 Task: Buy 2 Canister Purge Valves from Exhaust & Emissions section under best seller category for shipping address: Eduardo Lee, 3518 Cook Hill Road, Danbury, Connecticut 06810, Cell Number 2034707320. Pay from credit card ending with 6010, CVV 682
Action: Mouse moved to (49, 115)
Screenshot: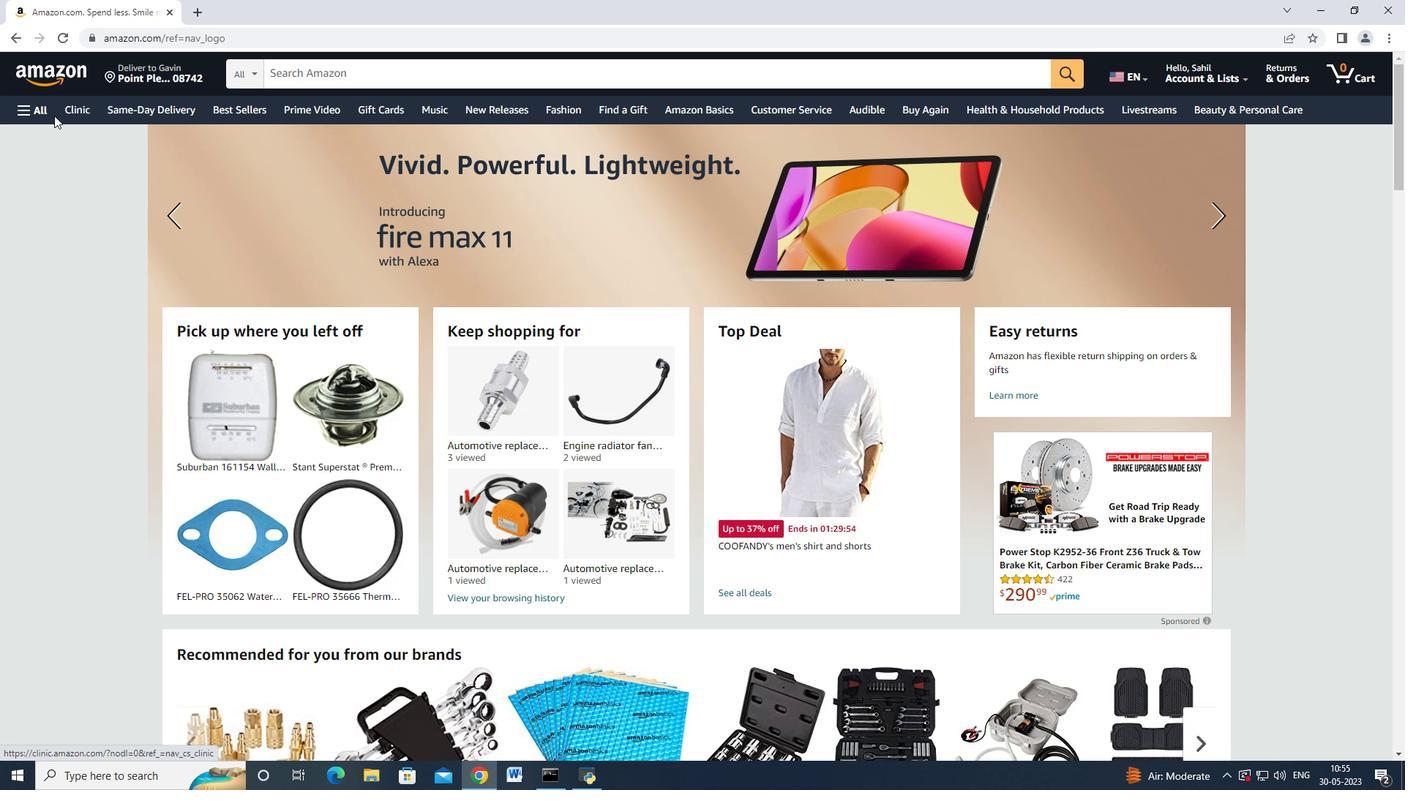 
Action: Mouse pressed left at (49, 115)
Screenshot: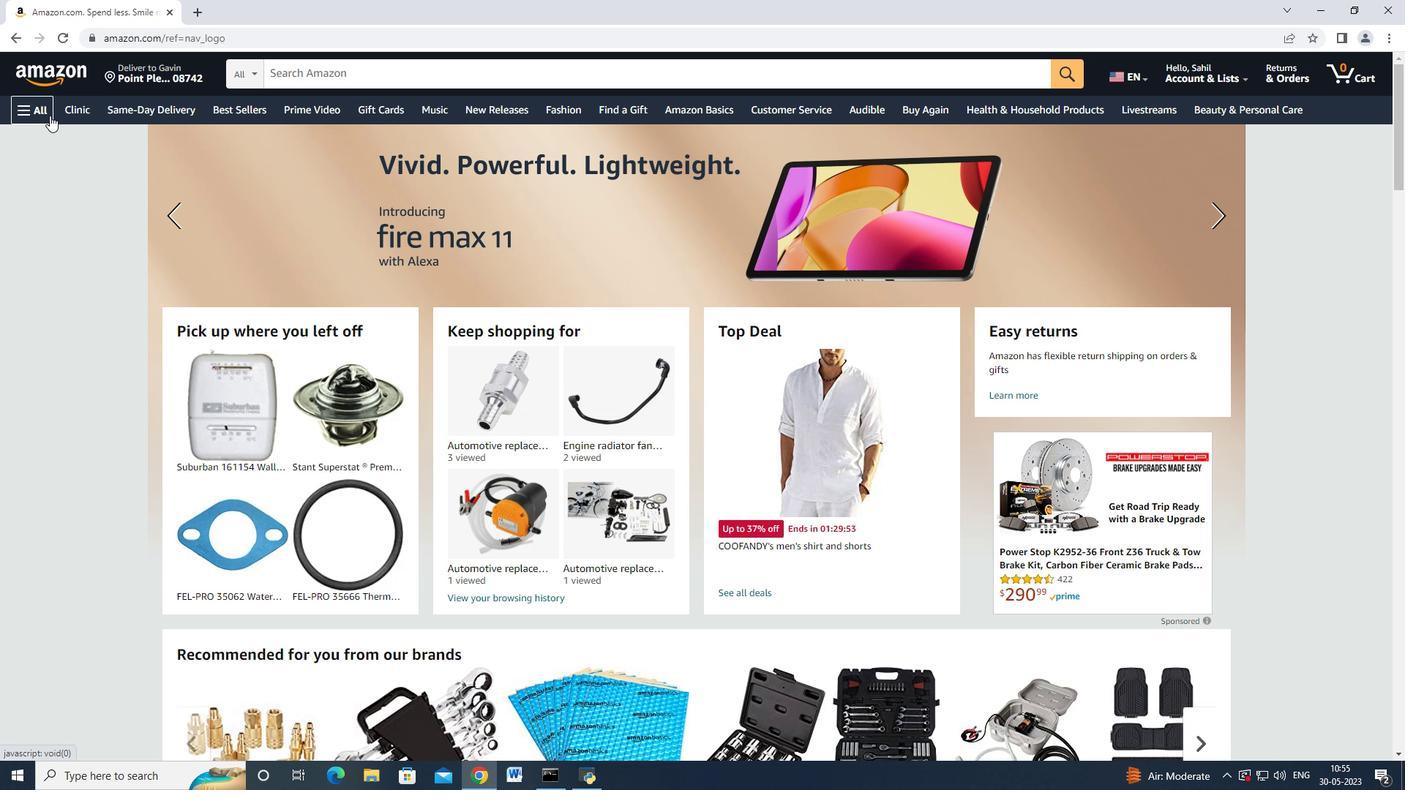 
Action: Mouse moved to (84, 380)
Screenshot: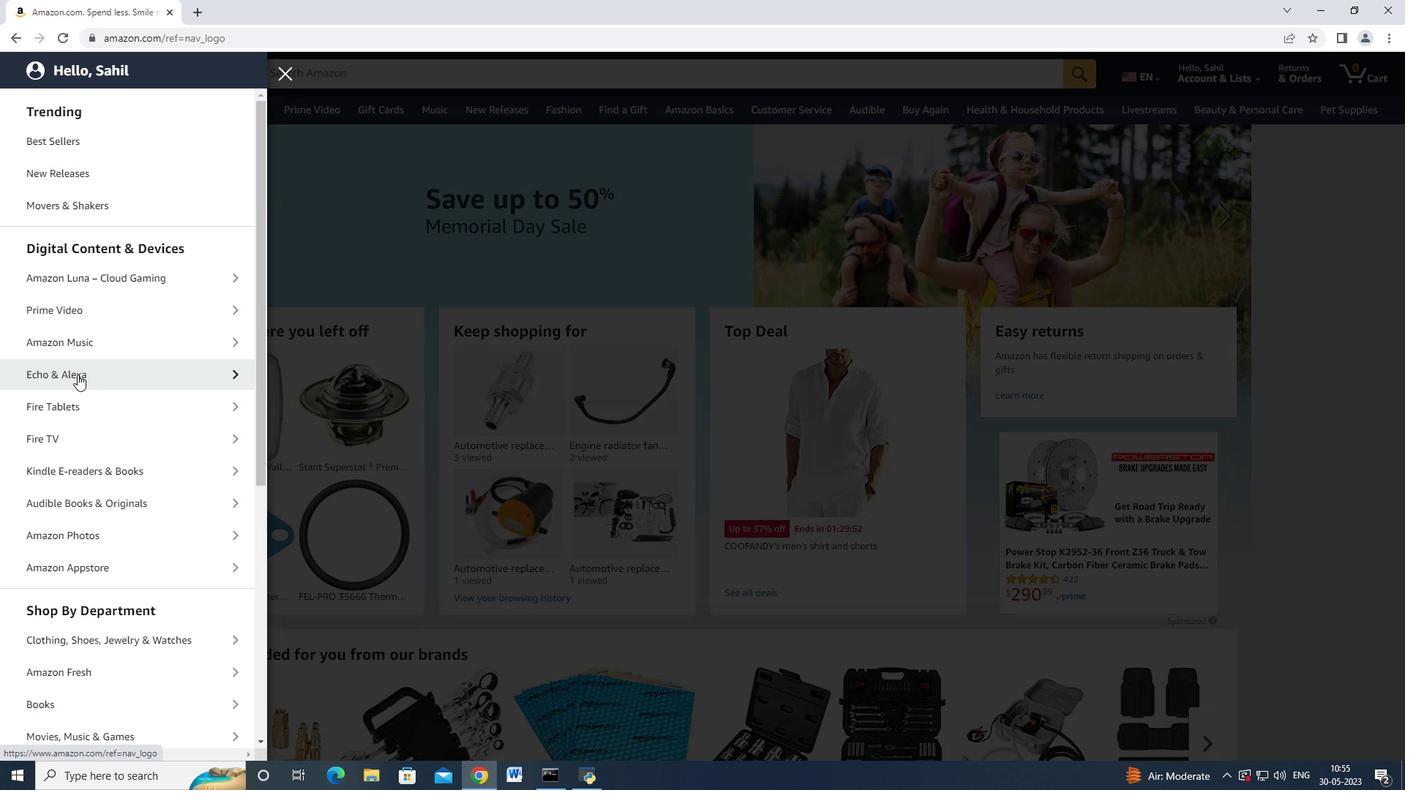
Action: Mouse scrolled (84, 379) with delta (0, 0)
Screenshot: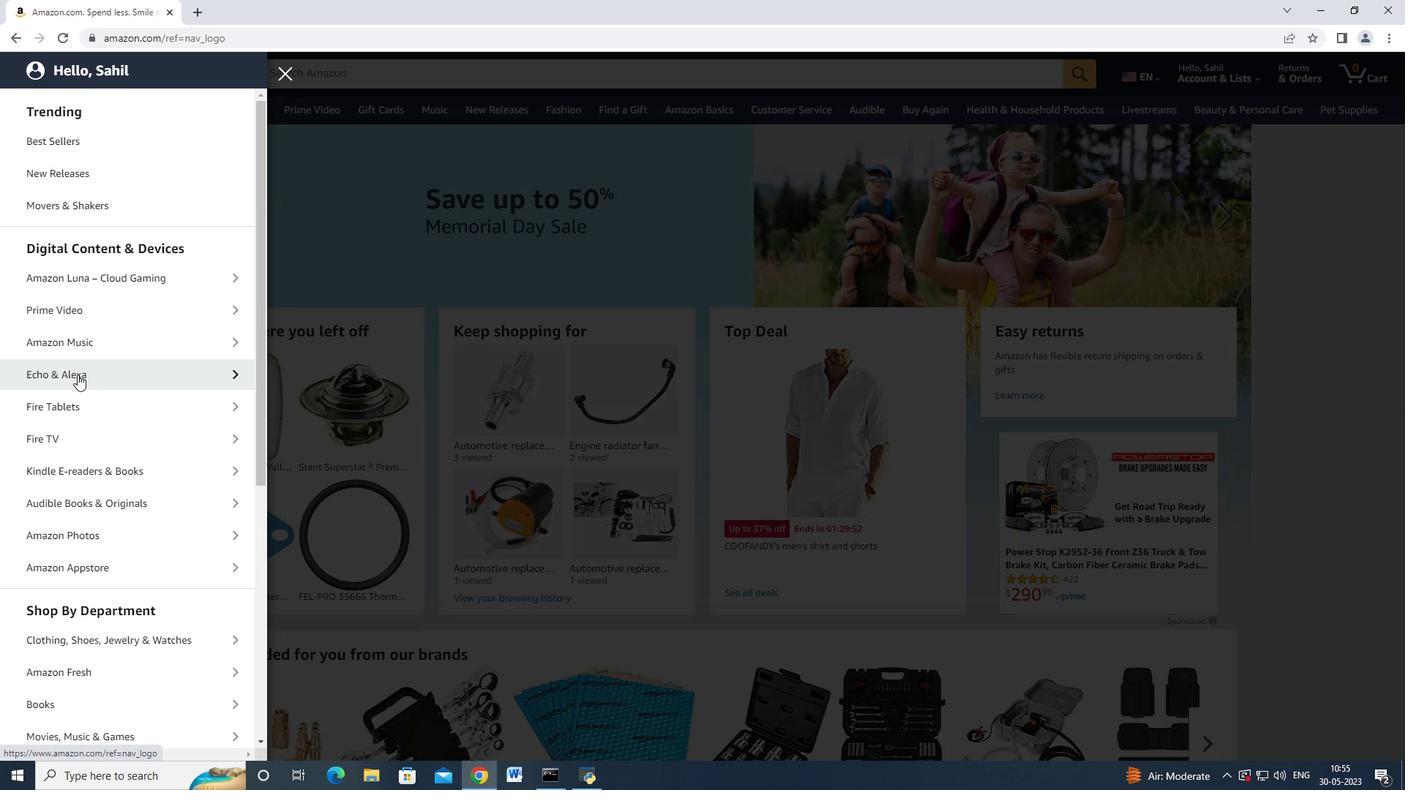 
Action: Mouse scrolled (84, 379) with delta (0, 0)
Screenshot: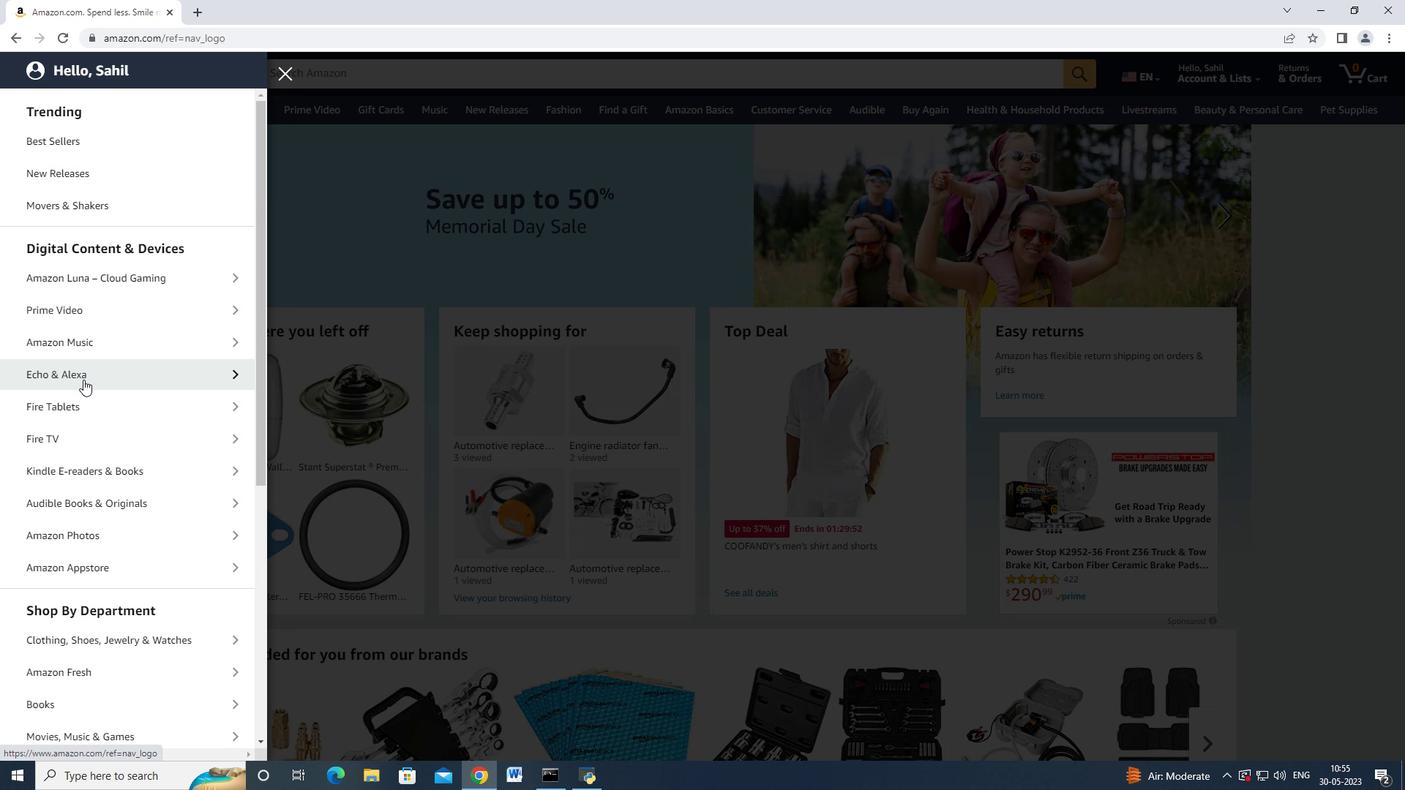 
Action: Mouse moved to (84, 380)
Screenshot: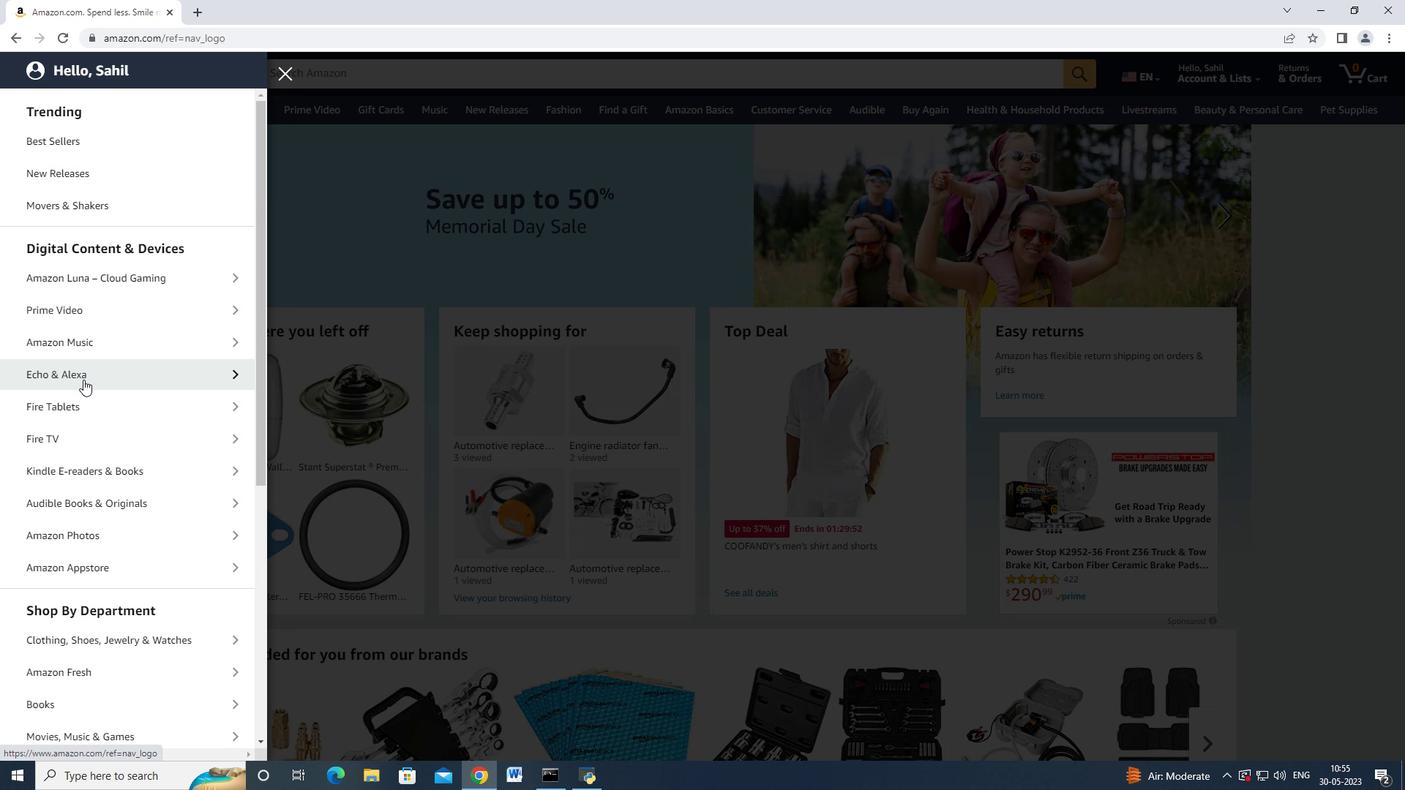 
Action: Mouse scrolled (84, 379) with delta (0, 0)
Screenshot: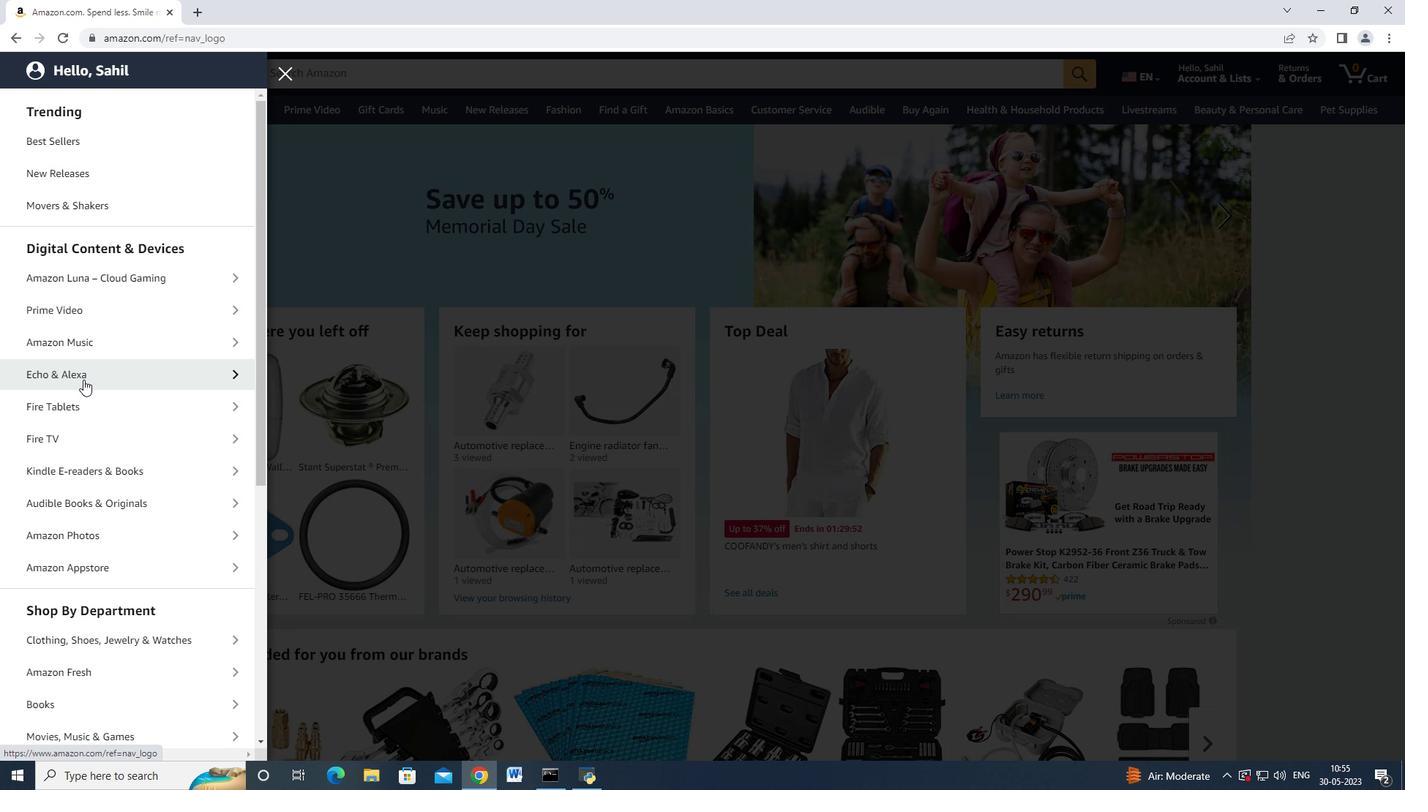 
Action: Mouse moved to (85, 381)
Screenshot: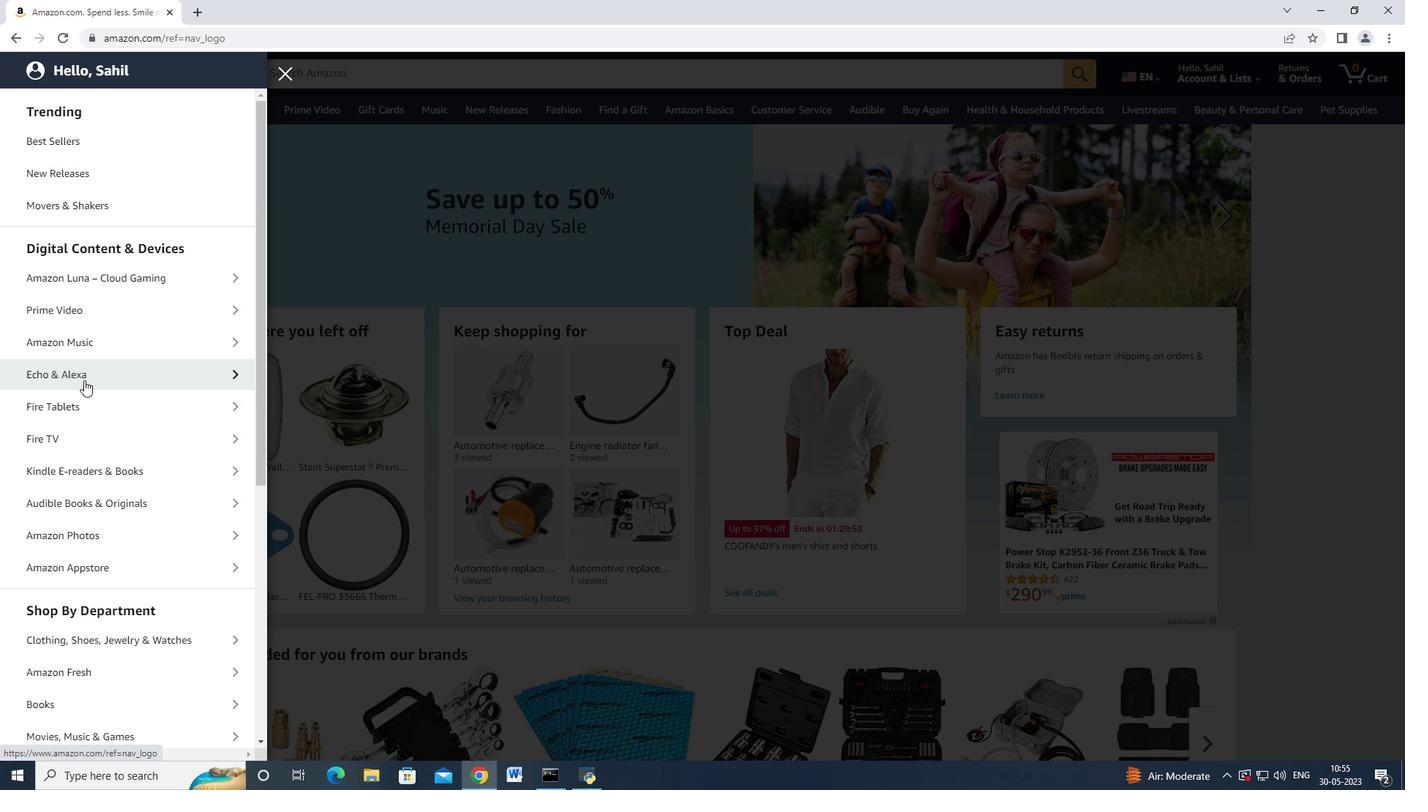 
Action: Mouse scrolled (85, 380) with delta (0, 0)
Screenshot: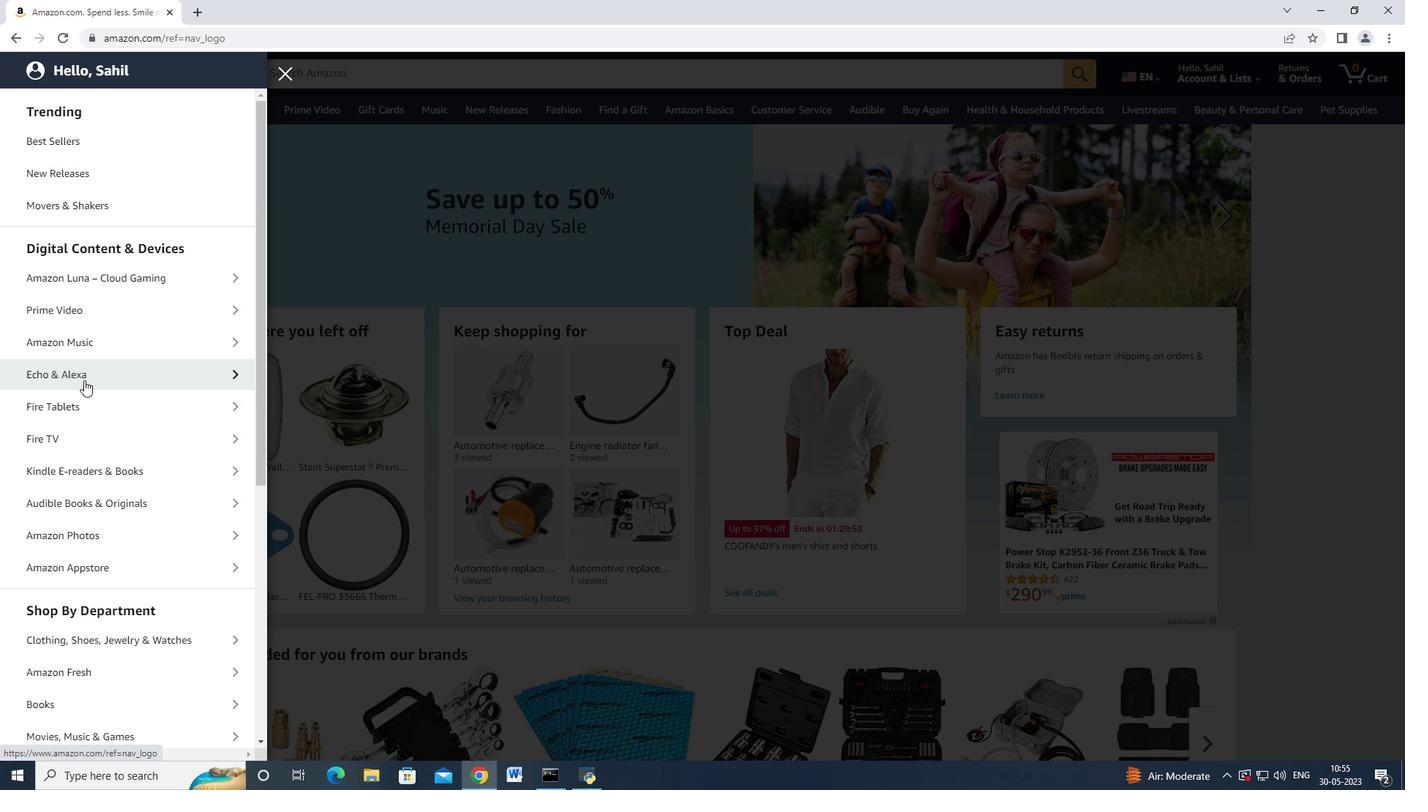 
Action: Mouse moved to (90, 480)
Screenshot: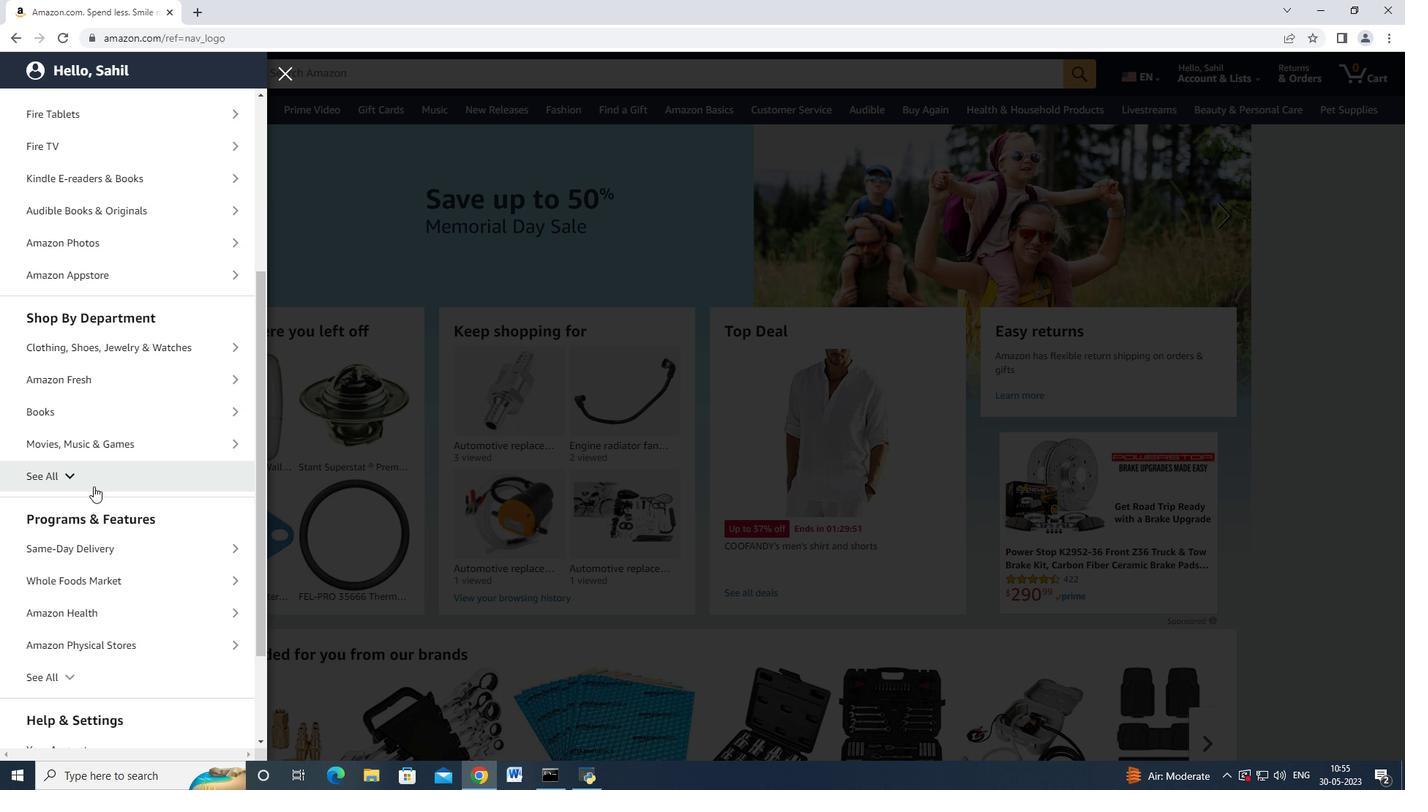 
Action: Mouse pressed left at (90, 480)
Screenshot: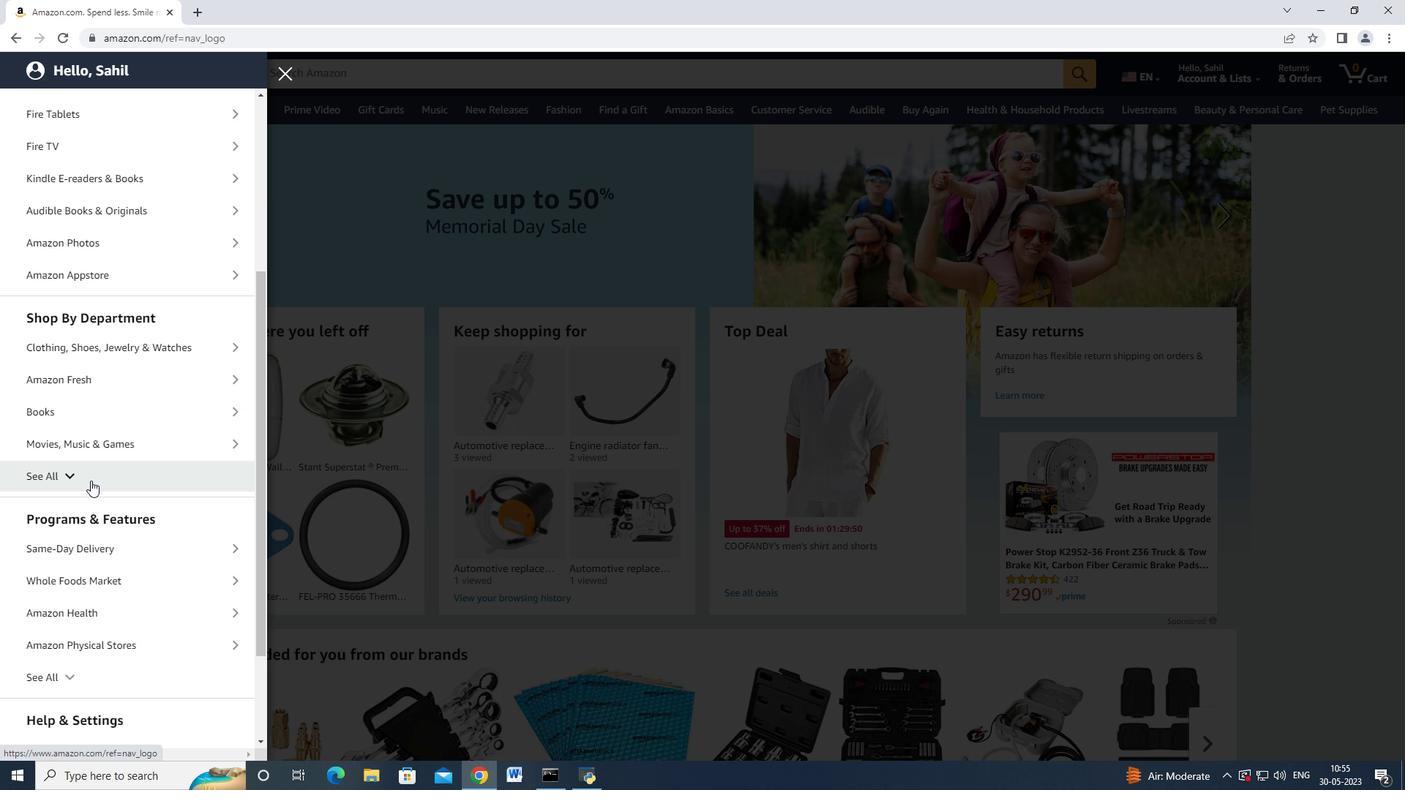 
Action: Mouse moved to (109, 467)
Screenshot: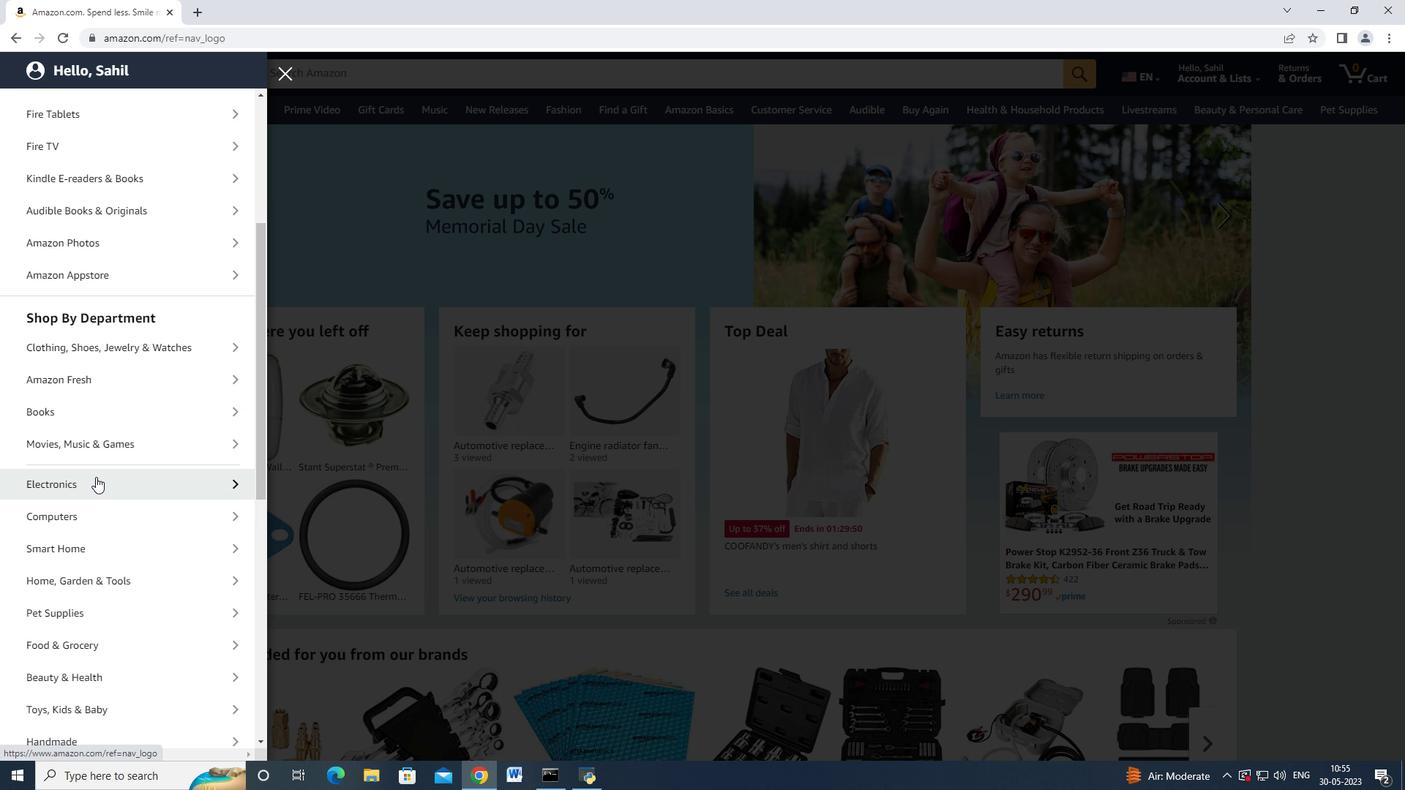
Action: Mouse scrolled (109, 466) with delta (0, 0)
Screenshot: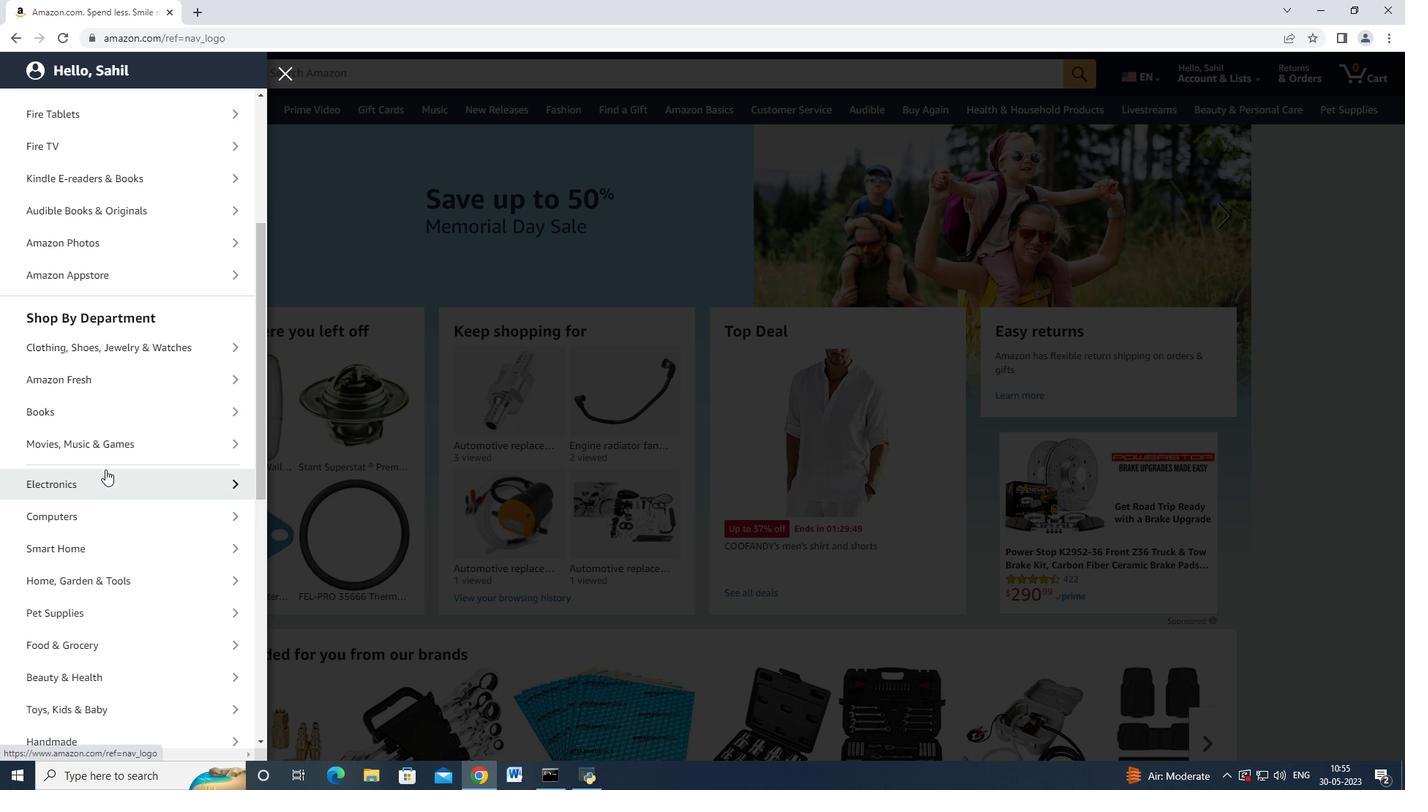 
Action: Mouse moved to (110, 467)
Screenshot: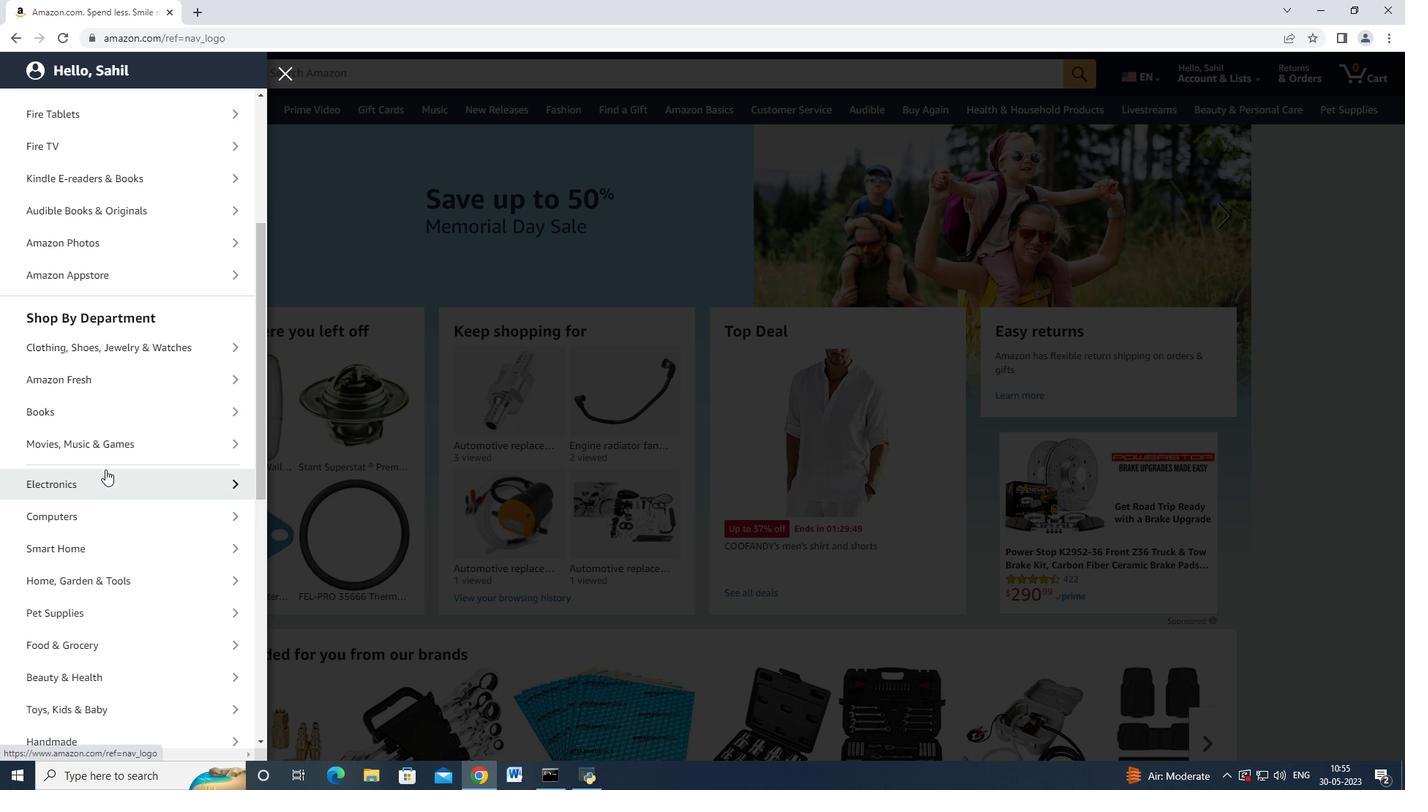 
Action: Mouse scrolled (110, 466) with delta (0, 0)
Screenshot: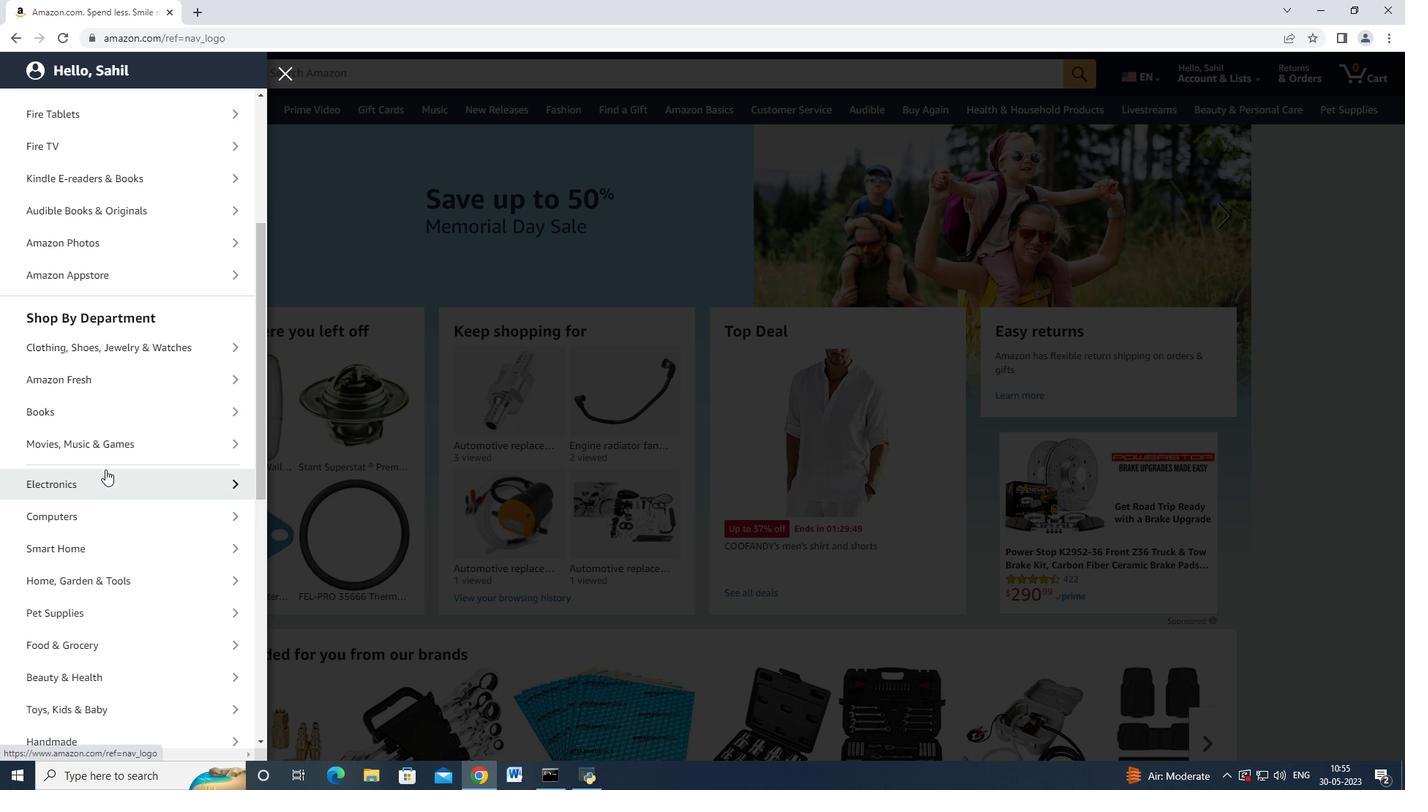 
Action: Mouse scrolled (110, 466) with delta (0, 0)
Screenshot: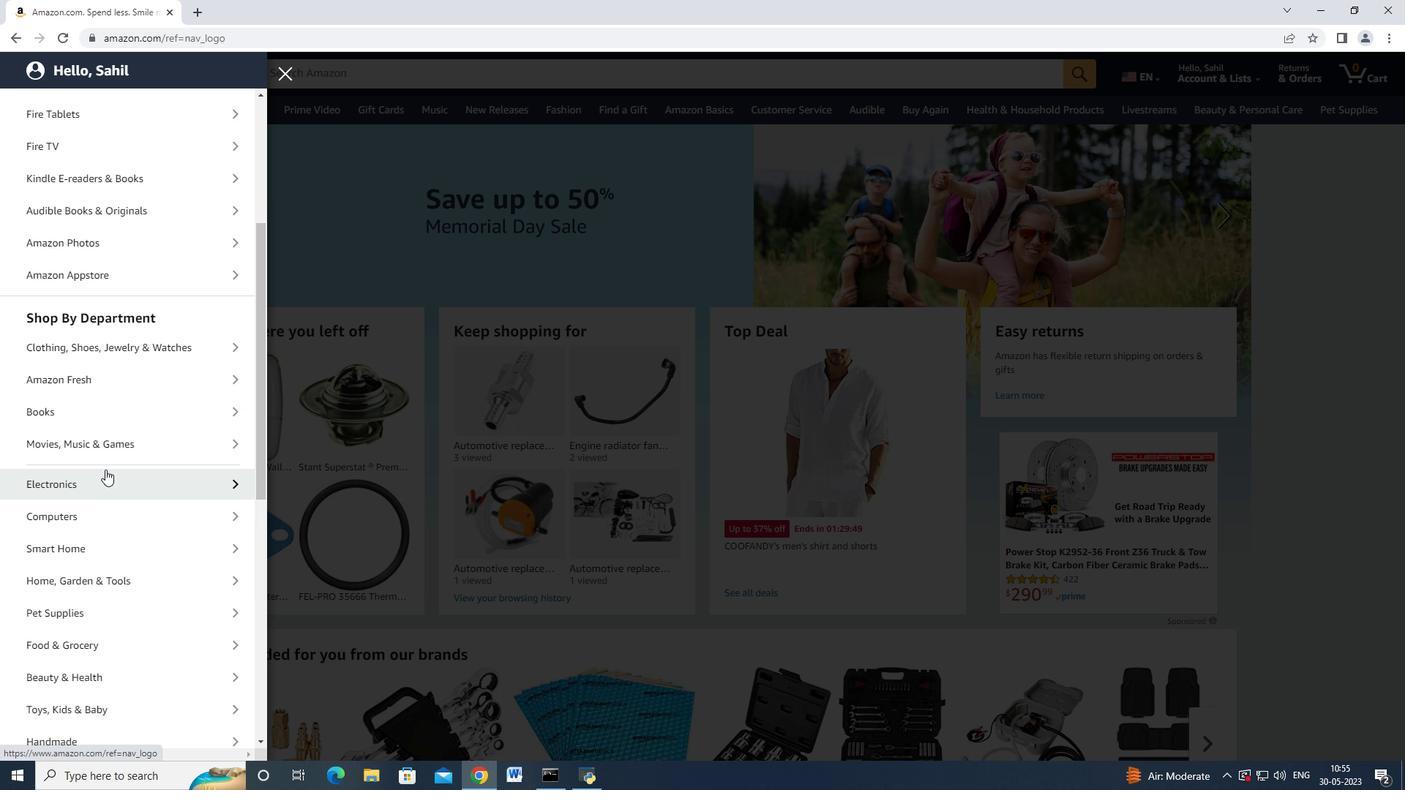 
Action: Mouse scrolled (110, 466) with delta (0, 0)
Screenshot: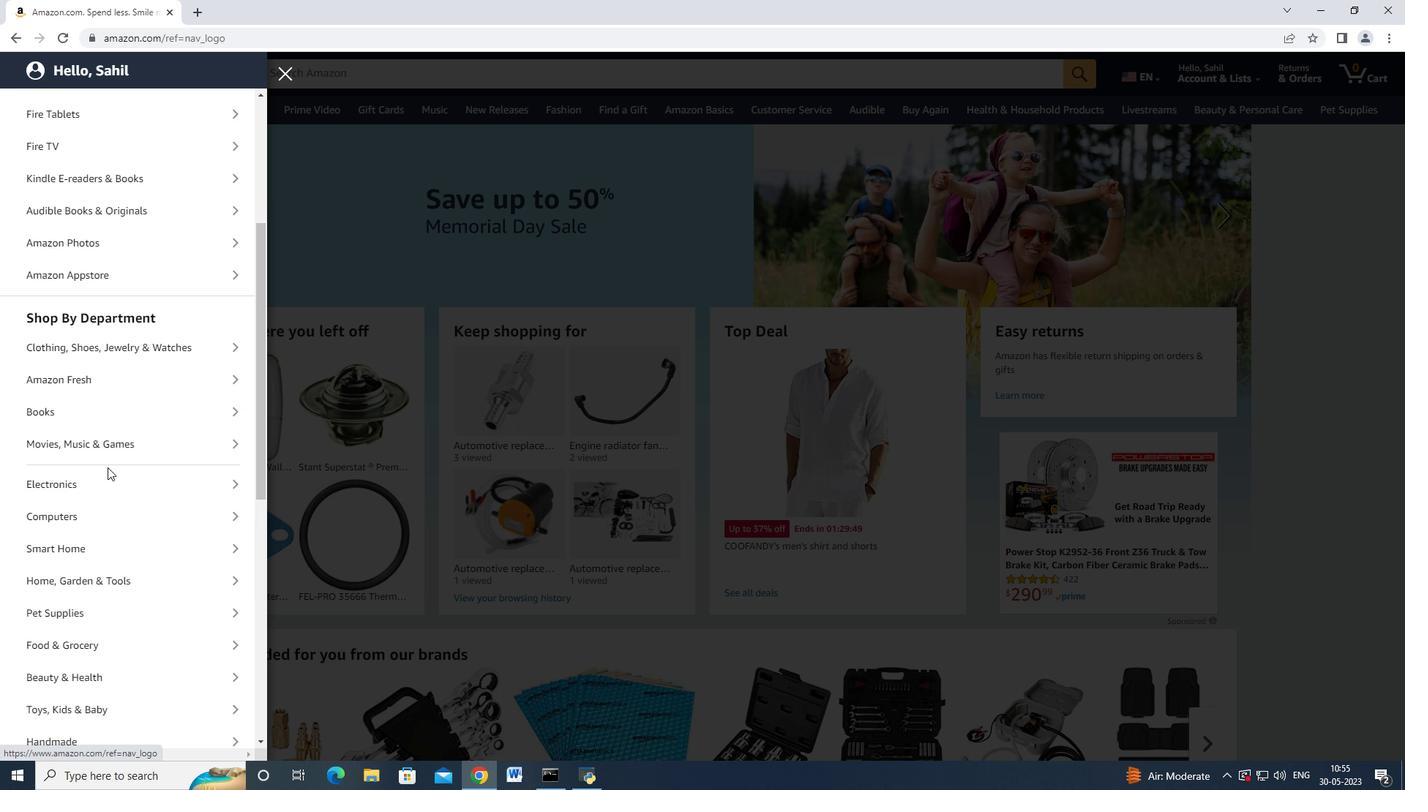 
Action: Mouse scrolled (110, 466) with delta (0, 0)
Screenshot: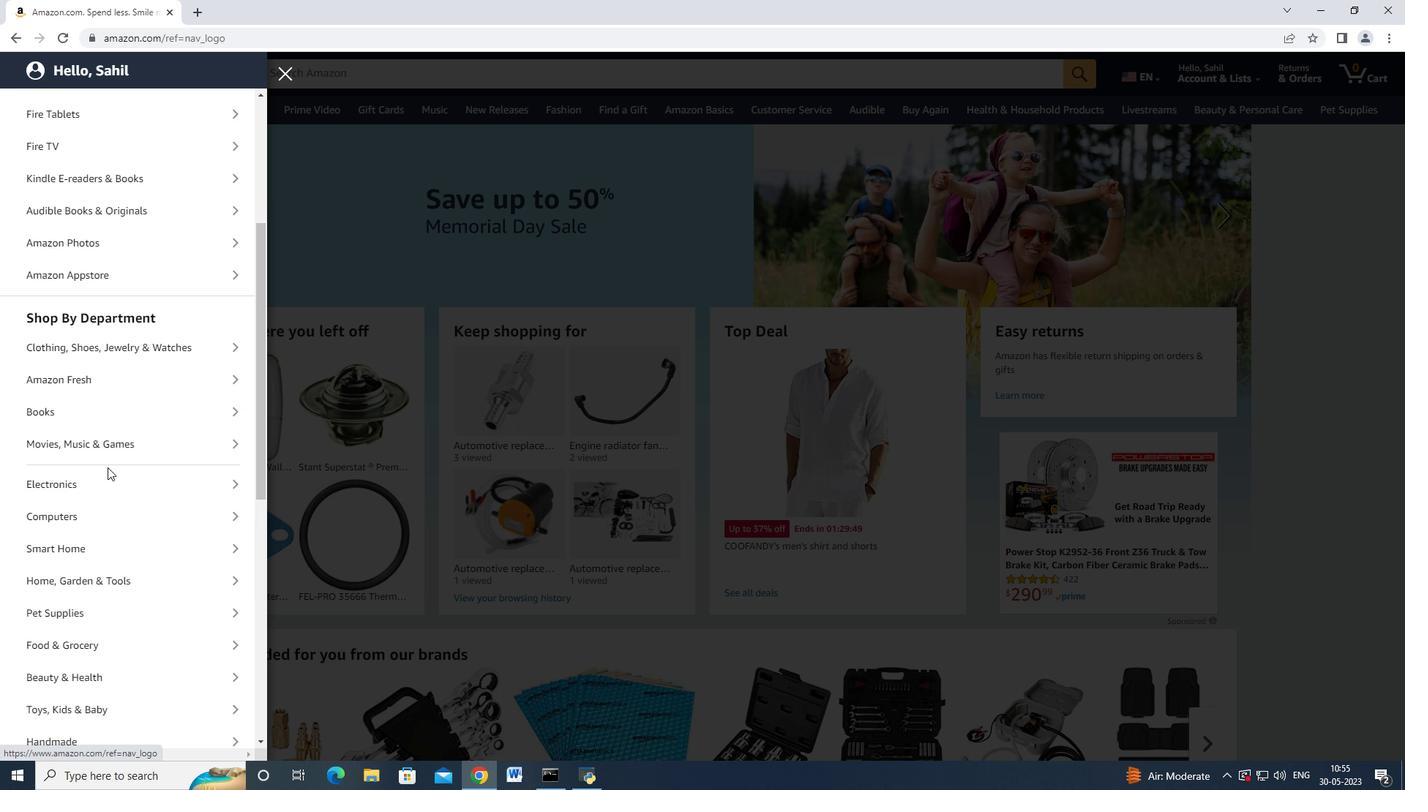 
Action: Mouse moved to (110, 466)
Screenshot: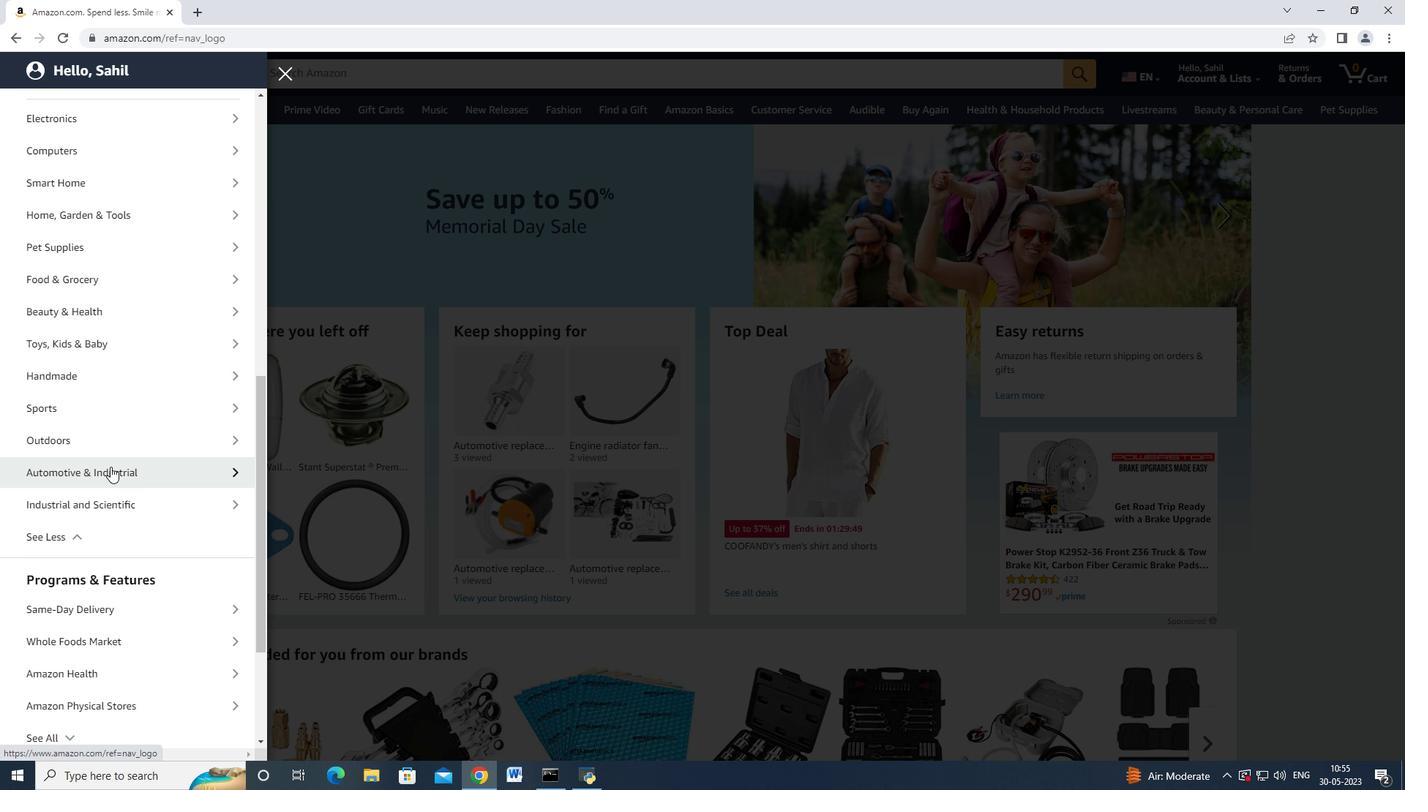 
Action: Mouse pressed left at (110, 466)
Screenshot: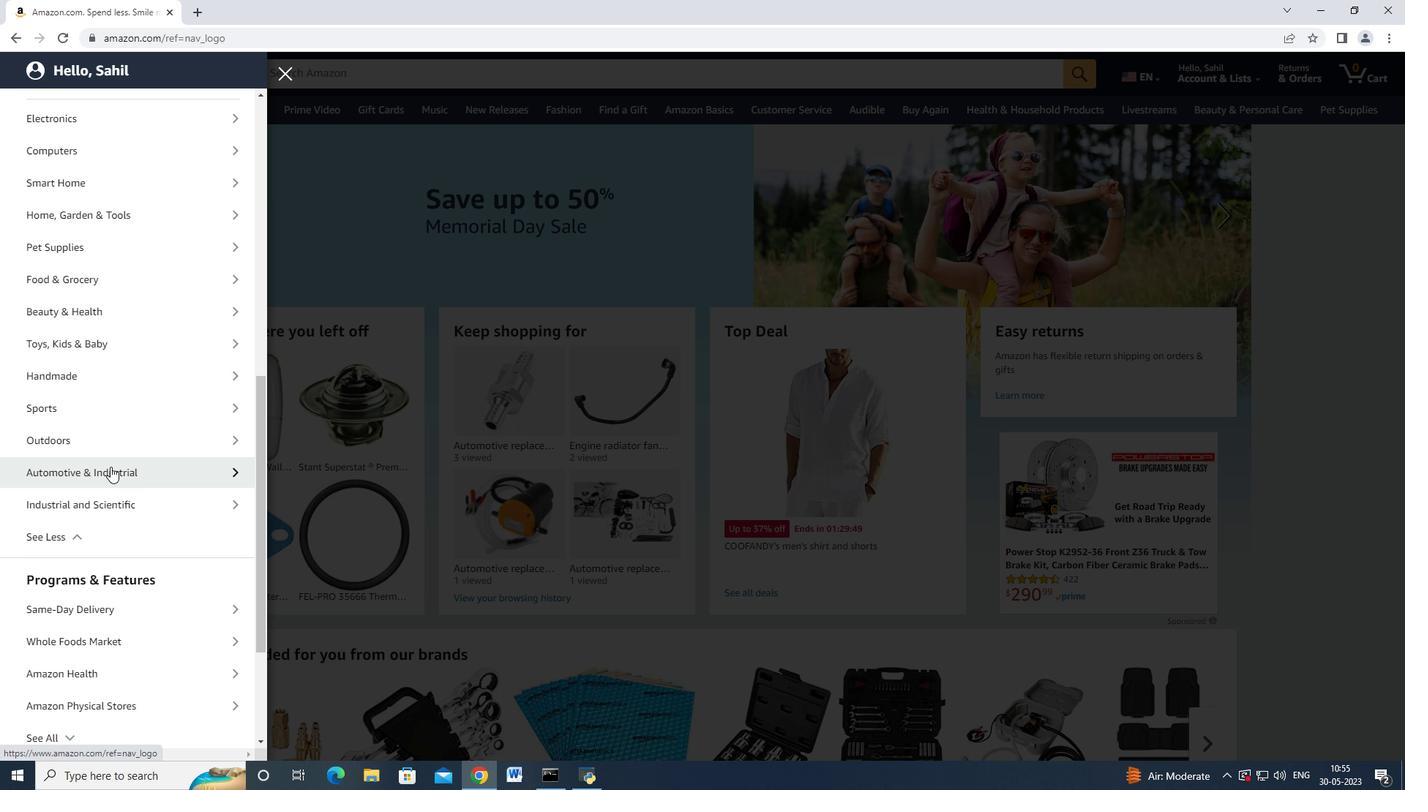 
Action: Mouse moved to (201, 169)
Screenshot: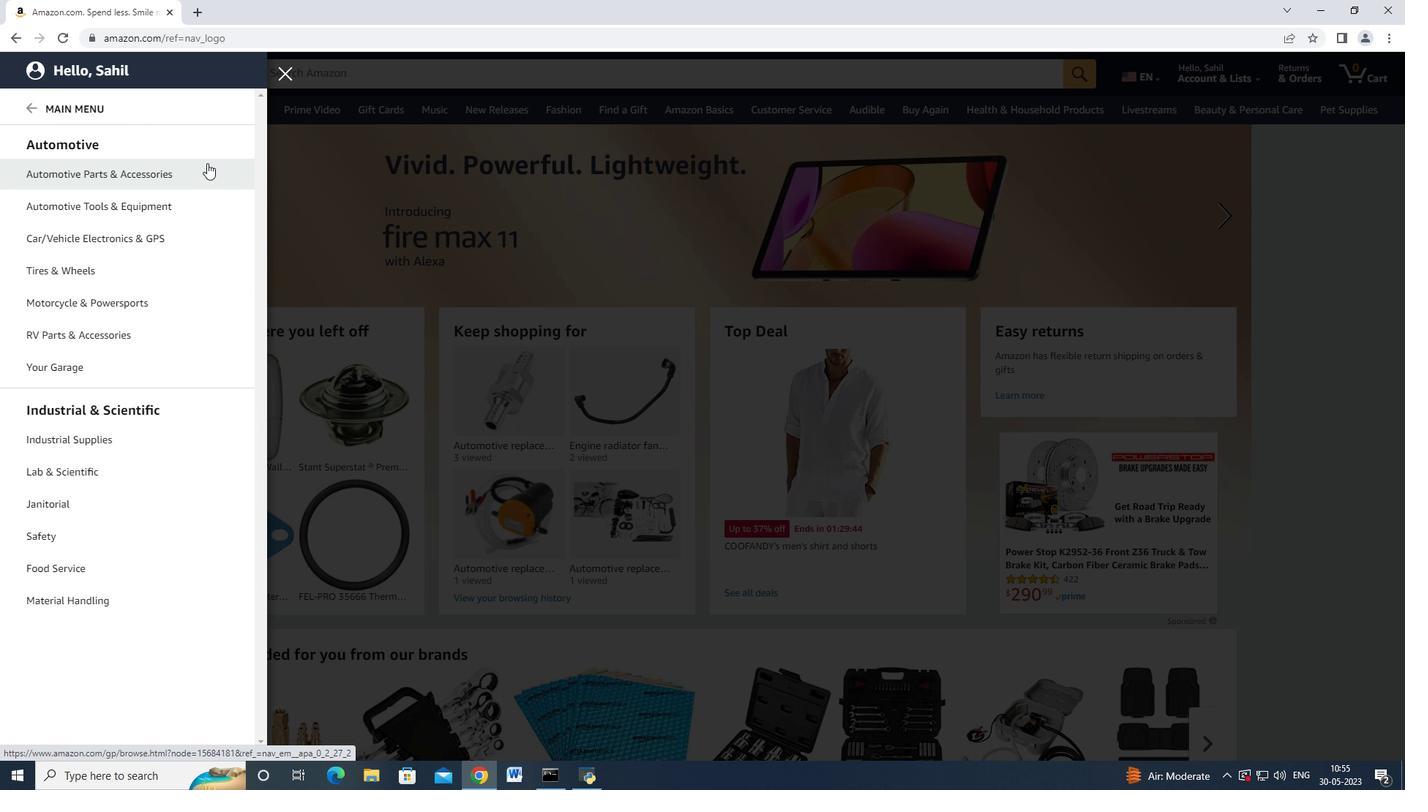 
Action: Mouse pressed left at (201, 169)
Screenshot: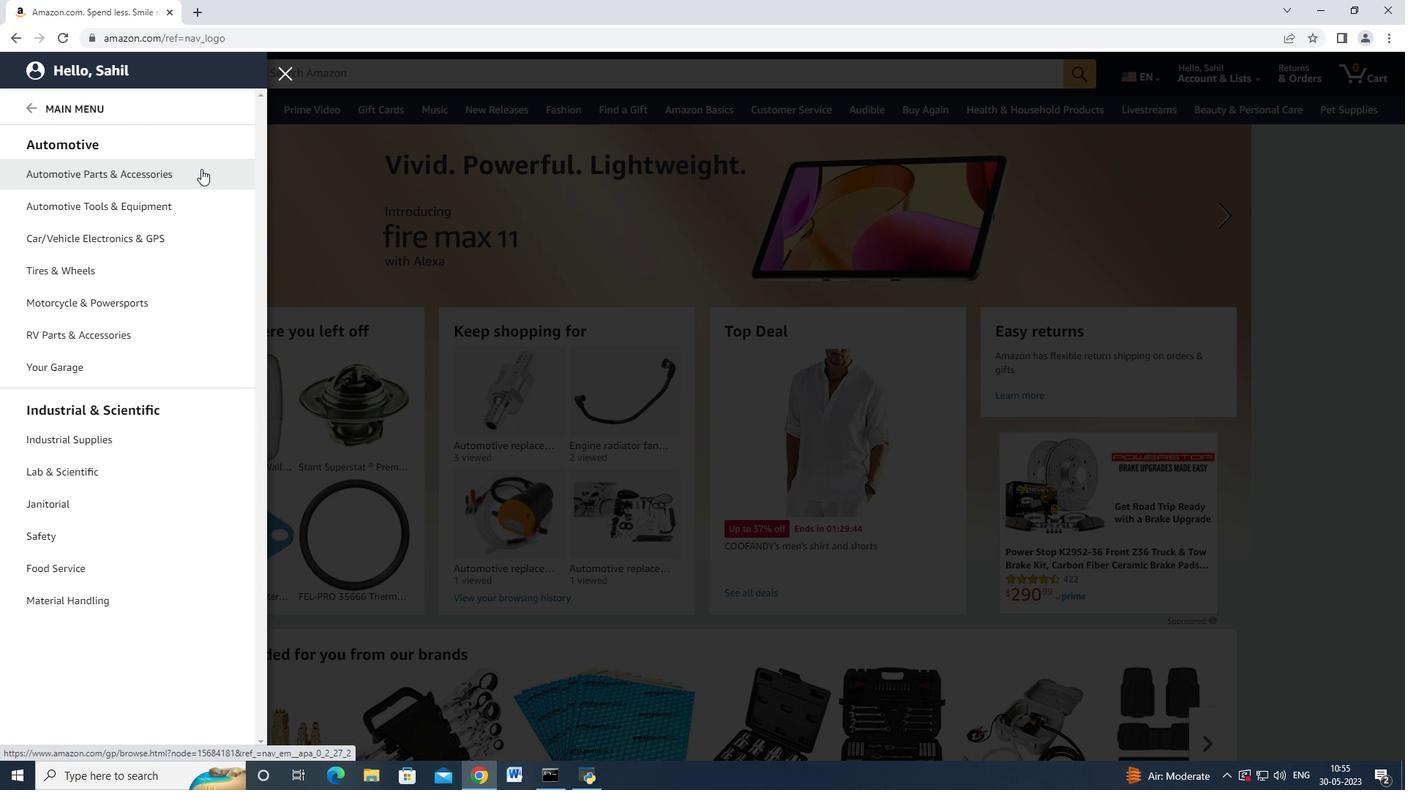 
Action: Mouse moved to (269, 141)
Screenshot: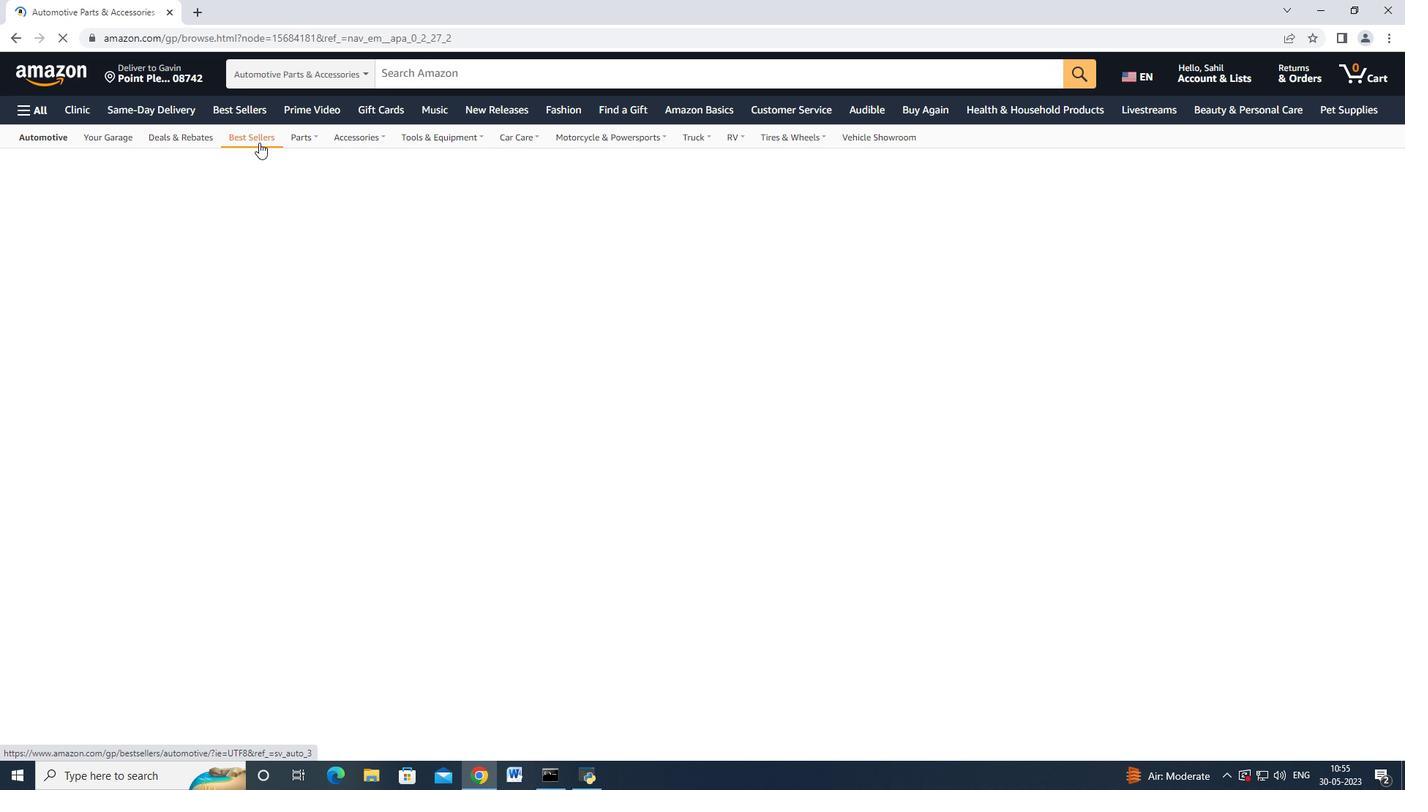
Action: Mouse pressed left at (269, 141)
Screenshot: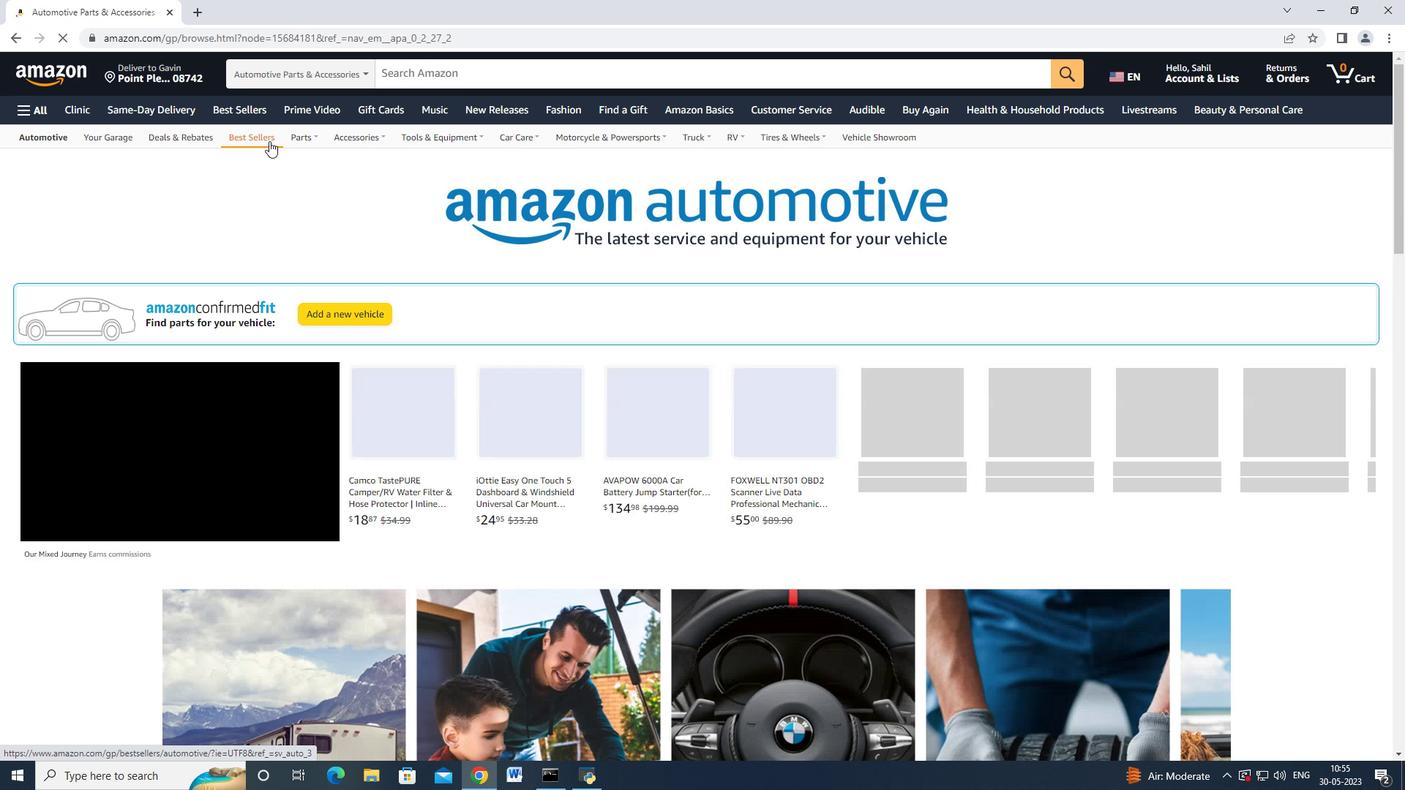 
Action: Mouse moved to (93, 472)
Screenshot: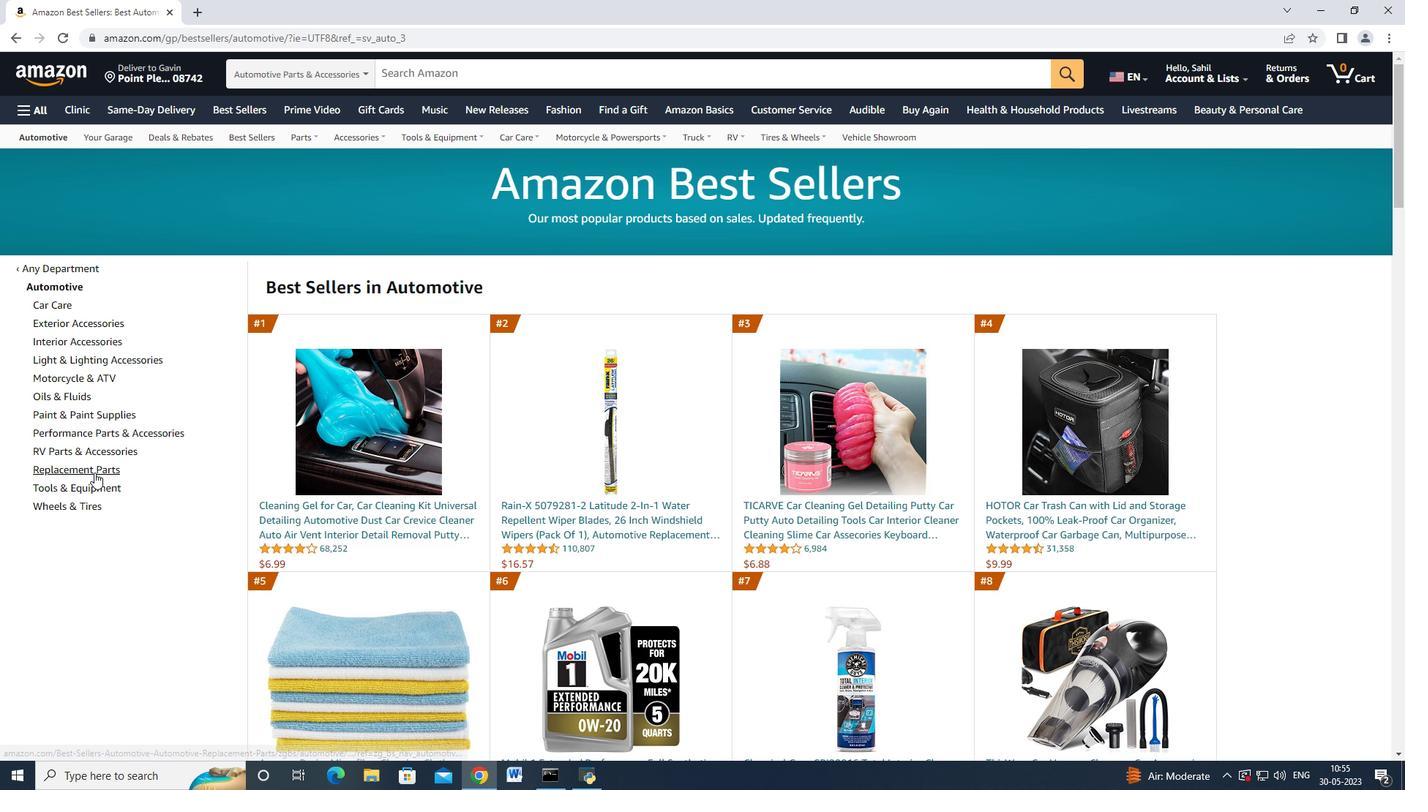 
Action: Mouse pressed left at (93, 472)
Screenshot: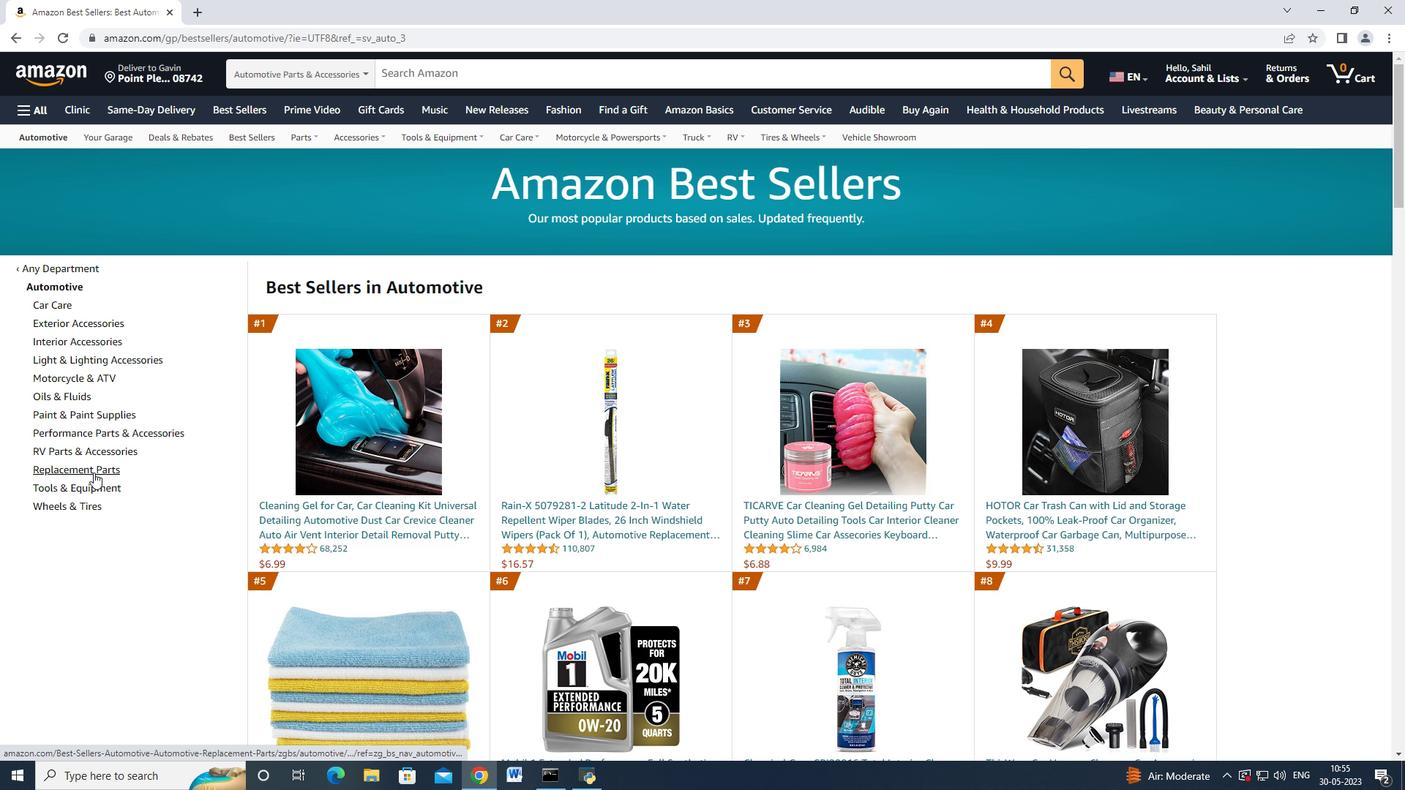 
Action: Mouse moved to (93, 471)
Screenshot: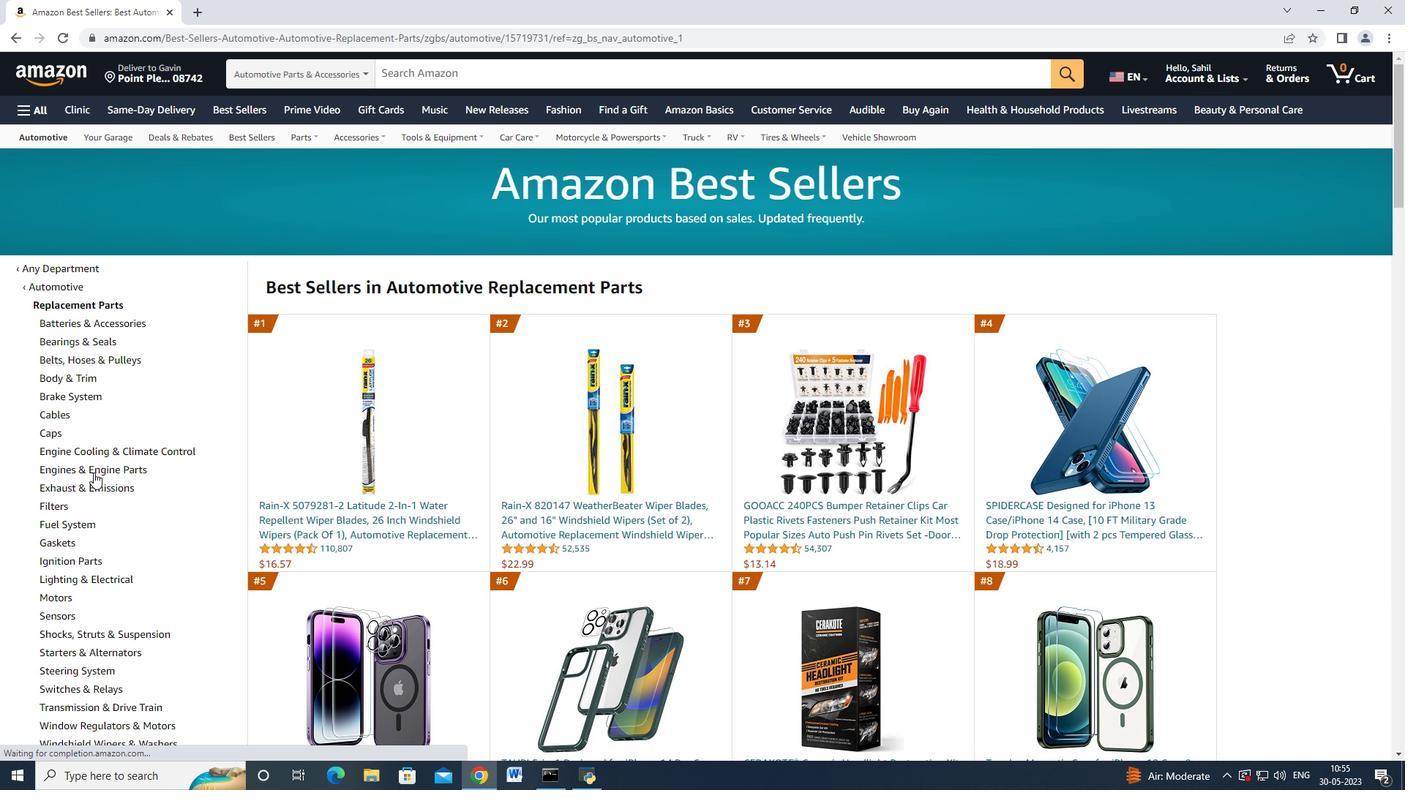 
Action: Mouse scrolled (93, 470) with delta (0, 0)
Screenshot: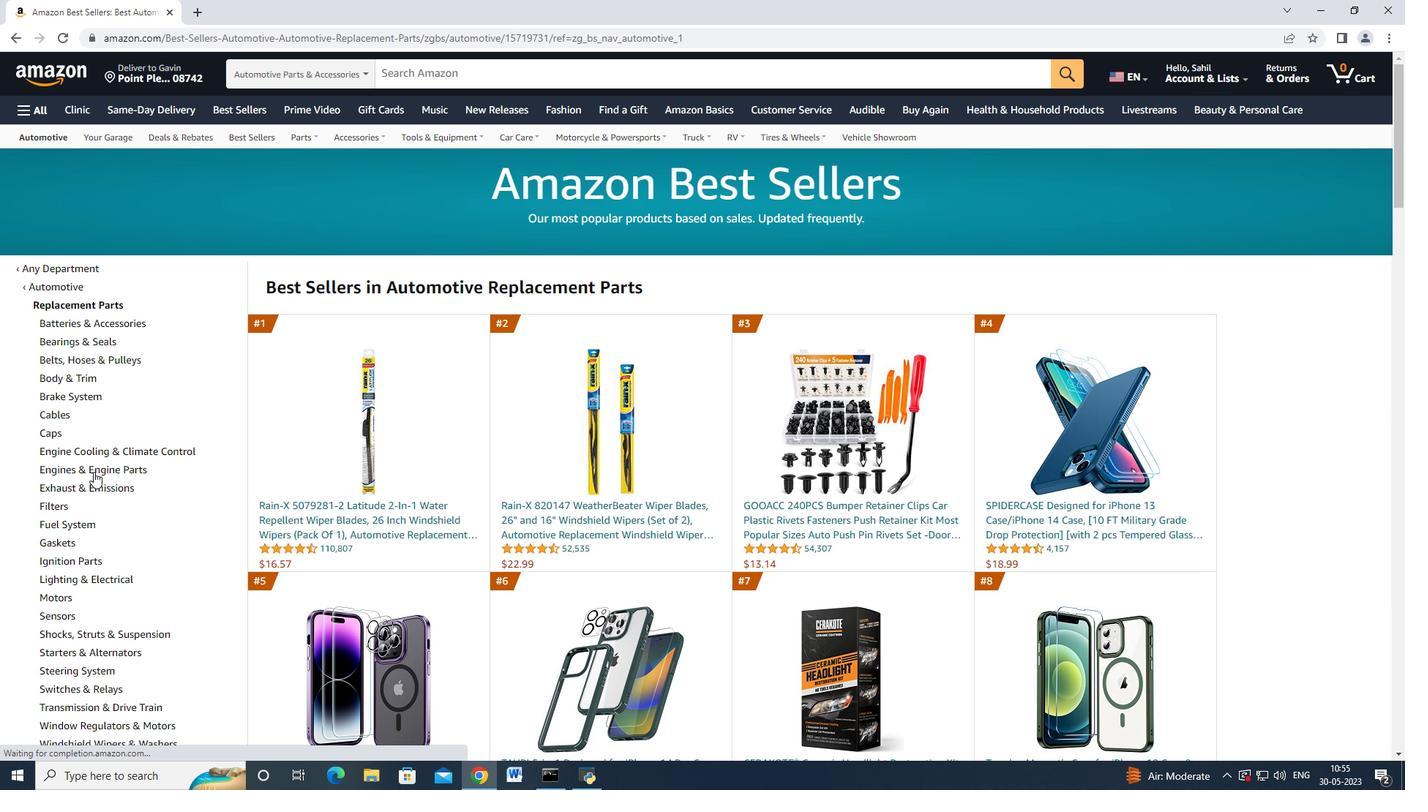 
Action: Mouse scrolled (93, 470) with delta (0, 0)
Screenshot: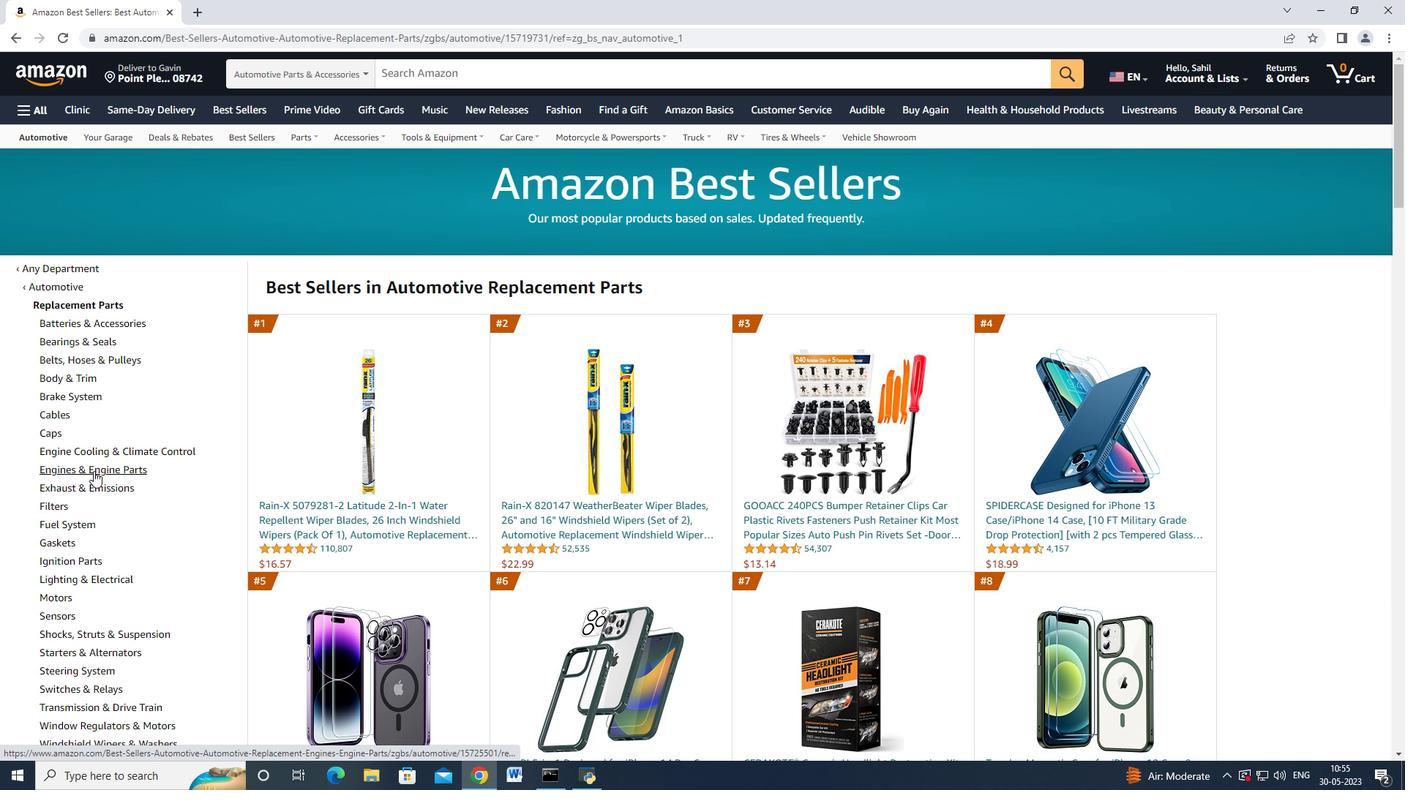
Action: Mouse scrolled (93, 470) with delta (0, 0)
Screenshot: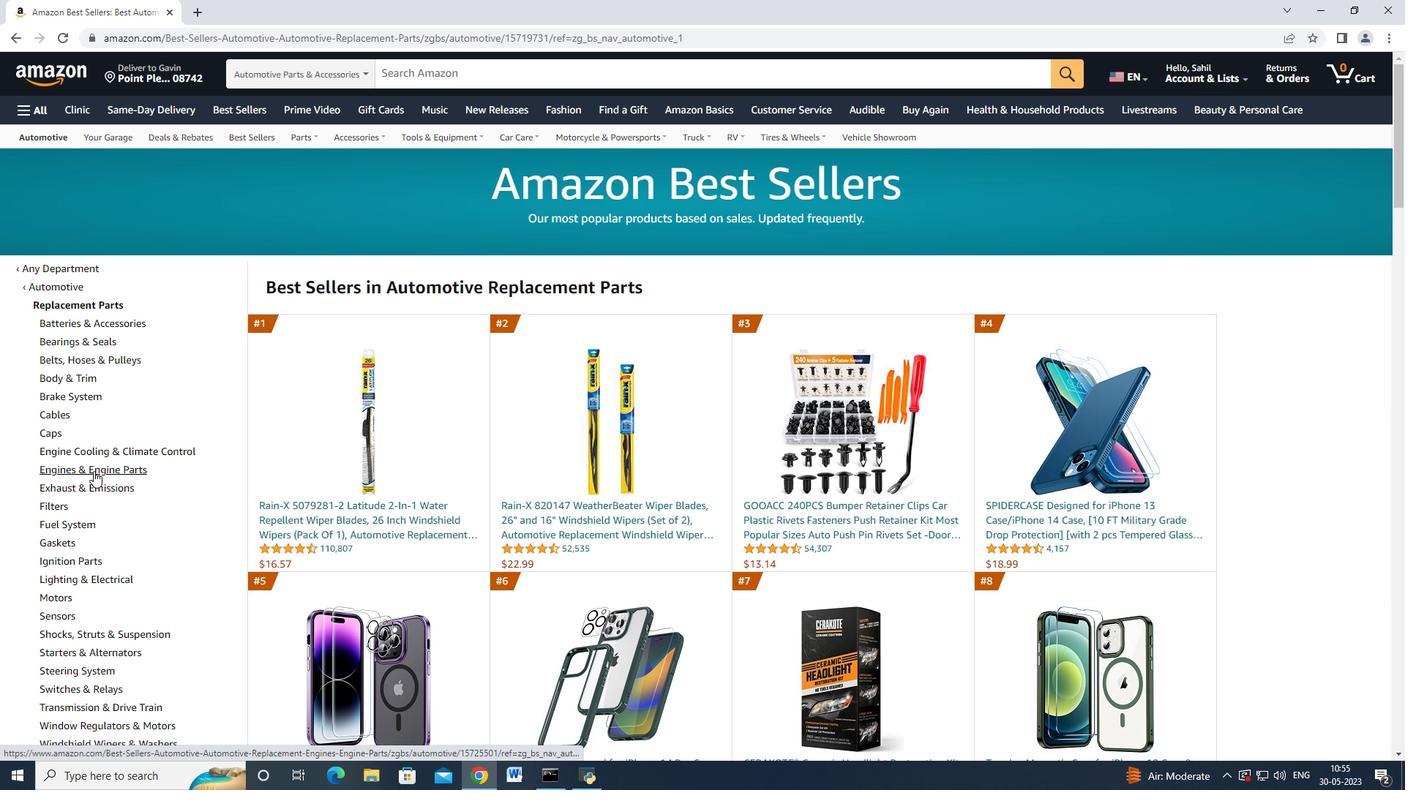 
Action: Mouse moved to (93, 470)
Screenshot: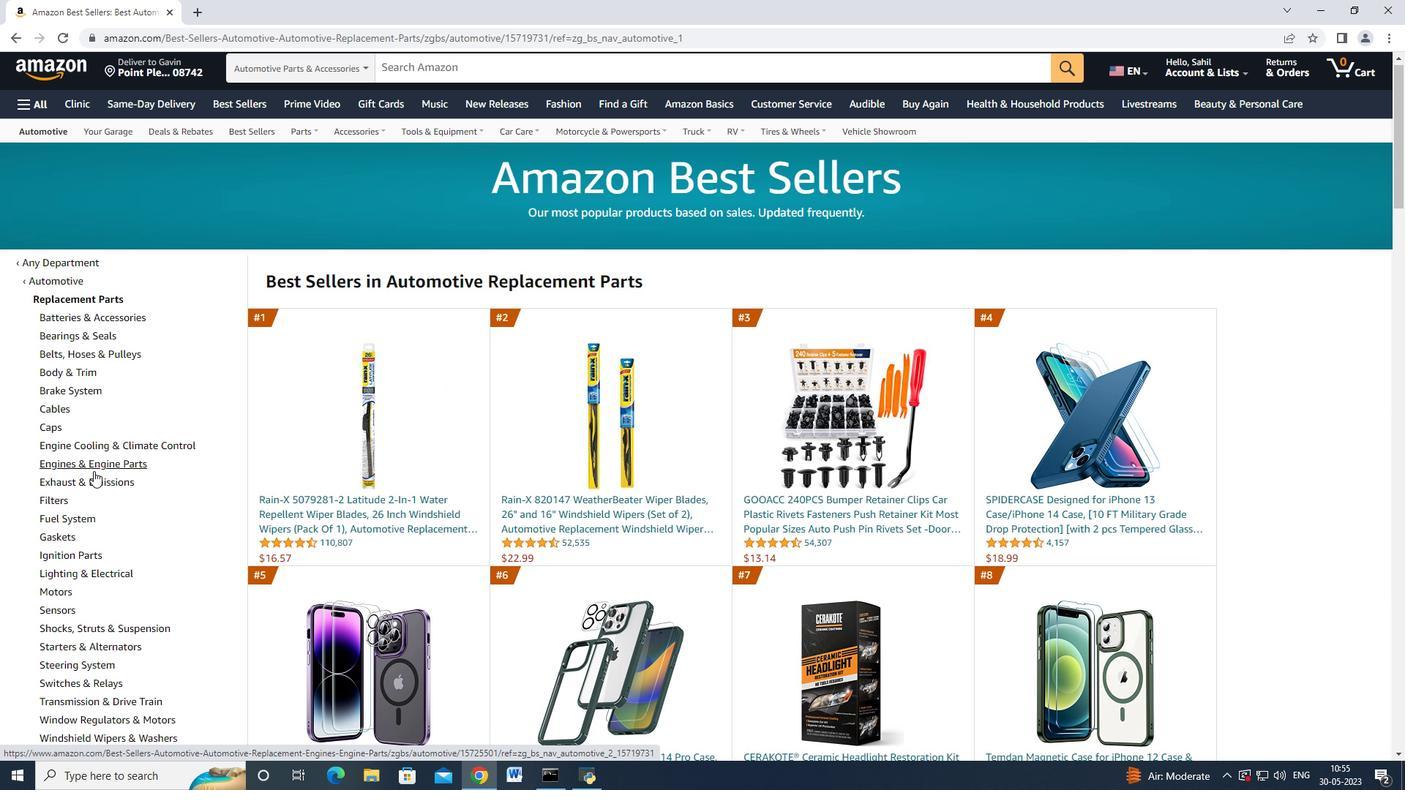 
Action: Mouse scrolled (93, 469) with delta (0, 0)
Screenshot: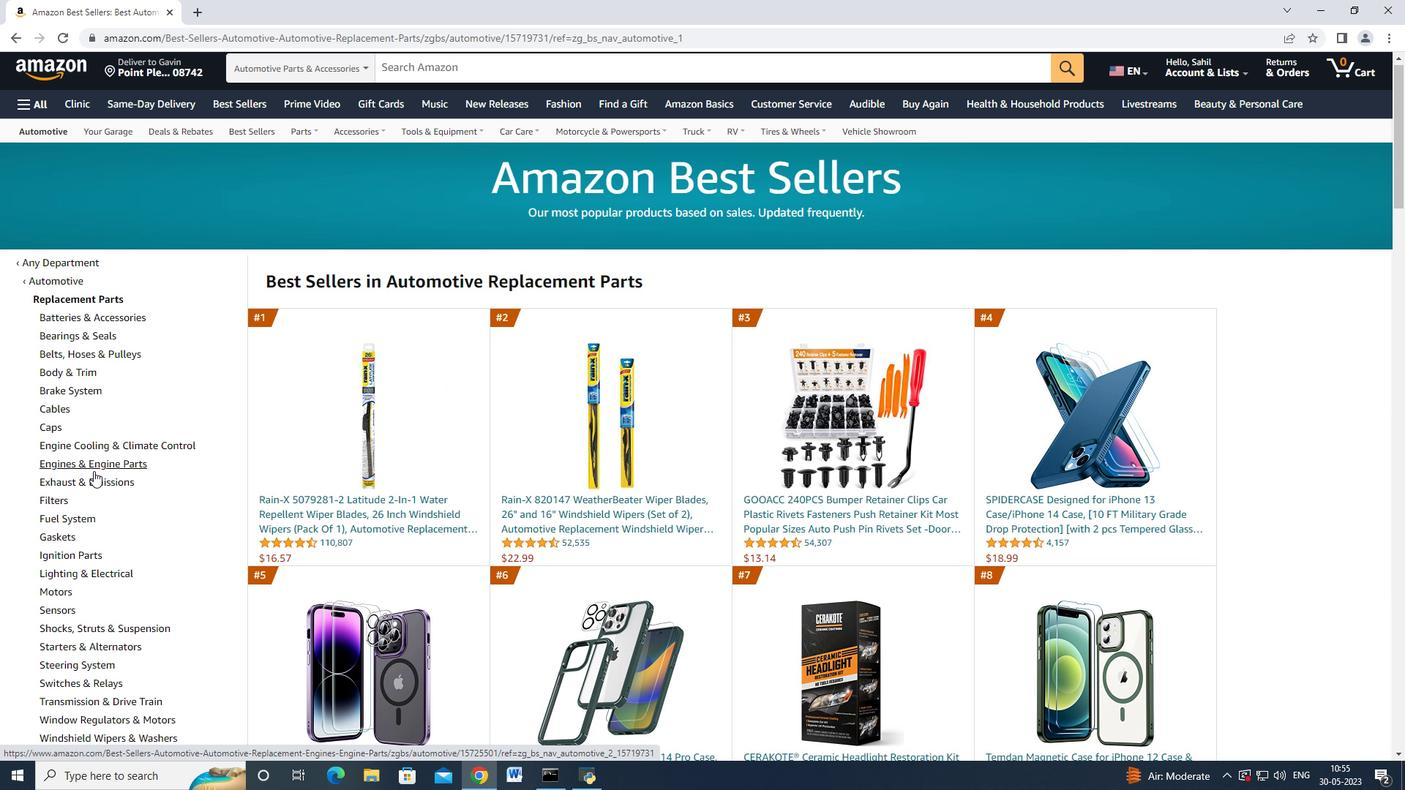 
Action: Mouse moved to (104, 417)
Screenshot: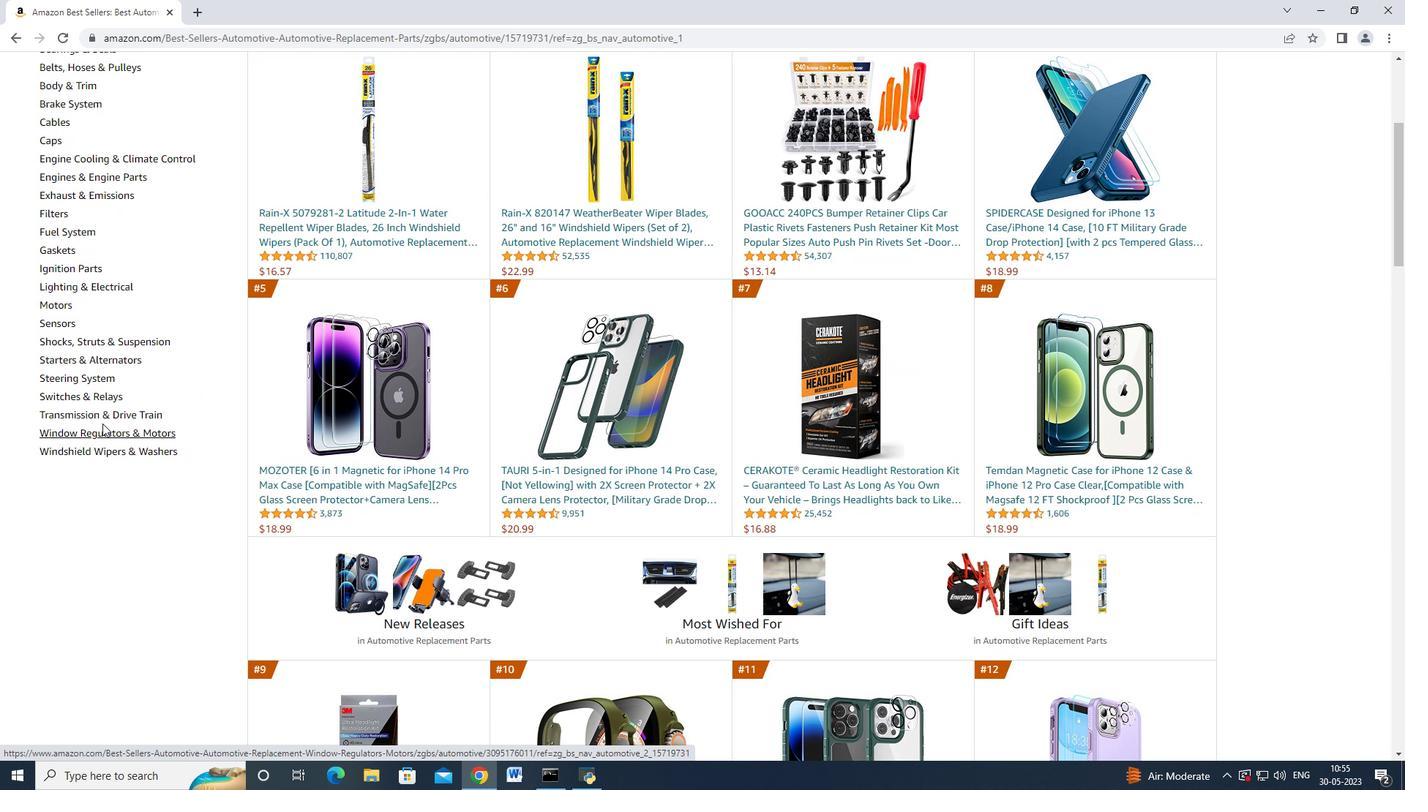 
Action: Mouse scrolled (104, 417) with delta (0, 0)
Screenshot: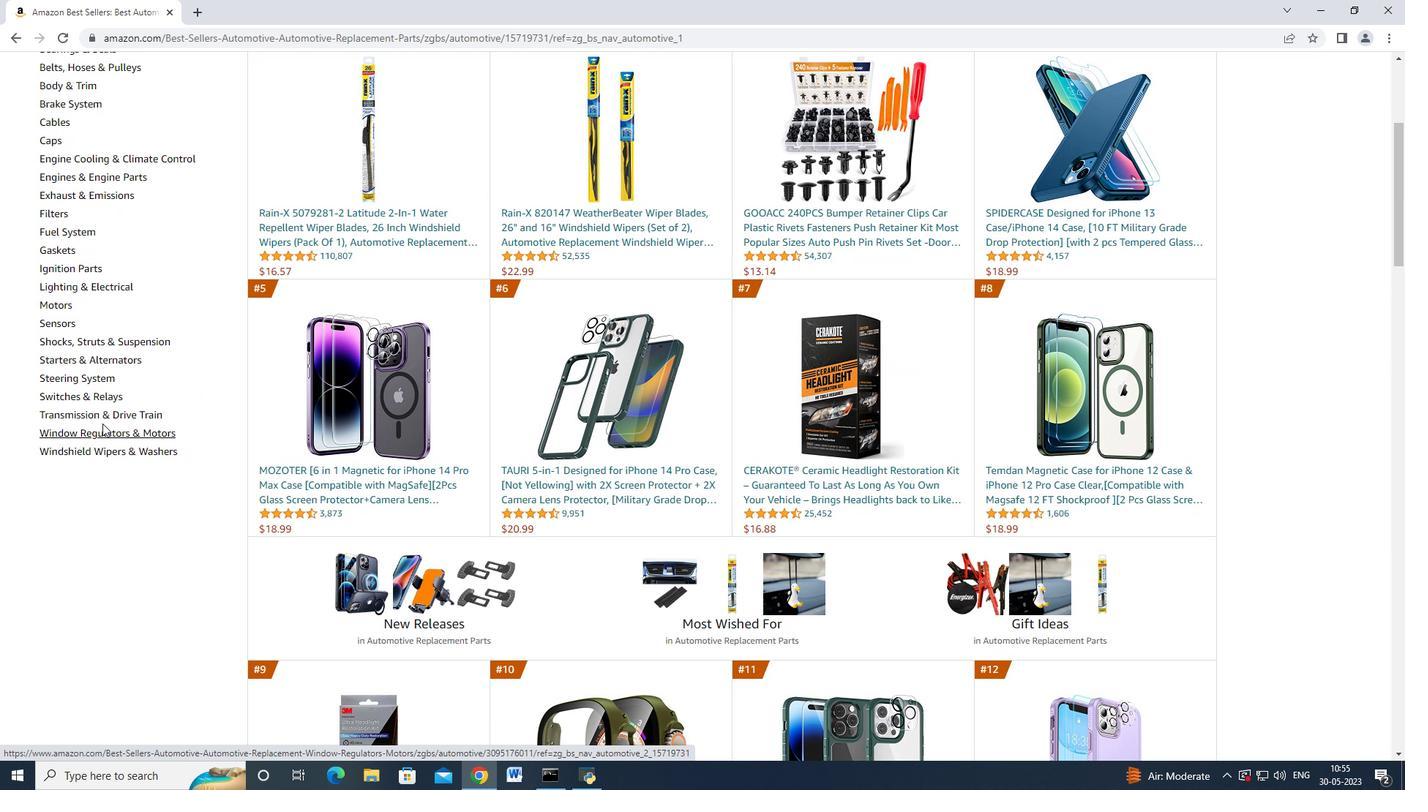 
Action: Mouse moved to (106, 411)
Screenshot: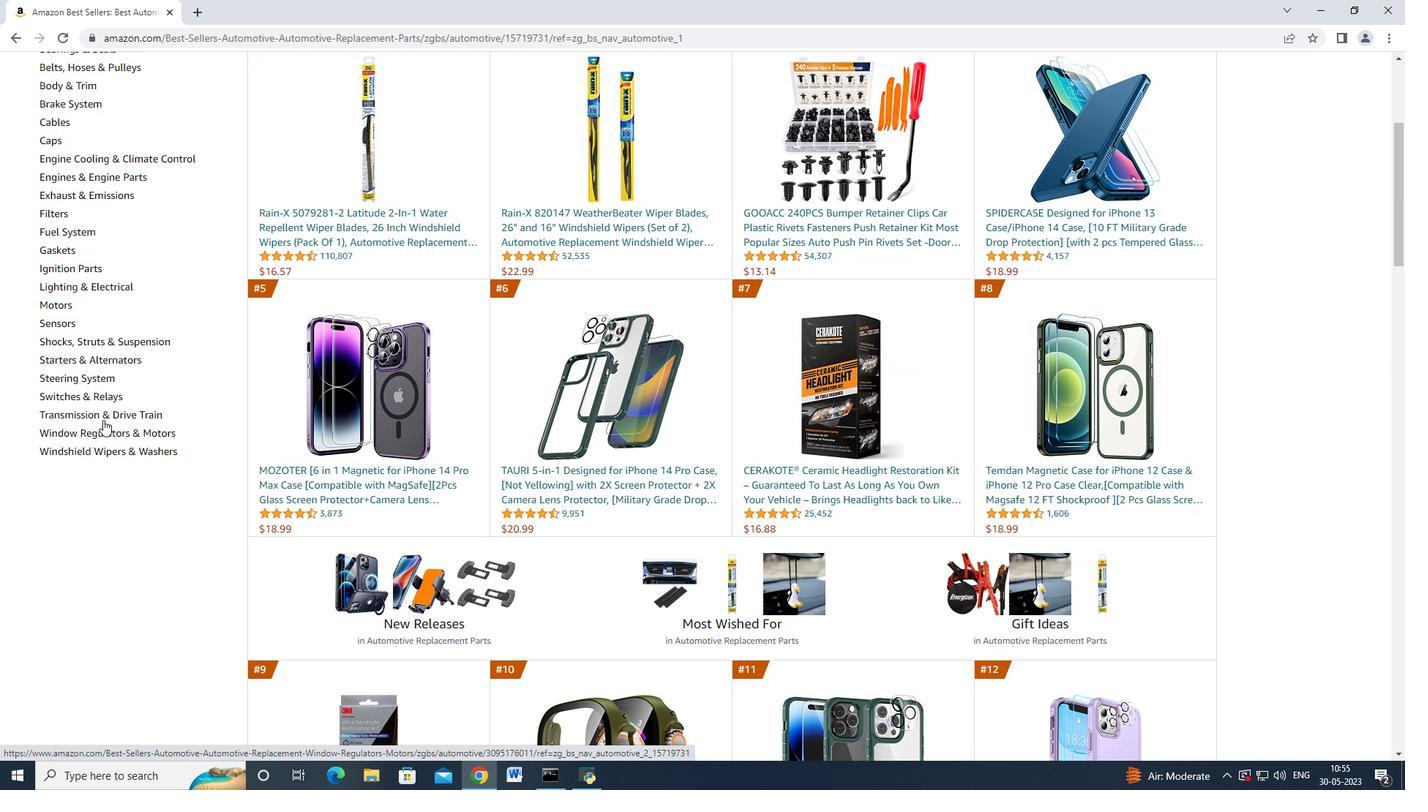
Action: Mouse scrolled (106, 412) with delta (0, 0)
Screenshot: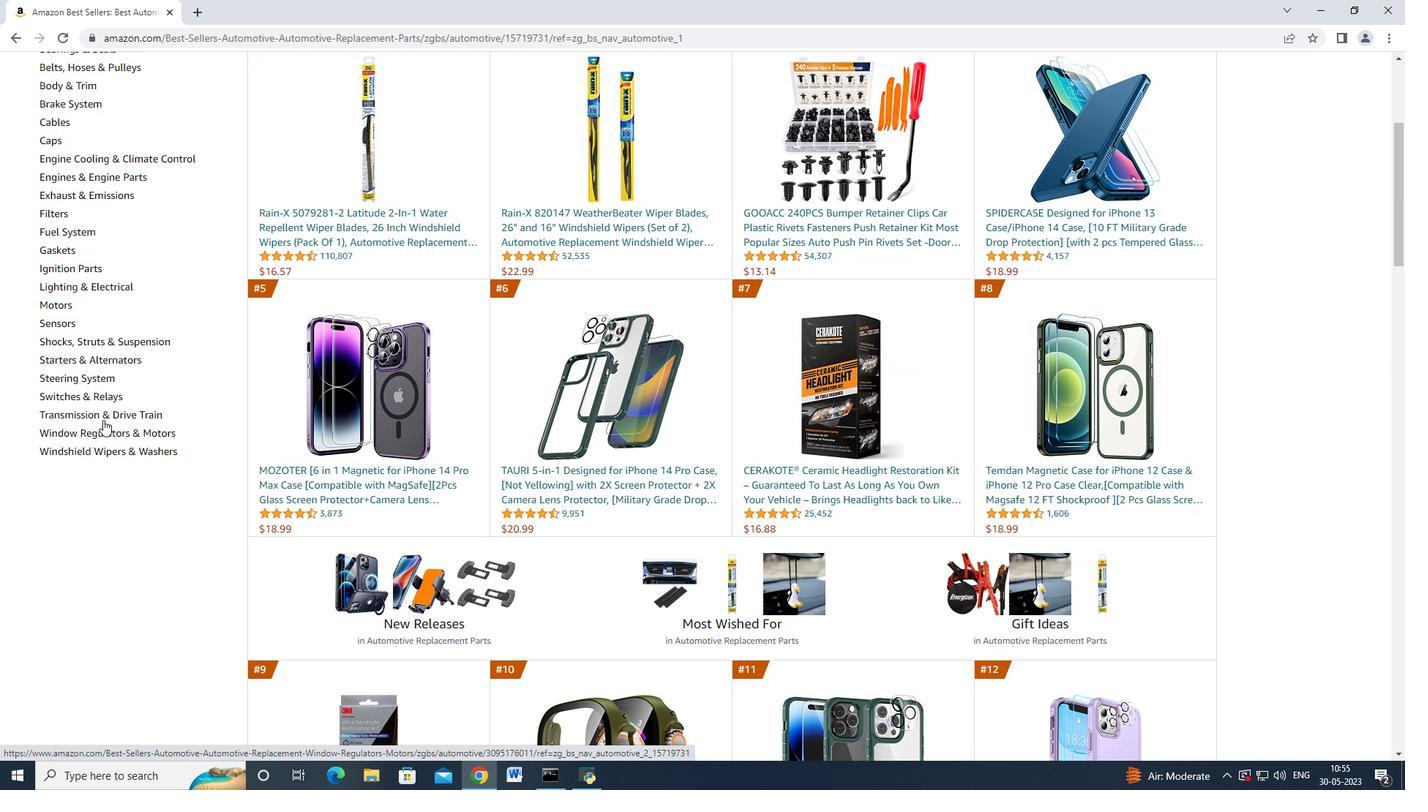 
Action: Mouse moved to (106, 395)
Screenshot: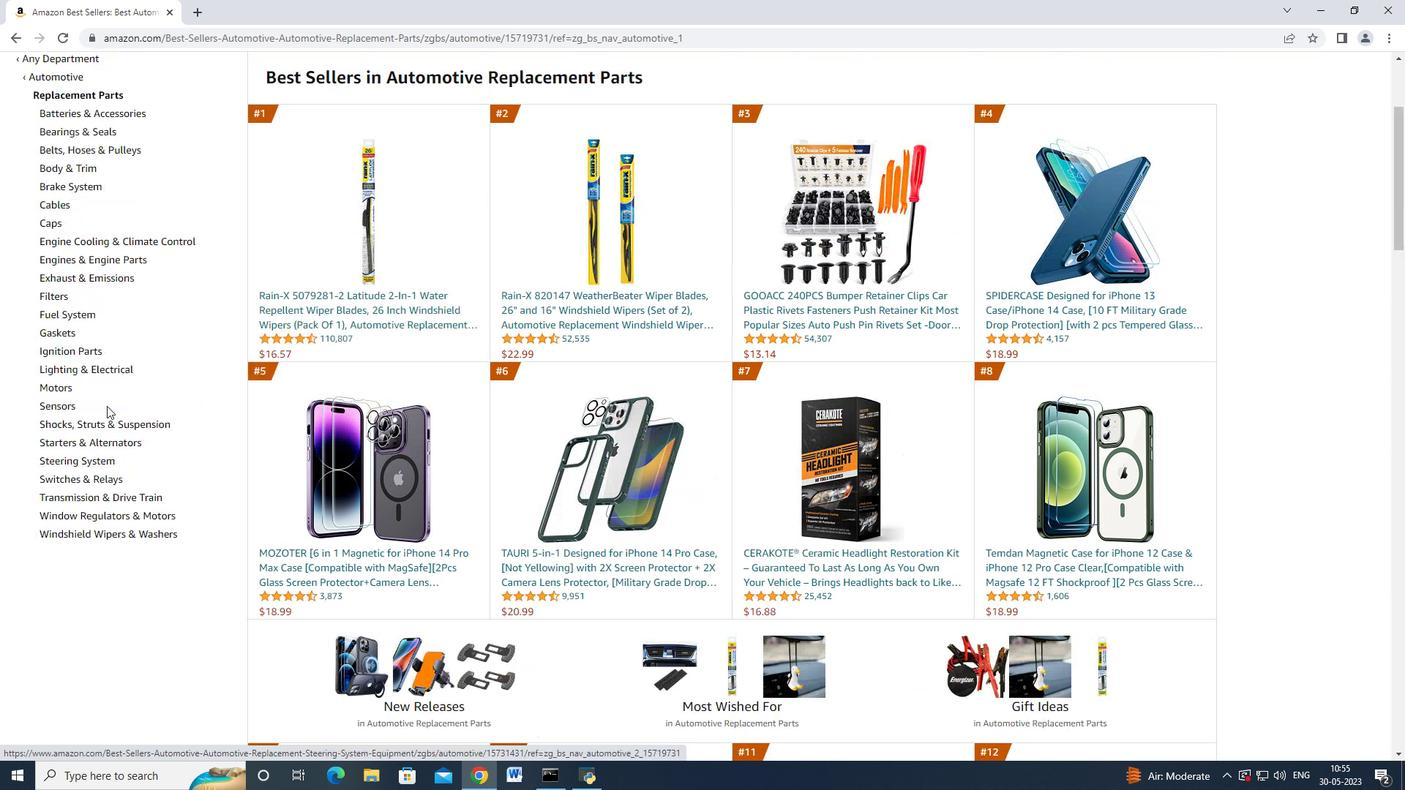 
Action: Mouse scrolled (106, 401) with delta (0, 0)
Screenshot: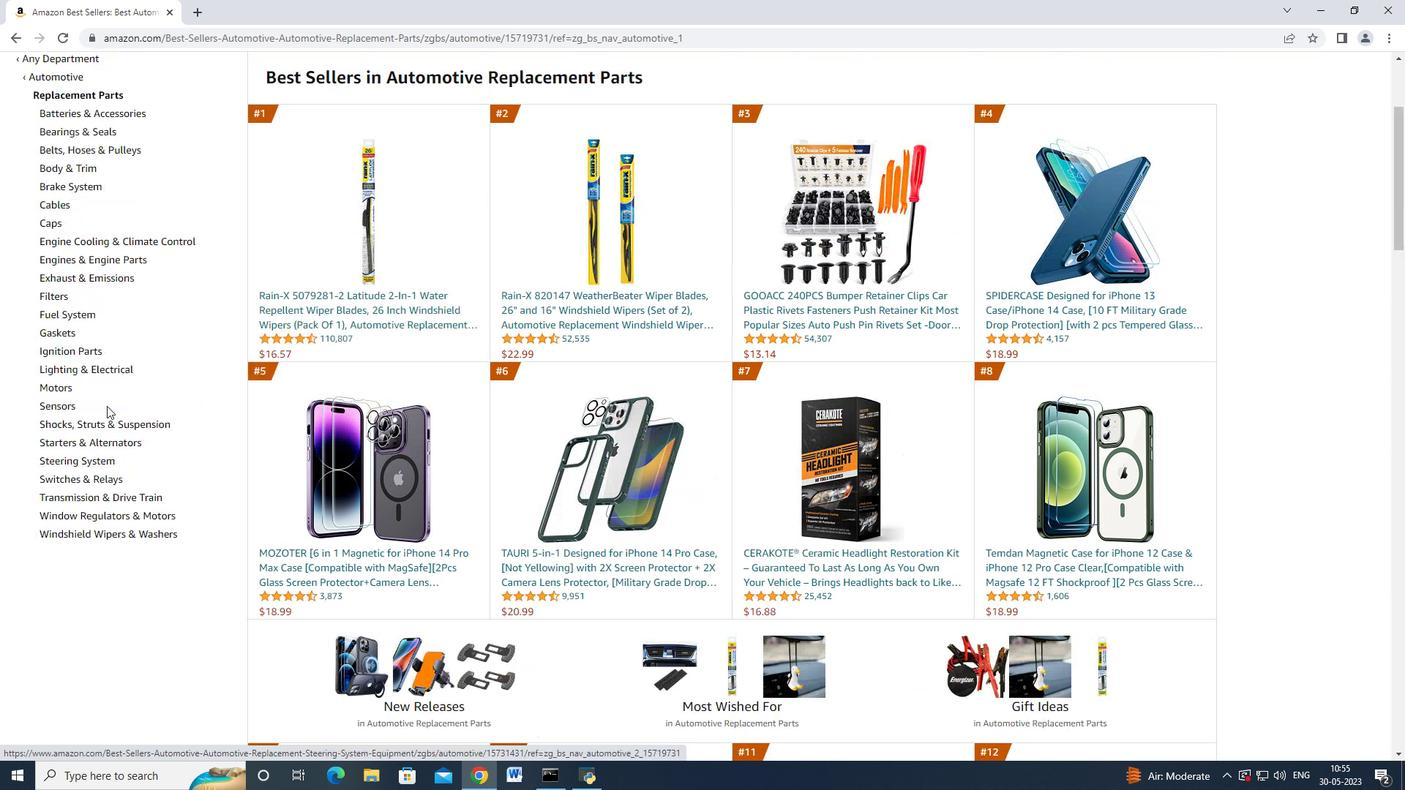 
Action: Mouse moved to (116, 419)
Screenshot: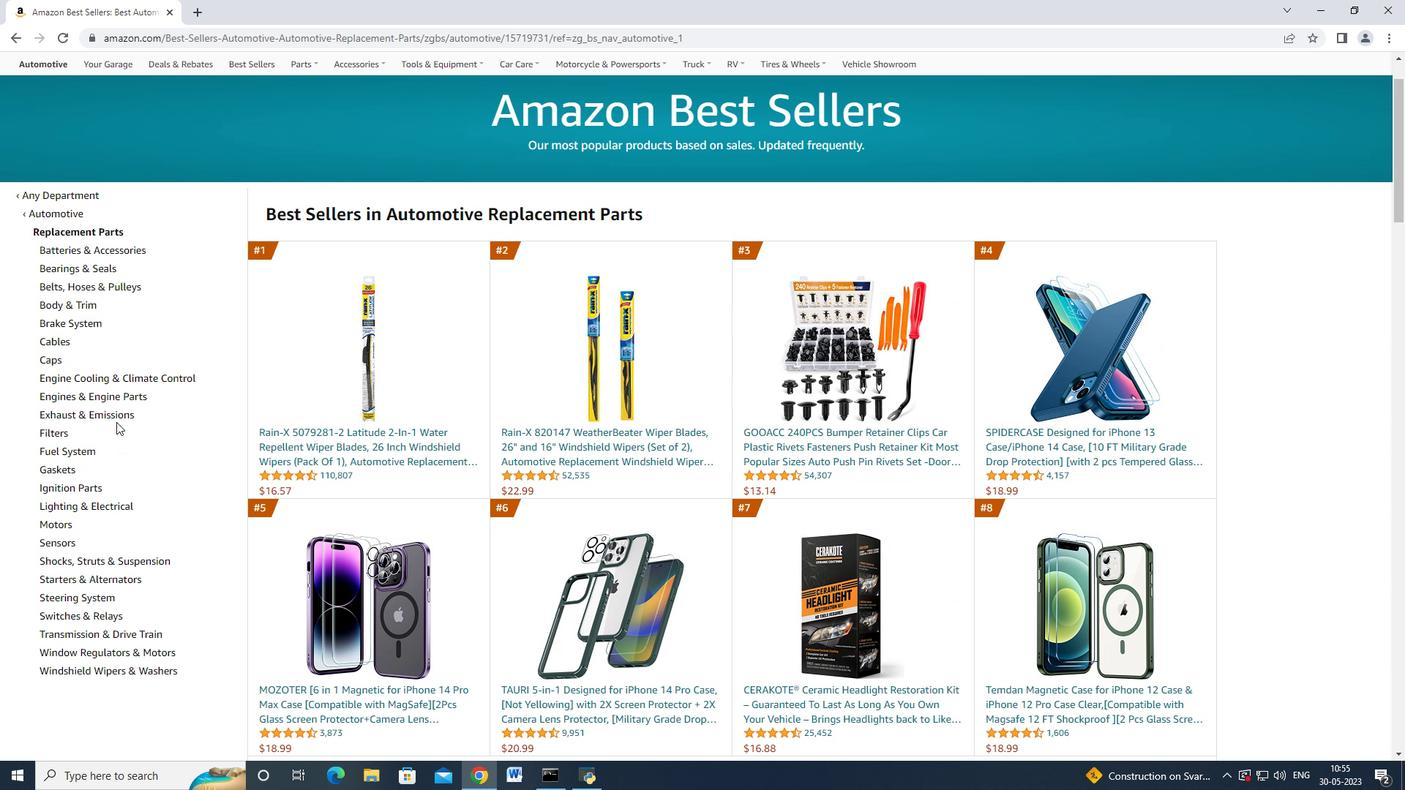 
Action: Mouse pressed left at (116, 419)
Screenshot: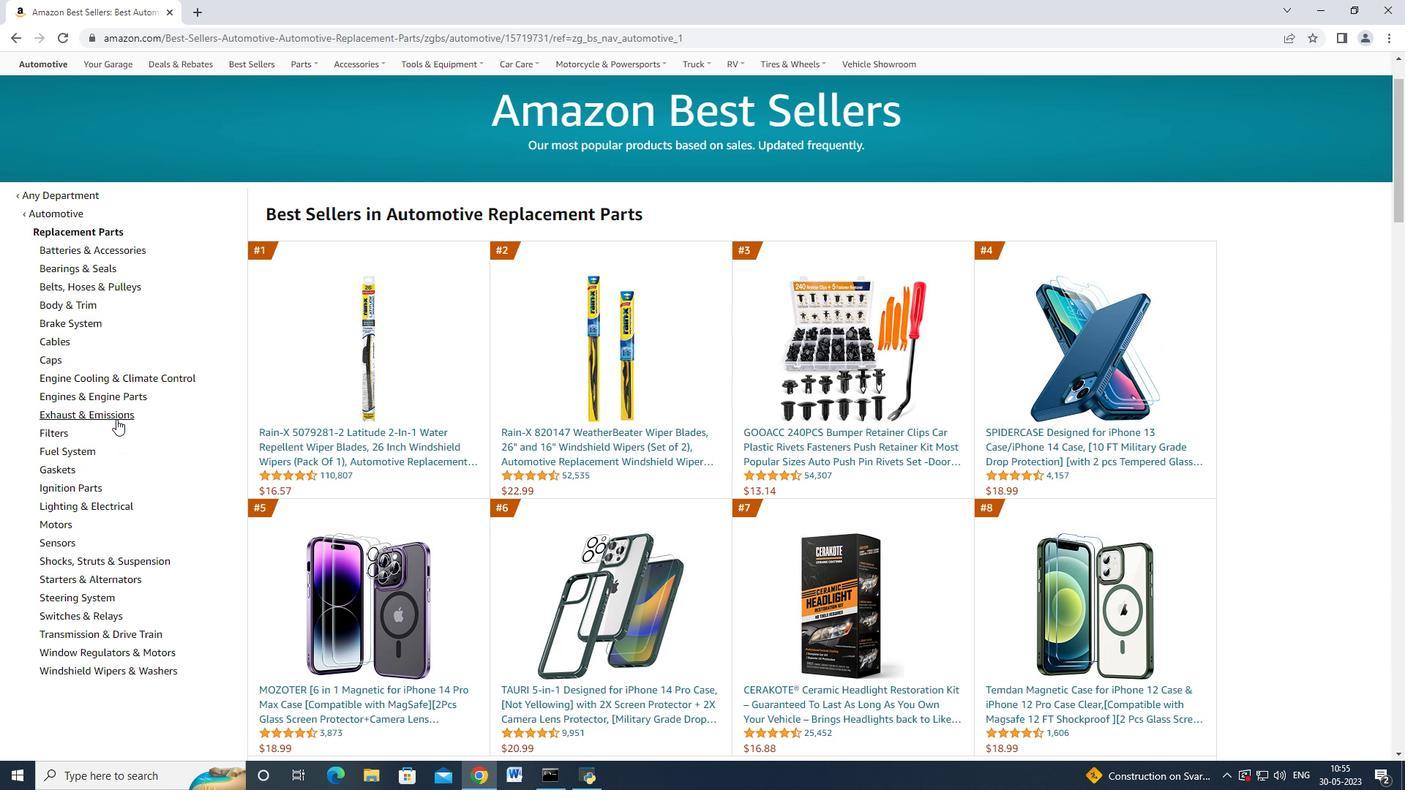 
Action: Mouse moved to (121, 414)
Screenshot: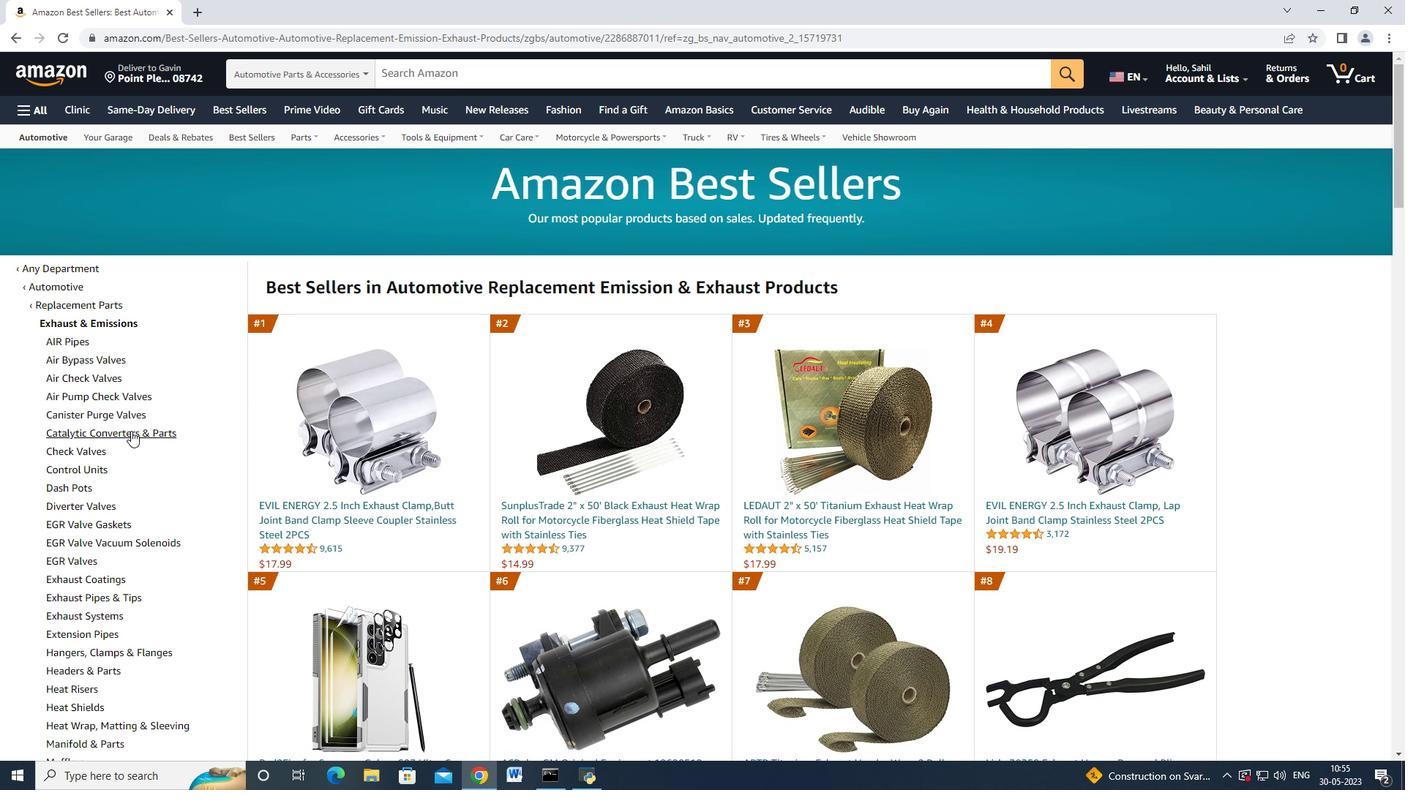 
Action: Mouse pressed left at (121, 414)
Screenshot: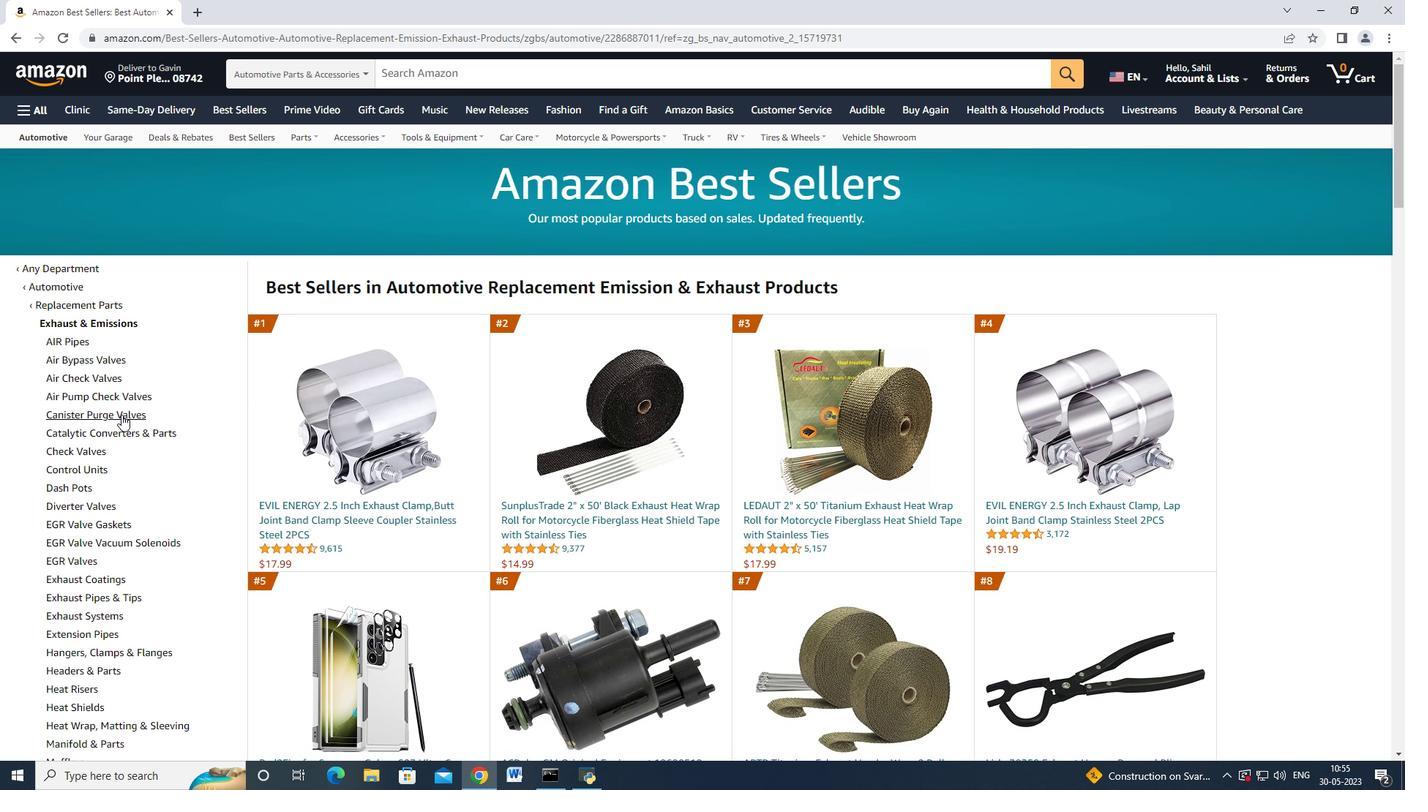 
Action: Mouse moved to (570, 431)
Screenshot: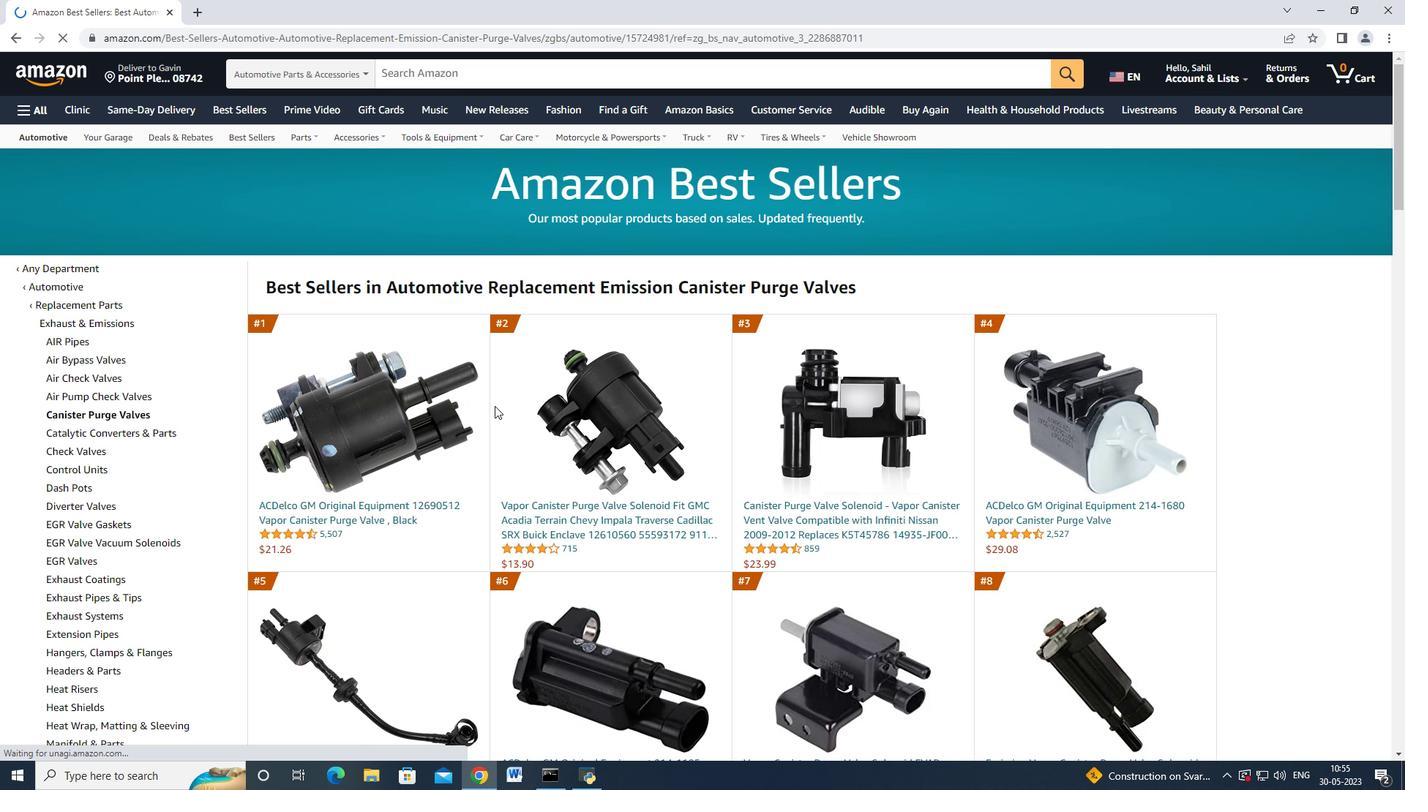 
Action: Mouse scrolled (570, 431) with delta (0, 0)
Screenshot: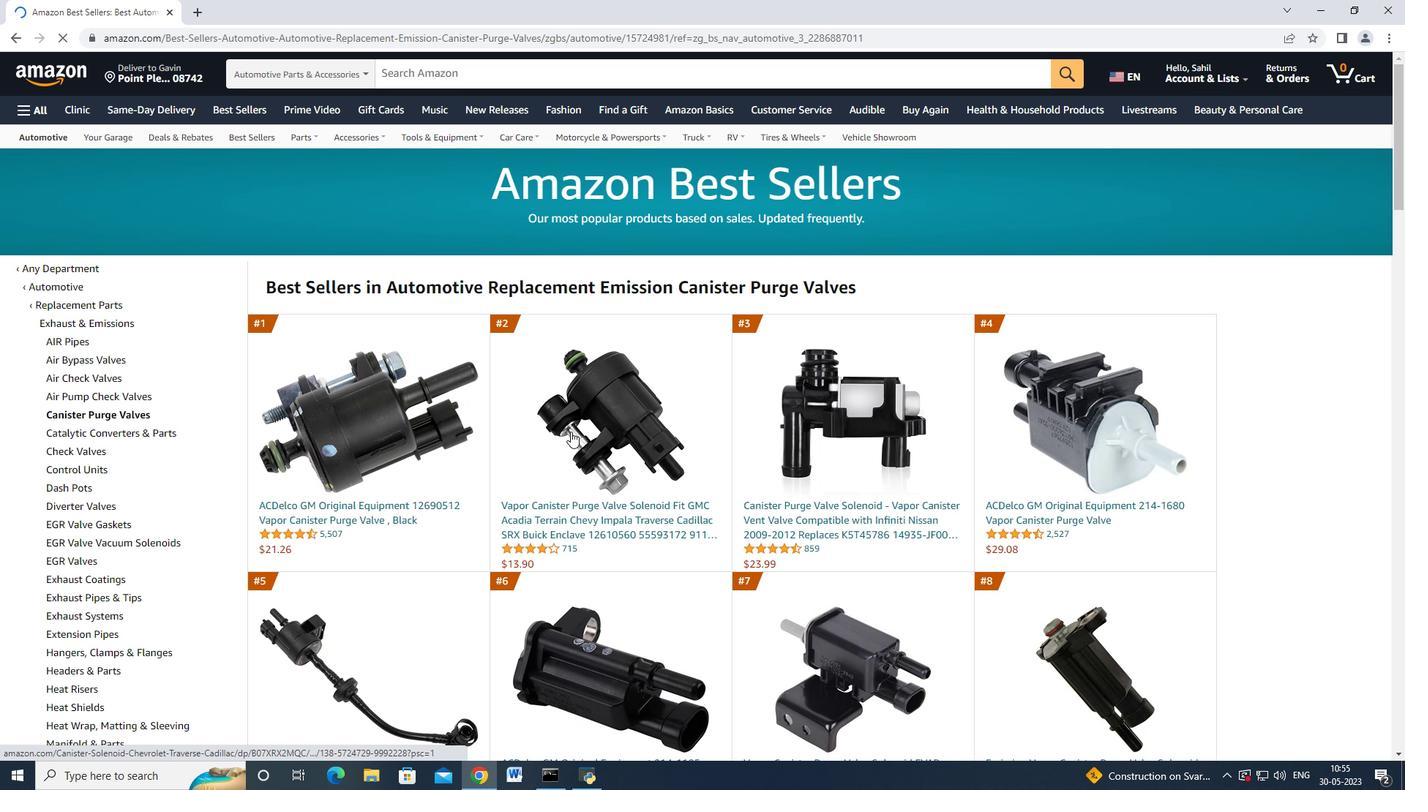 
Action: Mouse moved to (412, 435)
Screenshot: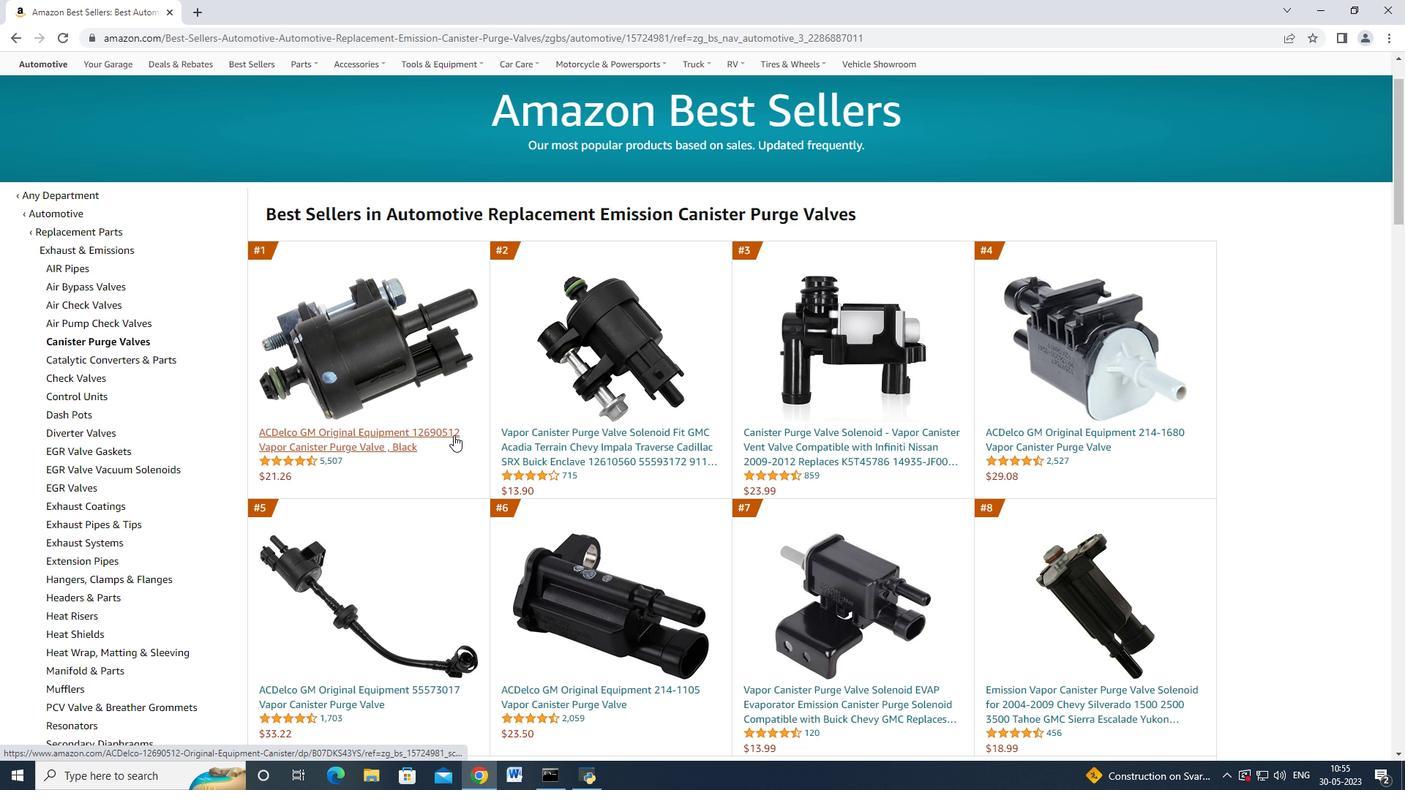 
Action: Mouse pressed left at (412, 435)
Screenshot: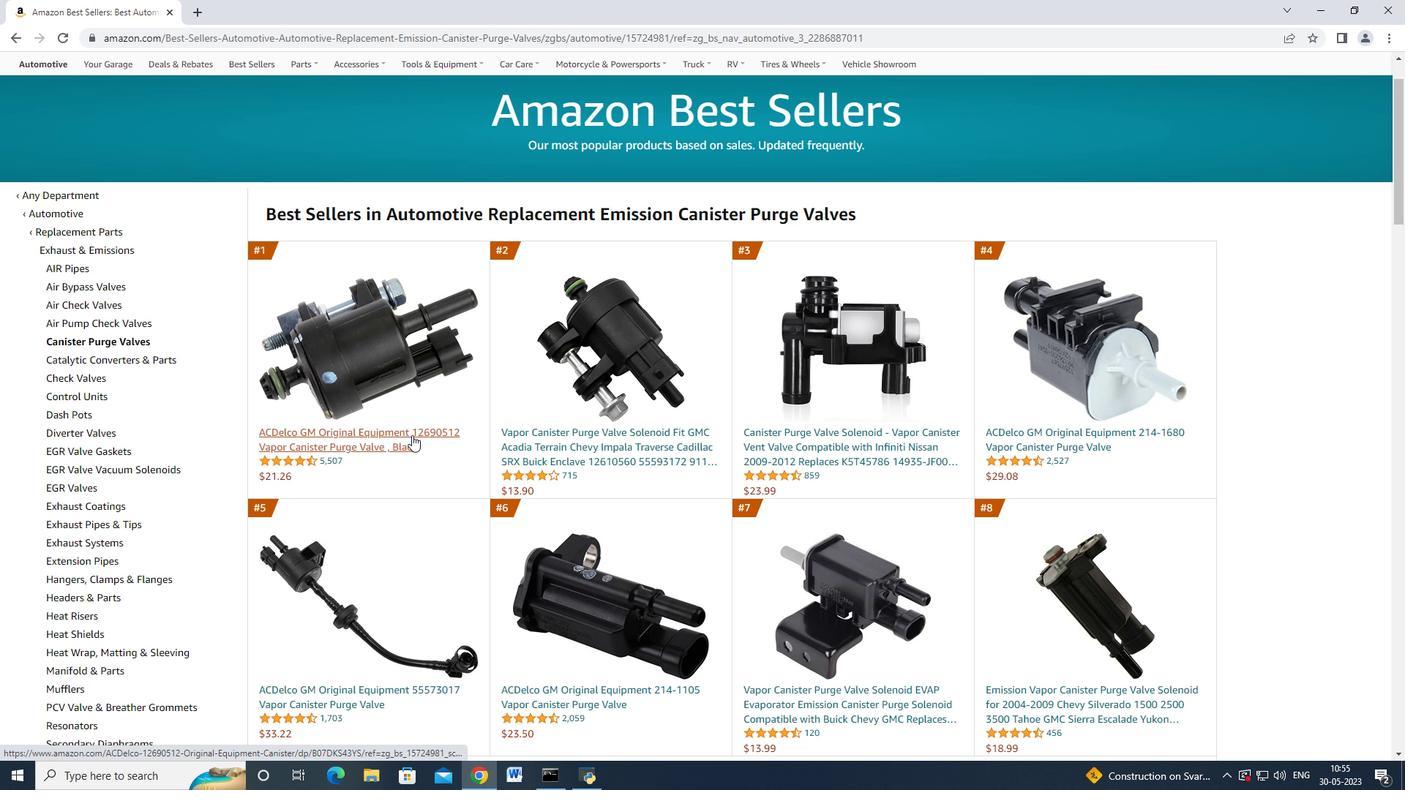 
Action: Mouse moved to (657, 396)
Screenshot: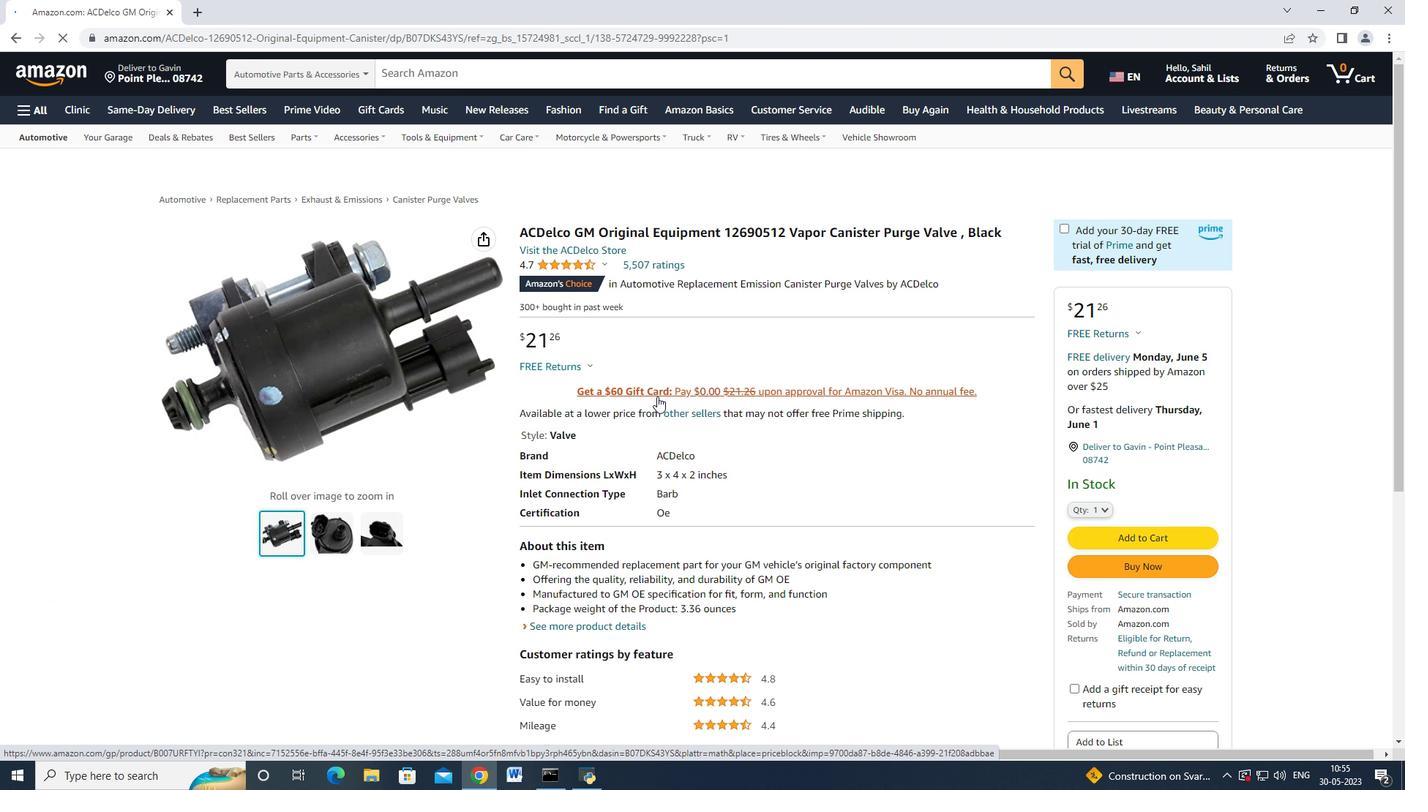 
Action: Mouse scrolled (657, 395) with delta (0, 0)
Screenshot: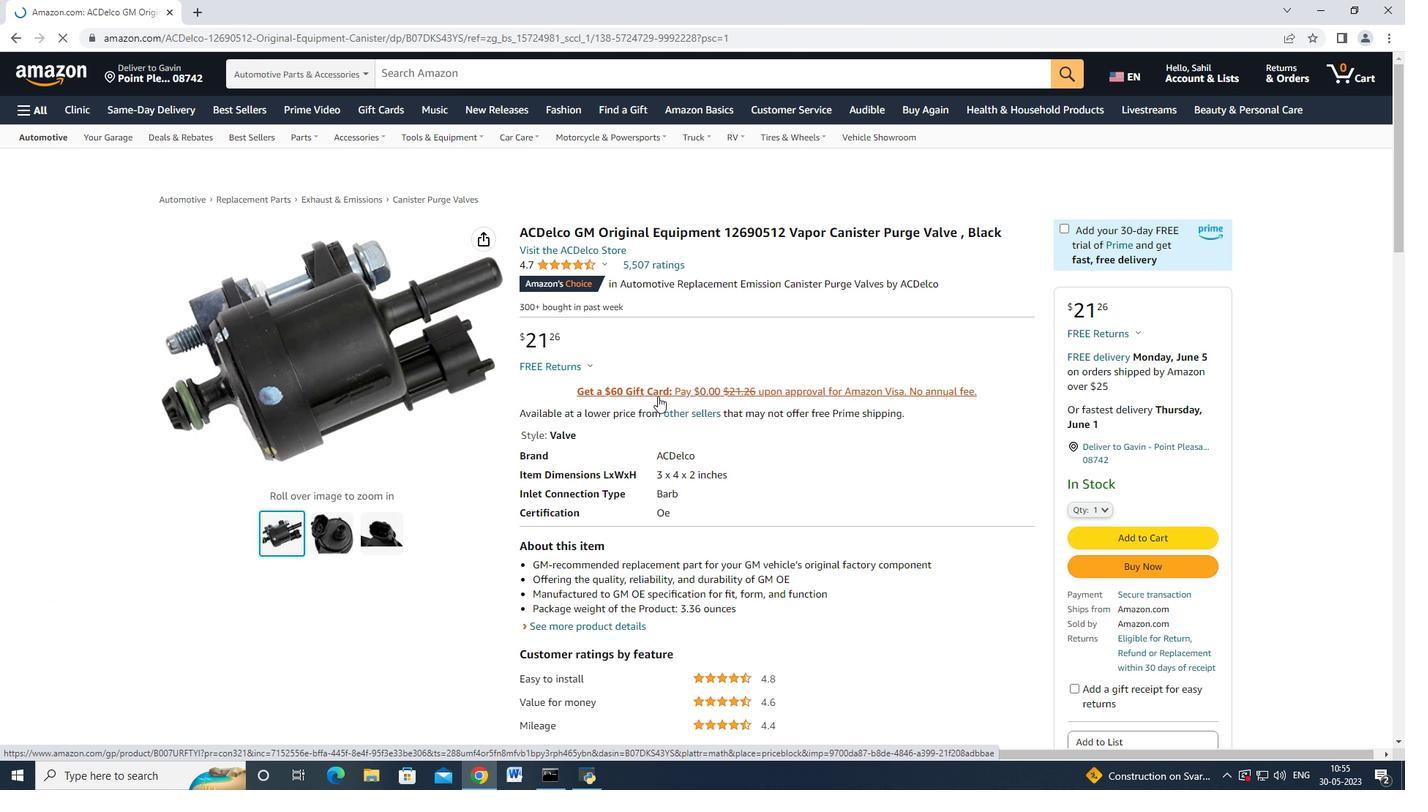 
Action: Mouse moved to (664, 401)
Screenshot: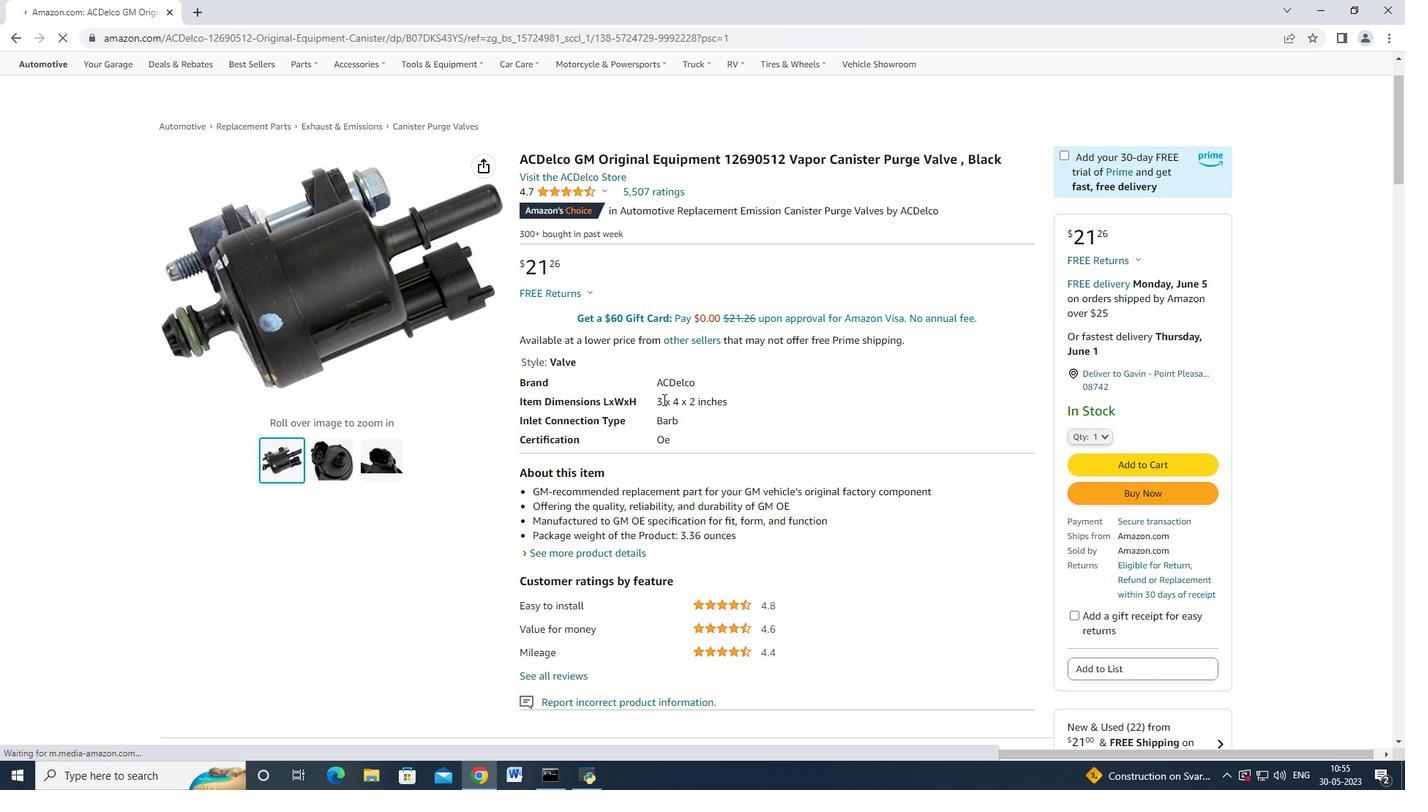 
Action: Mouse scrolled (664, 401) with delta (0, 0)
Screenshot: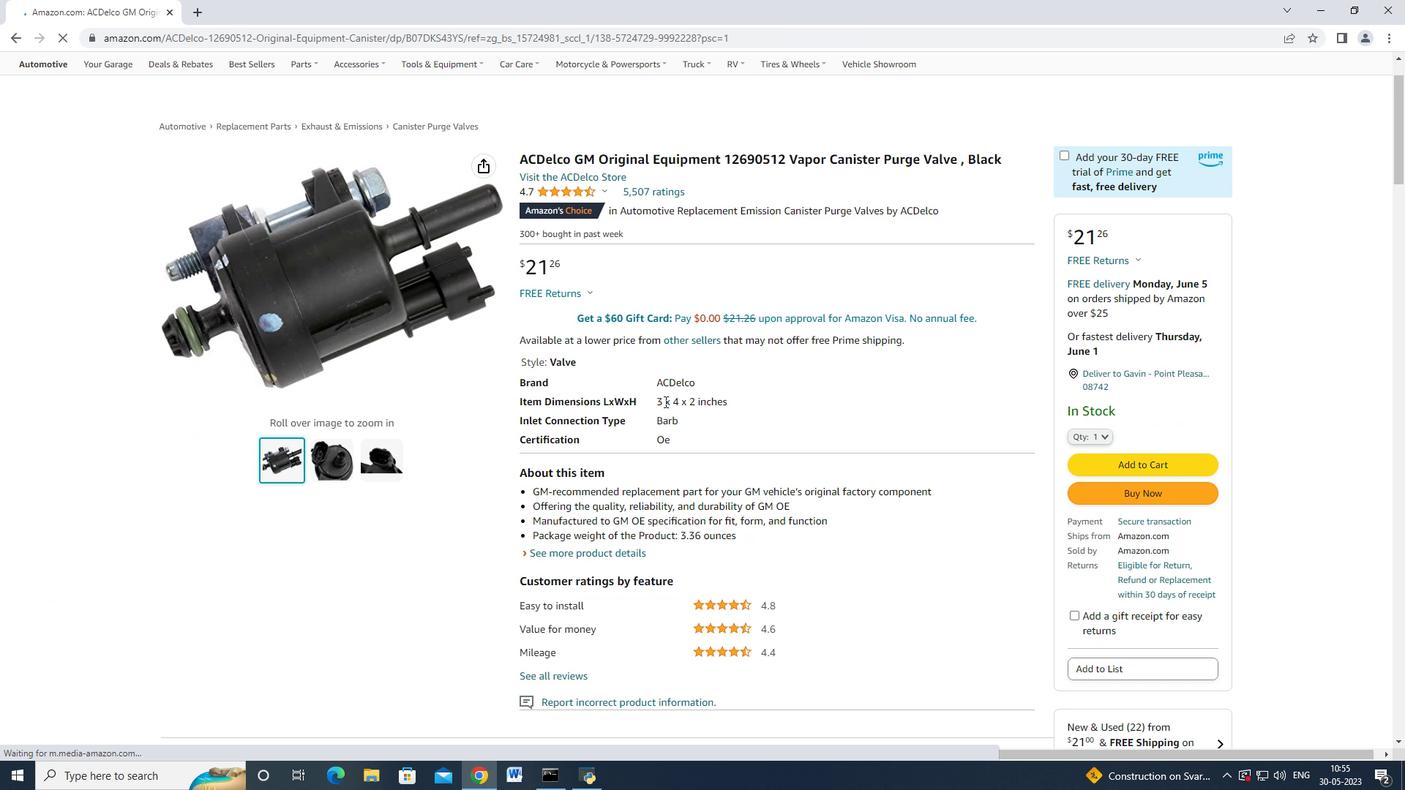 
Action: Mouse moved to (664, 401)
Screenshot: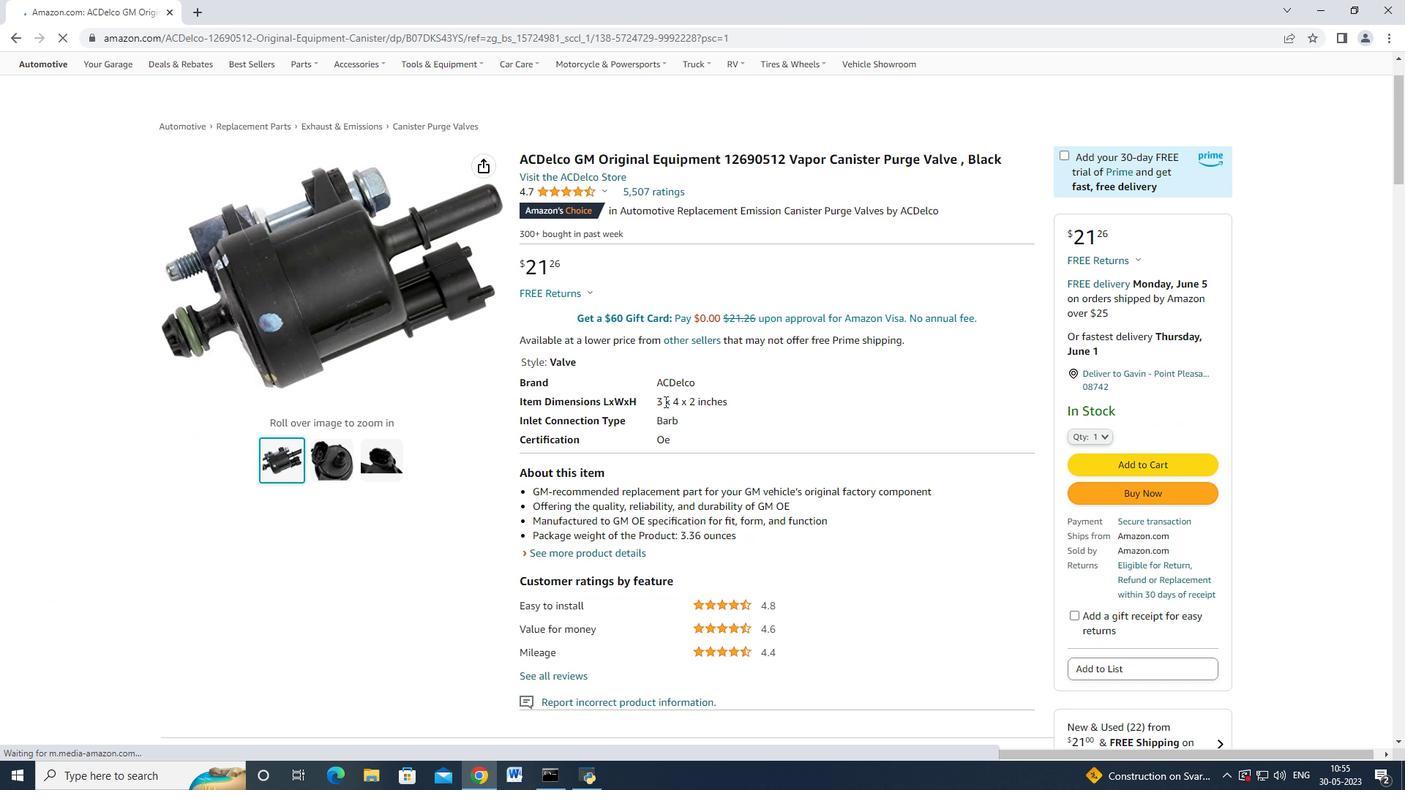 
Action: Mouse scrolled (664, 402) with delta (0, 0)
Screenshot: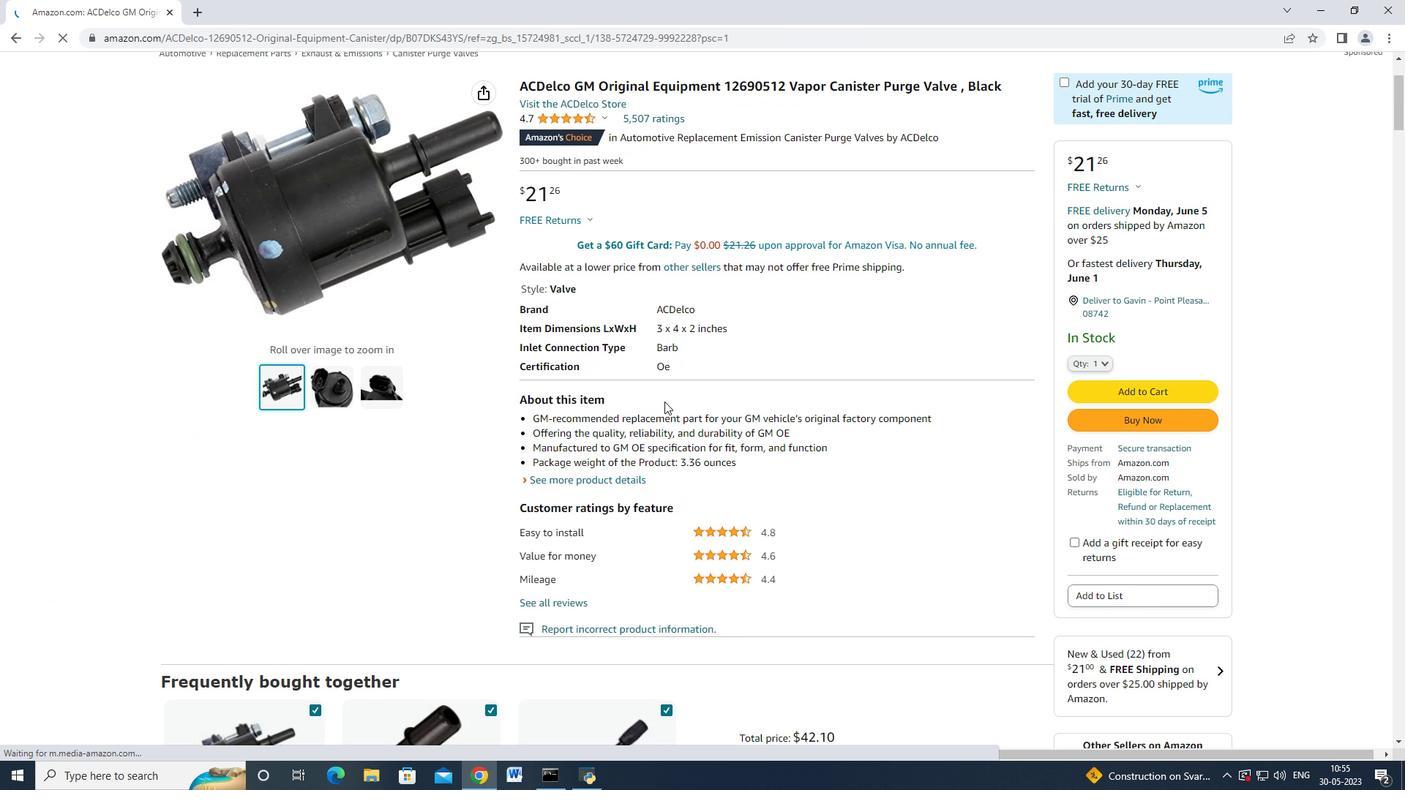 
Action: Mouse moved to (671, 412)
Screenshot: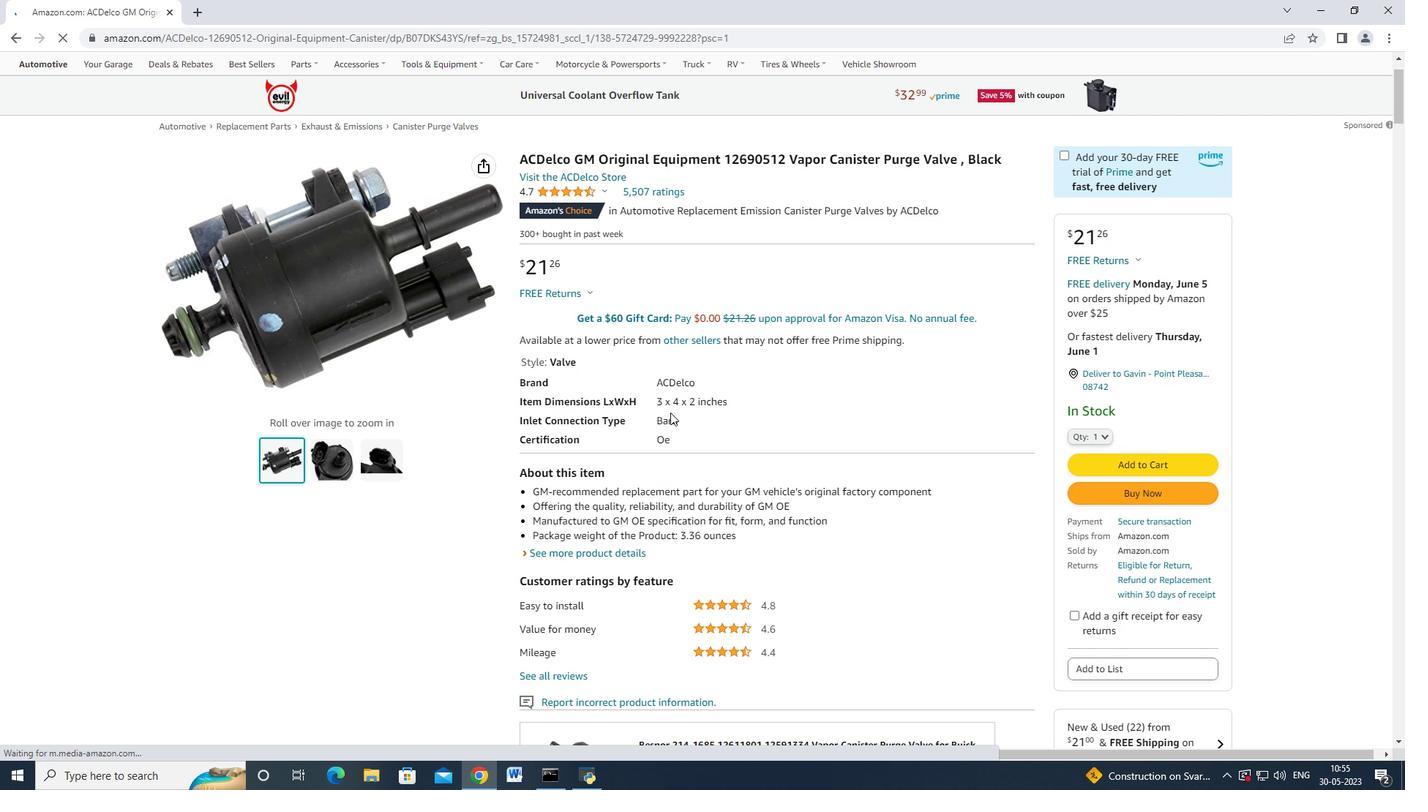
Action: Mouse scrolled (671, 412) with delta (0, 0)
Screenshot: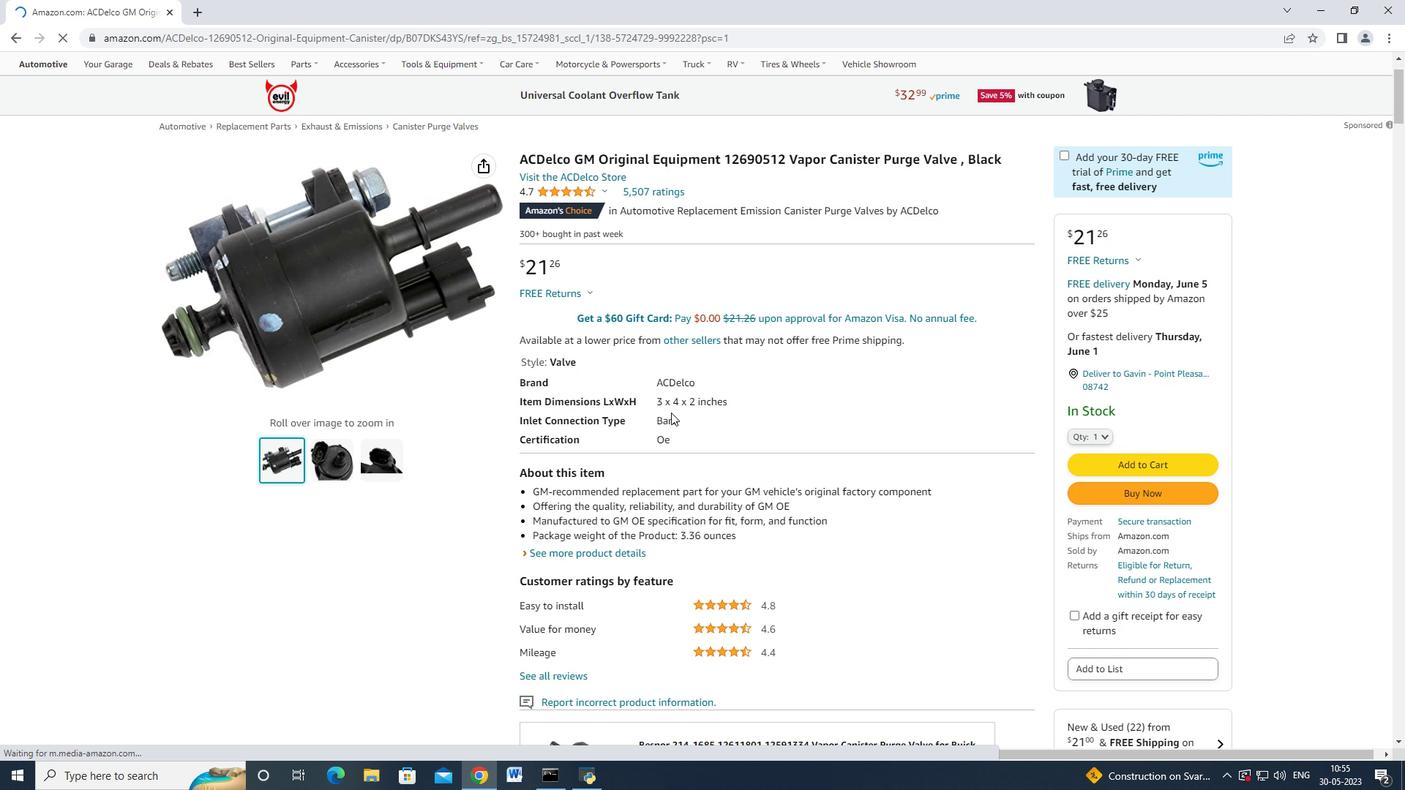 
Action: Mouse scrolled (671, 413) with delta (0, 0)
Screenshot: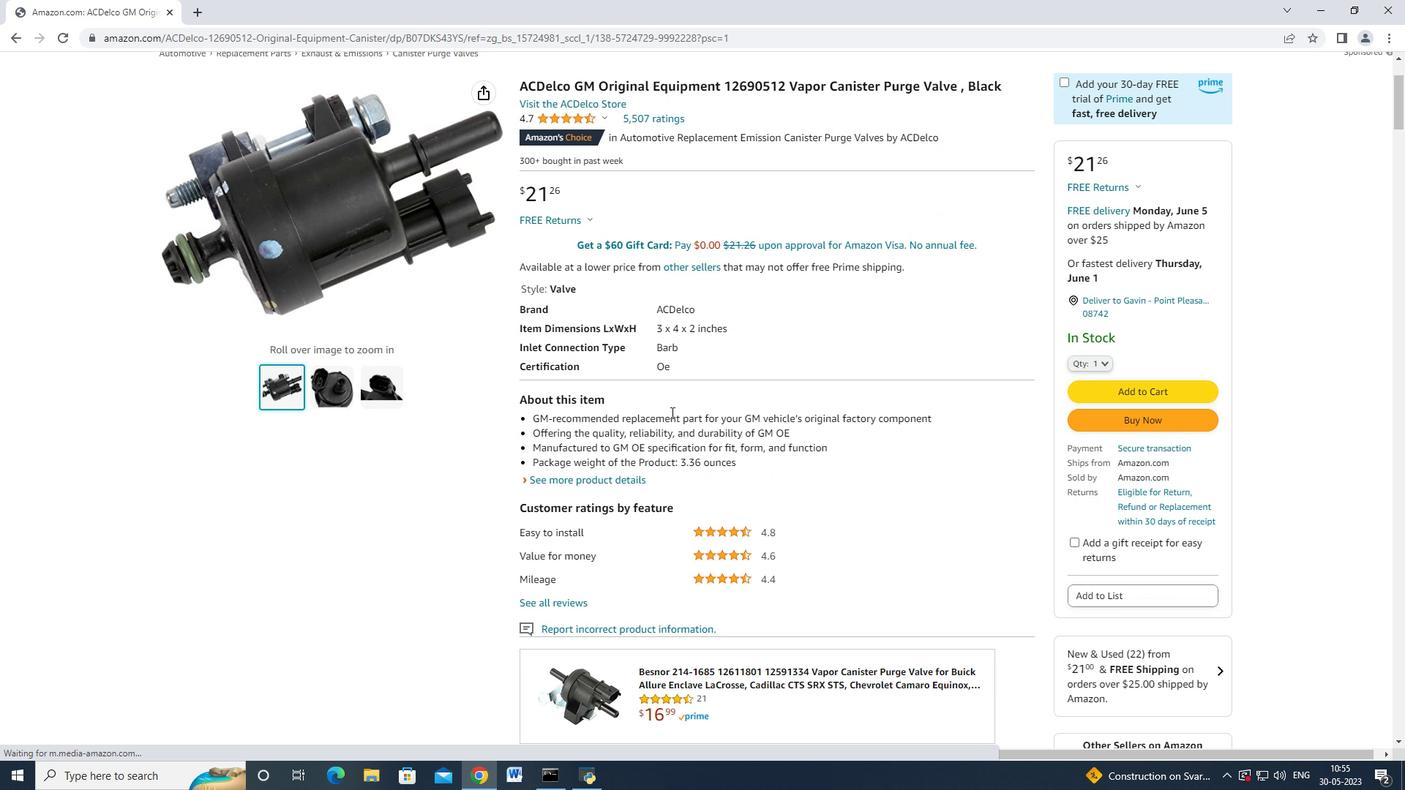 
Action: Mouse moved to (671, 412)
Screenshot: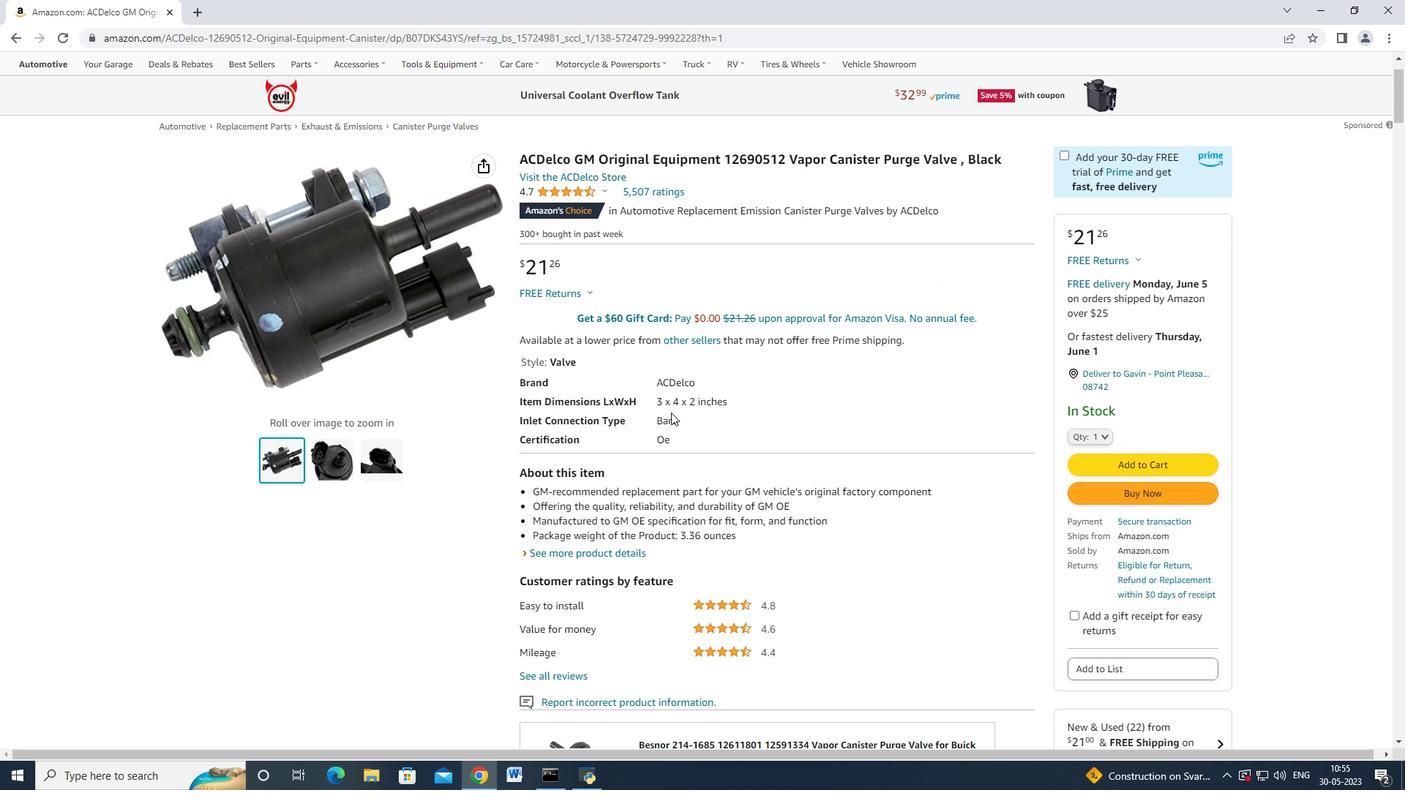 
Action: Mouse scrolled (671, 412) with delta (0, 0)
Screenshot: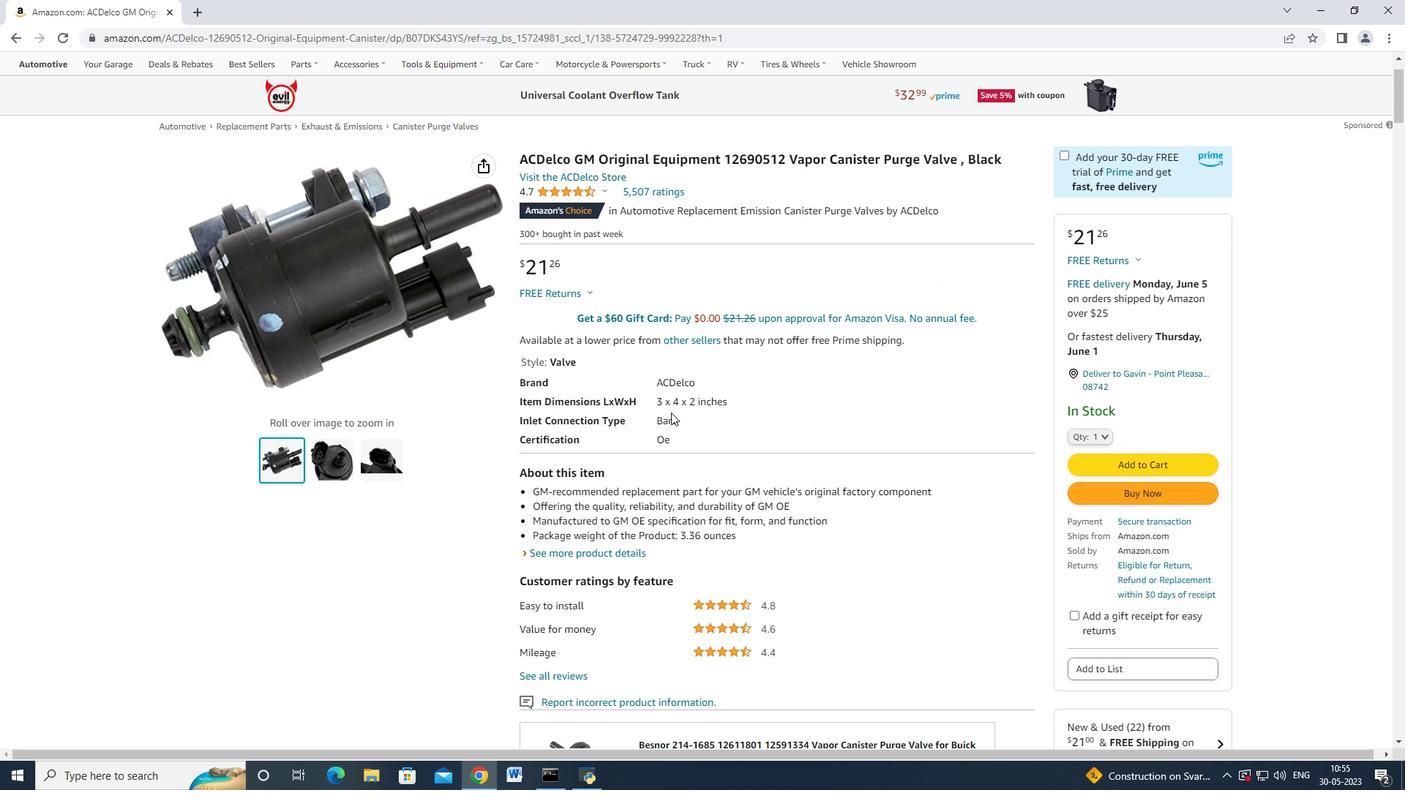 
Action: Mouse moved to (1087, 357)
Screenshot: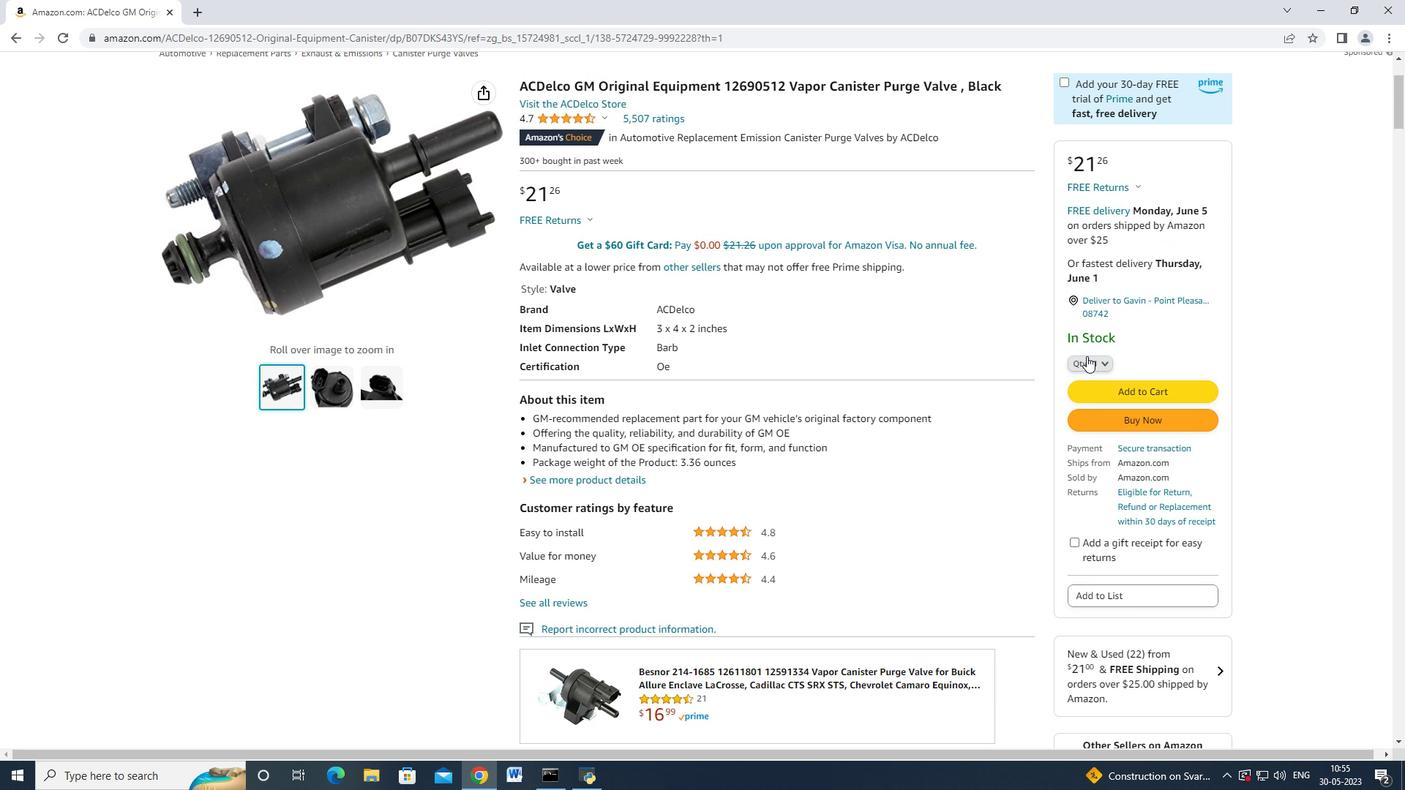 
Action: Mouse pressed left at (1087, 357)
Screenshot: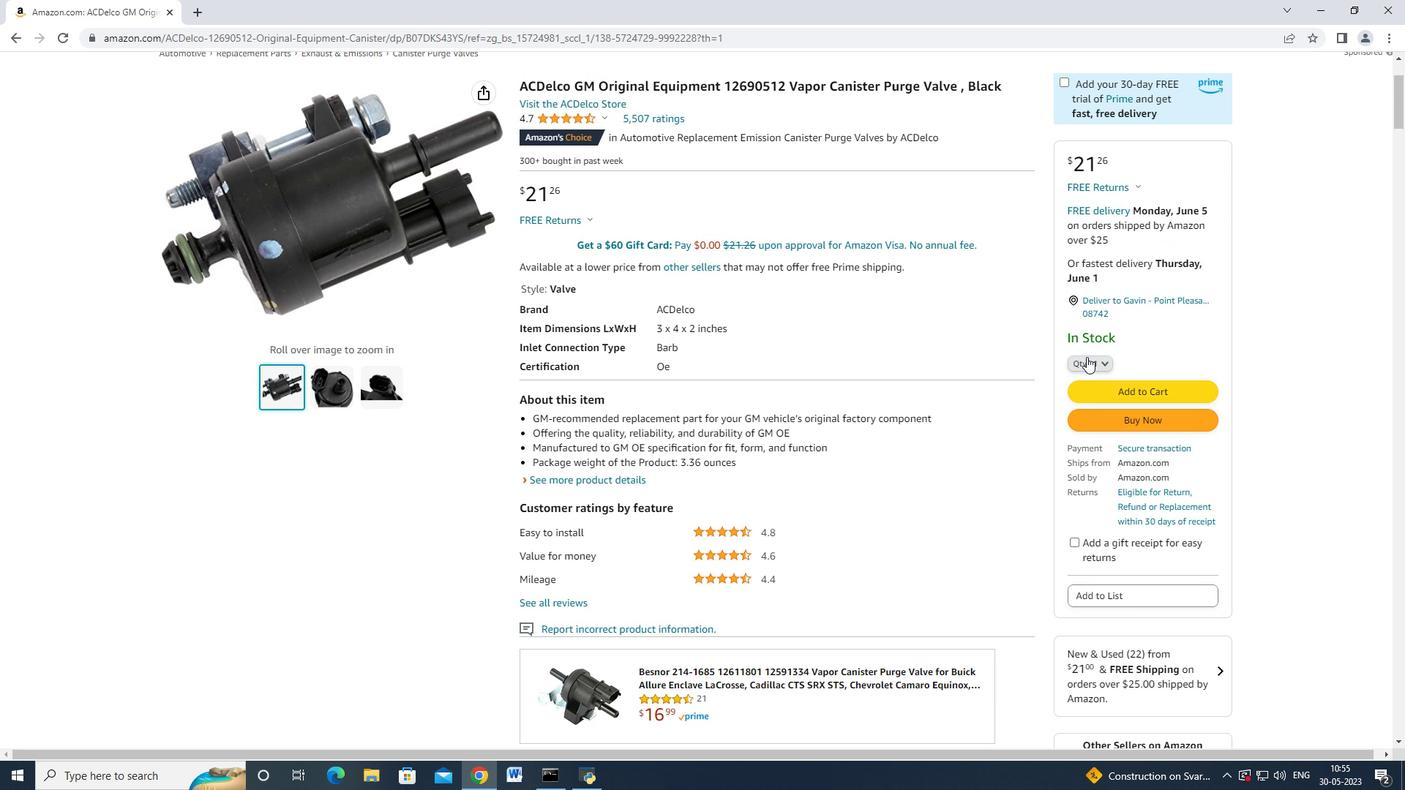 
Action: Mouse moved to (1092, 386)
Screenshot: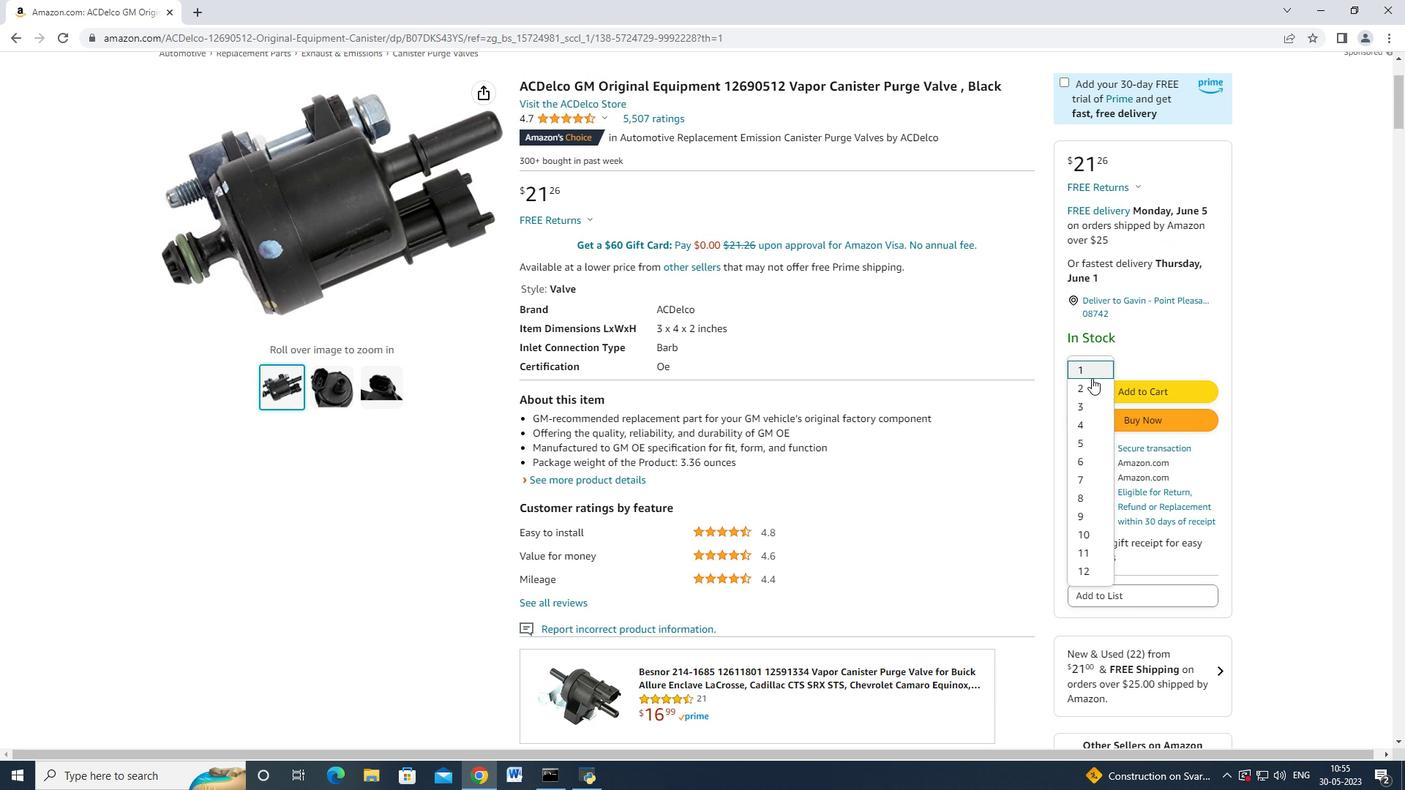 
Action: Mouse pressed left at (1092, 386)
Screenshot: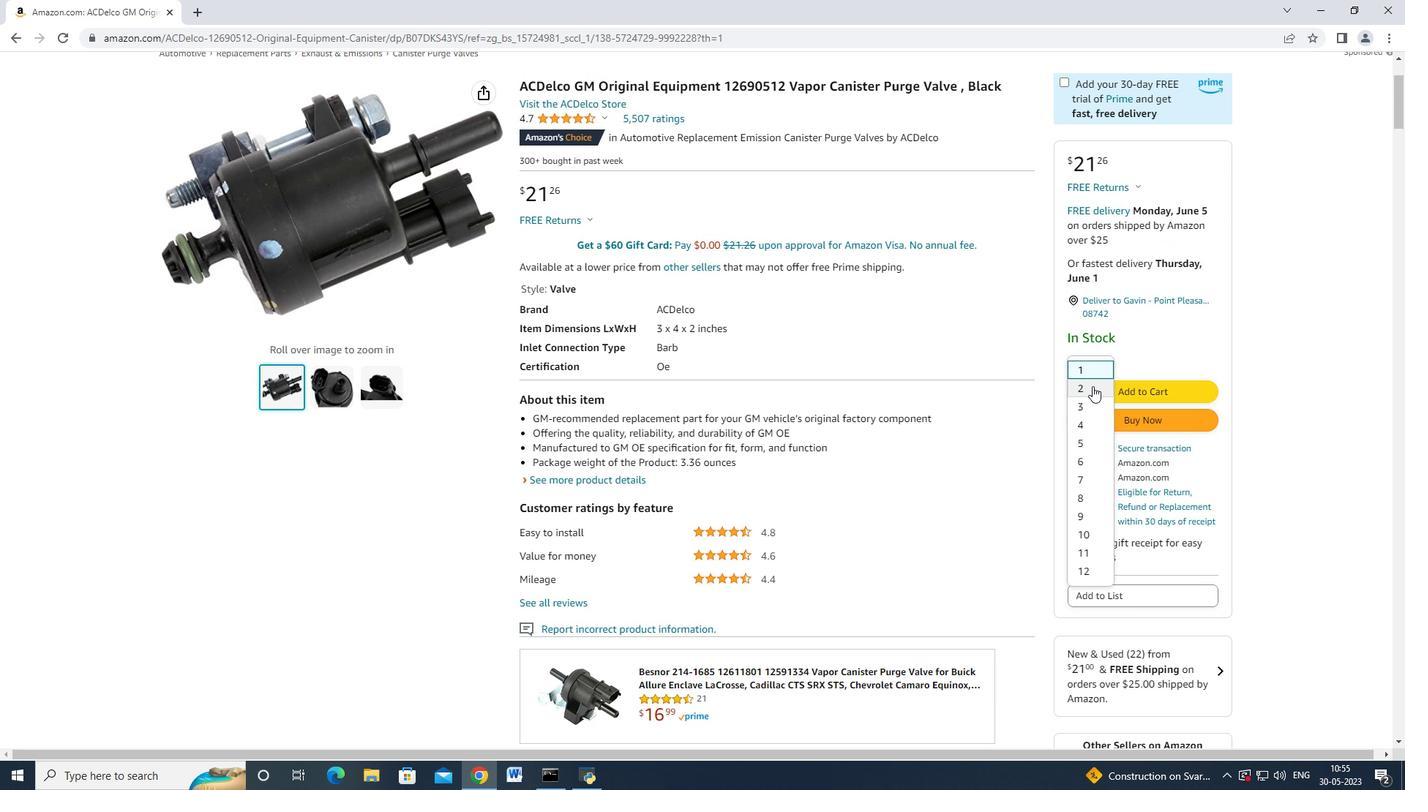 
Action: Mouse moved to (1098, 387)
Screenshot: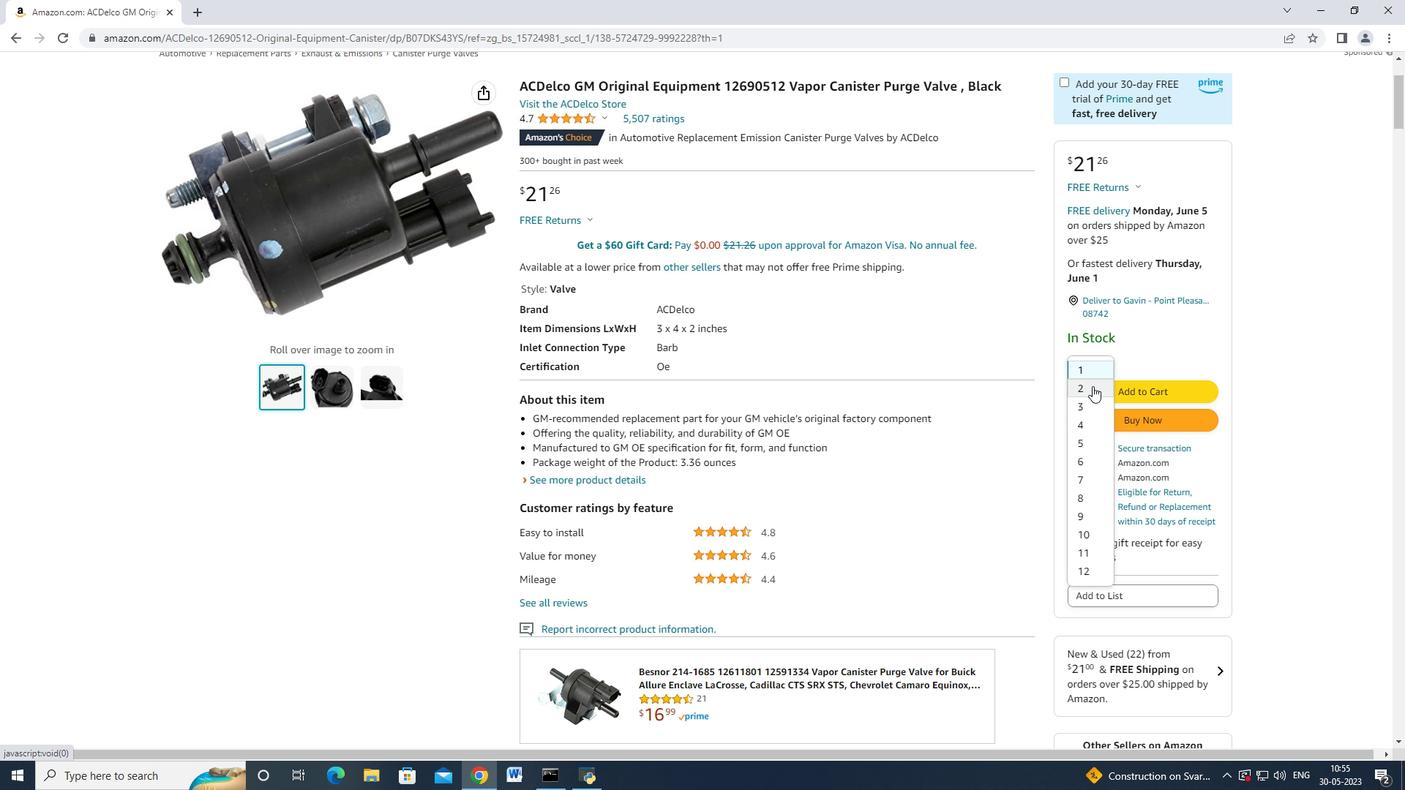 
Action: Mouse pressed left at (1098, 387)
Screenshot: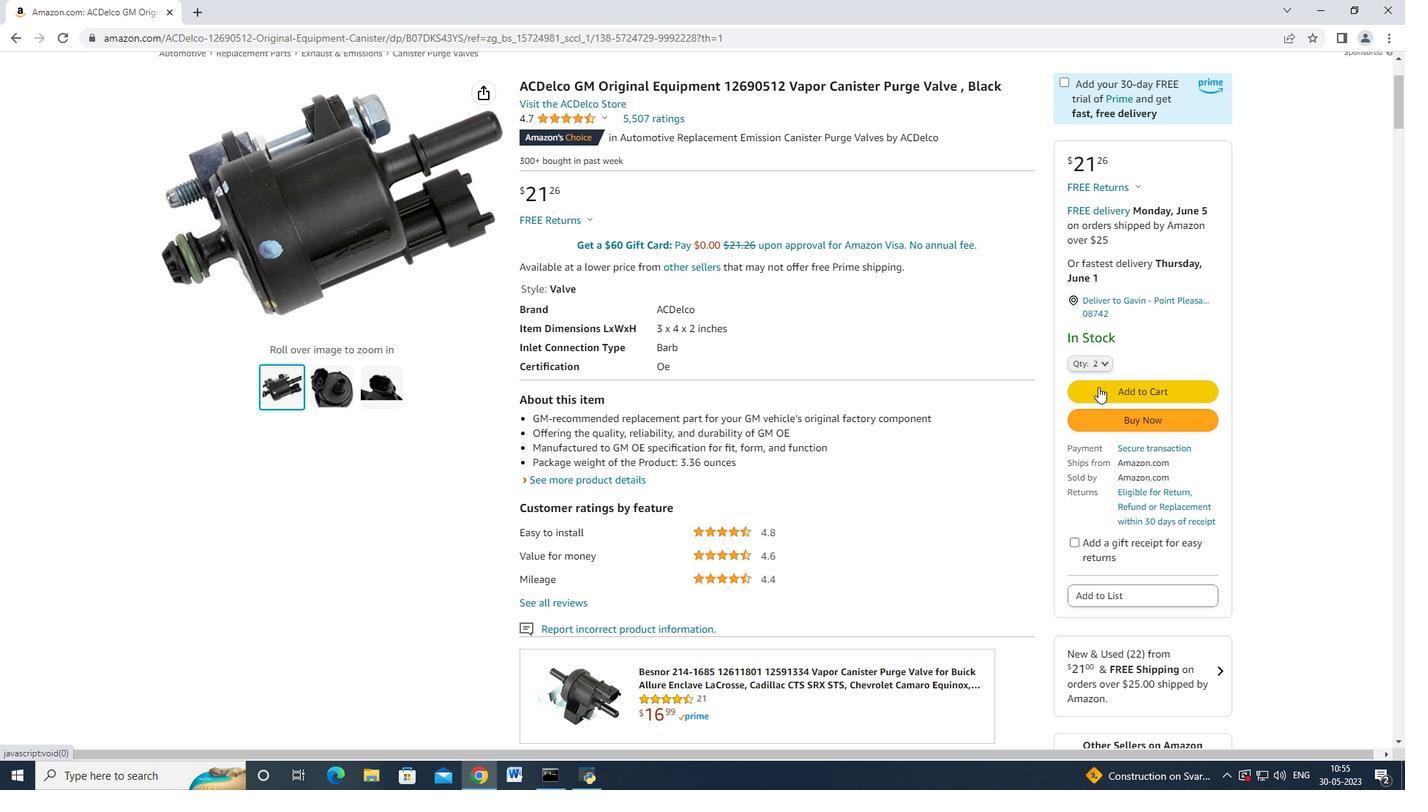 
Action: Mouse moved to (1190, 177)
Screenshot: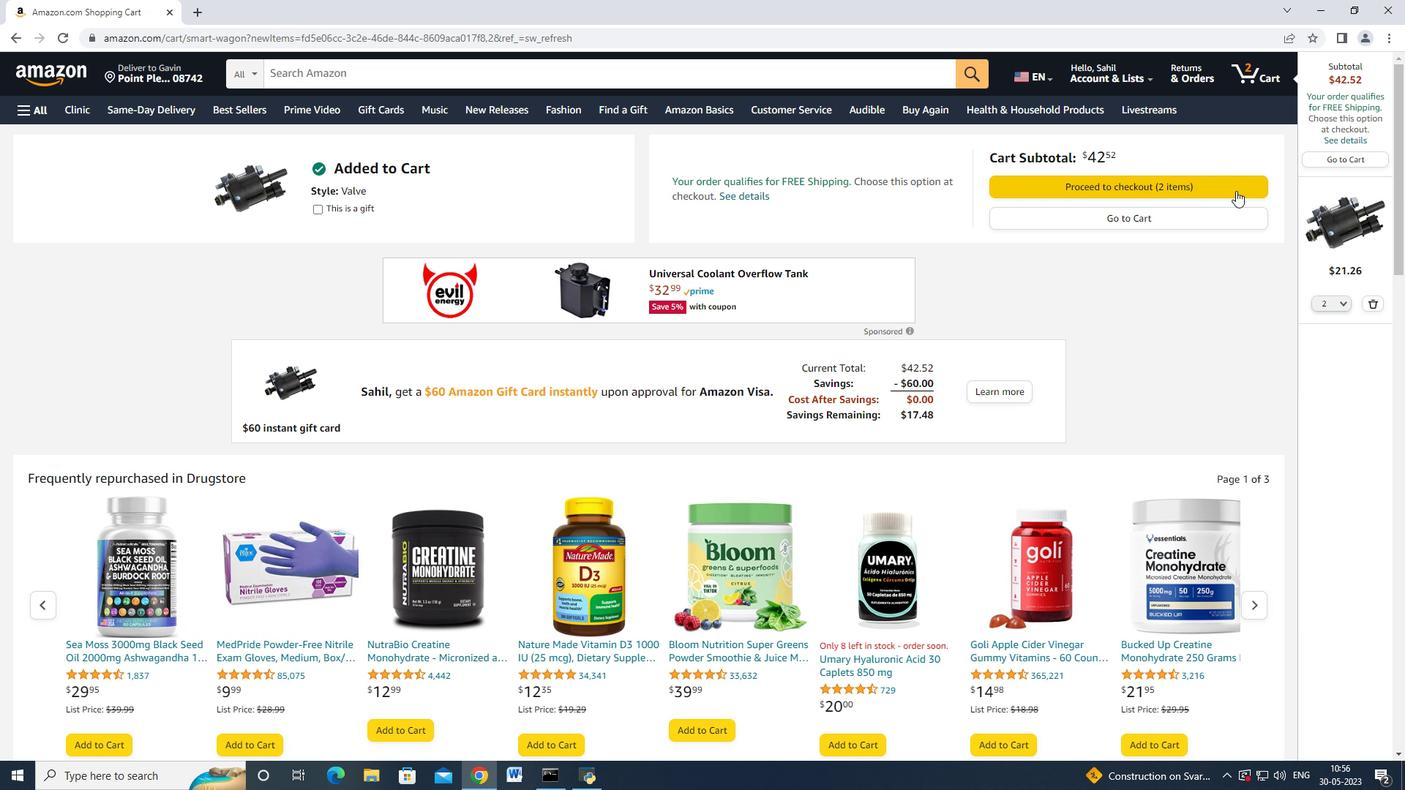 
Action: Mouse pressed left at (1190, 177)
Screenshot: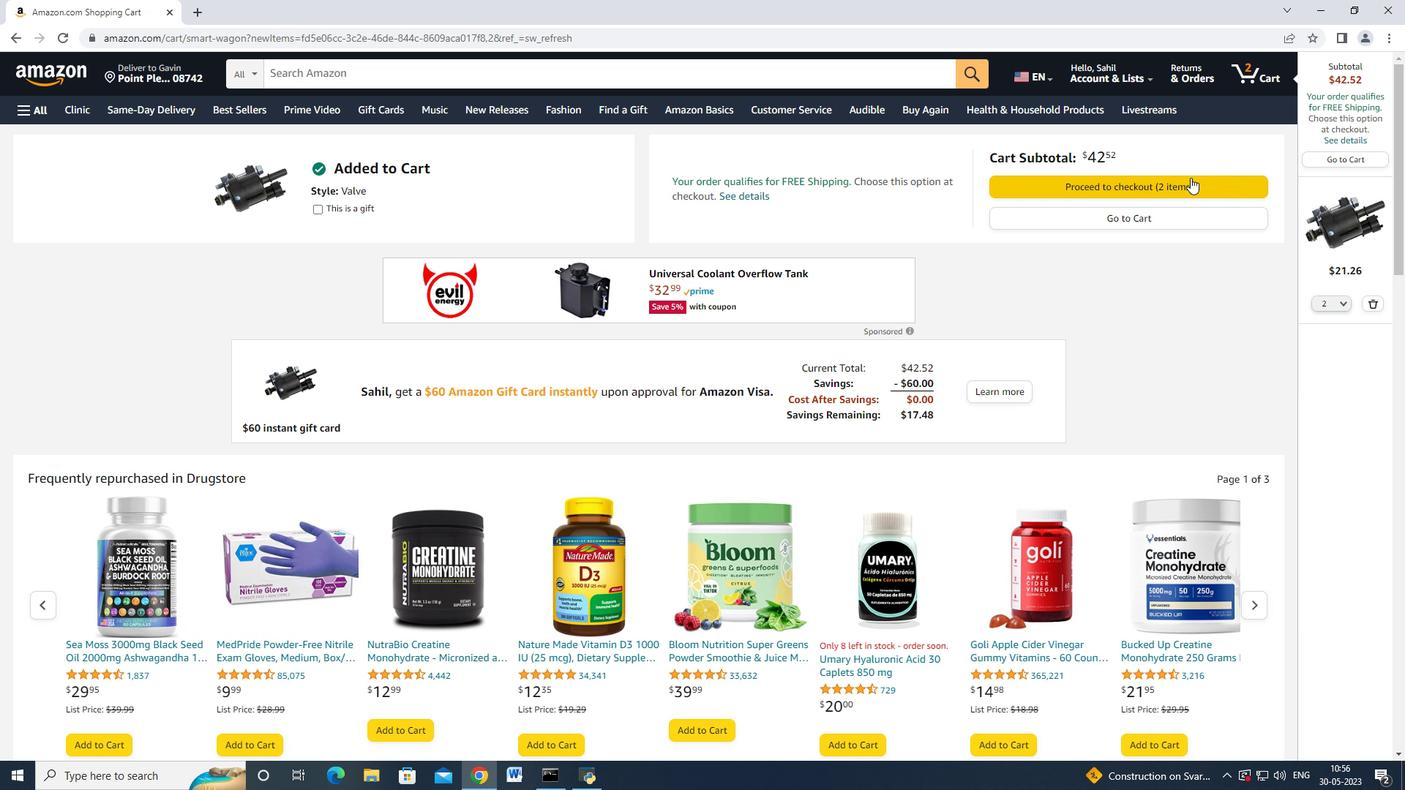
Action: Mouse moved to (567, 373)
Screenshot: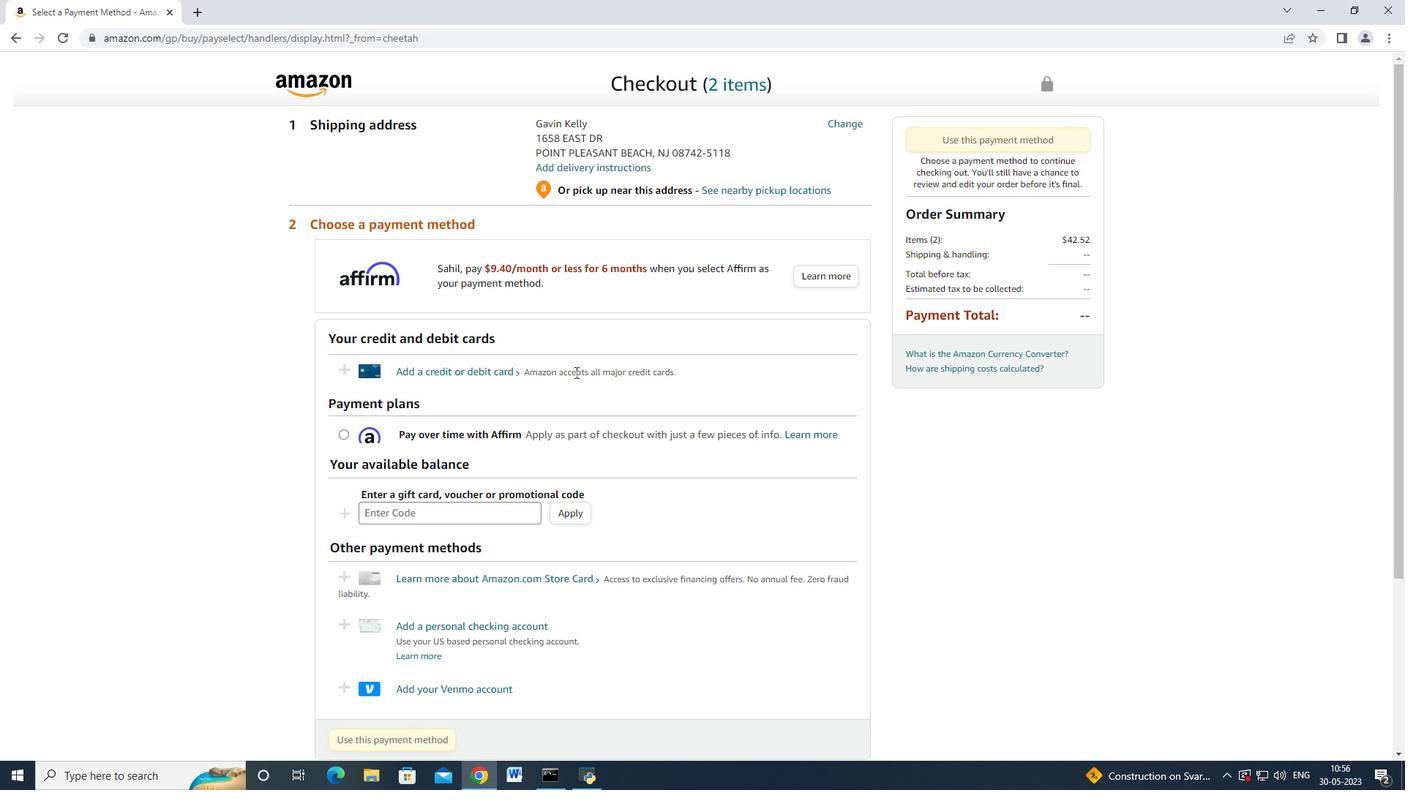 
Action: Mouse scrolled (567, 372) with delta (0, 0)
Screenshot: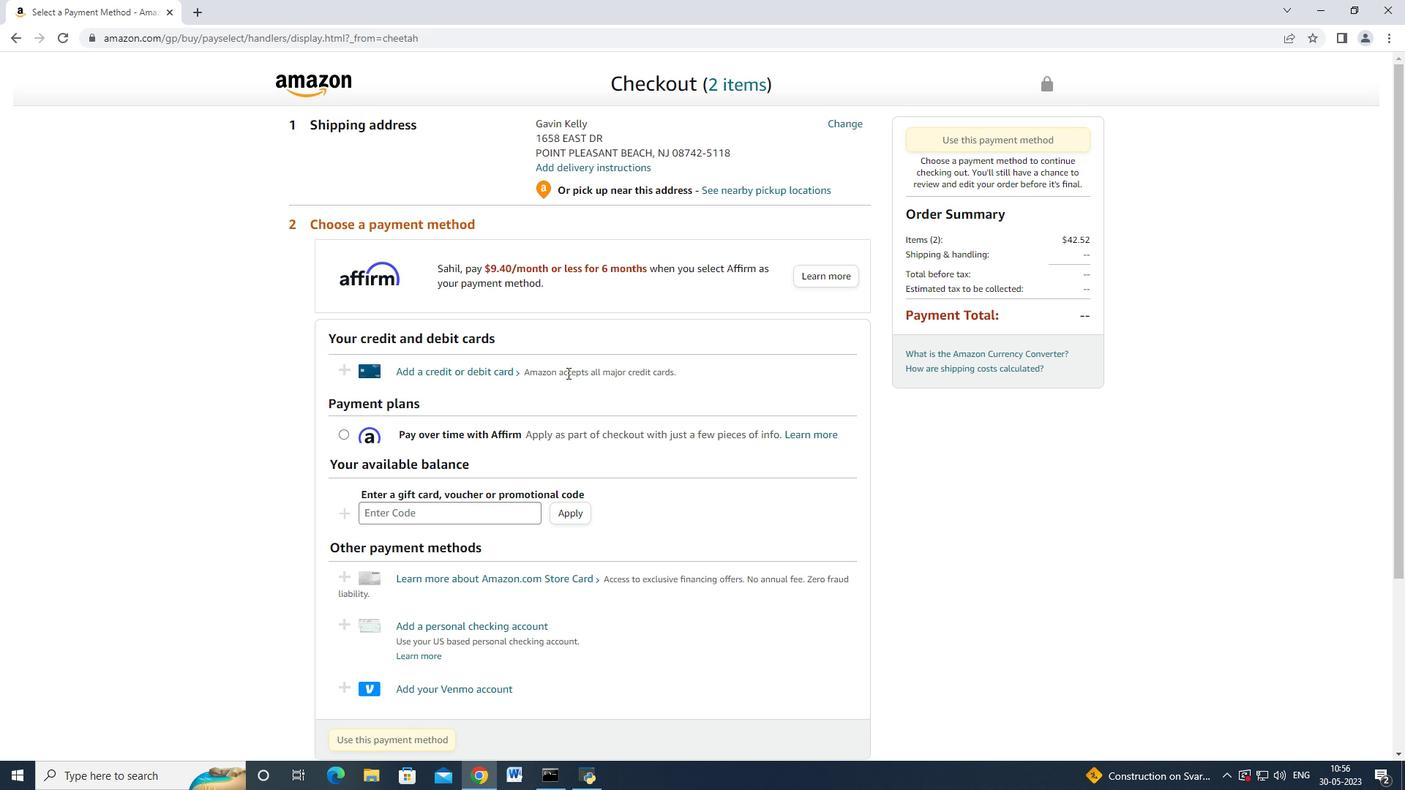 
Action: Mouse scrolled (567, 372) with delta (0, 0)
Screenshot: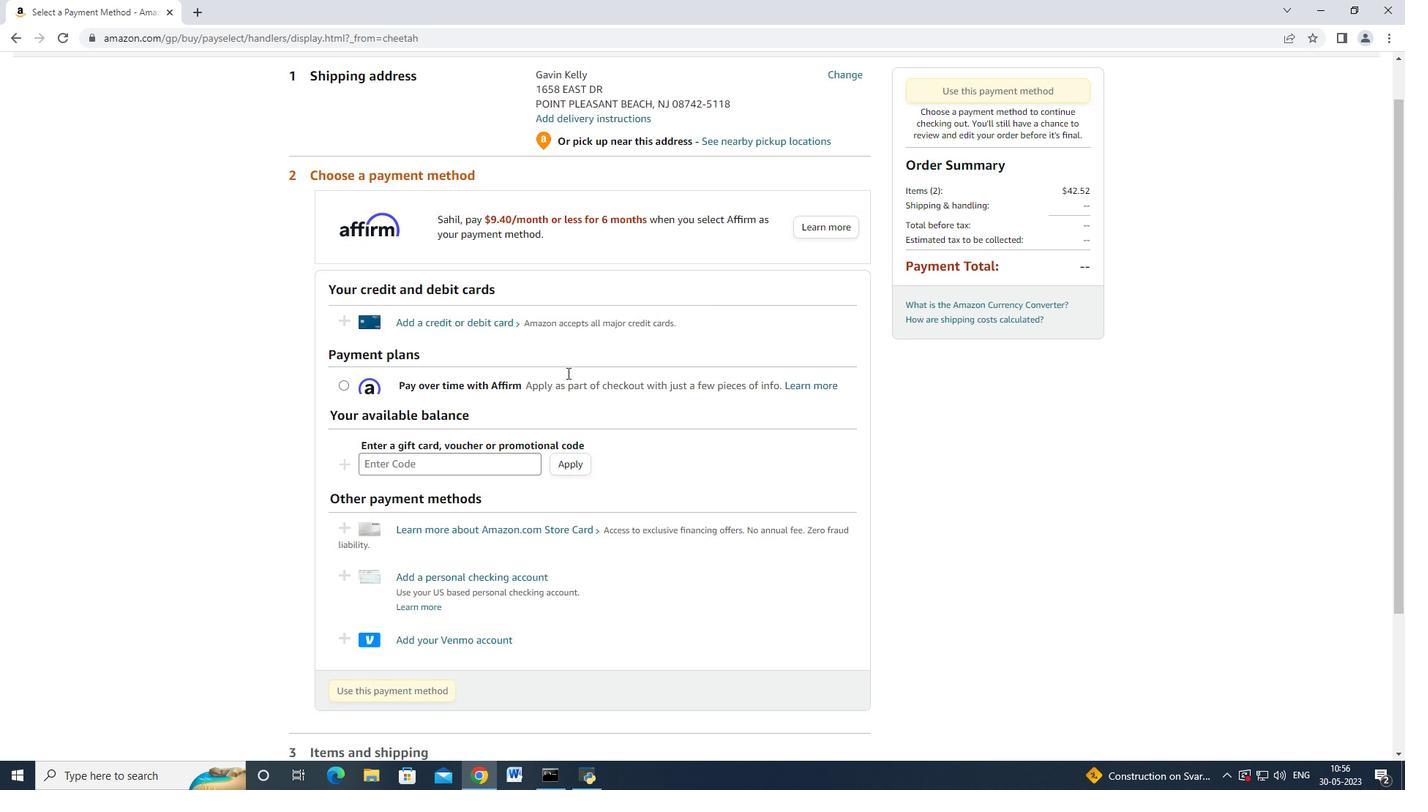 
Action: Mouse moved to (568, 374)
Screenshot: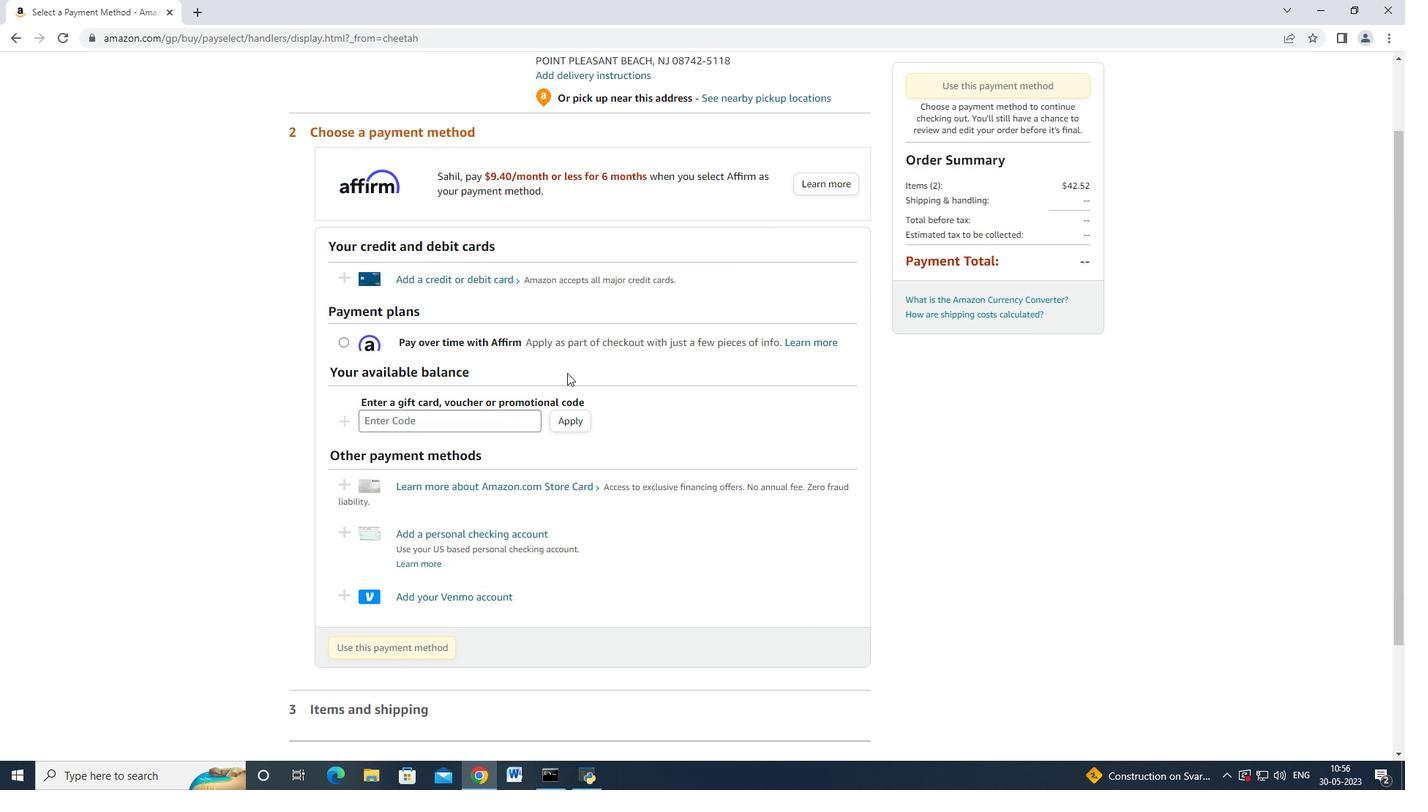 
Action: Mouse scrolled (568, 374) with delta (0, 0)
Screenshot: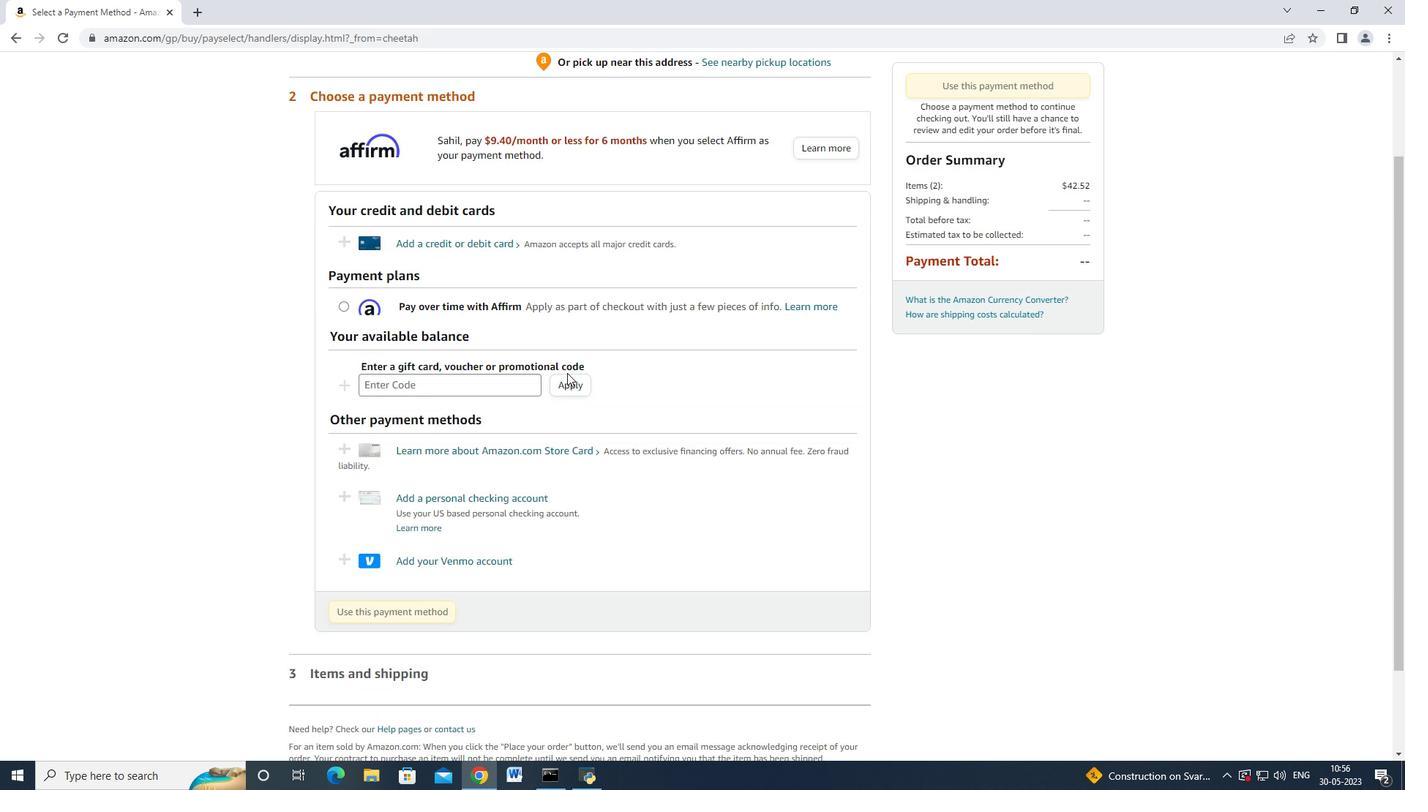 
Action: Mouse moved to (569, 374)
Screenshot: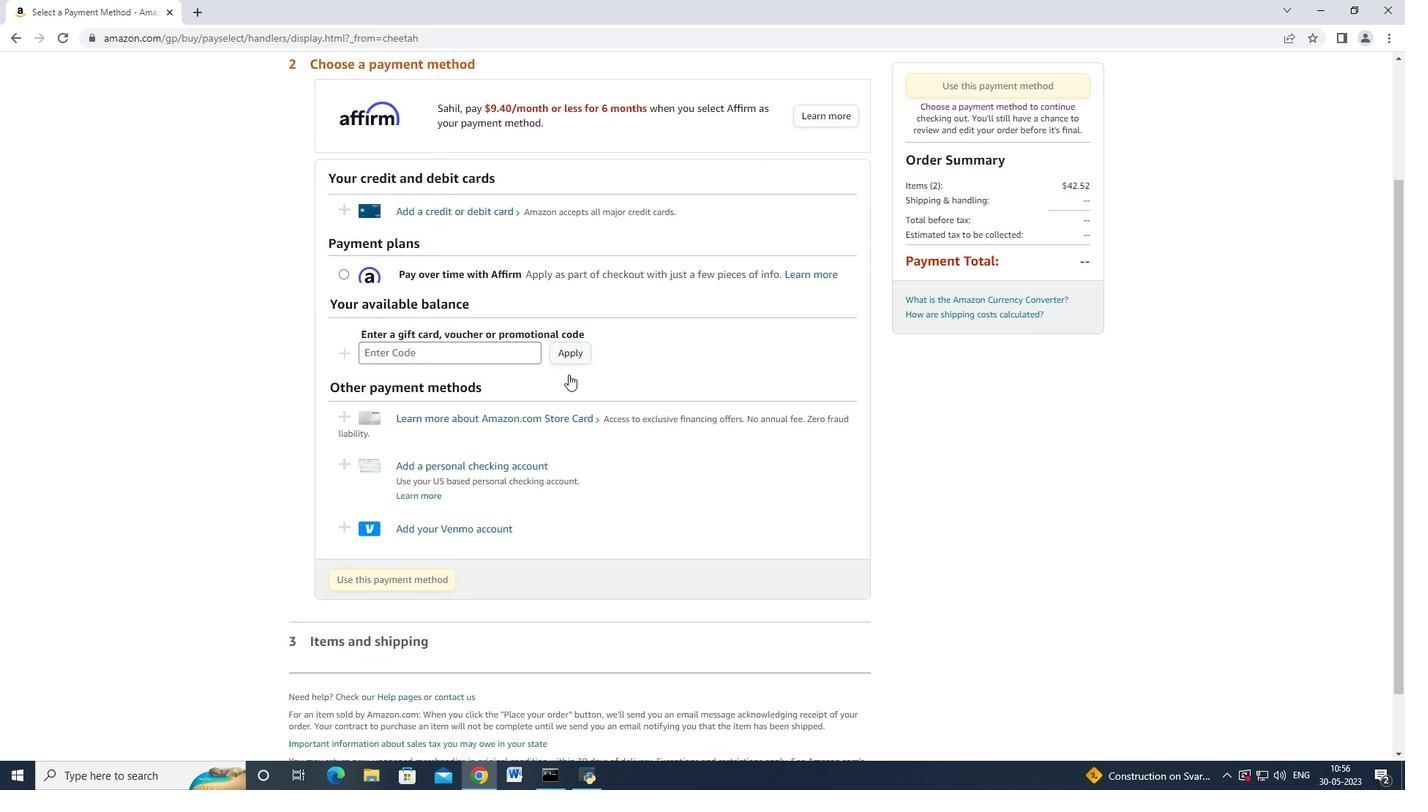 
Action: Mouse scrolled (569, 375) with delta (0, 0)
Screenshot: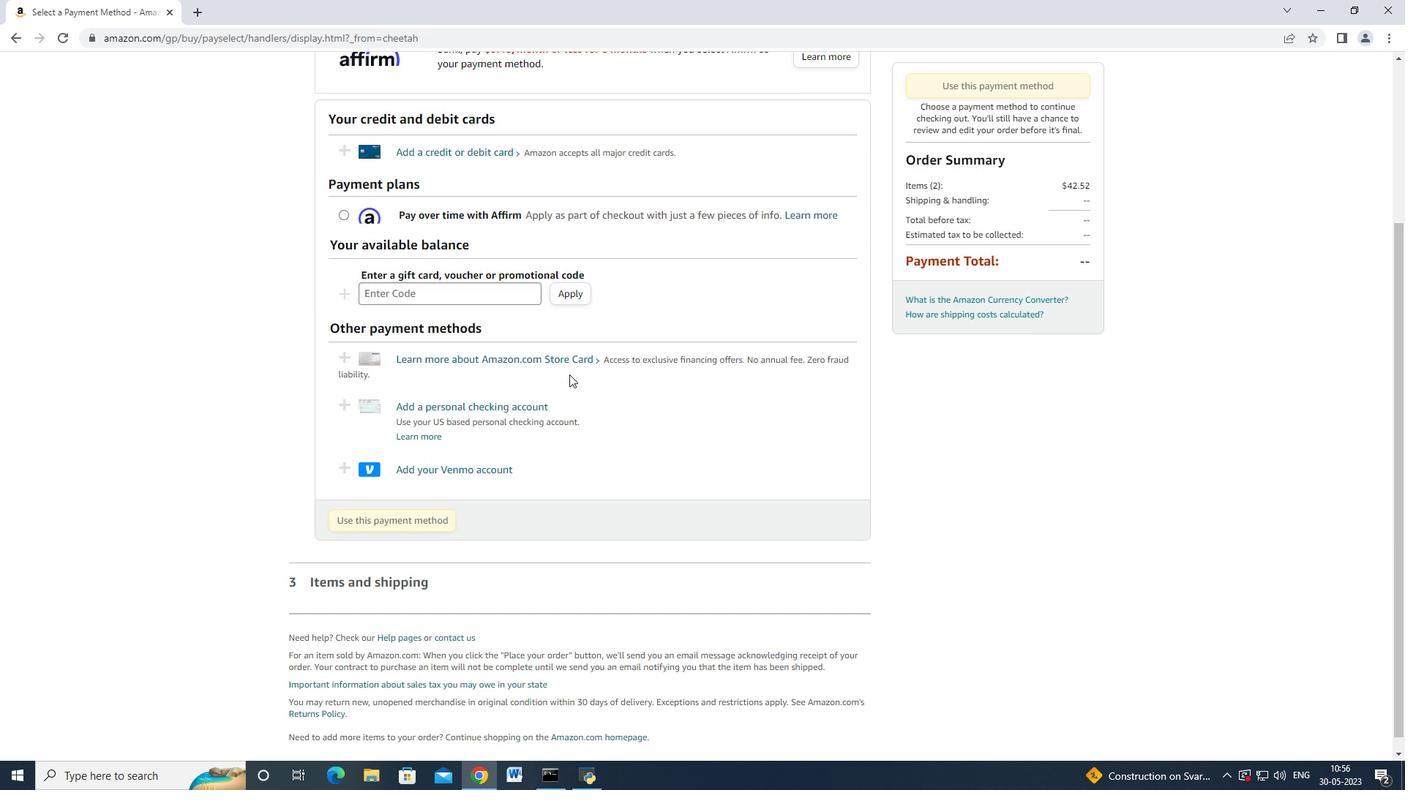 
Action: Mouse moved to (569, 374)
Screenshot: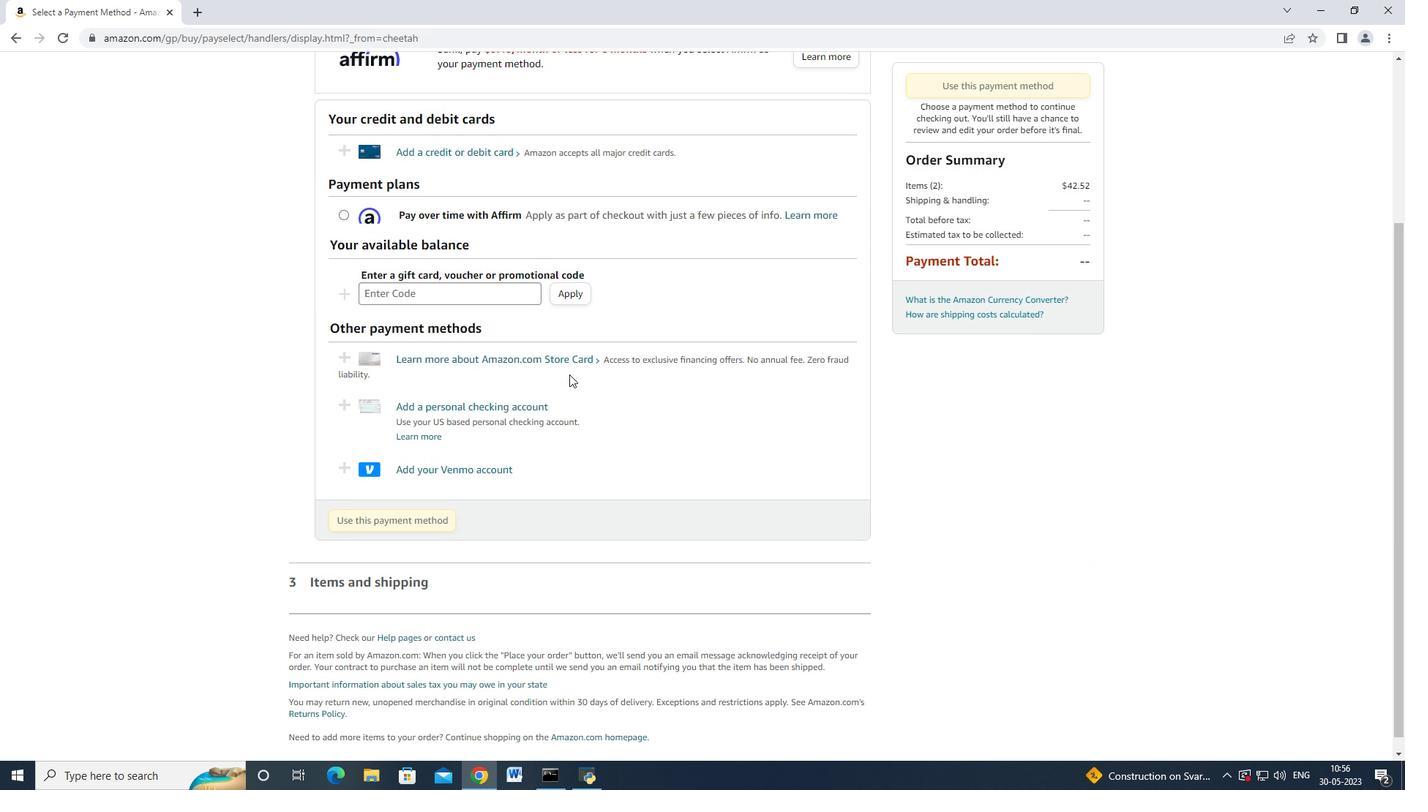 
Action: Mouse scrolled (569, 375) with delta (0, 0)
Screenshot: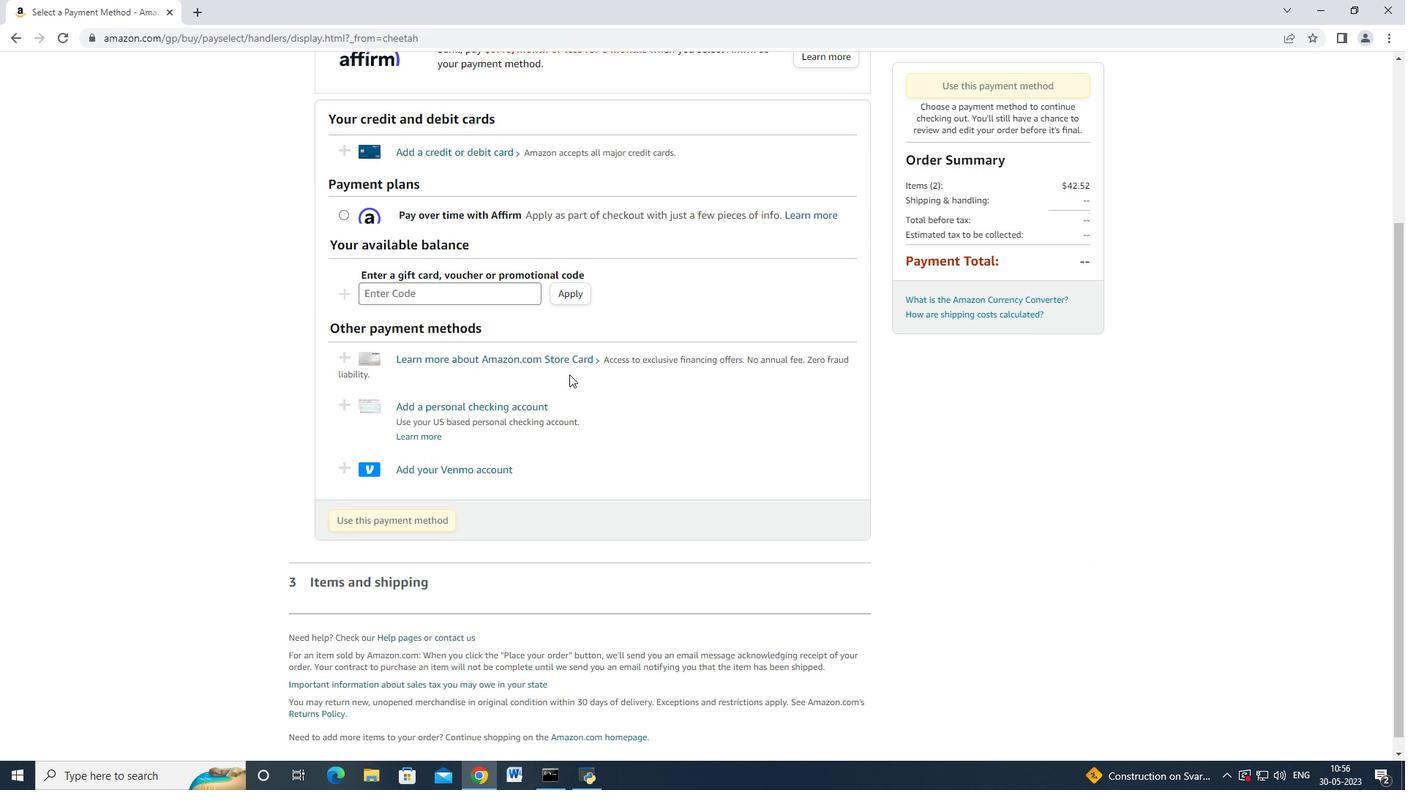 
Action: Mouse moved to (570, 374)
Screenshot: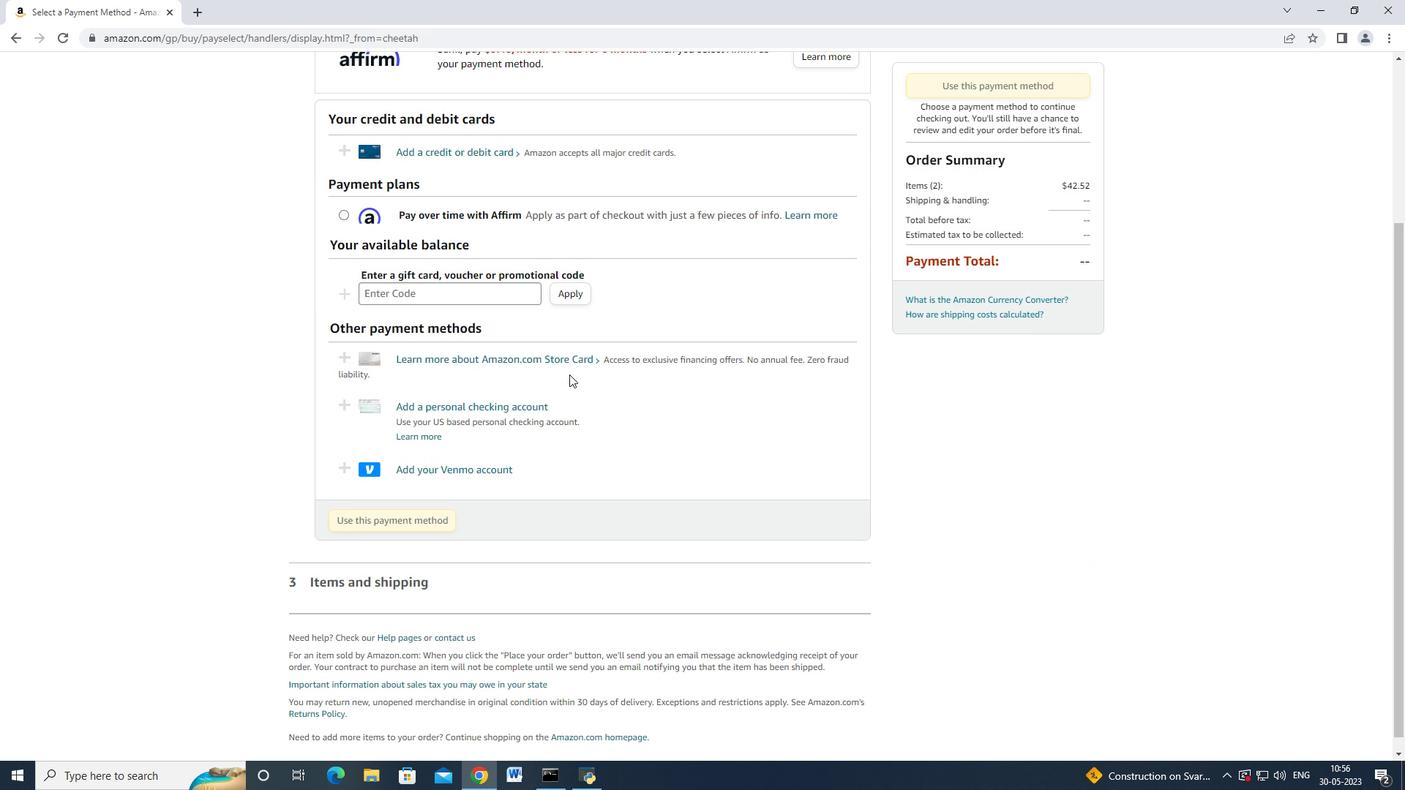 
Action: Mouse scrolled (570, 375) with delta (0, 0)
Screenshot: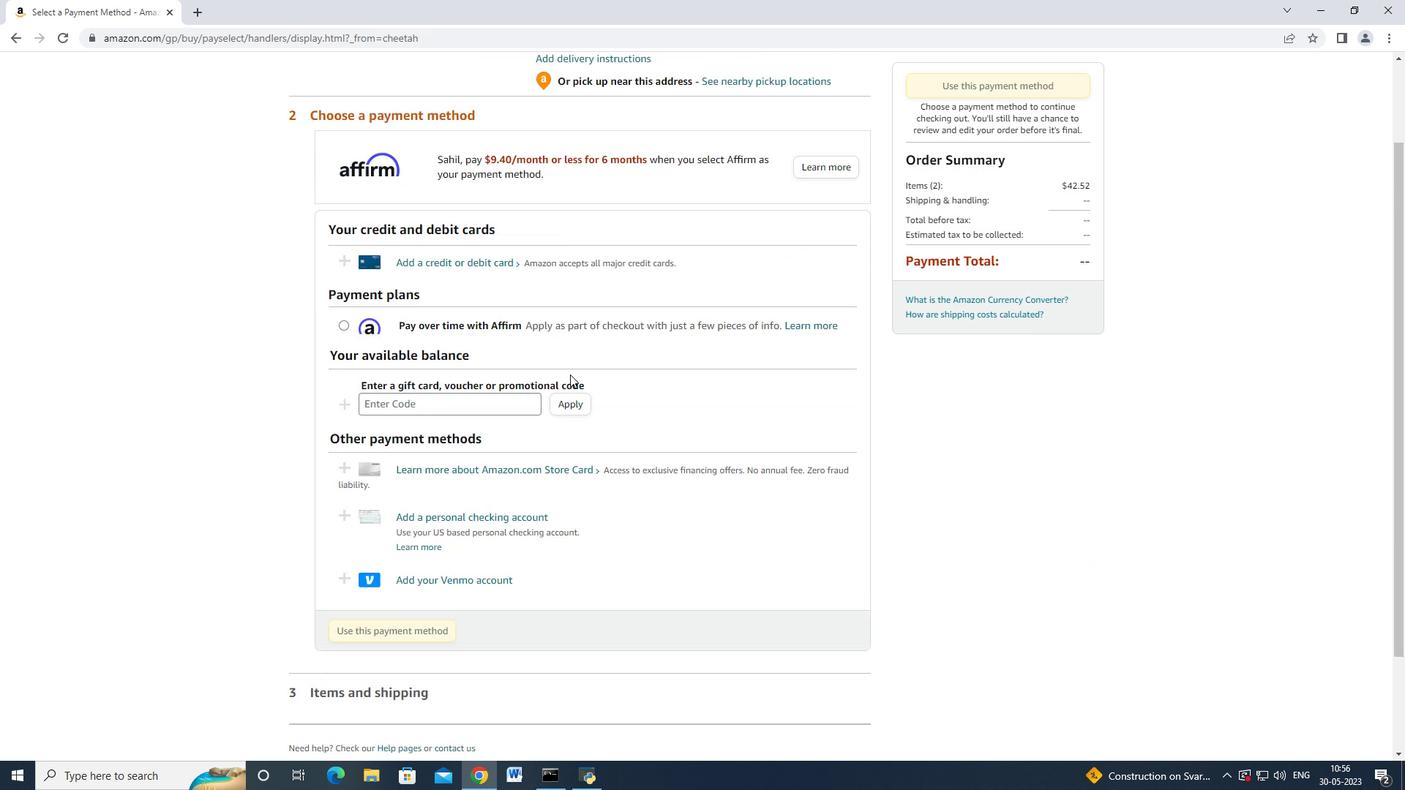 
Action: Mouse moved to (499, 368)
Screenshot: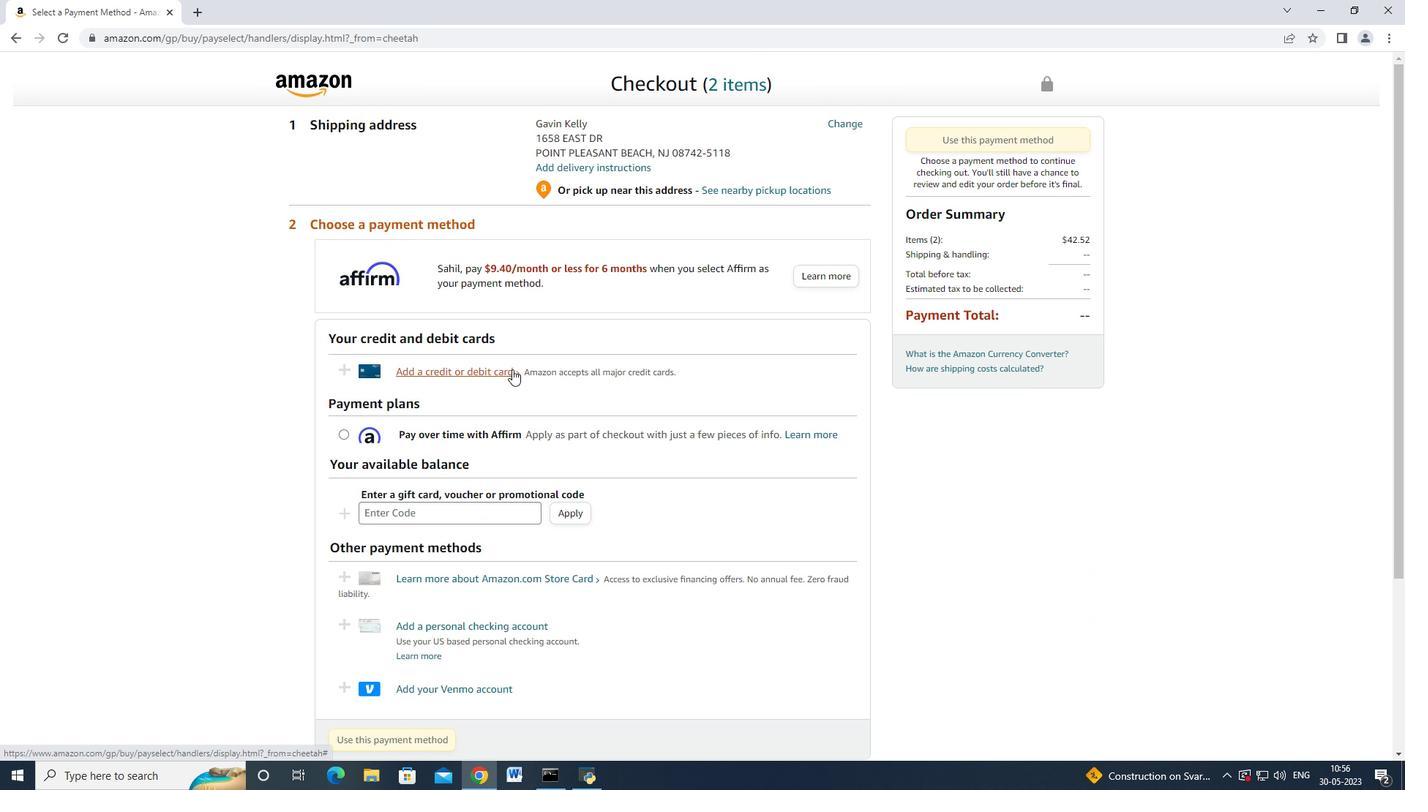 
Action: Mouse pressed left at (499, 368)
Screenshot: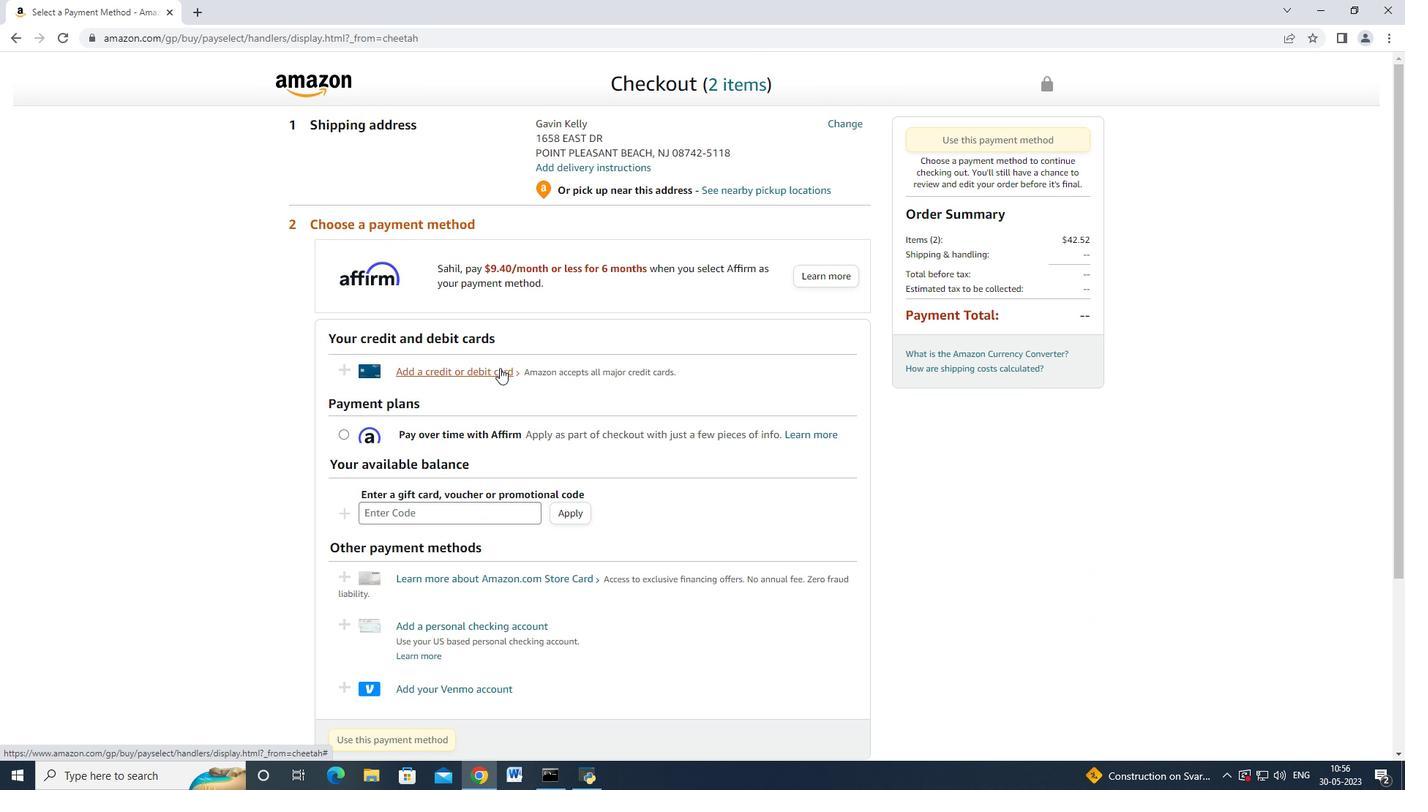 
Action: Mouse moved to (582, 330)
Screenshot: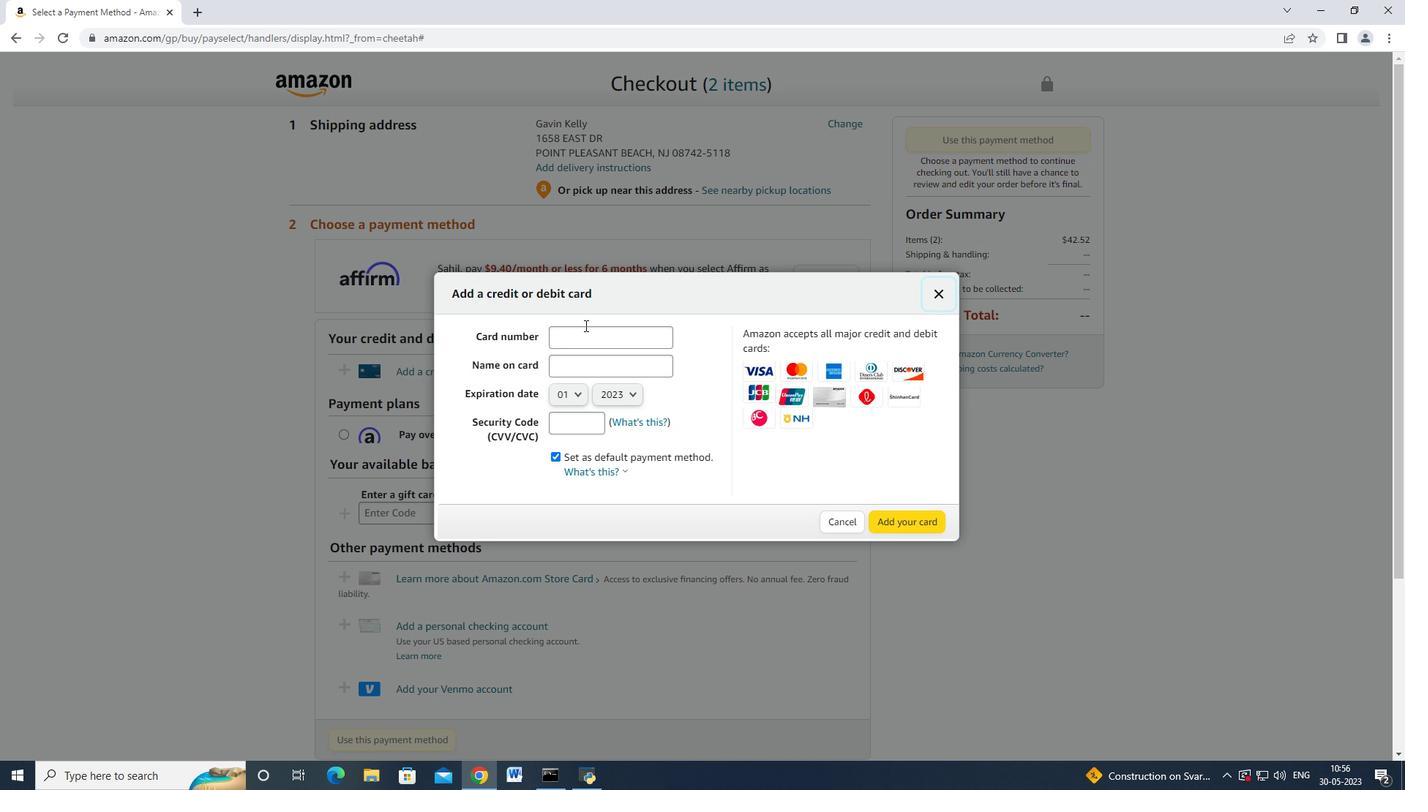 
Action: Mouse pressed left at (582, 330)
Screenshot: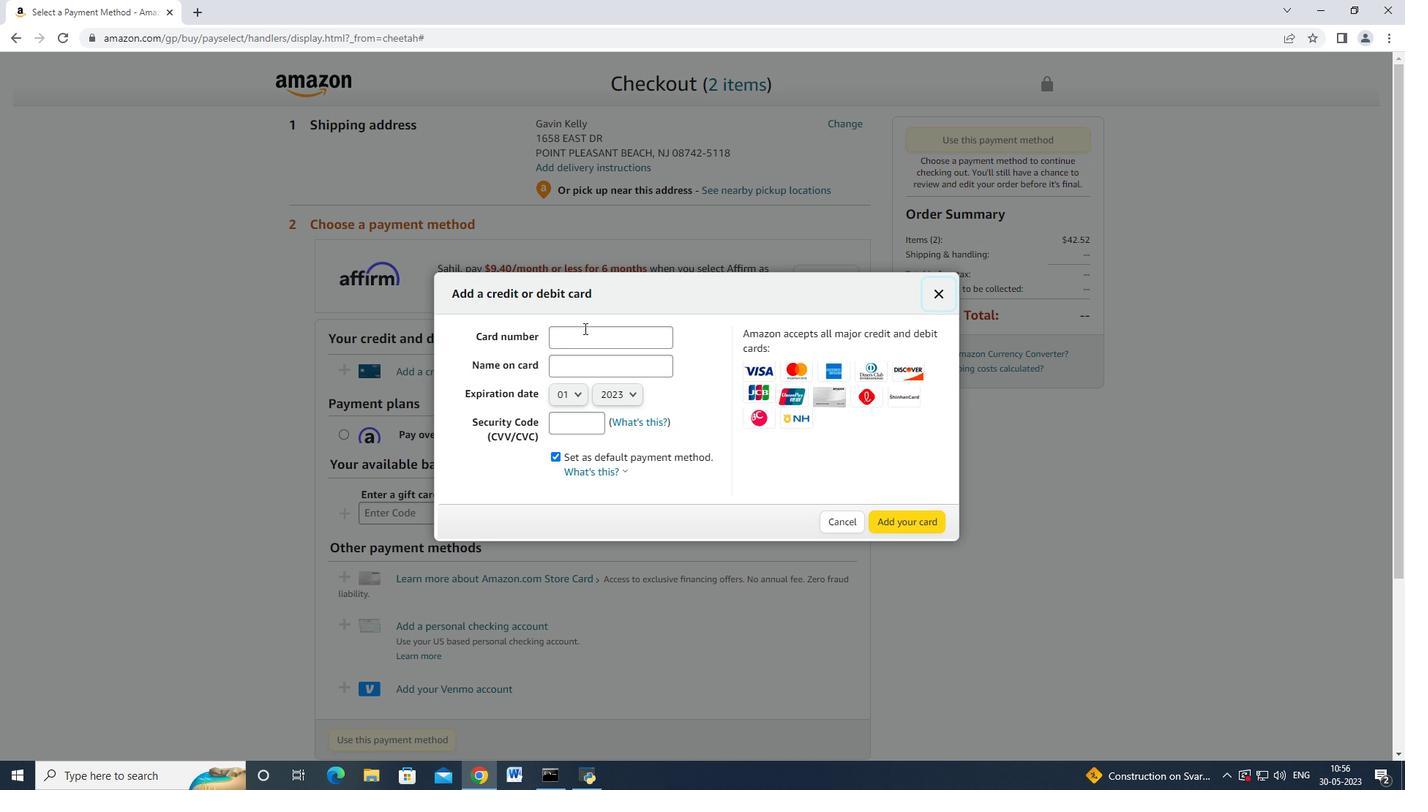 
Action: Mouse moved to (932, 303)
Screenshot: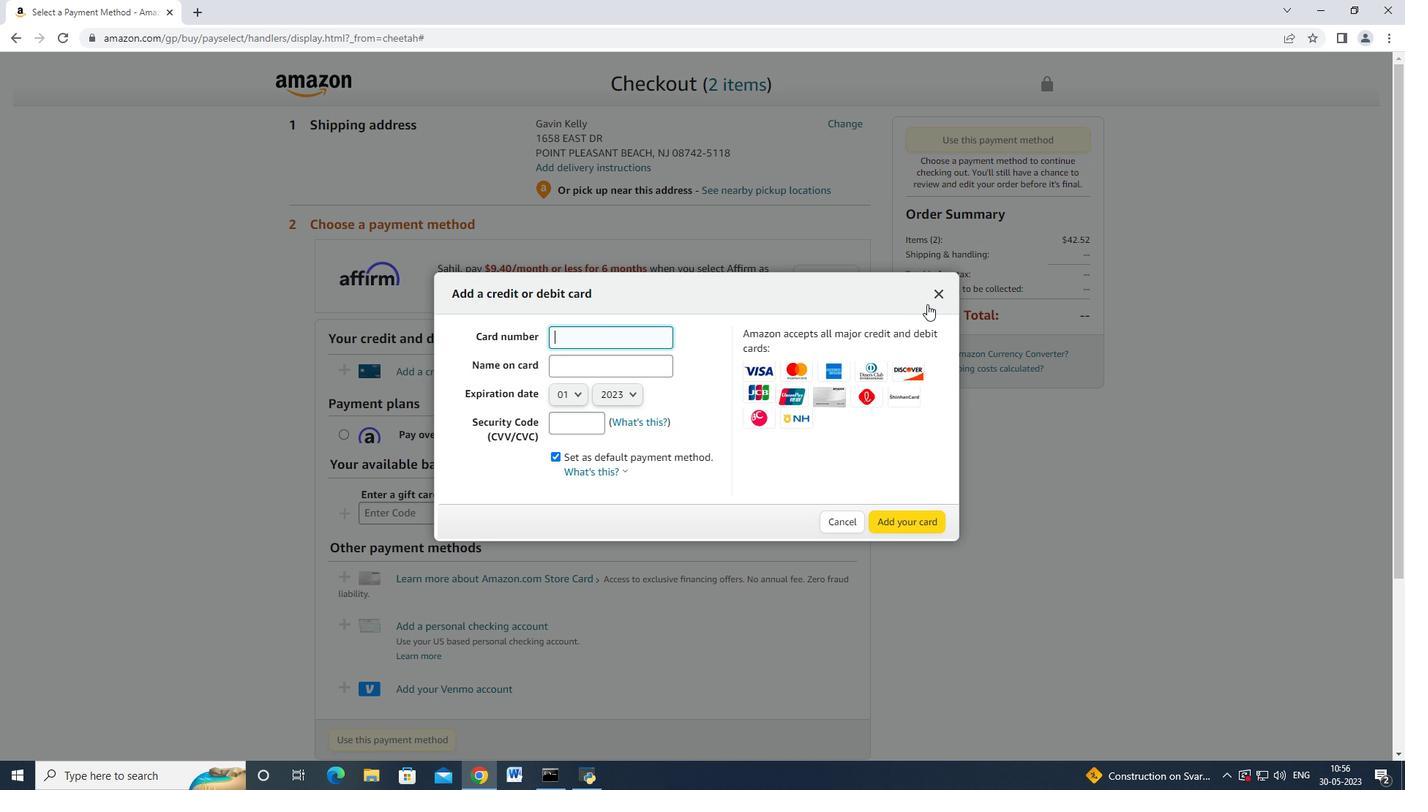 
Action: Mouse pressed left at (932, 303)
Screenshot: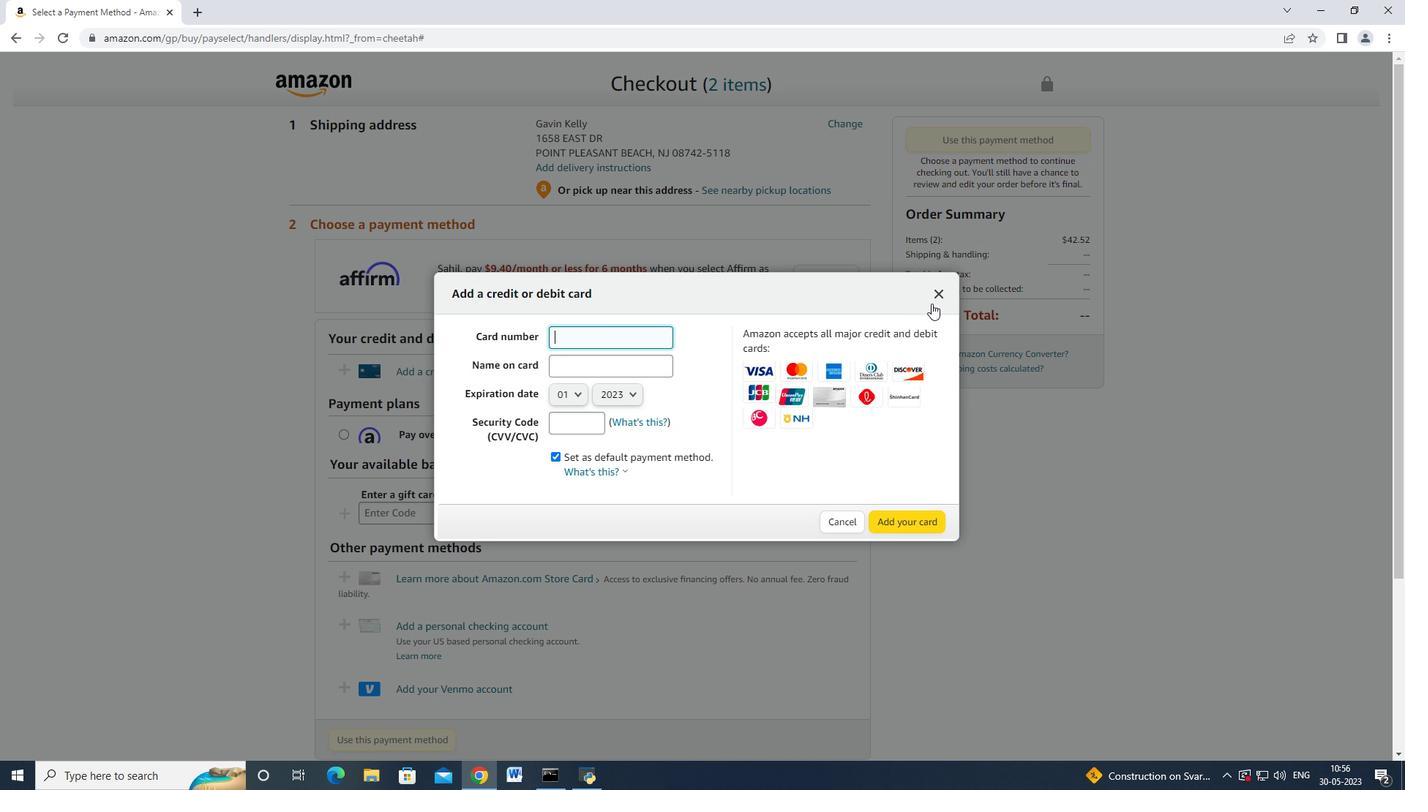 
Action: Mouse moved to (840, 128)
Screenshot: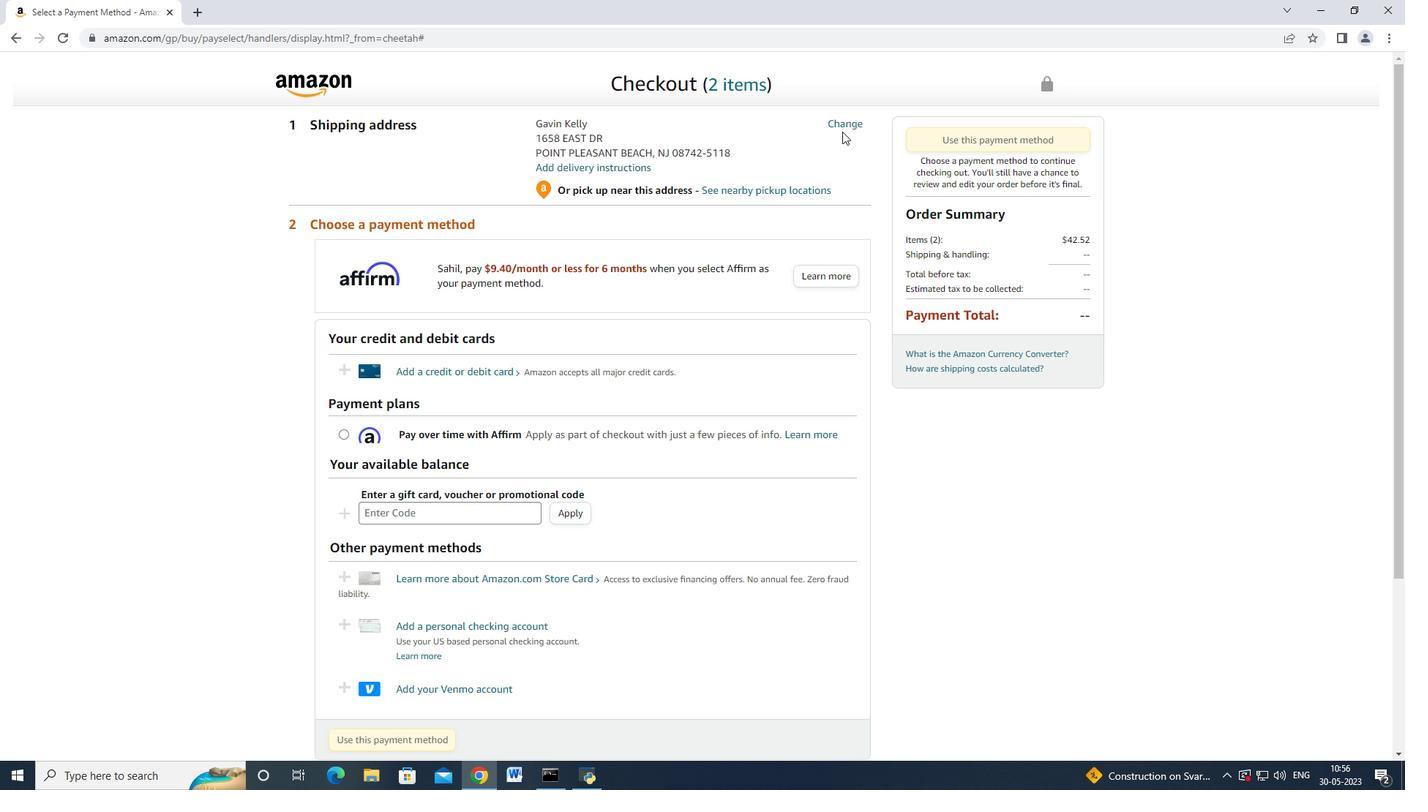 
Action: Mouse pressed left at (840, 128)
Screenshot: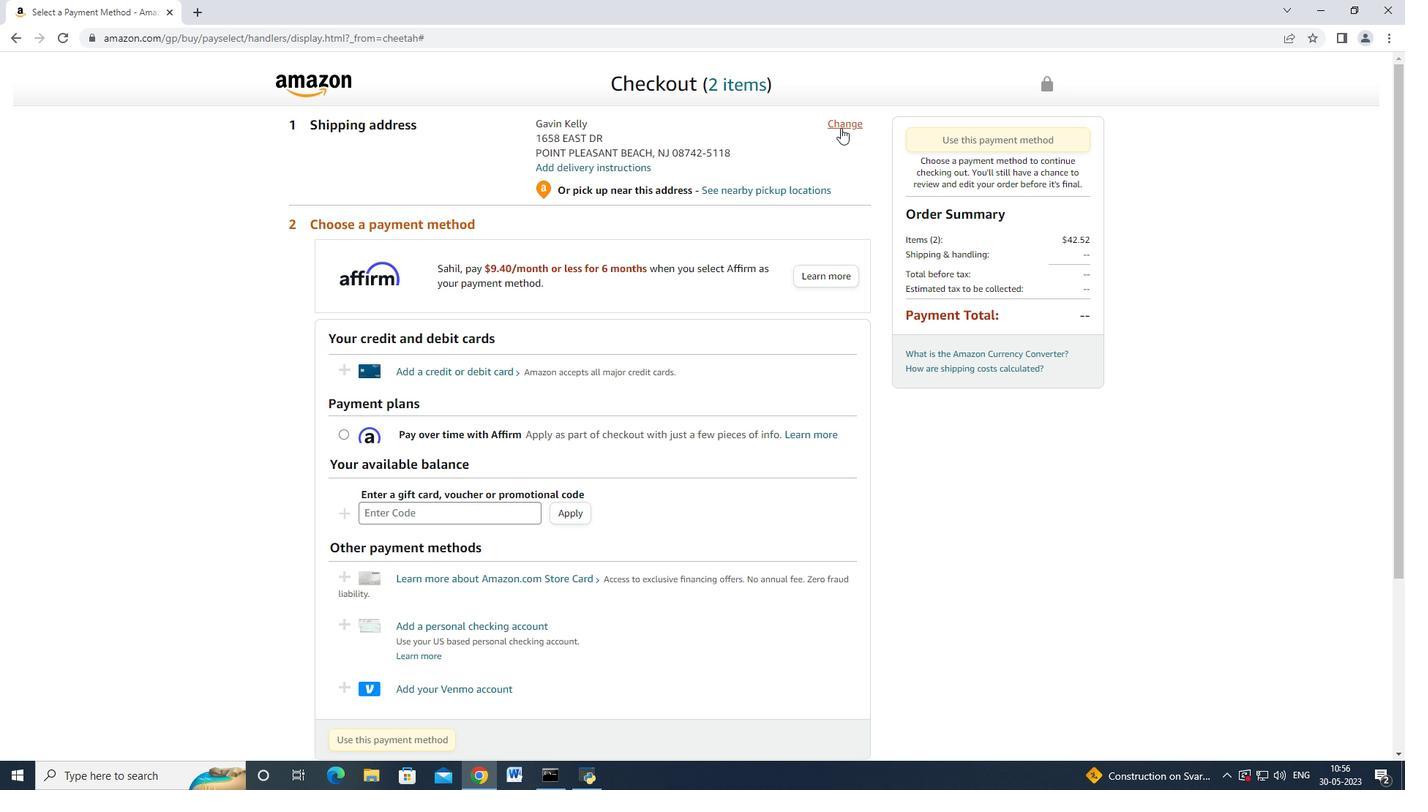 
Action: Mouse moved to (618, 323)
Screenshot: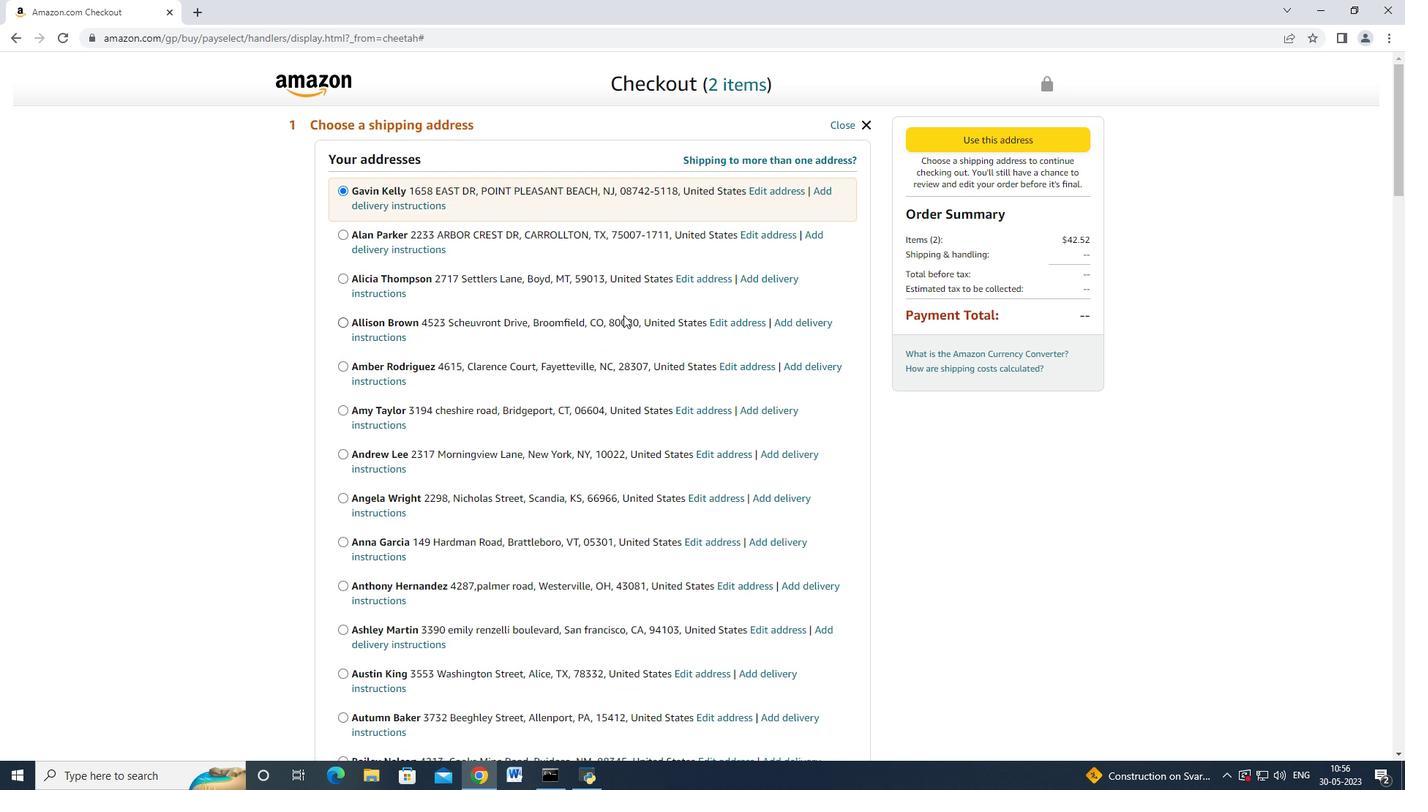 
Action: Mouse scrolled (618, 322) with delta (0, 0)
Screenshot: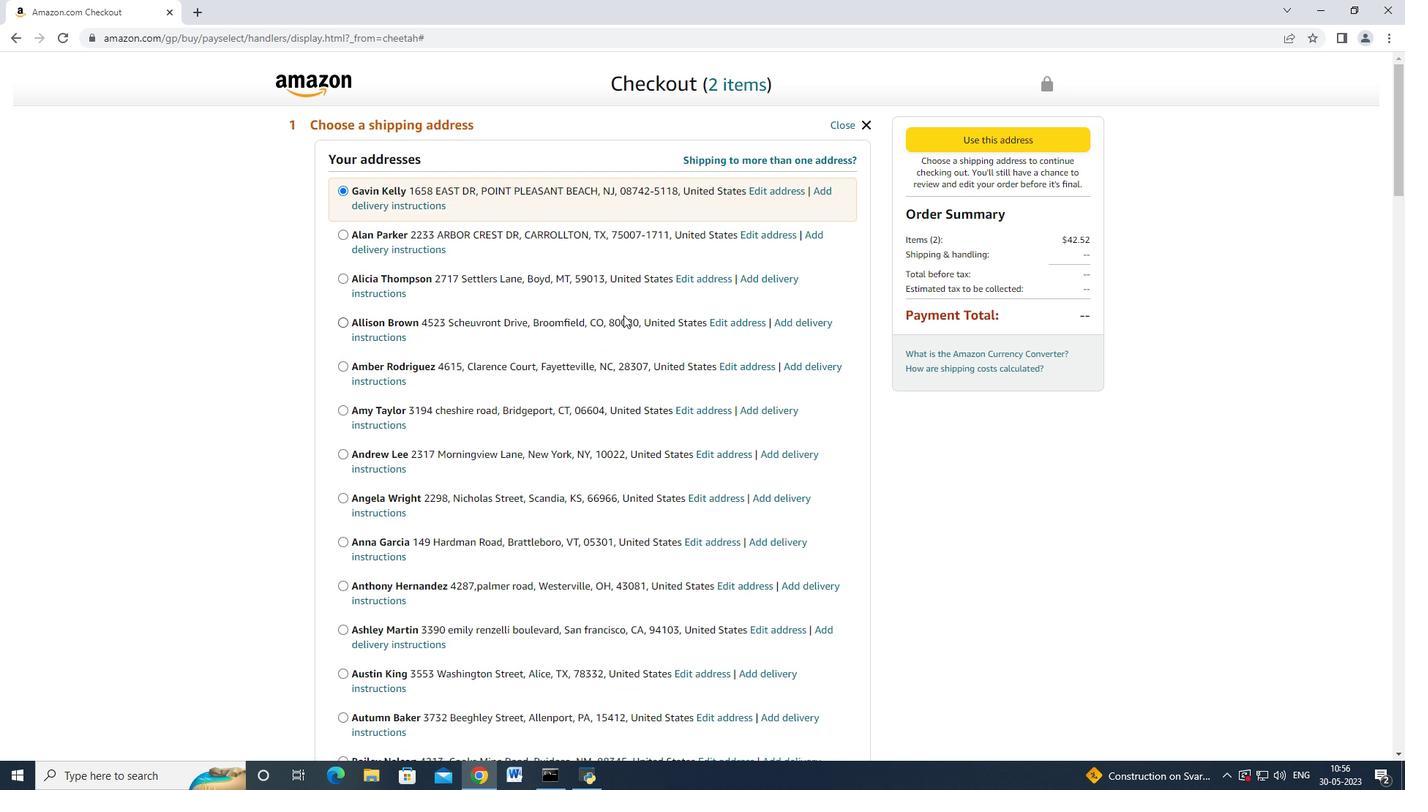 
Action: Mouse scrolled (618, 322) with delta (0, 0)
Screenshot: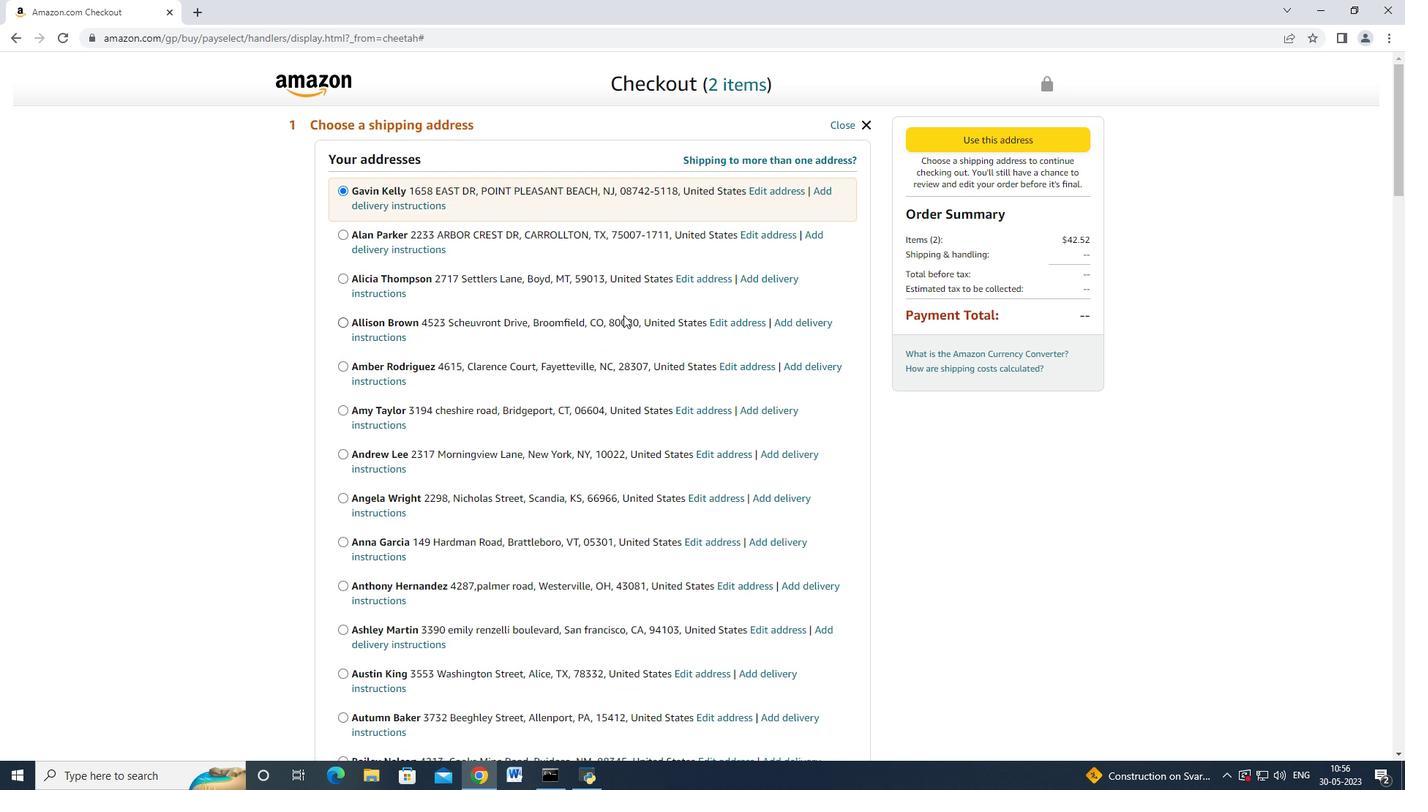 
Action: Mouse moved to (618, 324)
Screenshot: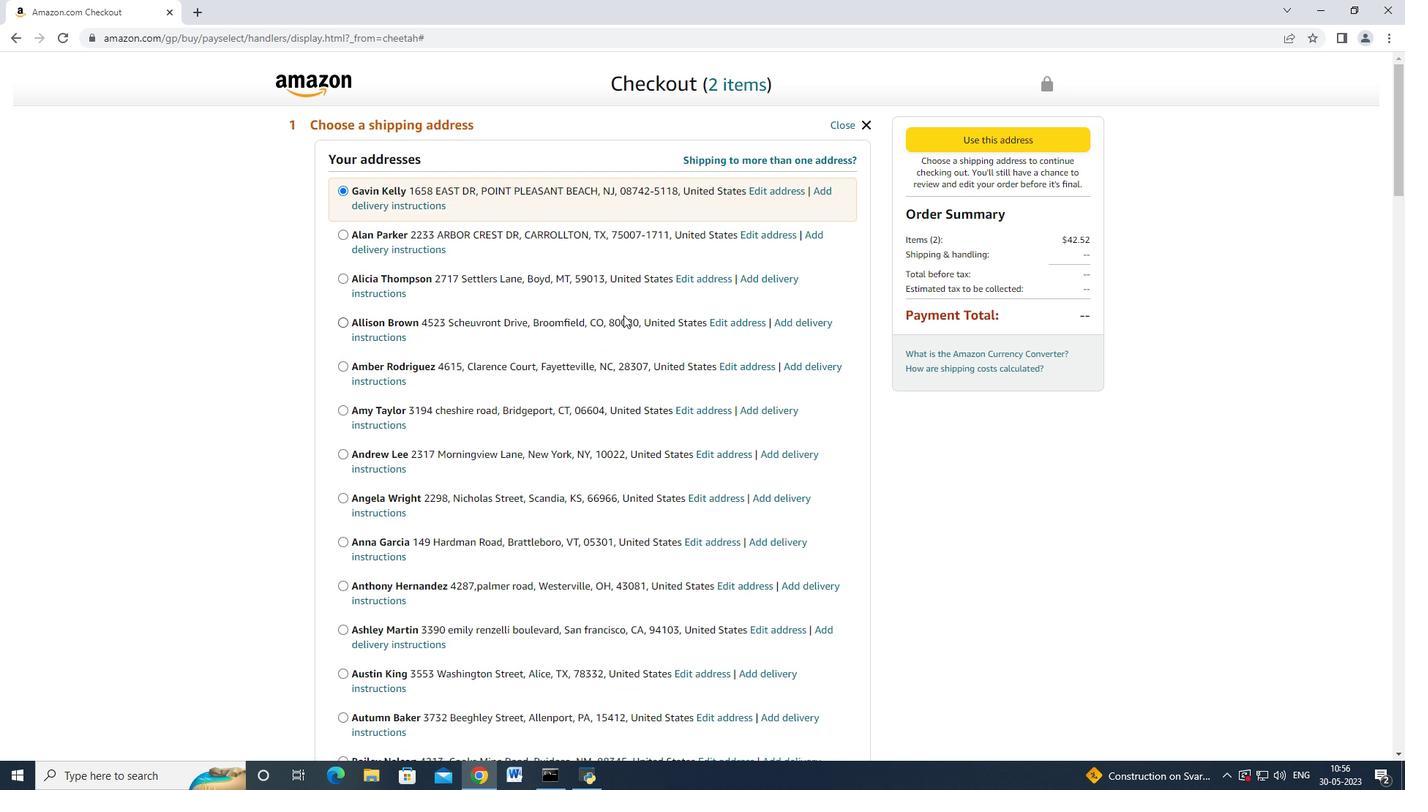 
Action: Mouse scrolled (618, 323) with delta (0, 0)
Screenshot: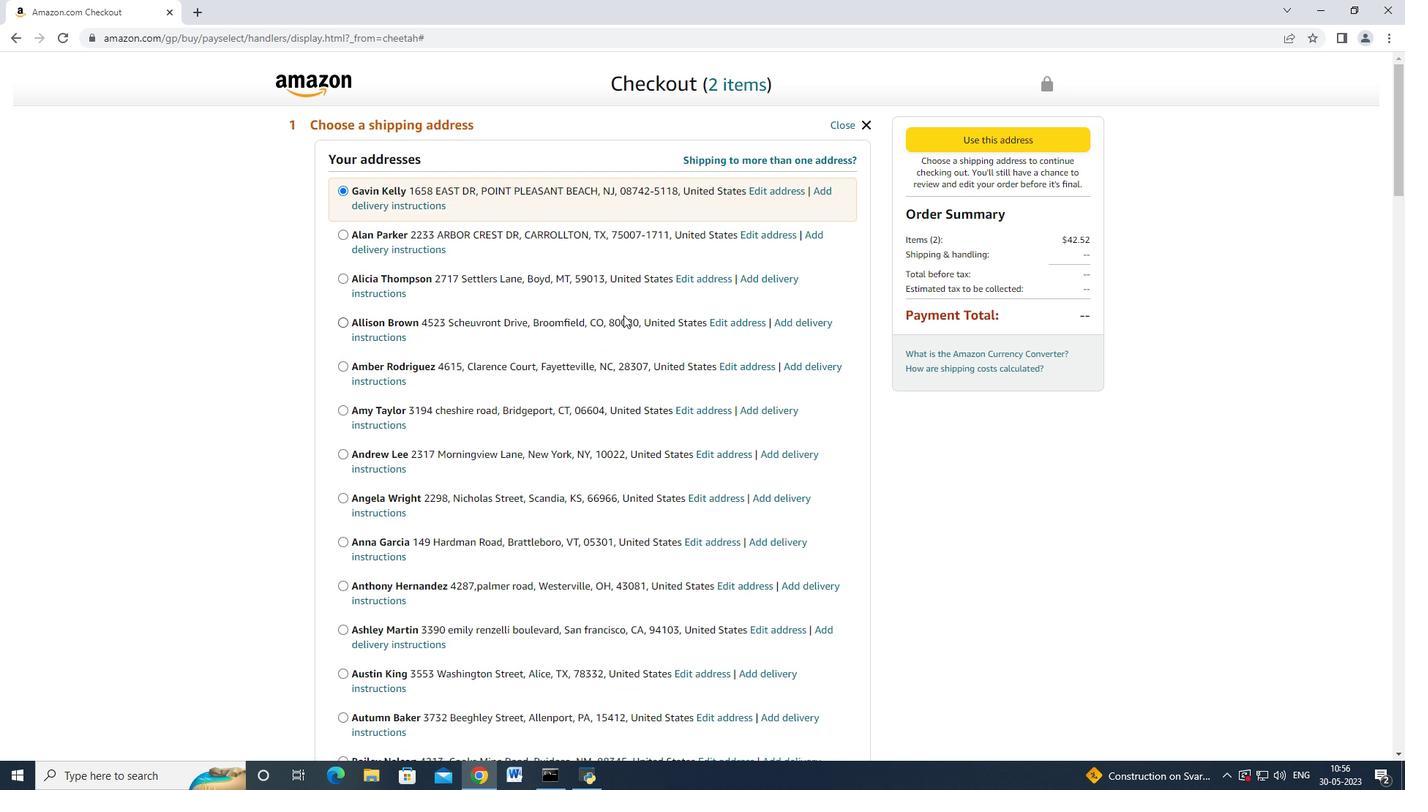 
Action: Mouse scrolled (618, 323) with delta (0, 0)
Screenshot: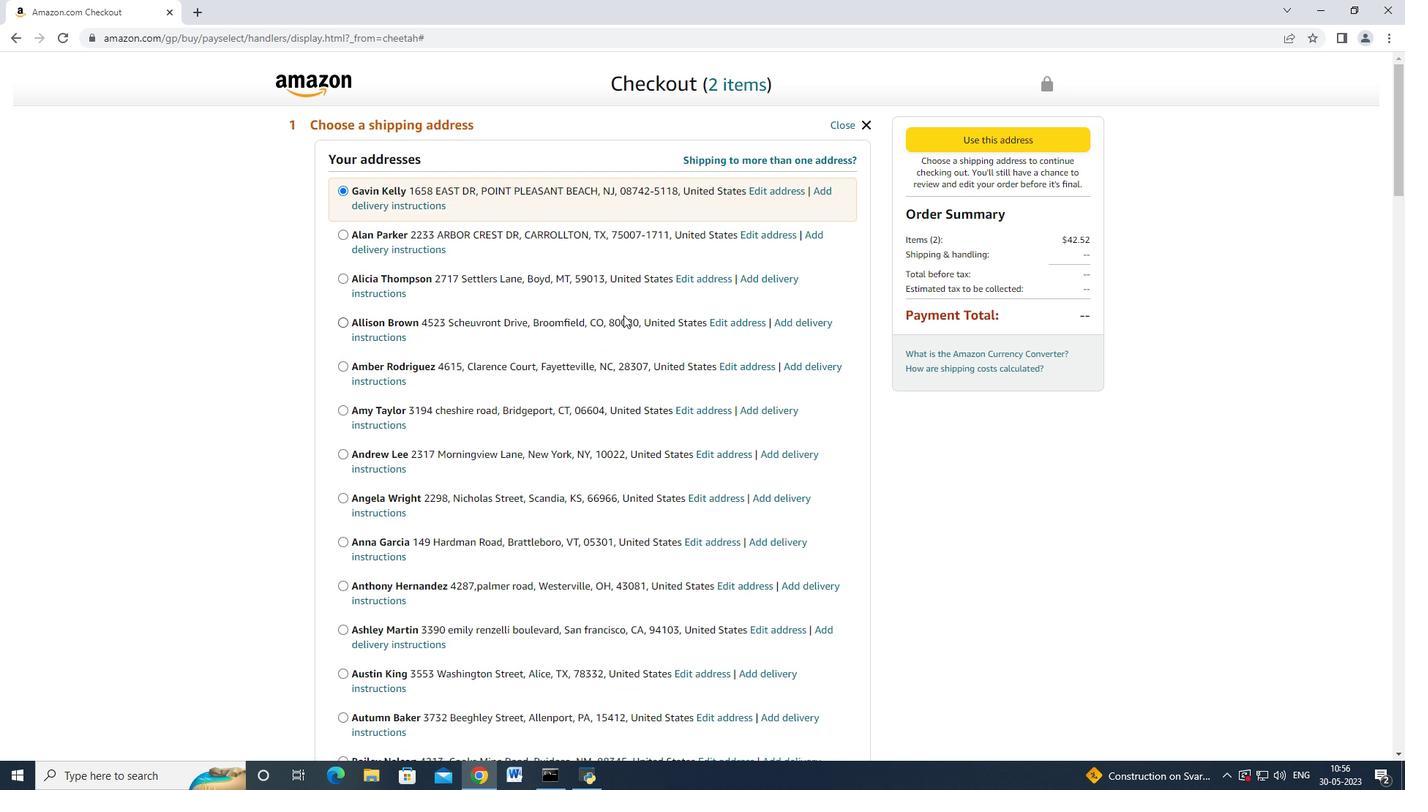 
Action: Mouse moved to (618, 323)
Screenshot: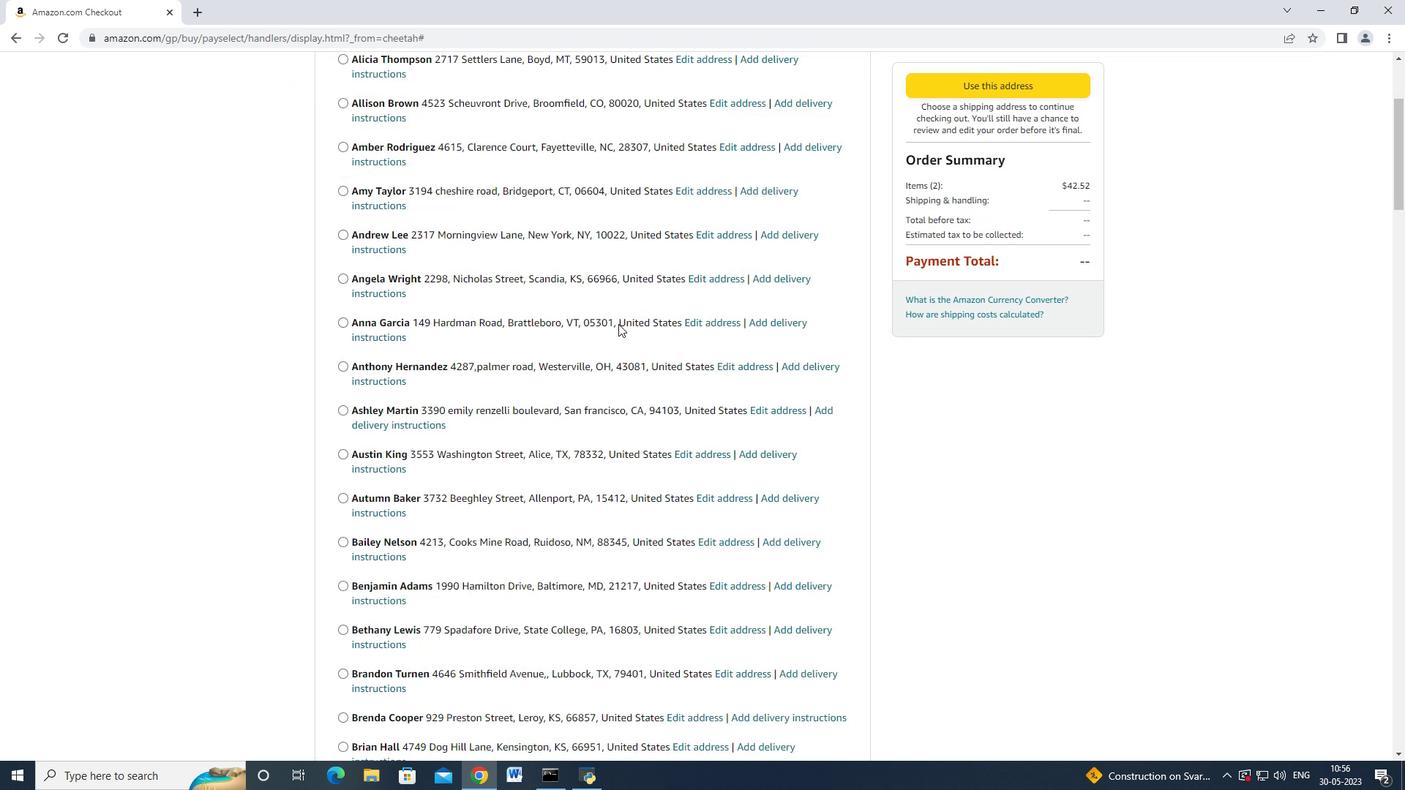 
Action: Mouse scrolled (618, 322) with delta (0, 0)
Screenshot: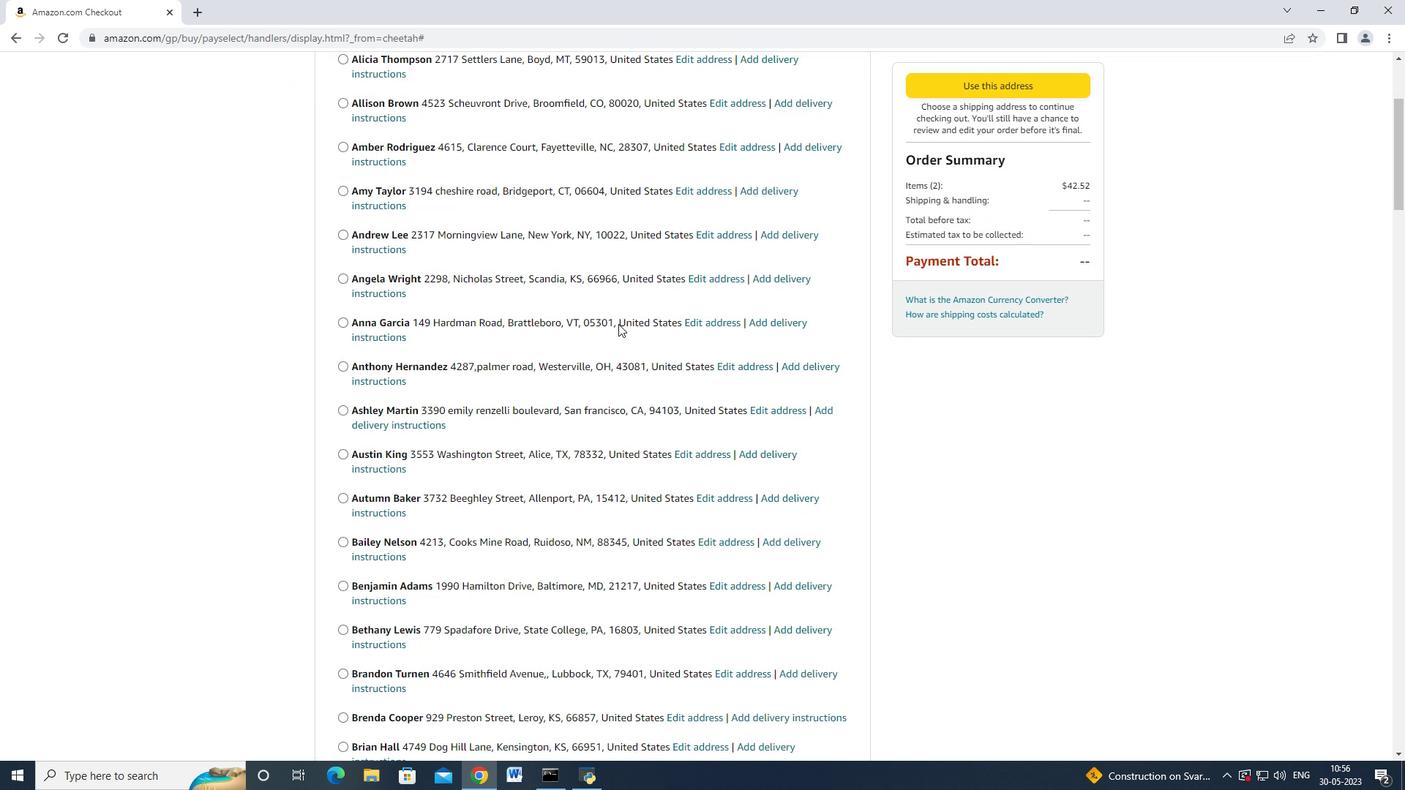 
Action: Mouse scrolled (618, 322) with delta (0, 0)
Screenshot: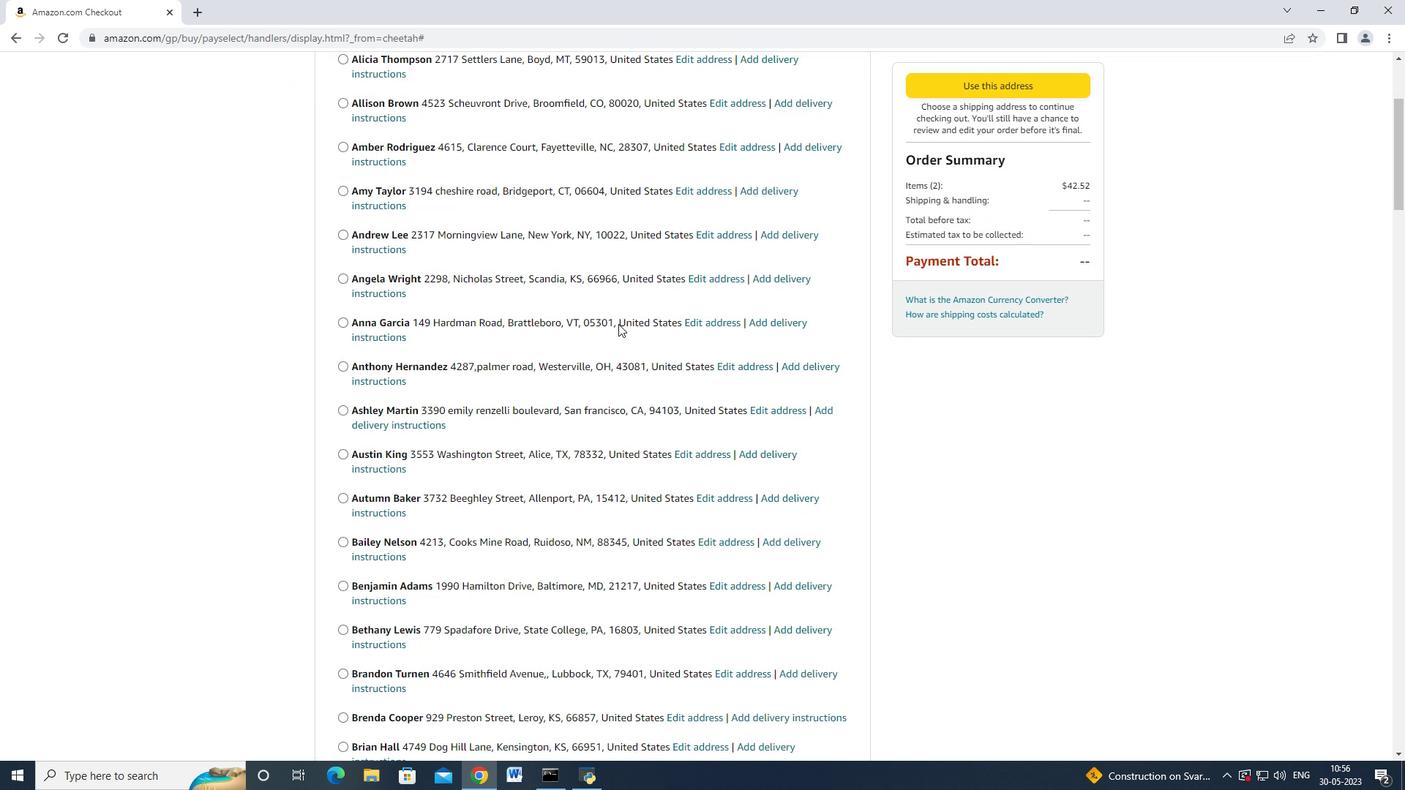 
Action: Mouse scrolled (618, 322) with delta (0, 0)
Screenshot: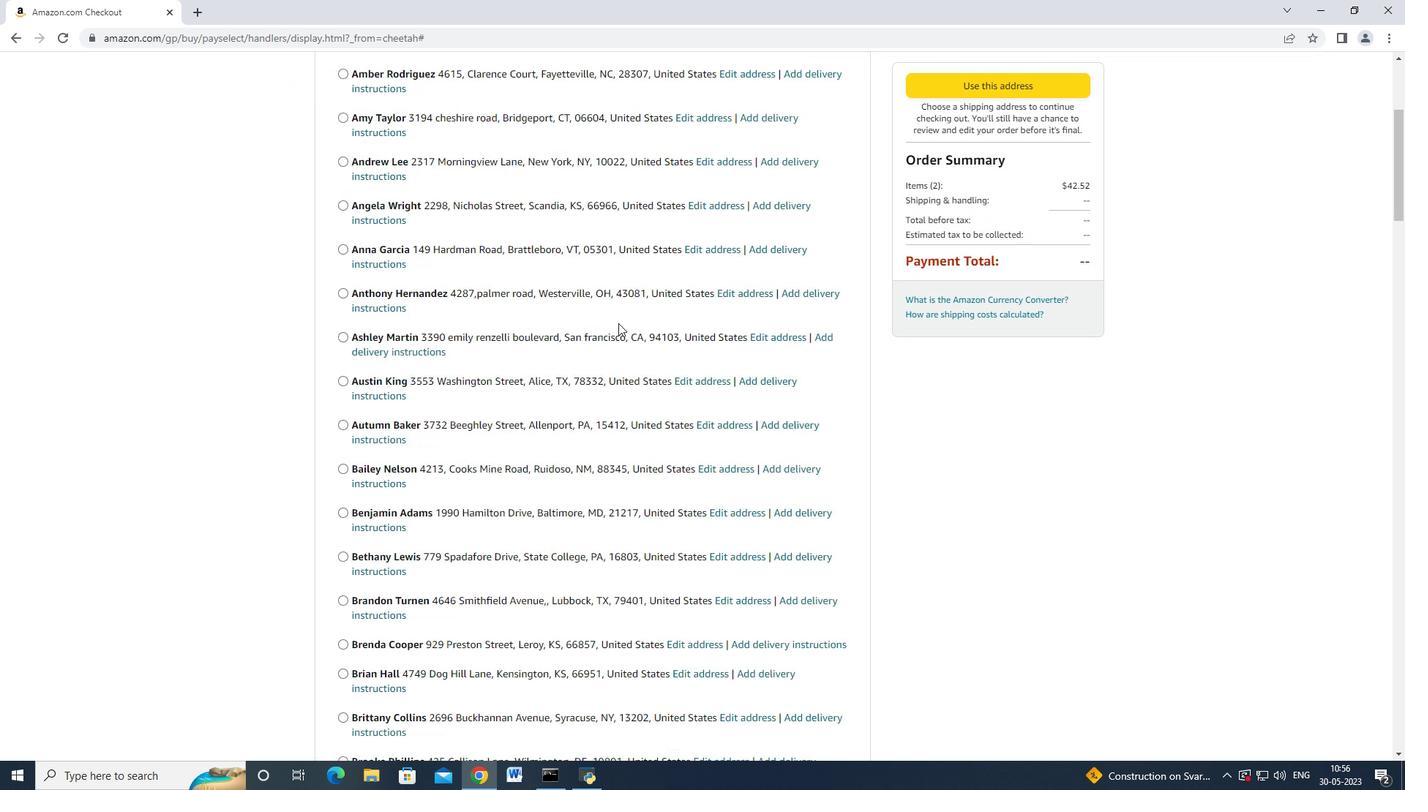 
Action: Mouse scrolled (618, 322) with delta (0, 0)
Screenshot: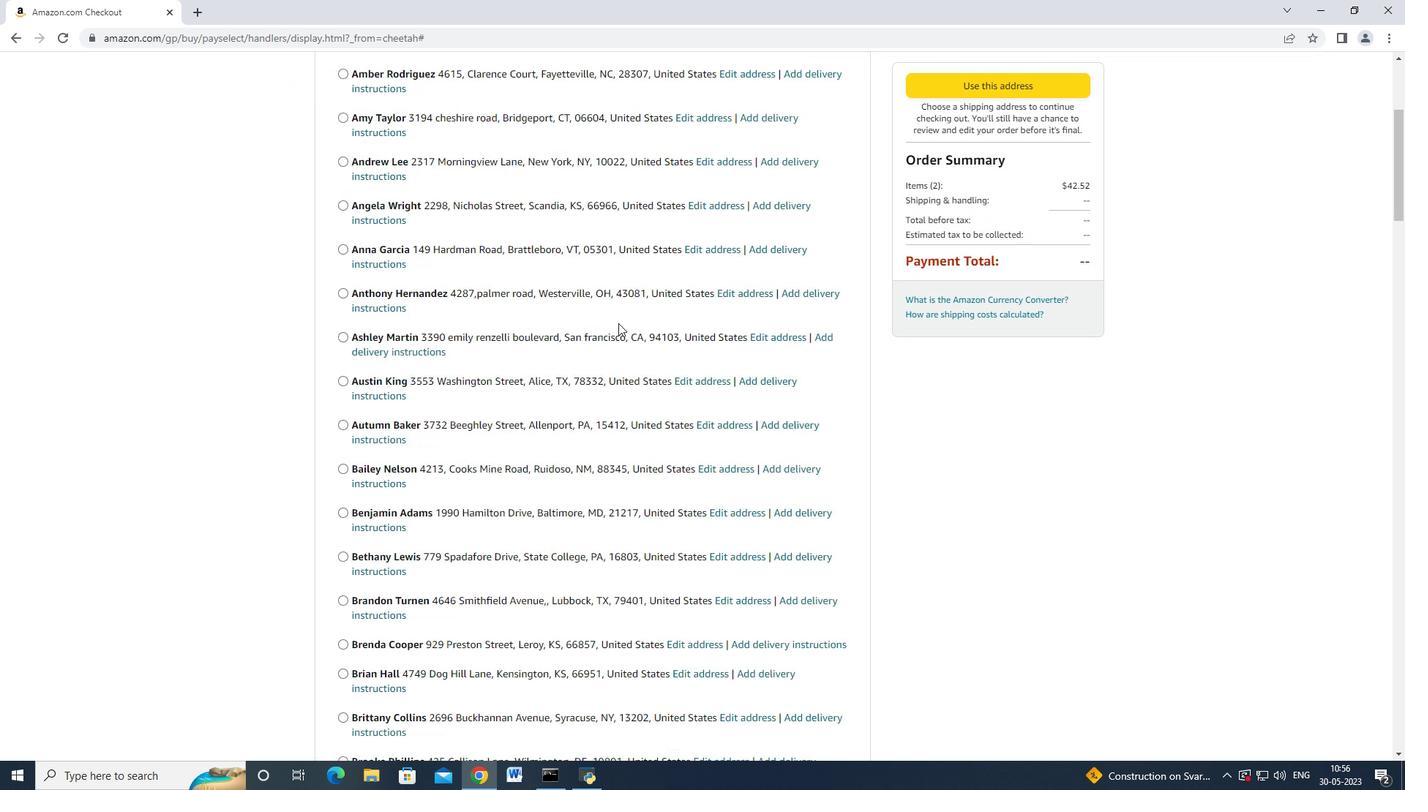 
Action: Mouse scrolled (618, 322) with delta (0, 0)
Screenshot: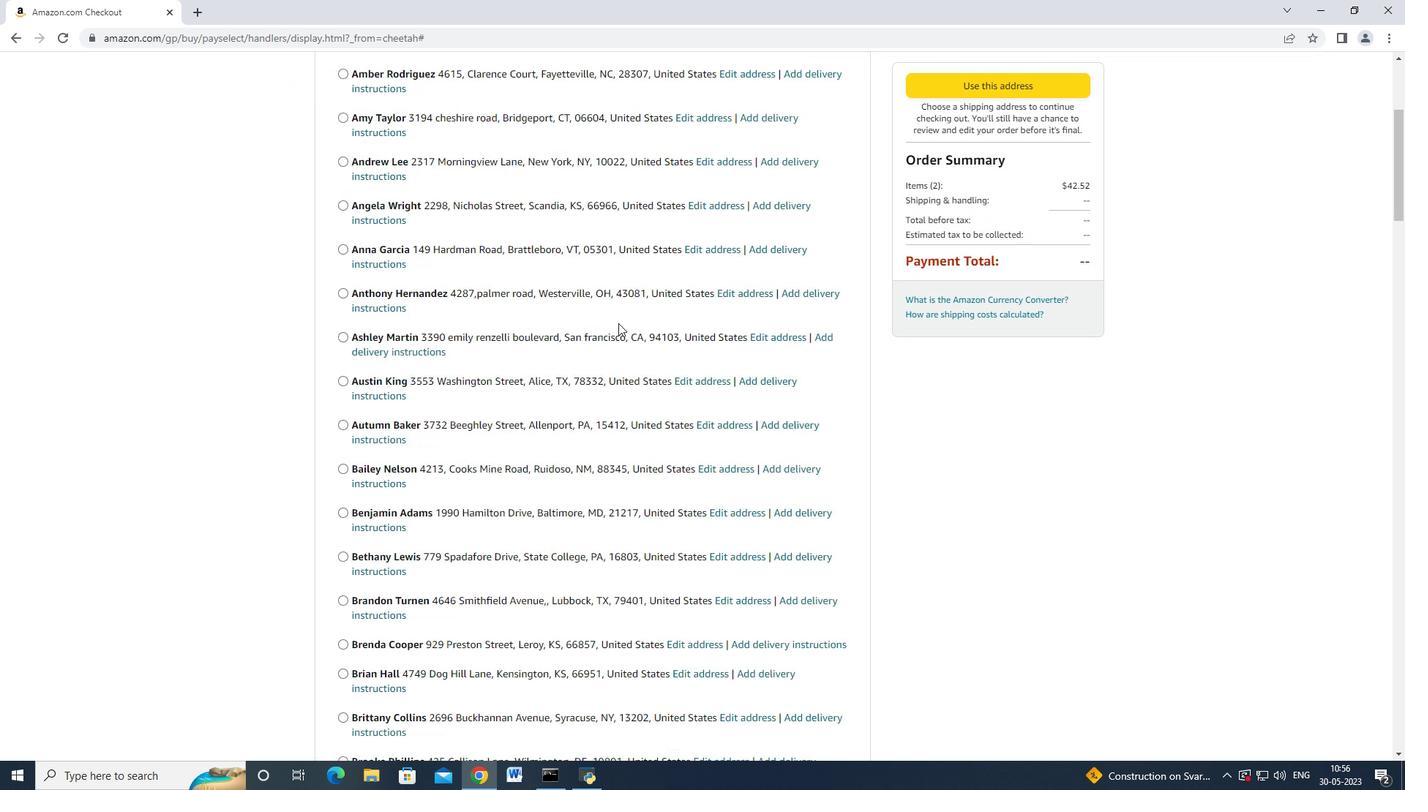 
Action: Mouse scrolled (618, 322) with delta (0, 0)
Screenshot: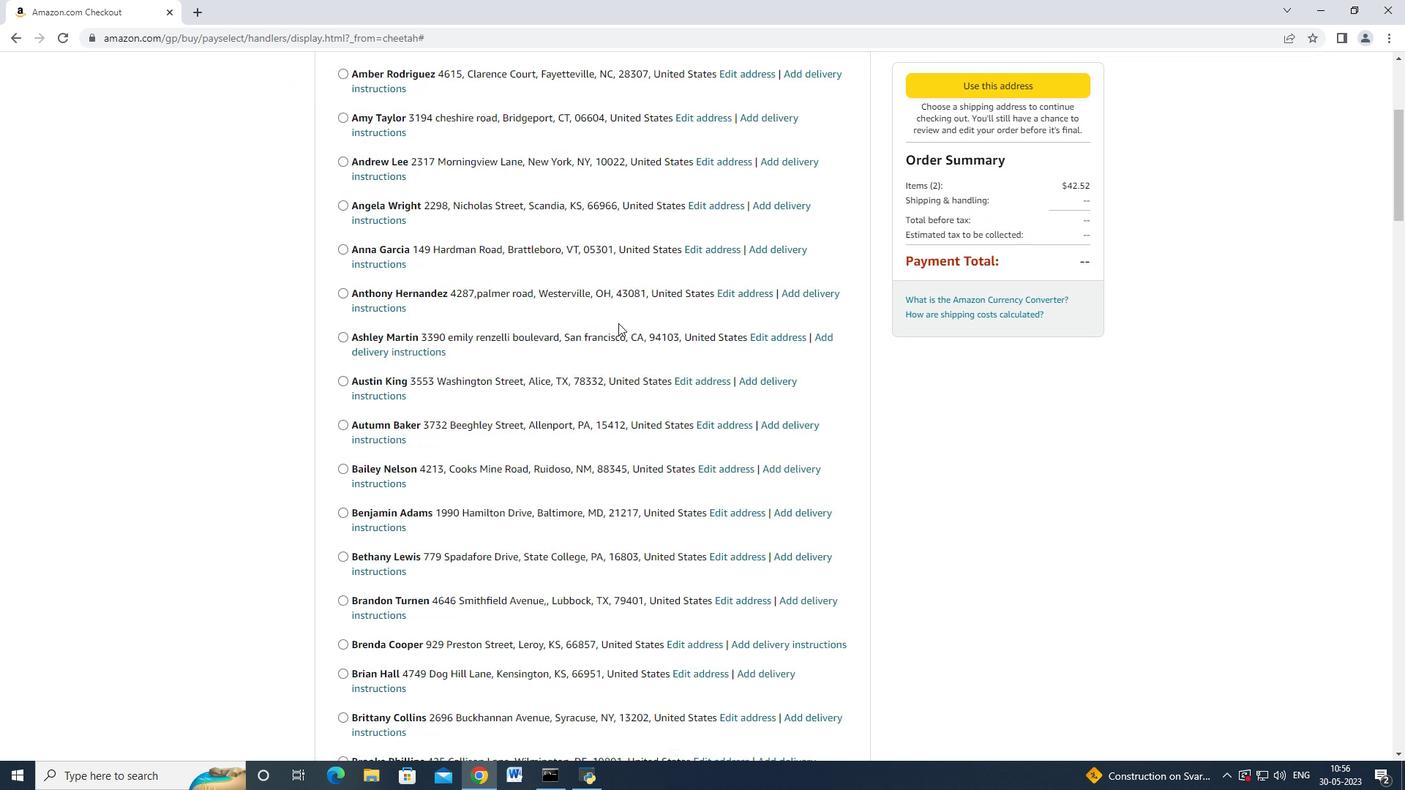 
Action: Mouse scrolled (618, 322) with delta (0, 0)
Screenshot: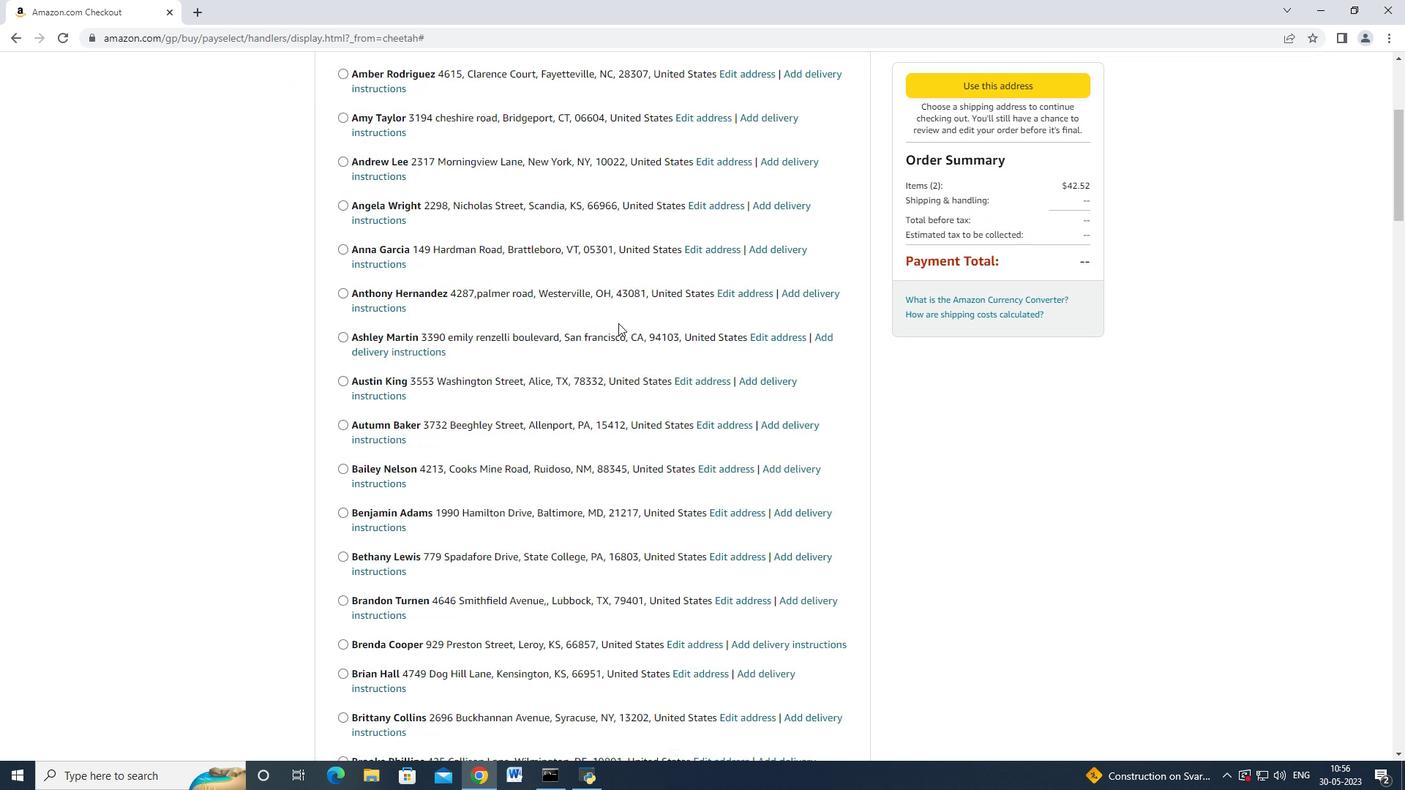
Action: Mouse scrolled (618, 322) with delta (0, 0)
Screenshot: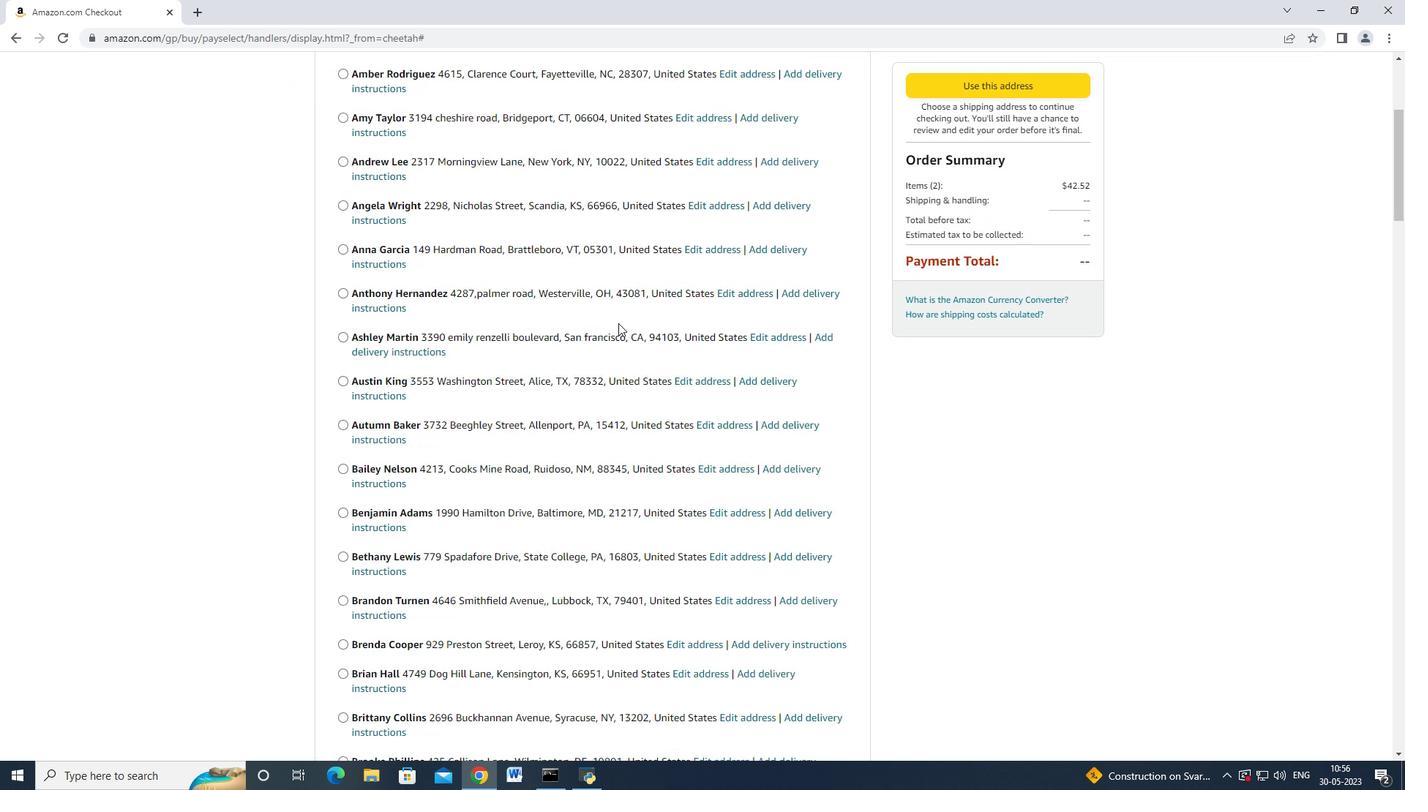 
Action: Mouse moved to (618, 323)
Screenshot: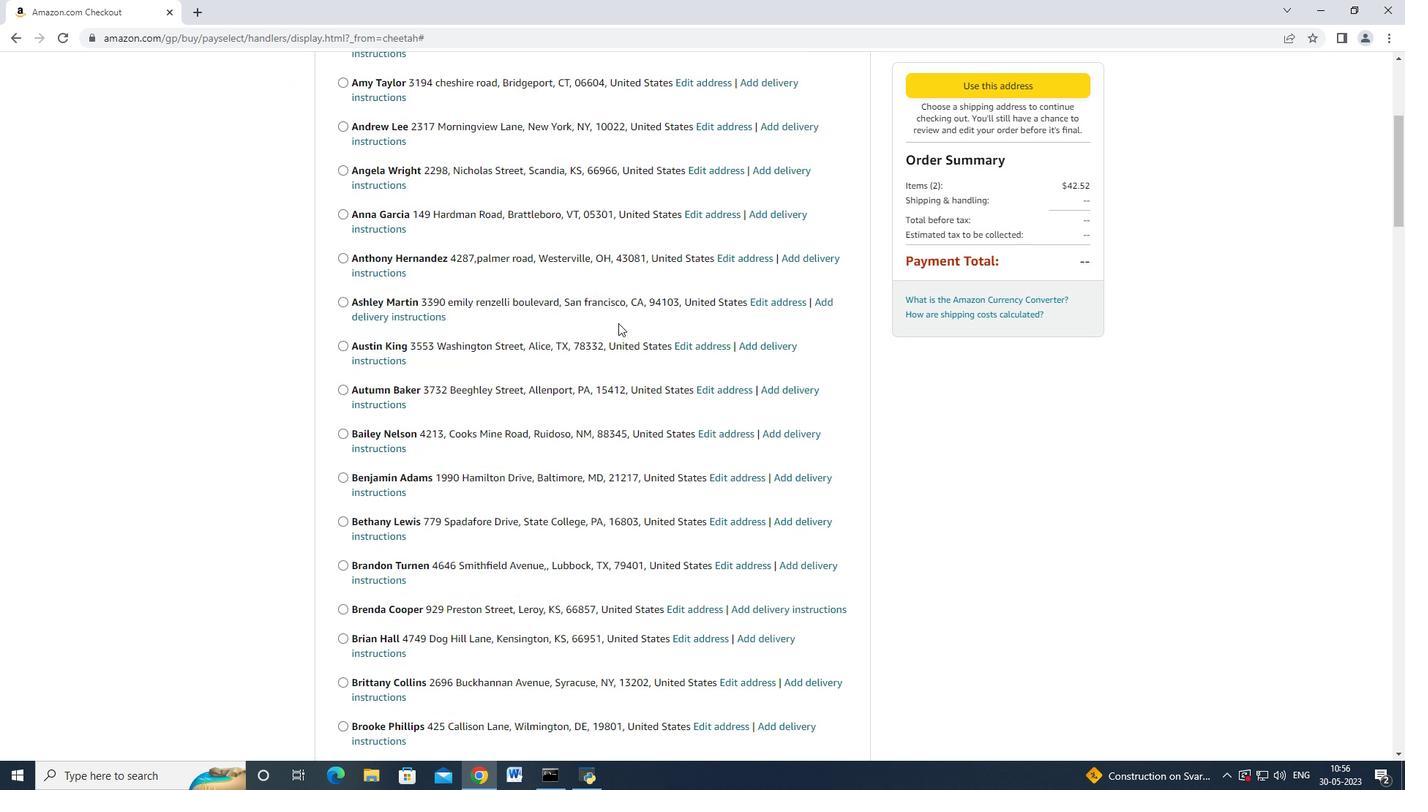 
Action: Mouse scrolled (618, 322) with delta (0, 0)
Screenshot: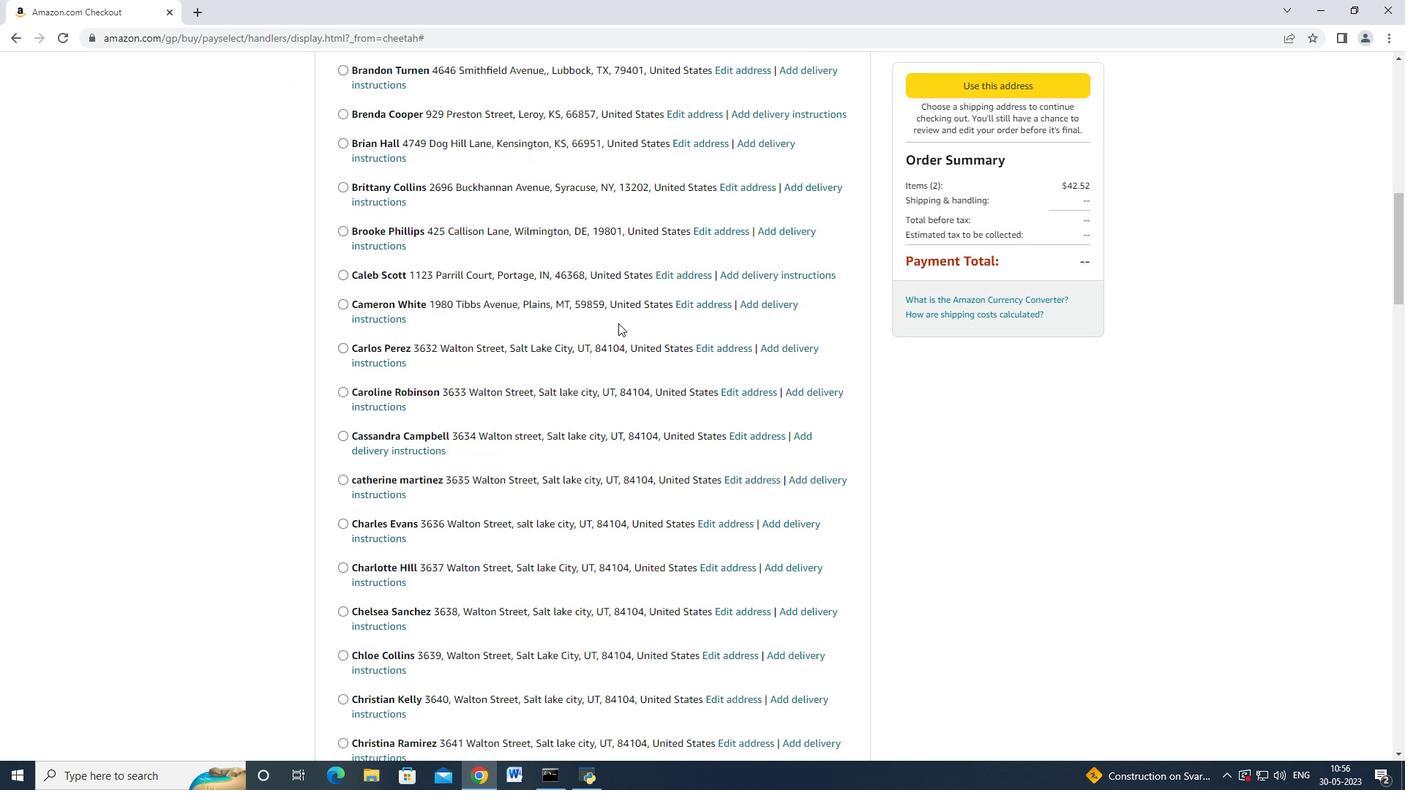 
Action: Mouse scrolled (618, 322) with delta (0, 0)
Screenshot: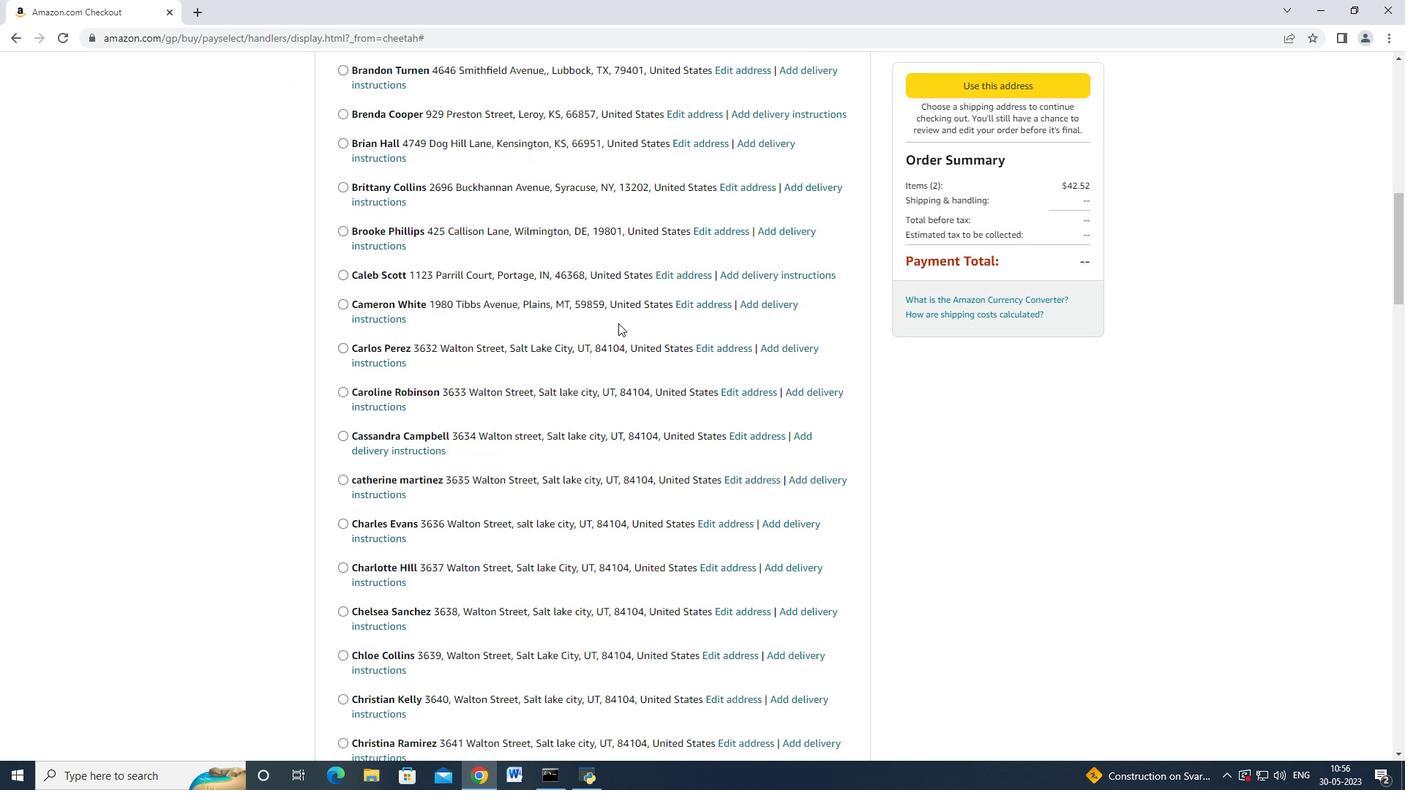 
Action: Mouse scrolled (618, 322) with delta (0, 0)
Screenshot: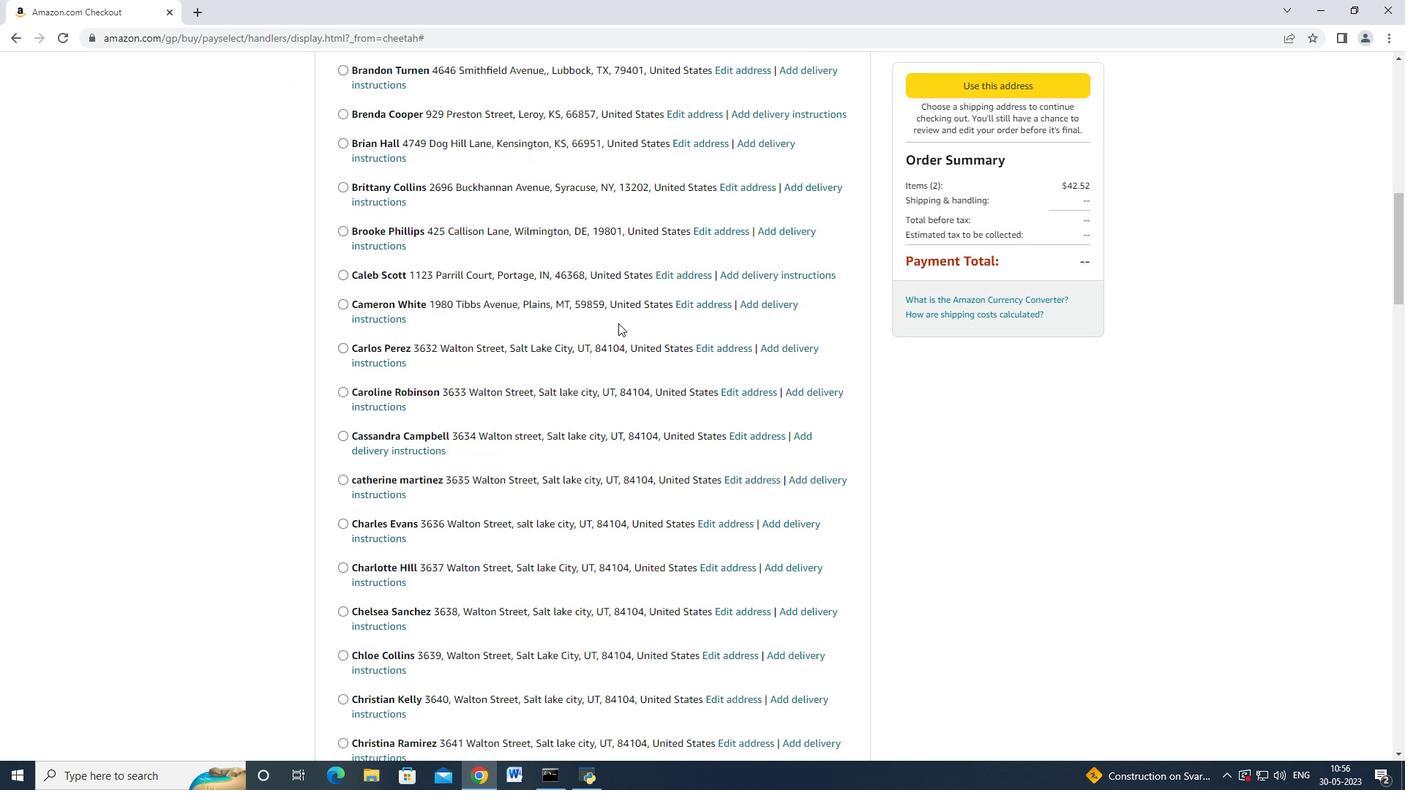 
Action: Mouse scrolled (618, 322) with delta (0, 0)
Screenshot: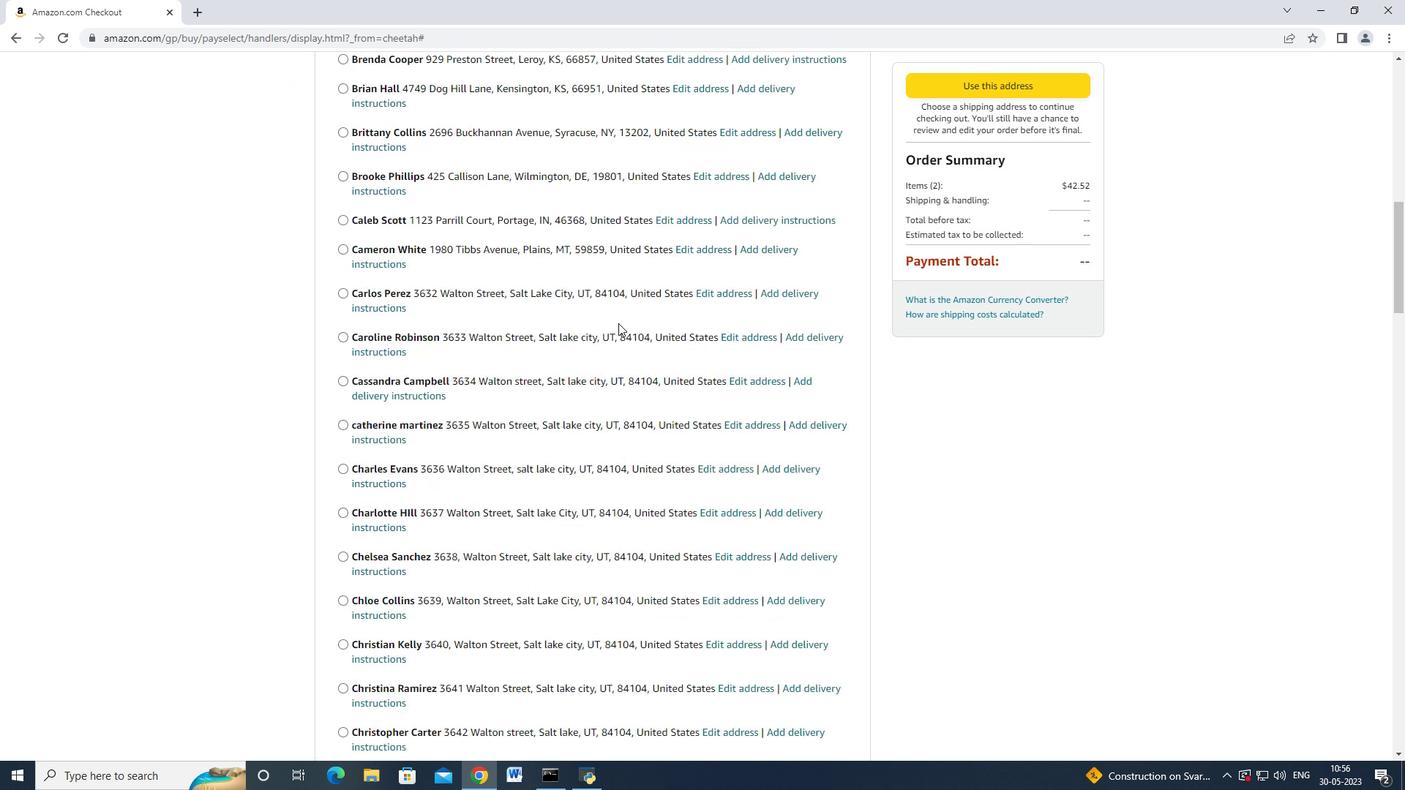 
Action: Mouse scrolled (618, 322) with delta (0, 0)
Screenshot: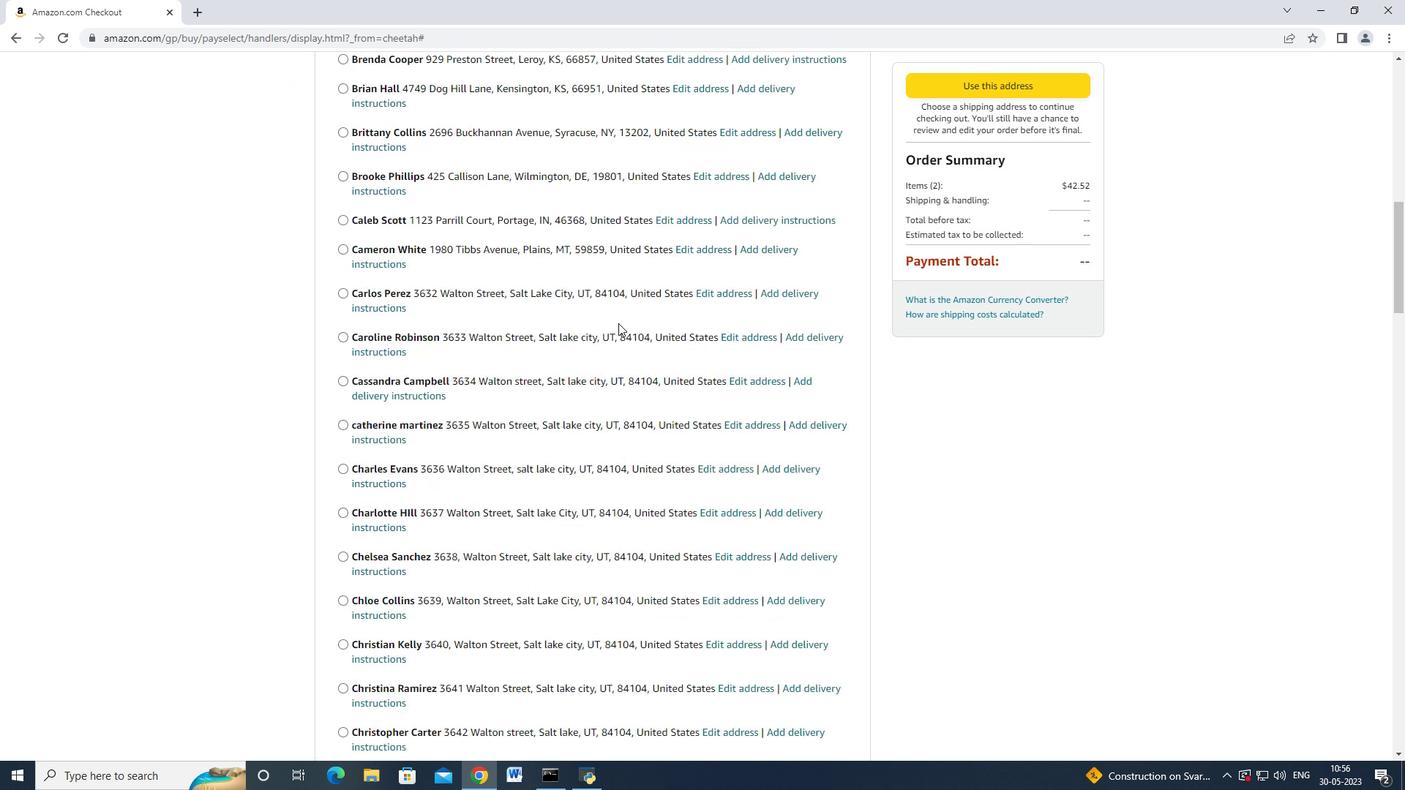
Action: Mouse scrolled (618, 322) with delta (0, 0)
Screenshot: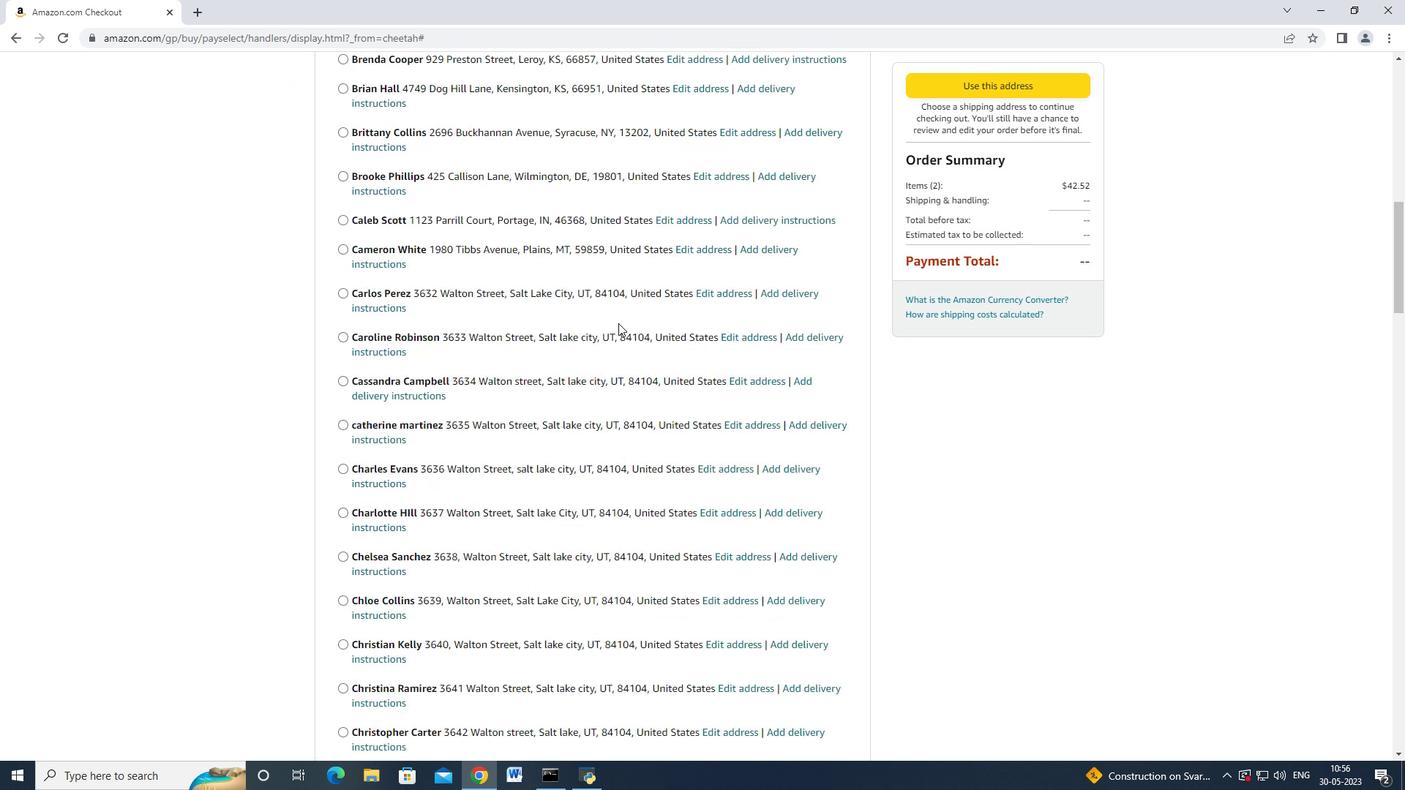 
Action: Mouse scrolled (618, 322) with delta (0, 0)
Screenshot: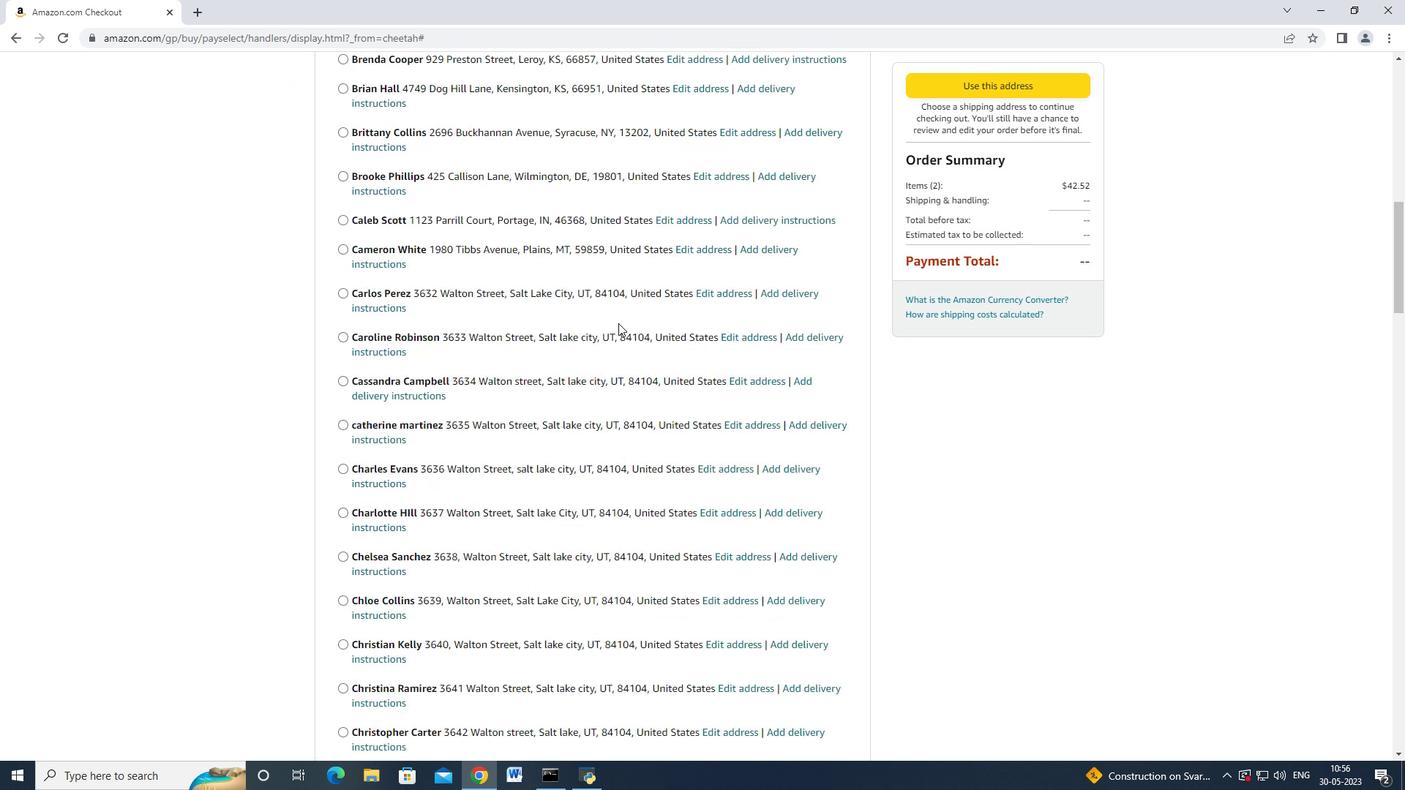 
Action: Mouse scrolled (618, 322) with delta (0, 0)
Screenshot: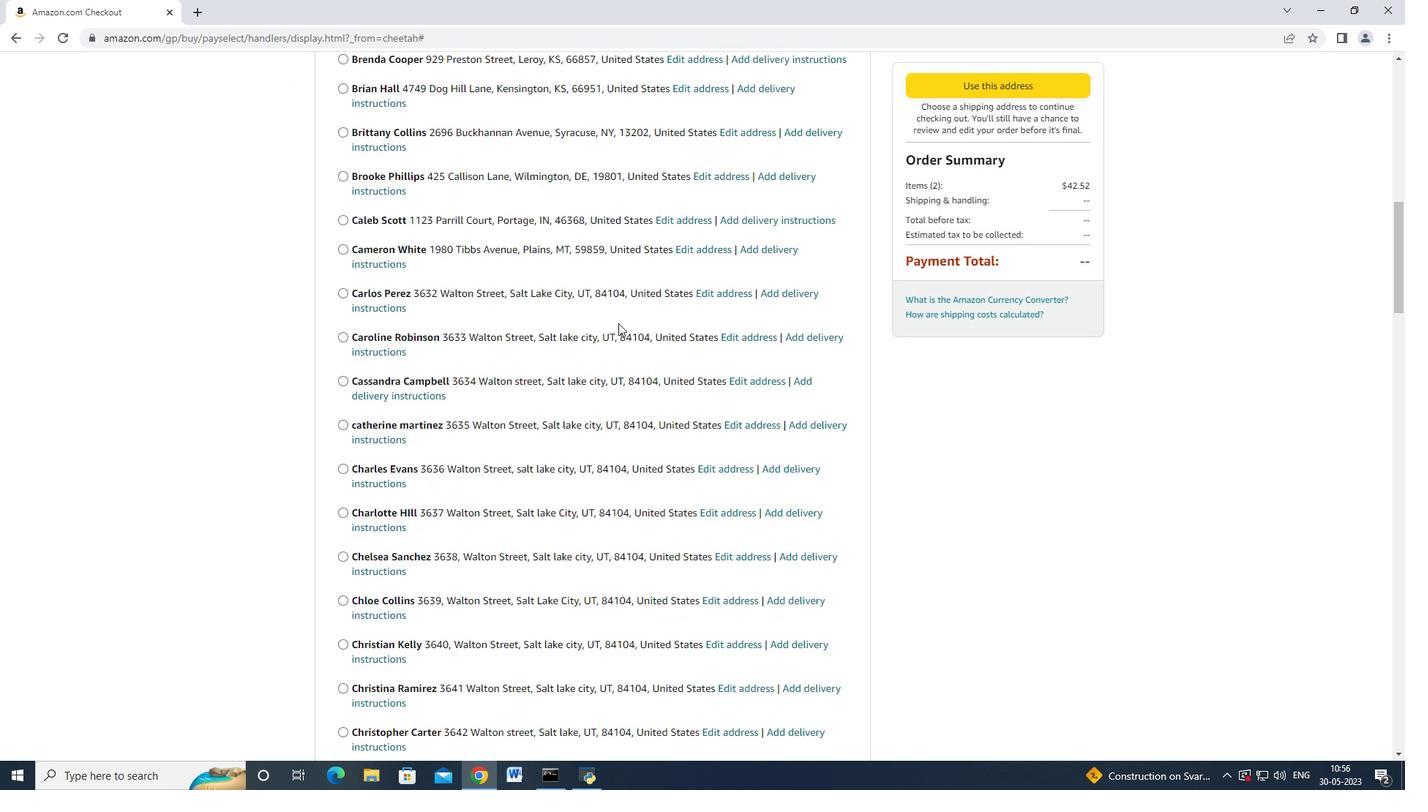 
Action: Mouse scrolled (618, 322) with delta (0, 0)
Screenshot: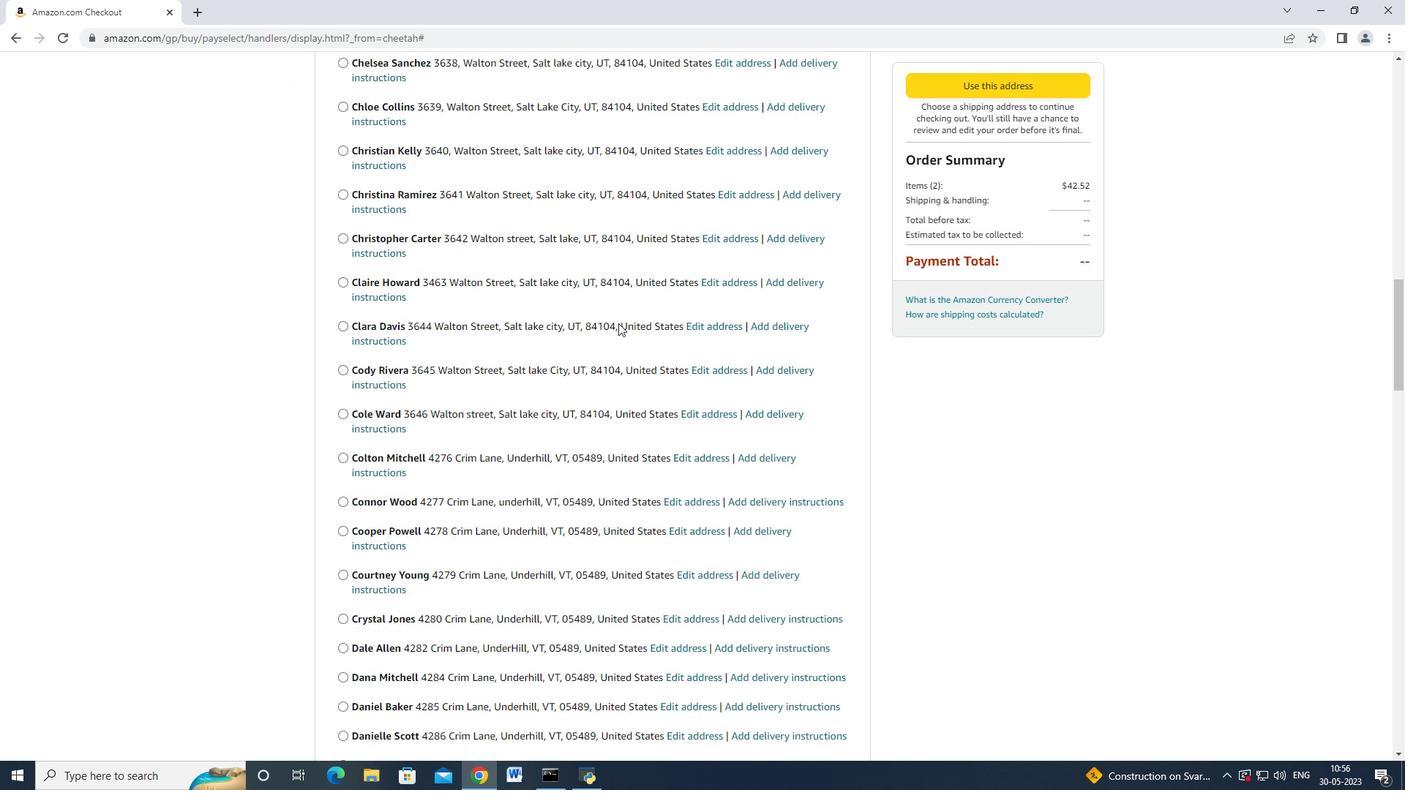 
Action: Mouse scrolled (618, 322) with delta (0, 0)
Screenshot: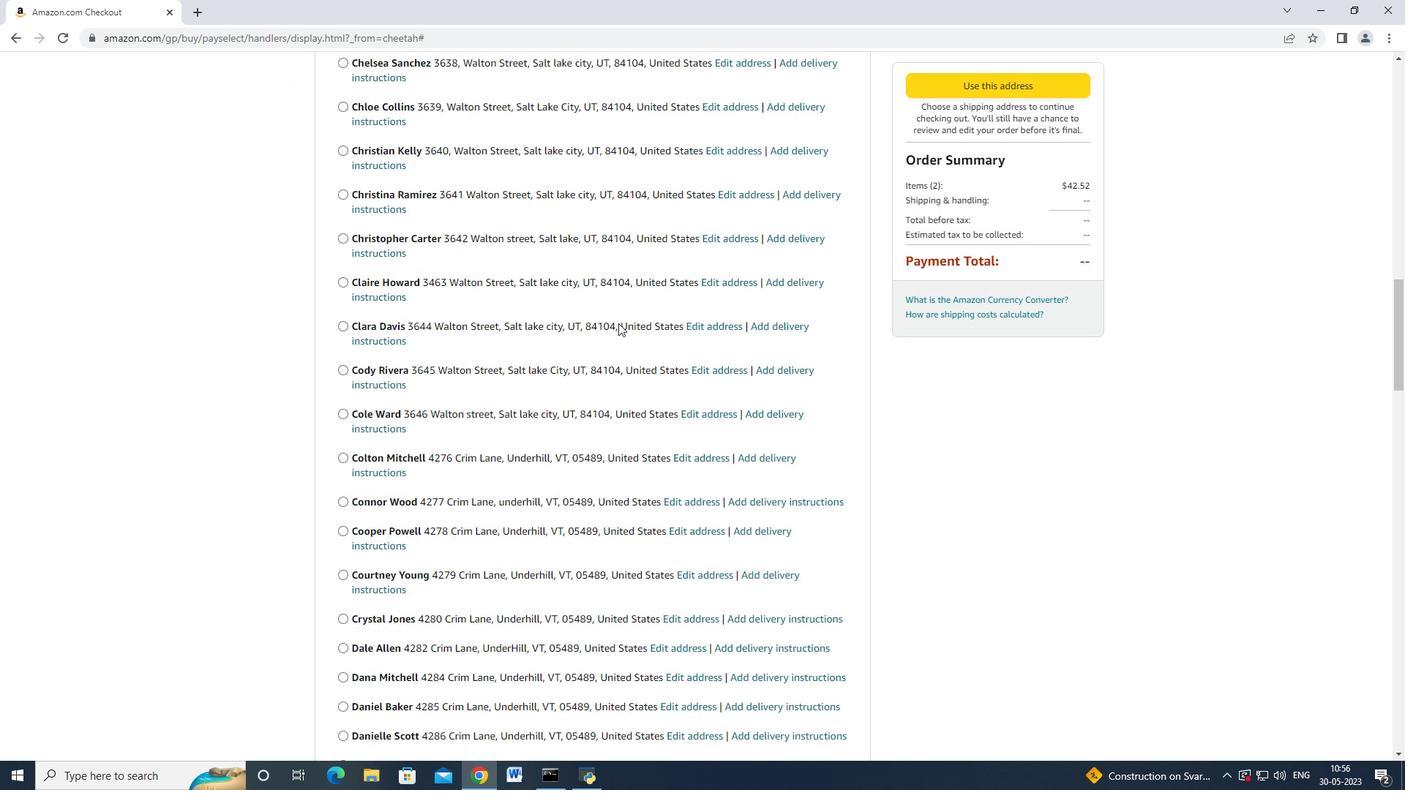 
Action: Mouse scrolled (618, 322) with delta (0, 0)
Screenshot: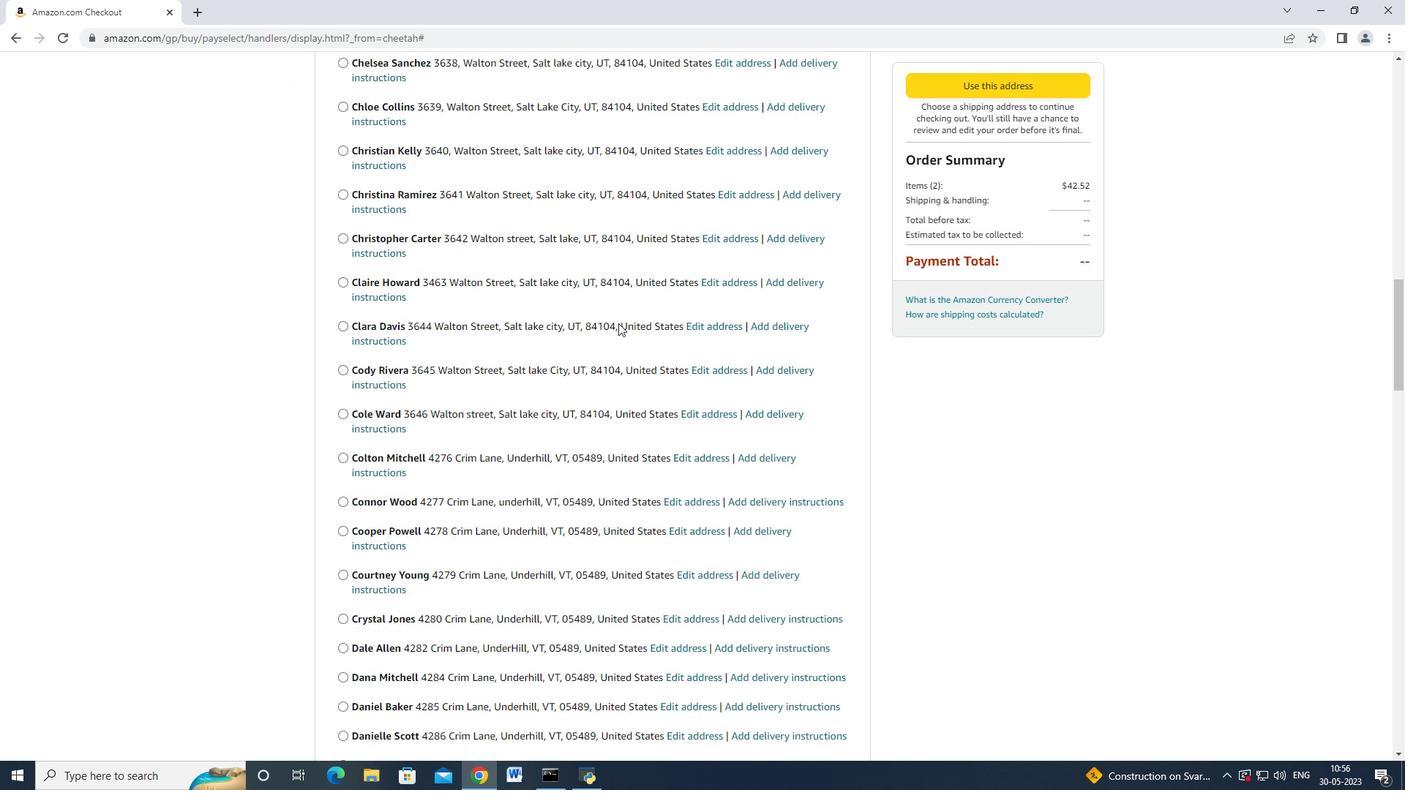 
Action: Mouse scrolled (618, 322) with delta (0, 0)
Screenshot: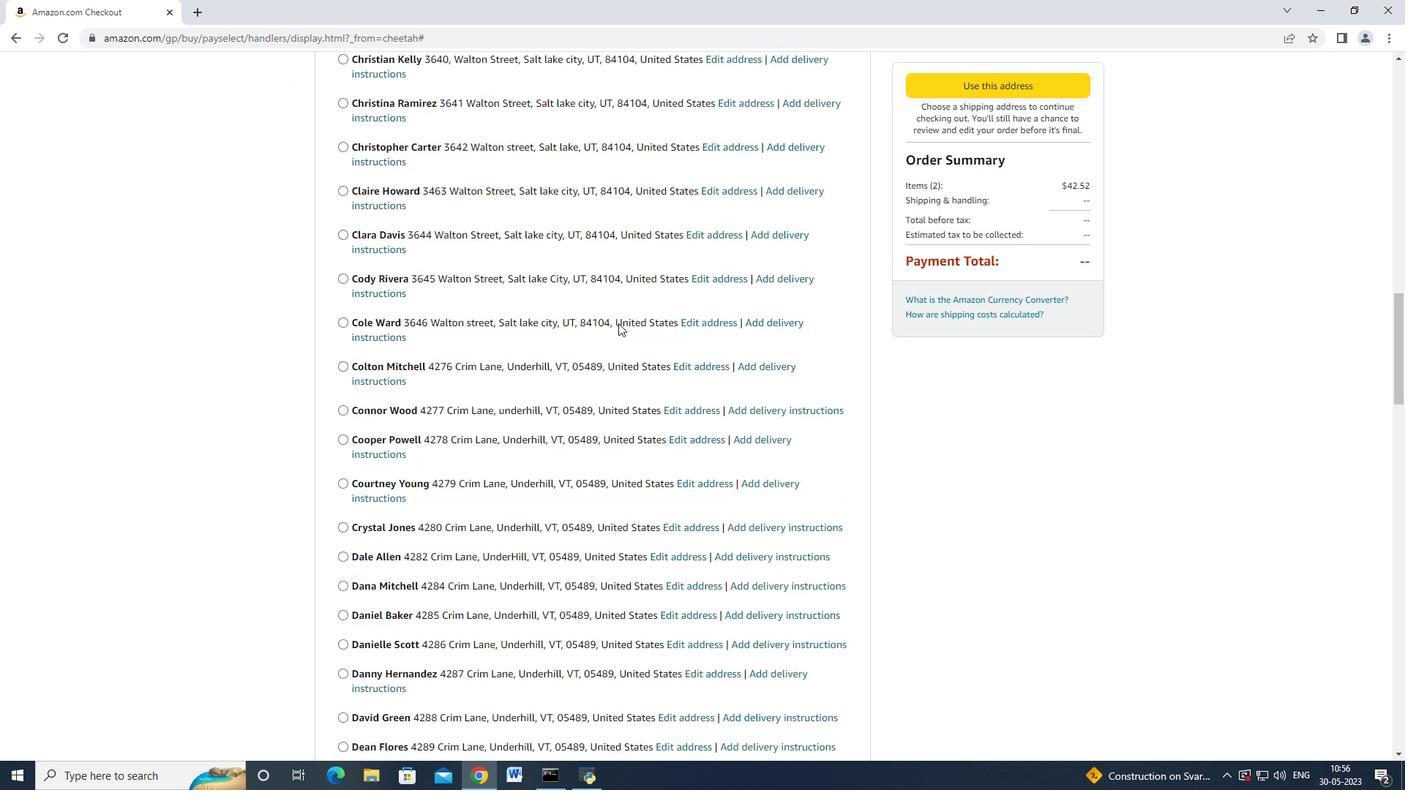 
Action: Mouse scrolled (618, 322) with delta (0, 0)
Screenshot: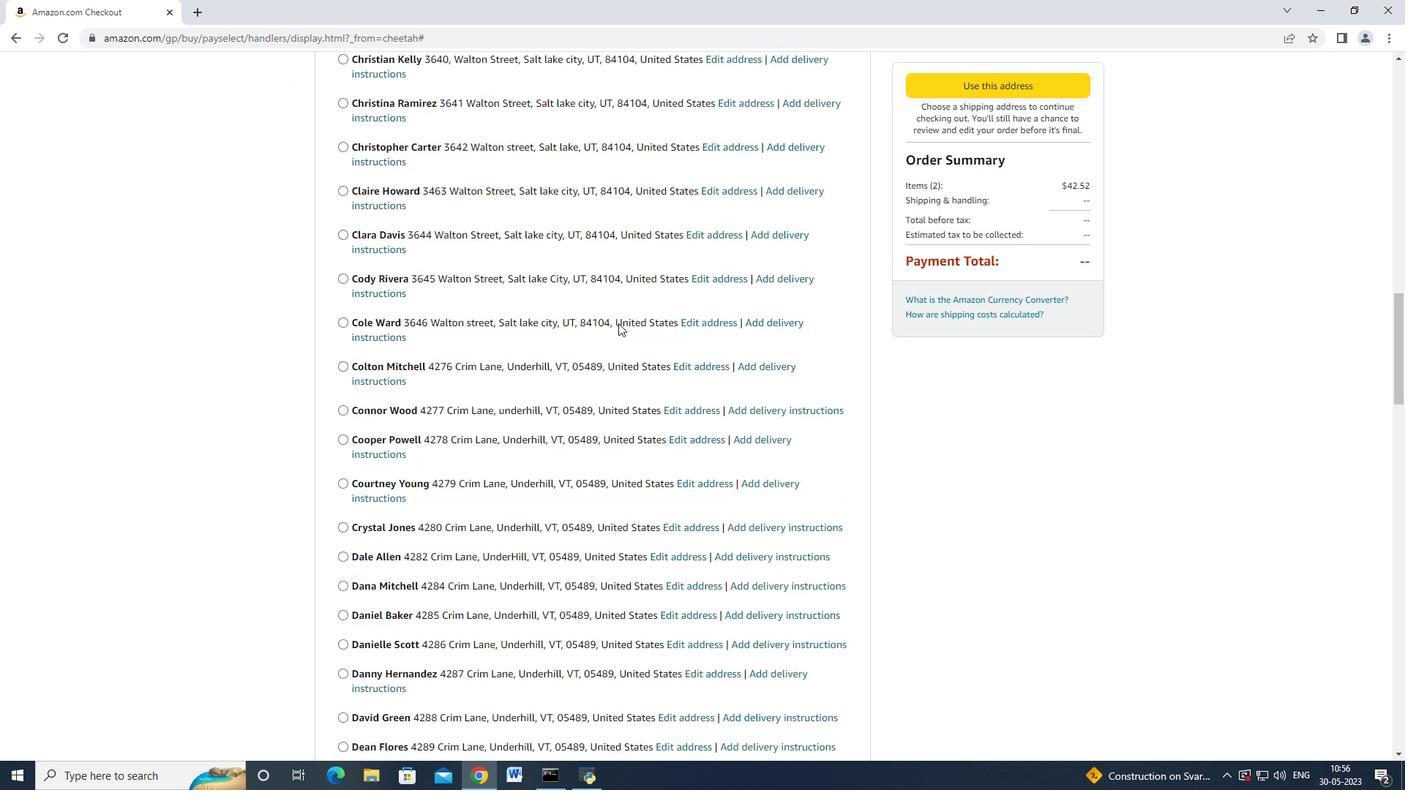 
Action: Mouse scrolled (618, 322) with delta (0, 0)
Screenshot: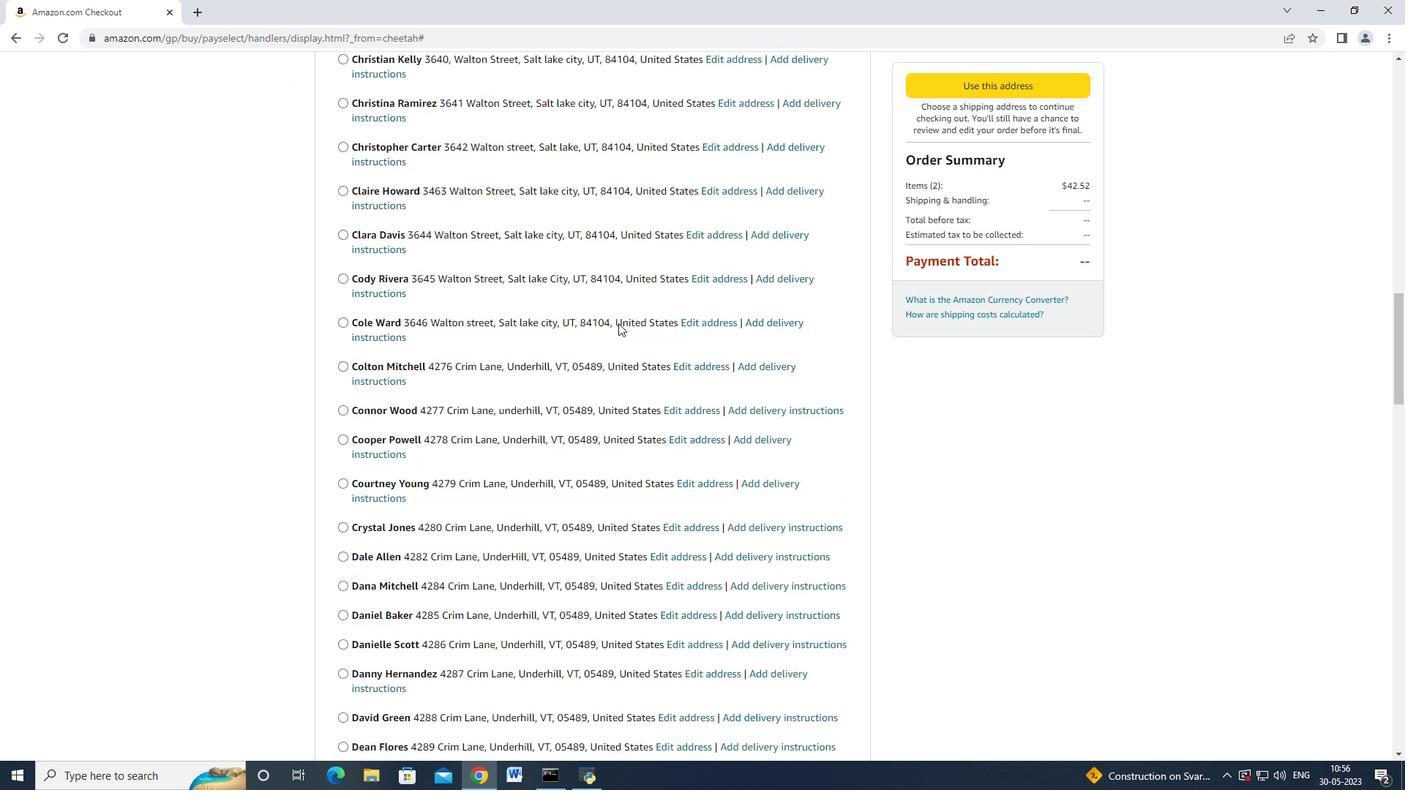 
Action: Mouse scrolled (618, 322) with delta (0, 0)
Screenshot: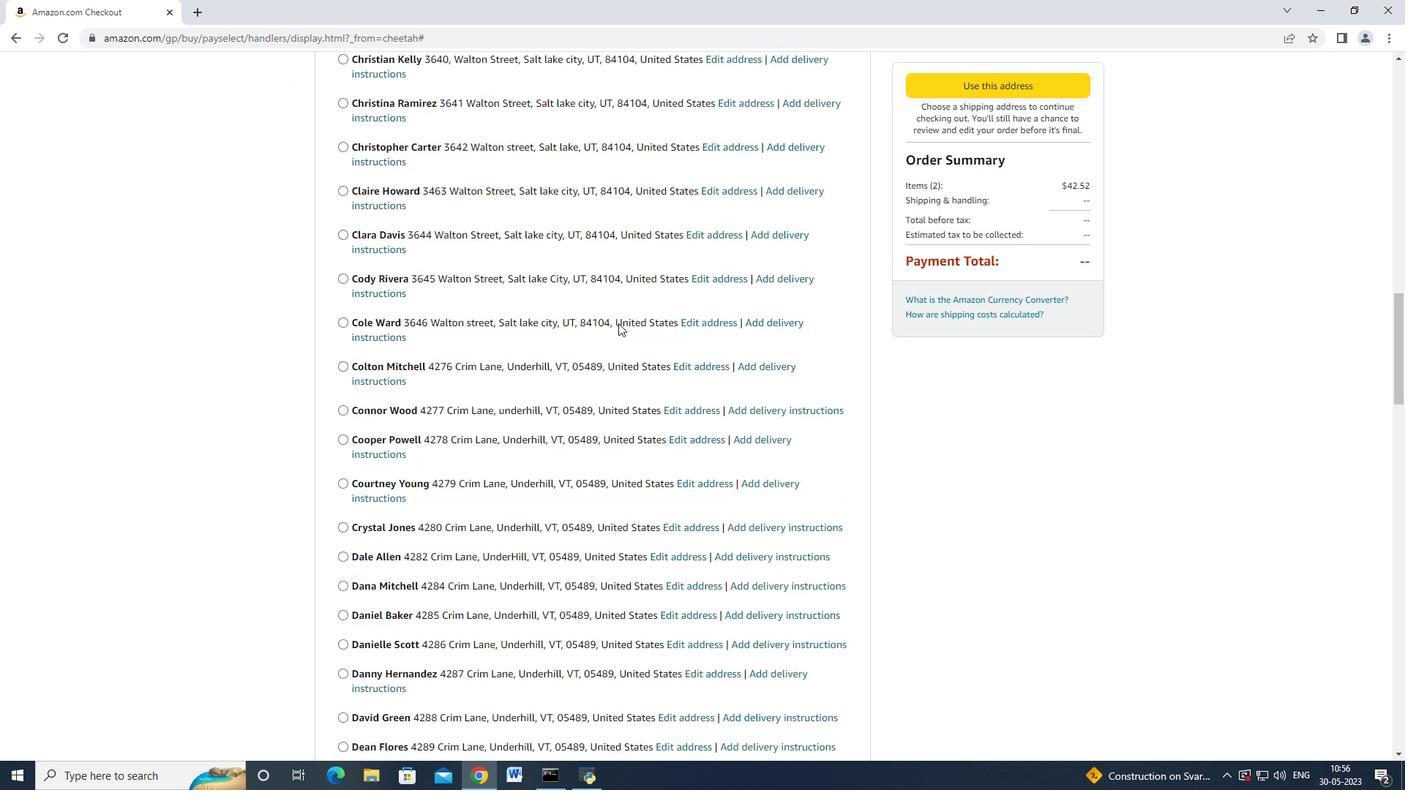 
Action: Mouse scrolled (618, 322) with delta (0, 0)
Screenshot: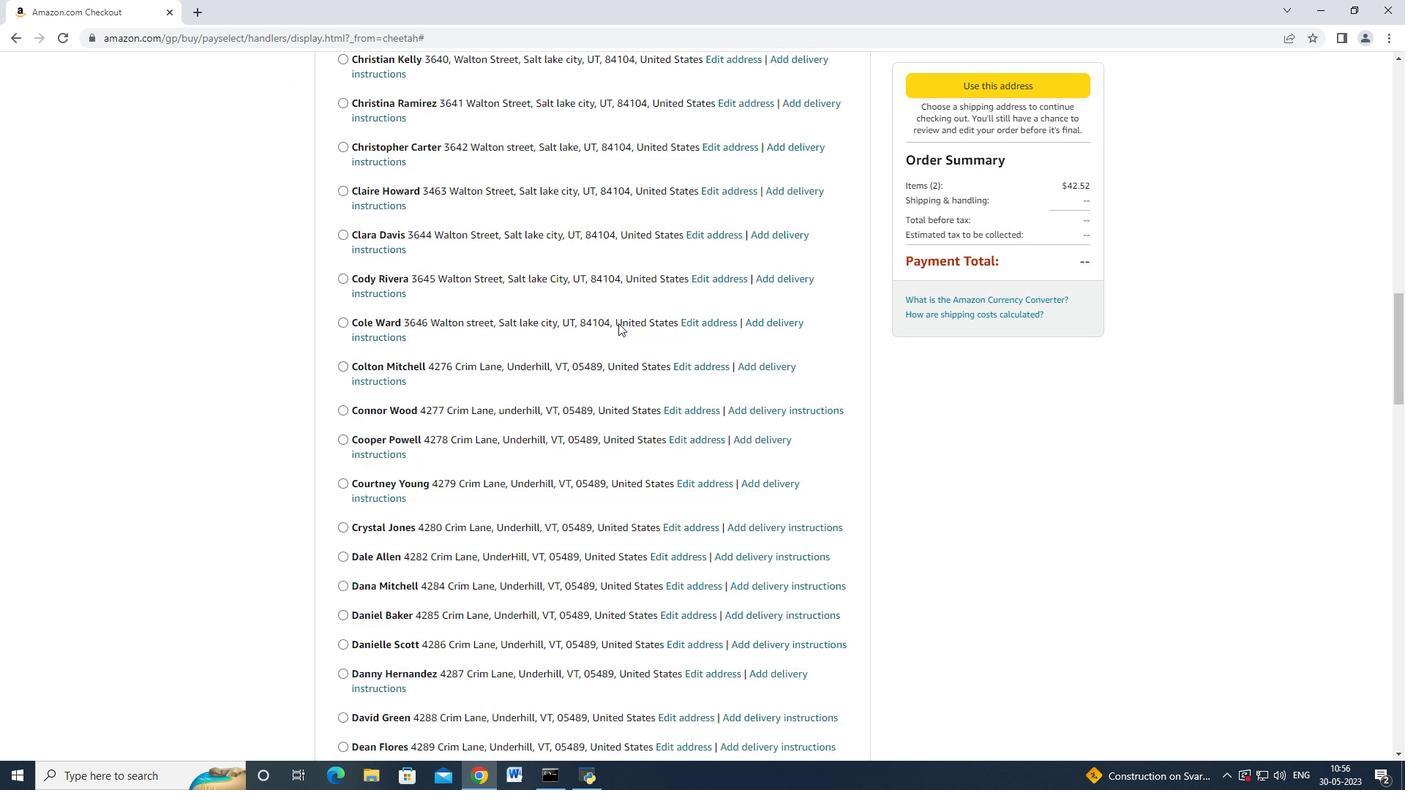 
Action: Mouse moved to (617, 323)
Screenshot: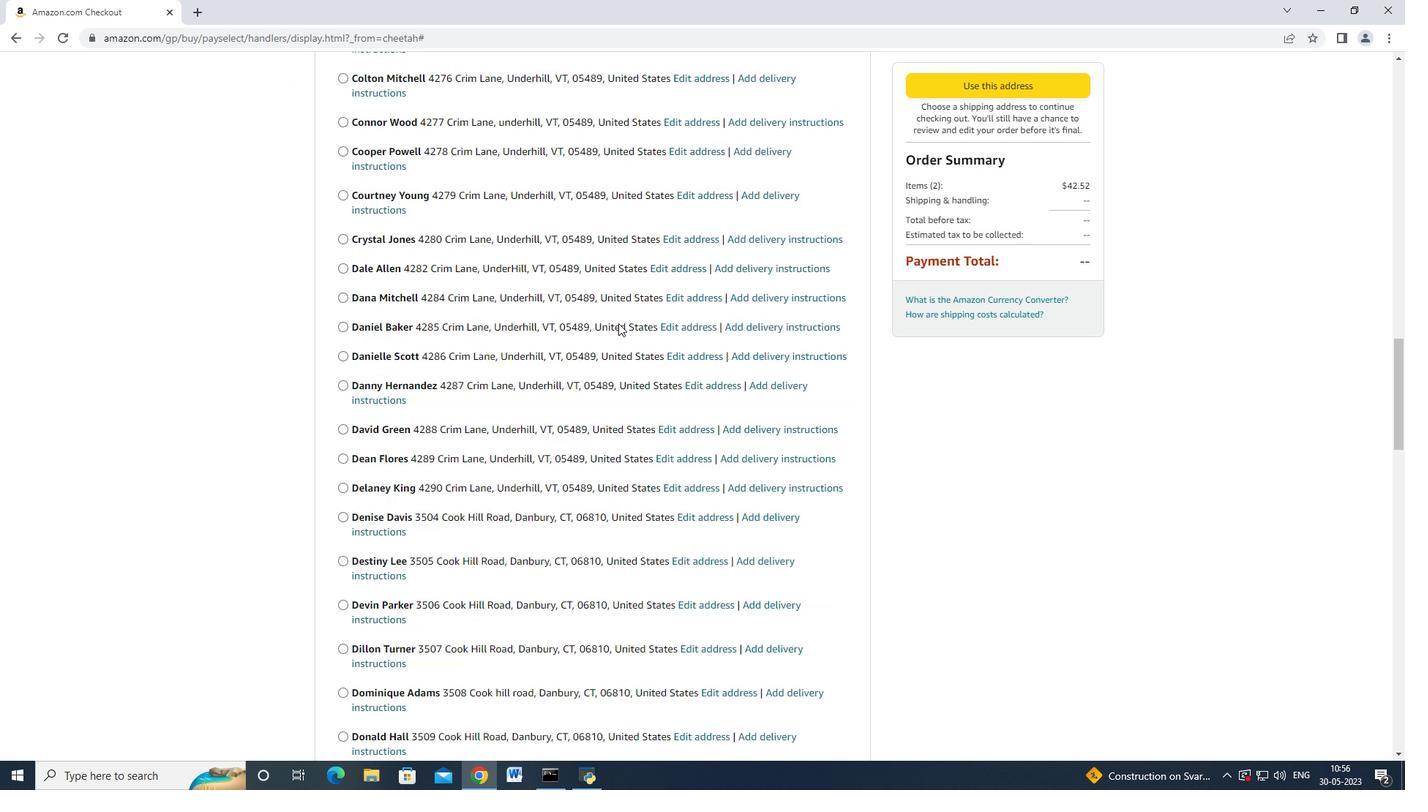 
Action: Mouse scrolled (617, 322) with delta (0, 0)
Screenshot: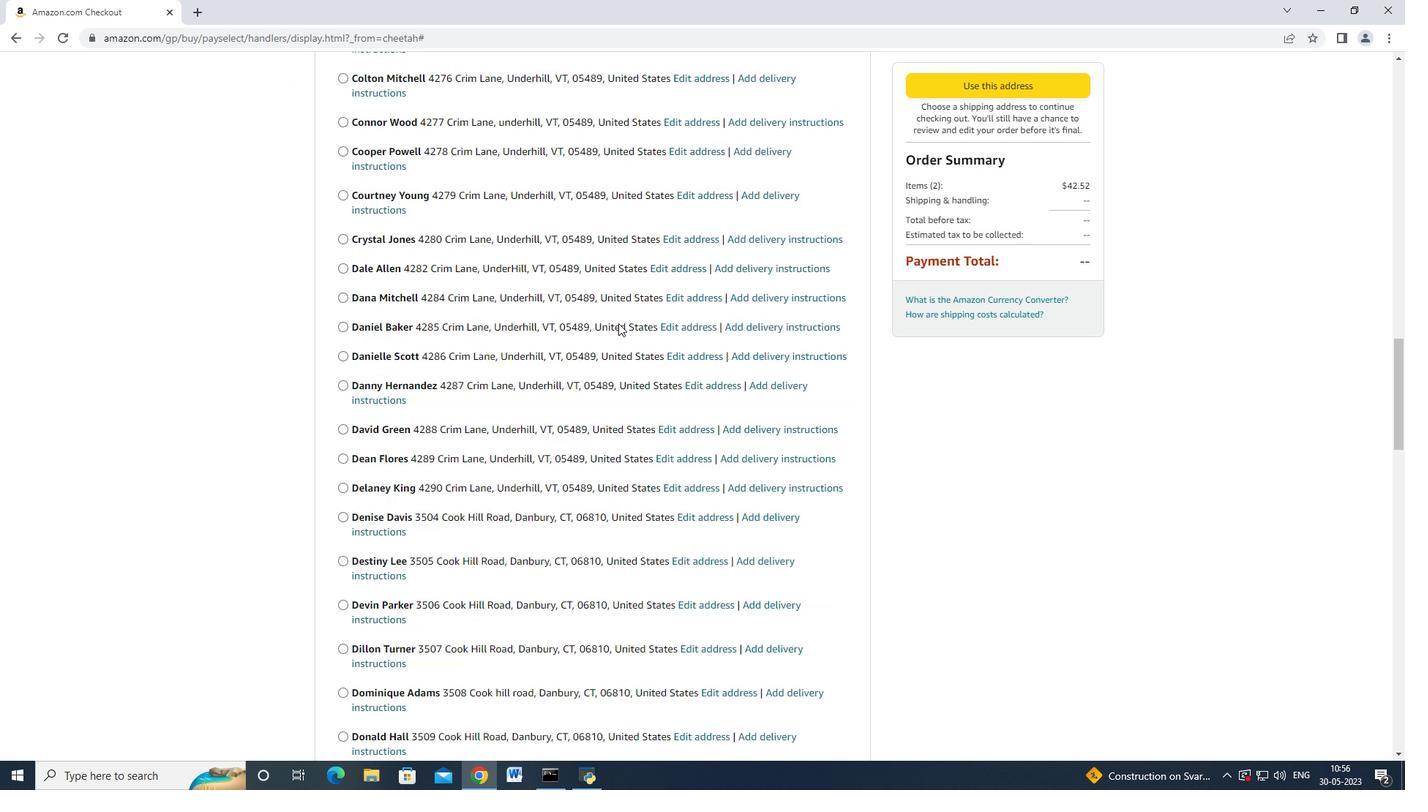
Action: Mouse moved to (617, 324)
Screenshot: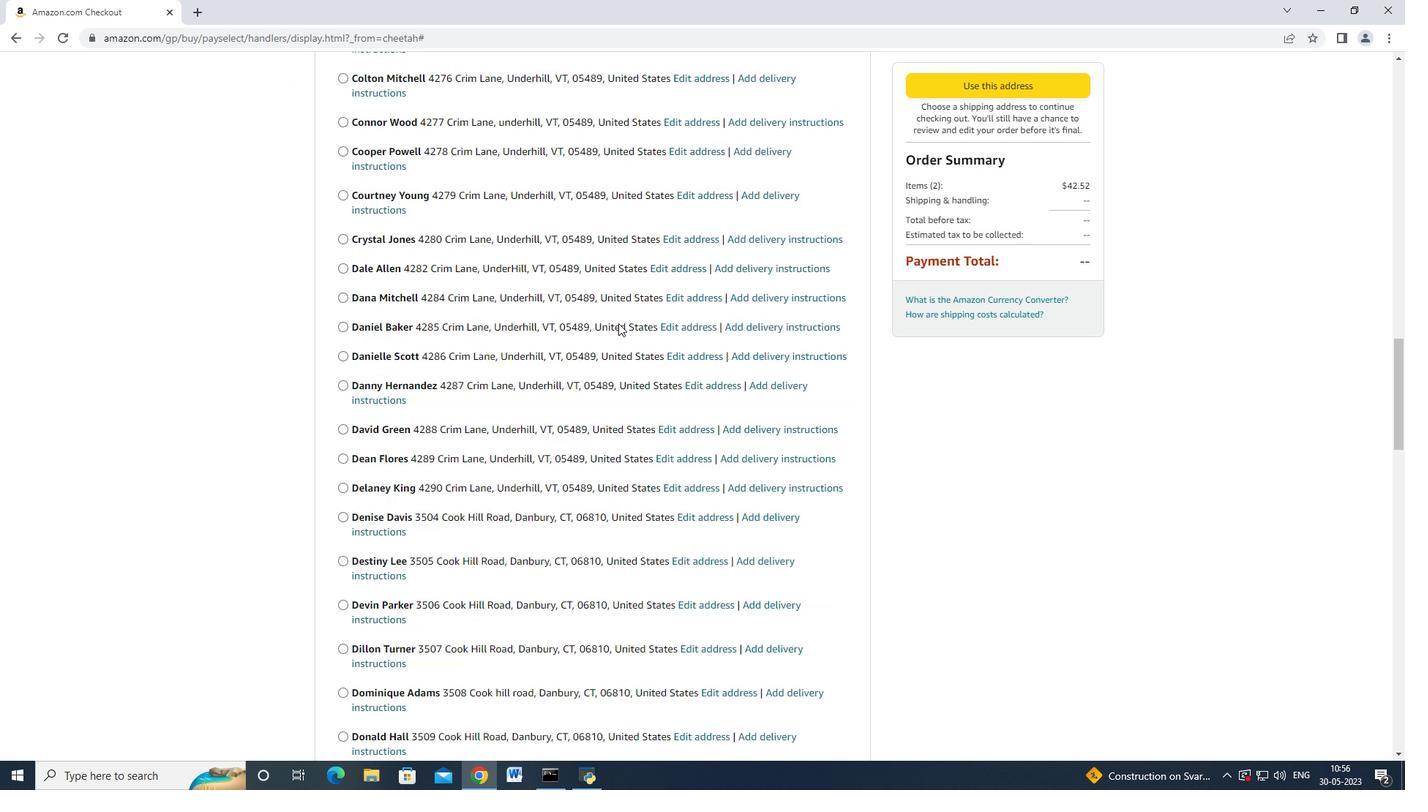 
Action: Mouse scrolled (617, 323) with delta (0, 0)
Screenshot: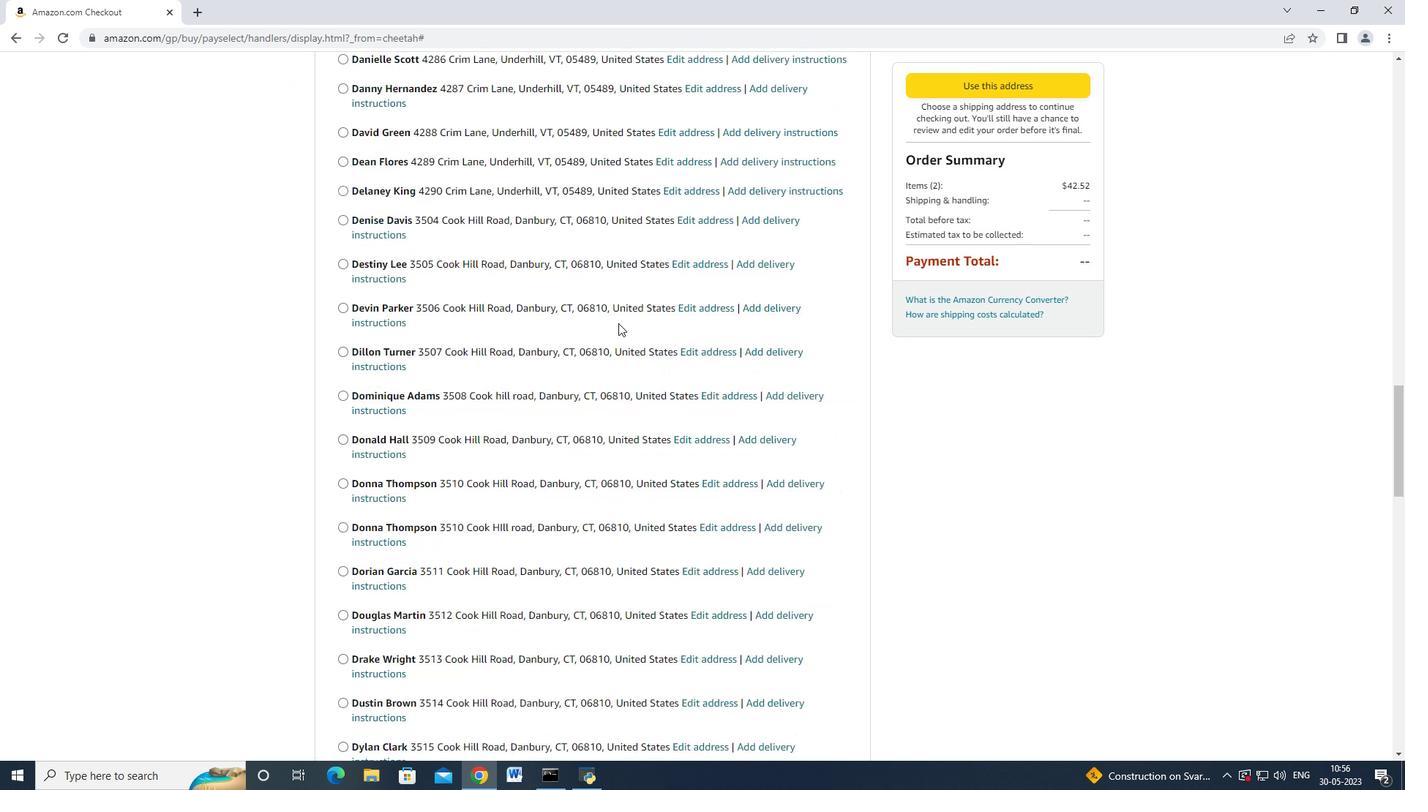 
Action: Mouse scrolled (617, 323) with delta (0, 0)
Screenshot: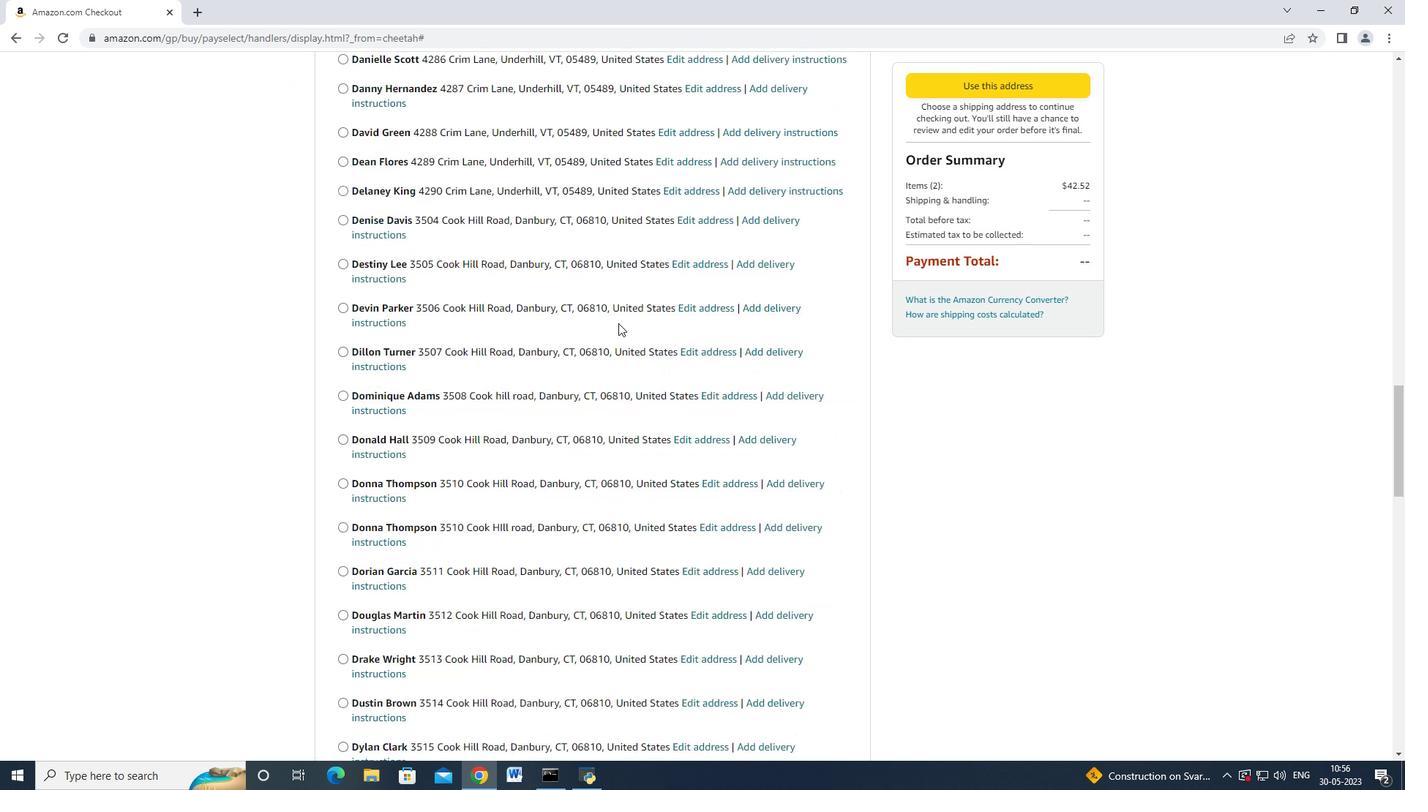 
Action: Mouse scrolled (617, 323) with delta (0, 0)
Screenshot: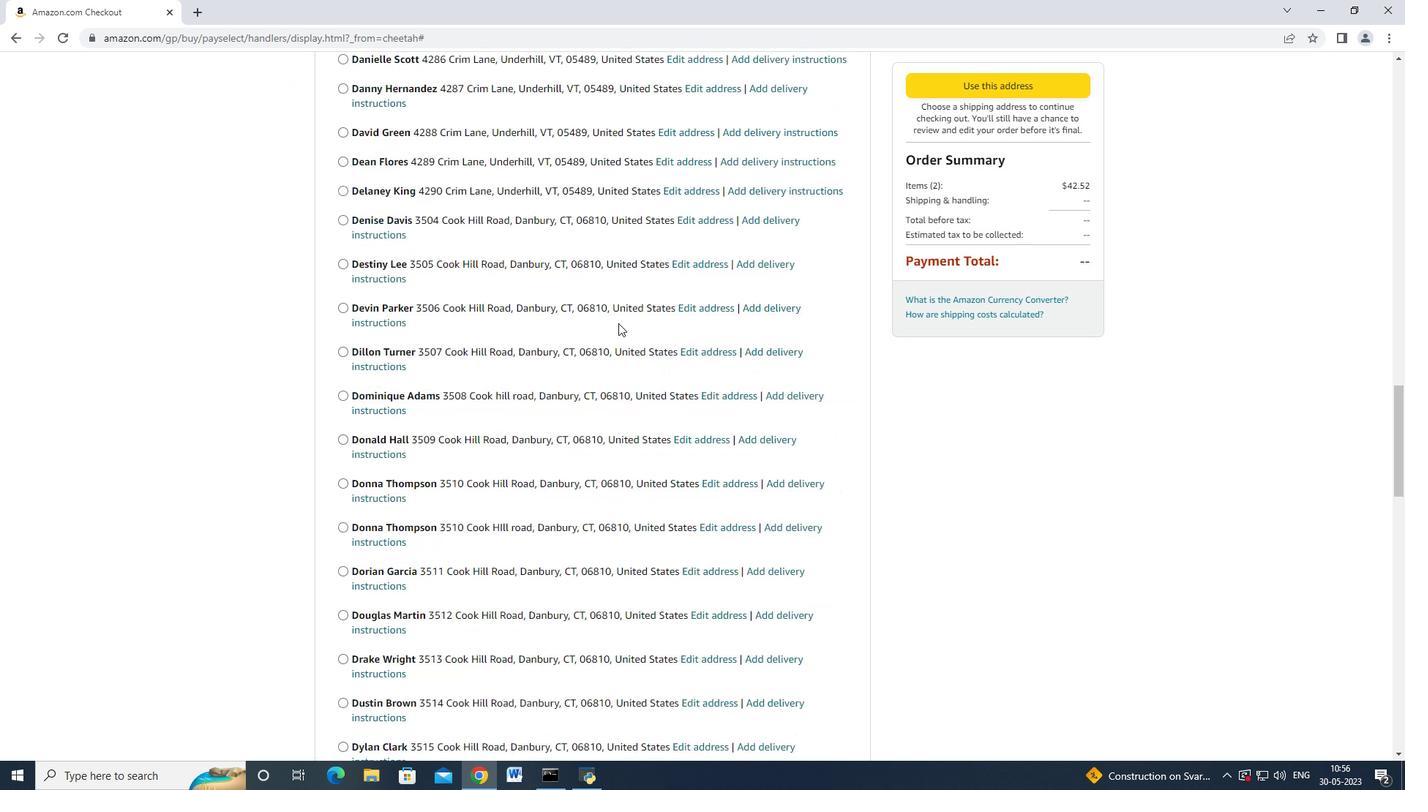 
Action: Mouse scrolled (617, 323) with delta (0, 0)
Screenshot: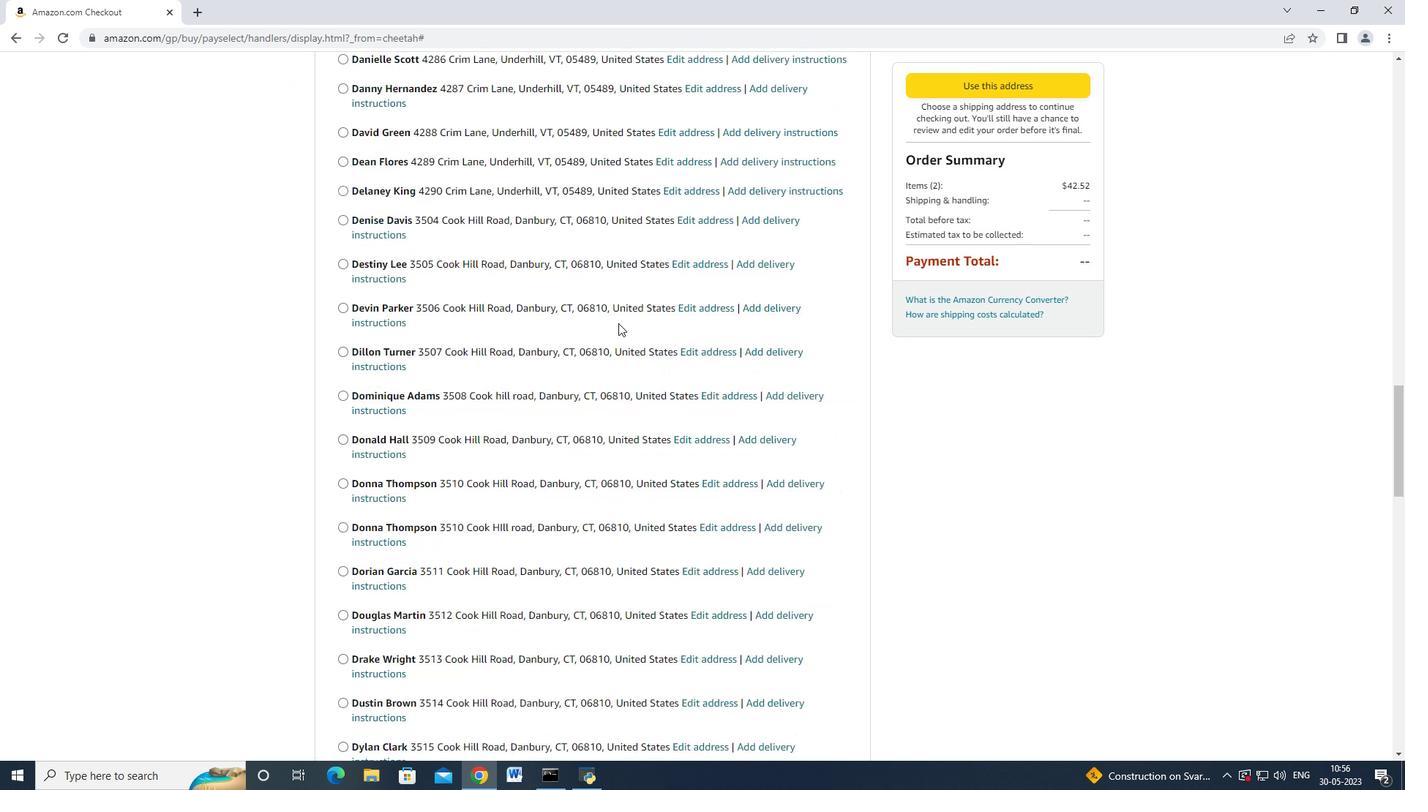 
Action: Mouse scrolled (617, 323) with delta (0, 0)
Screenshot: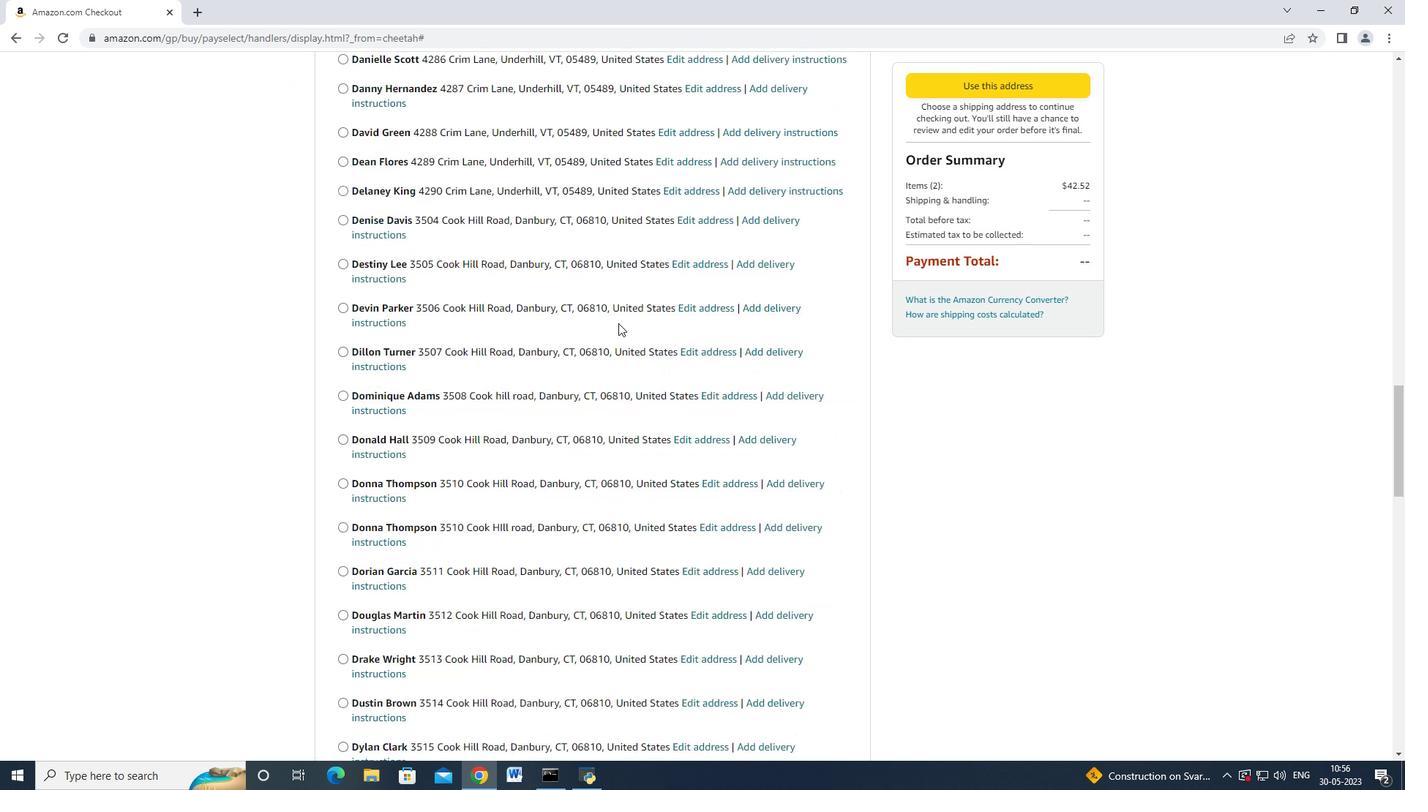 
Action: Mouse scrolled (617, 323) with delta (0, 0)
Screenshot: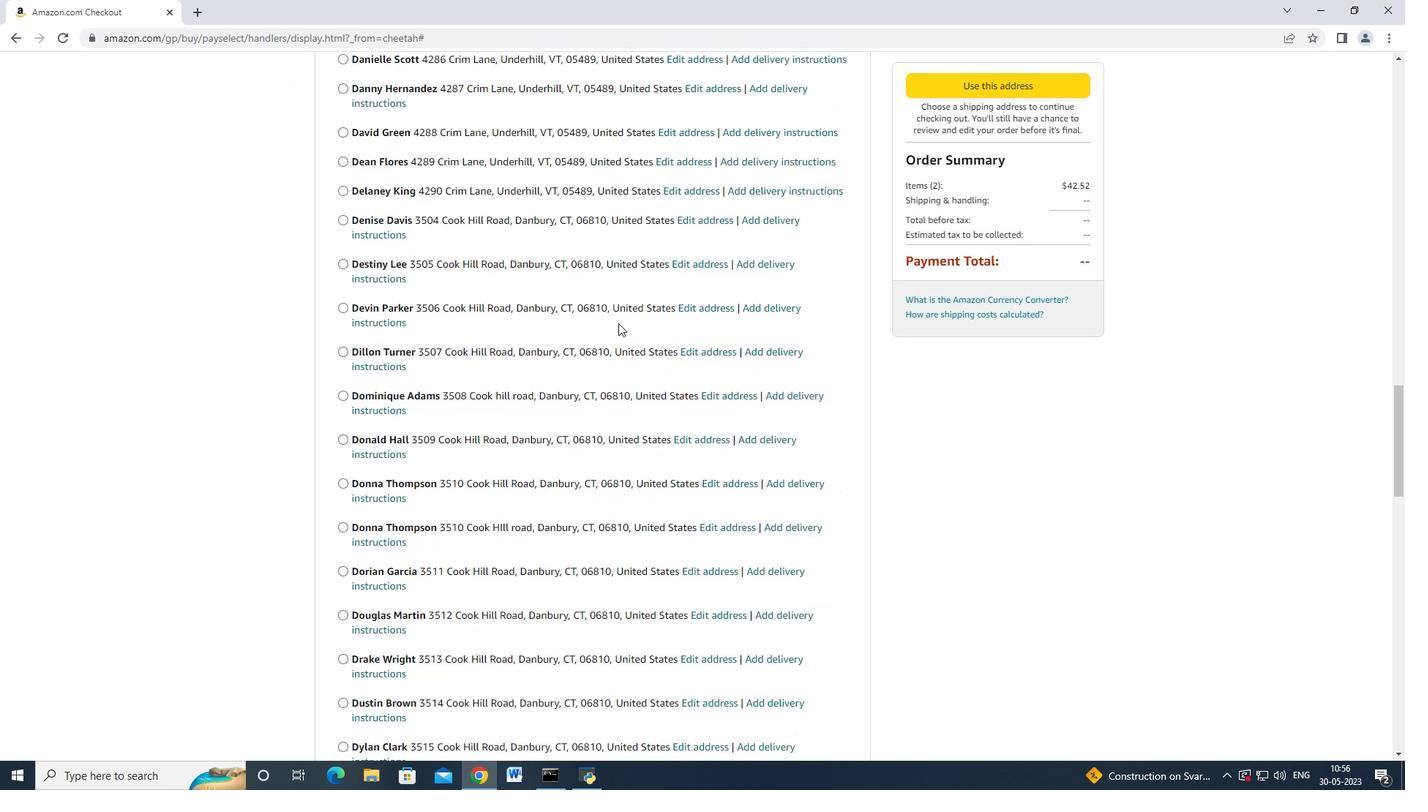 
Action: Mouse moved to (617, 324)
Screenshot: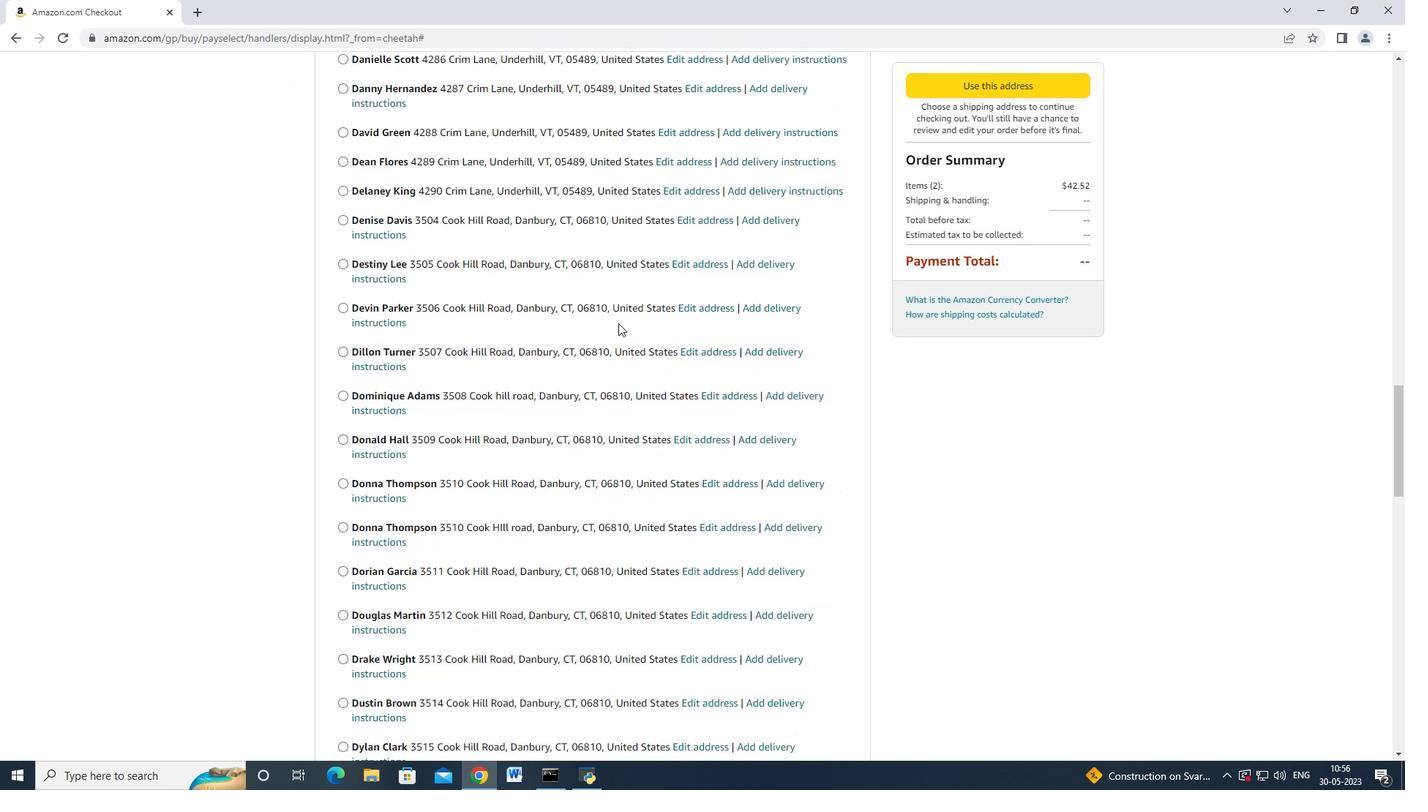 
Action: Mouse scrolled (617, 323) with delta (0, 0)
Screenshot: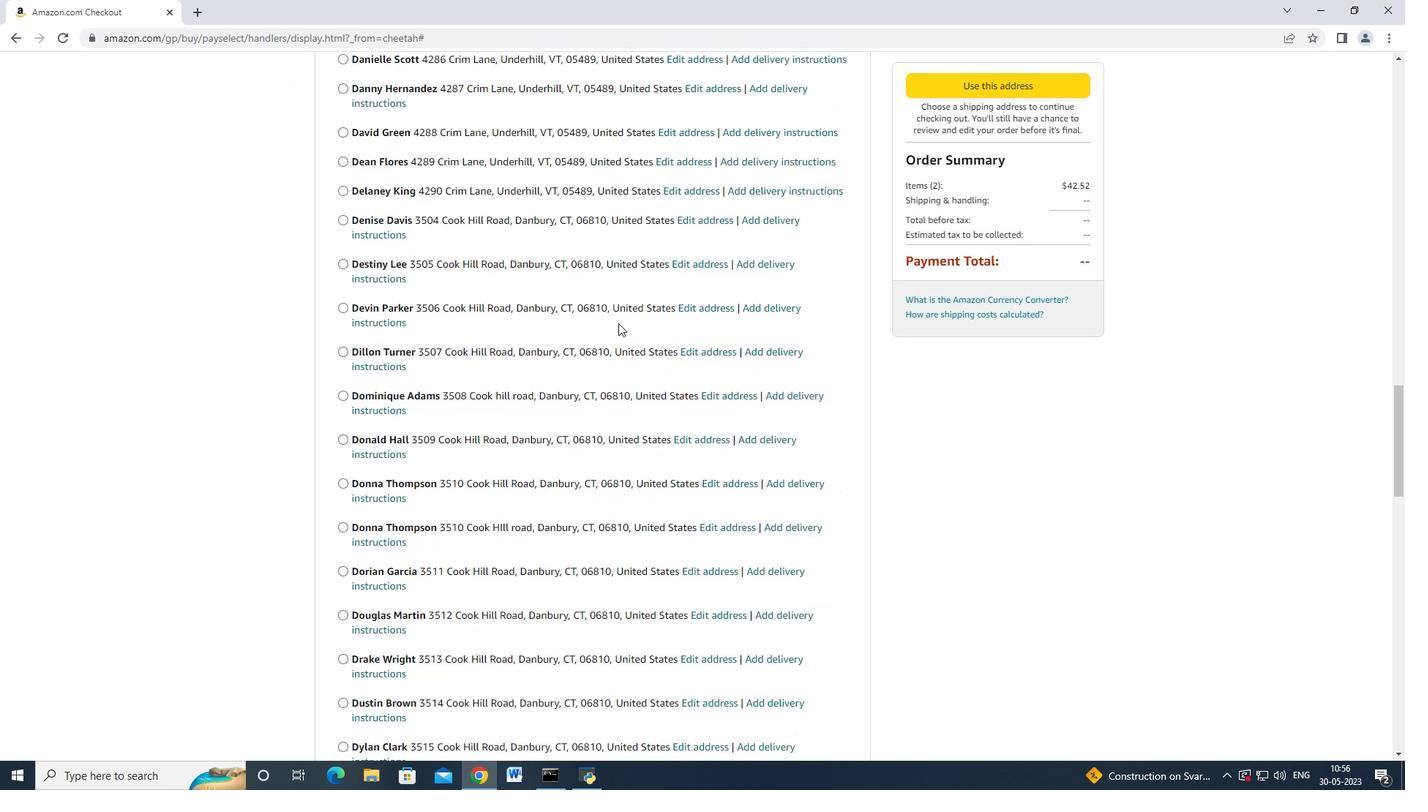 
Action: Mouse scrolled (617, 323) with delta (0, 0)
Screenshot: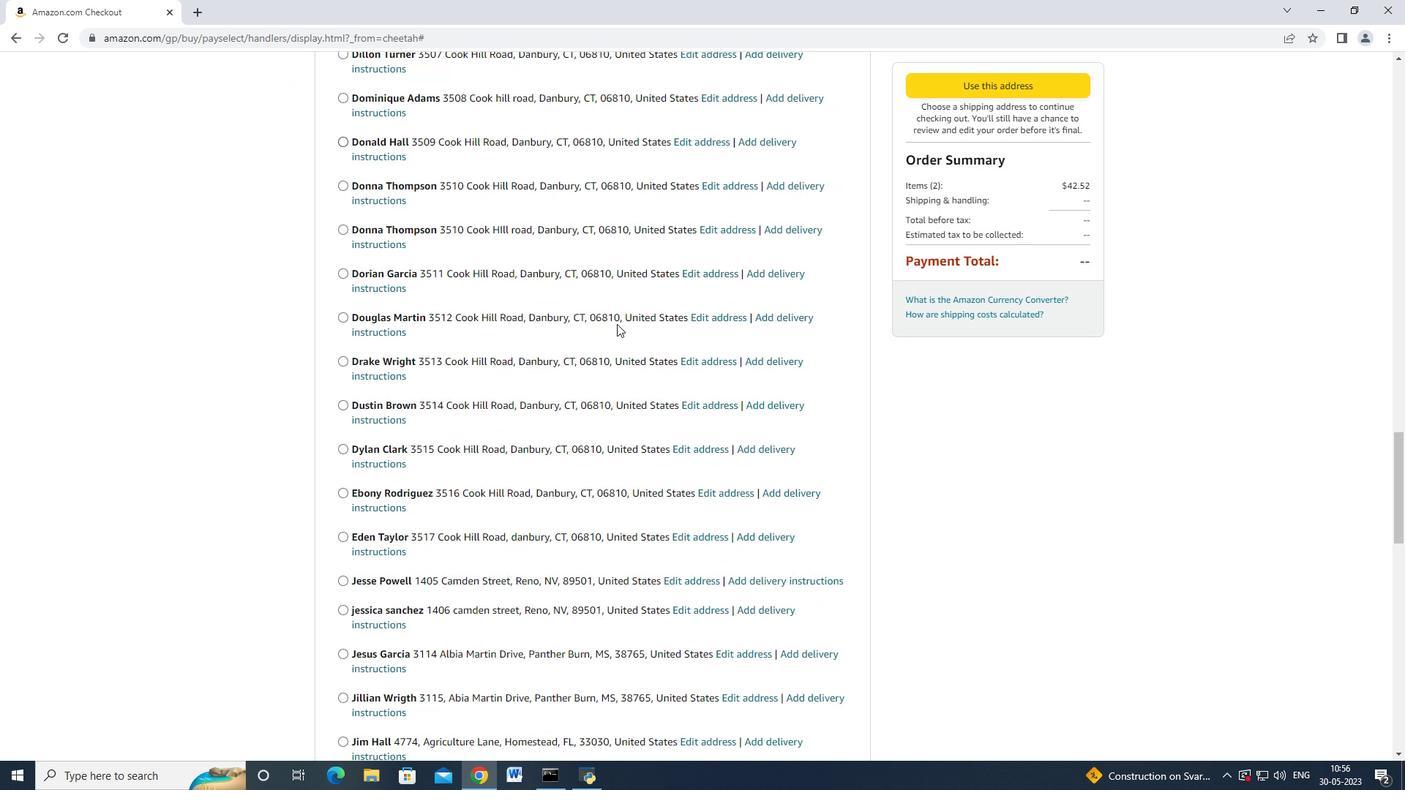 
Action: Mouse scrolled (617, 323) with delta (0, 0)
Screenshot: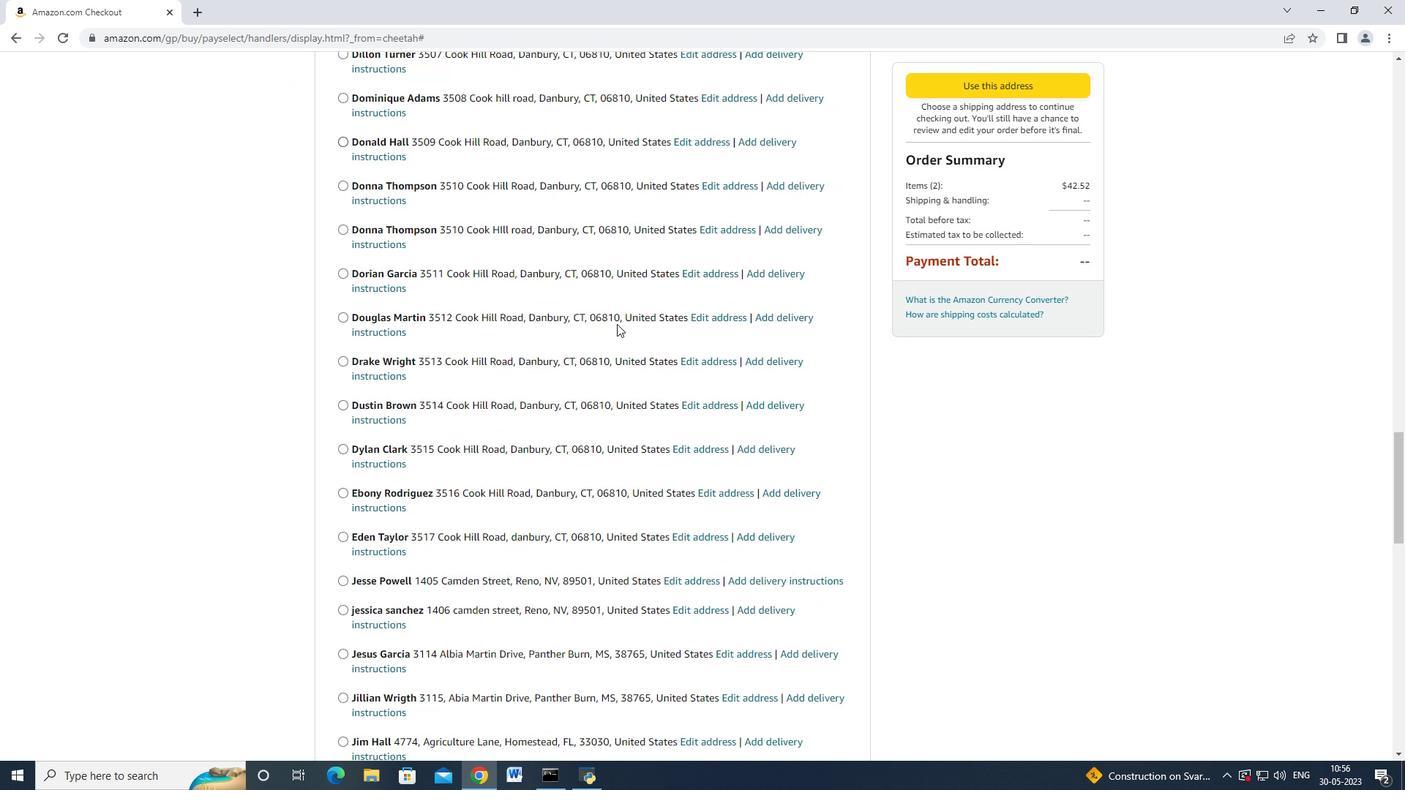 
Action: Mouse scrolled (617, 323) with delta (0, 0)
Screenshot: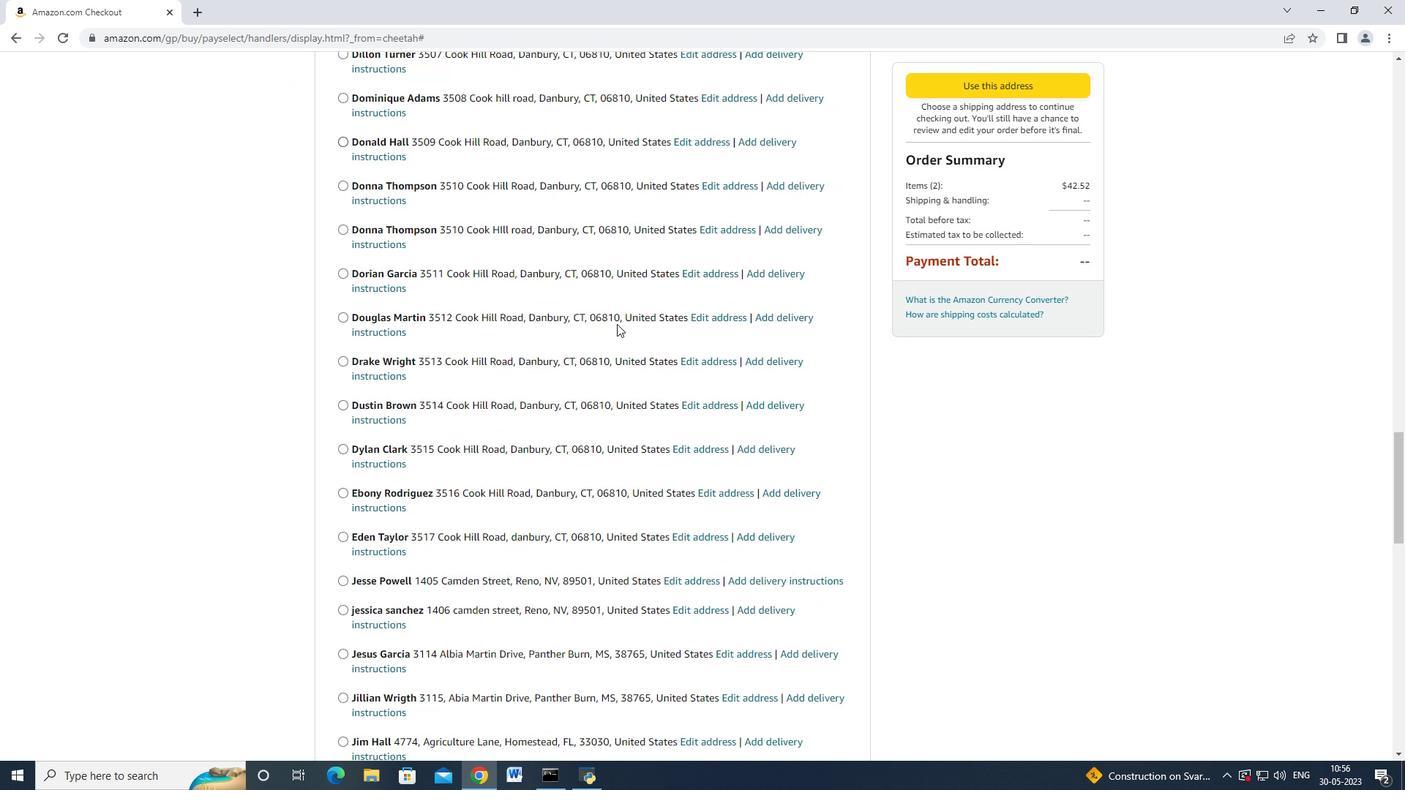 
Action: Mouse scrolled (617, 323) with delta (0, 0)
Screenshot: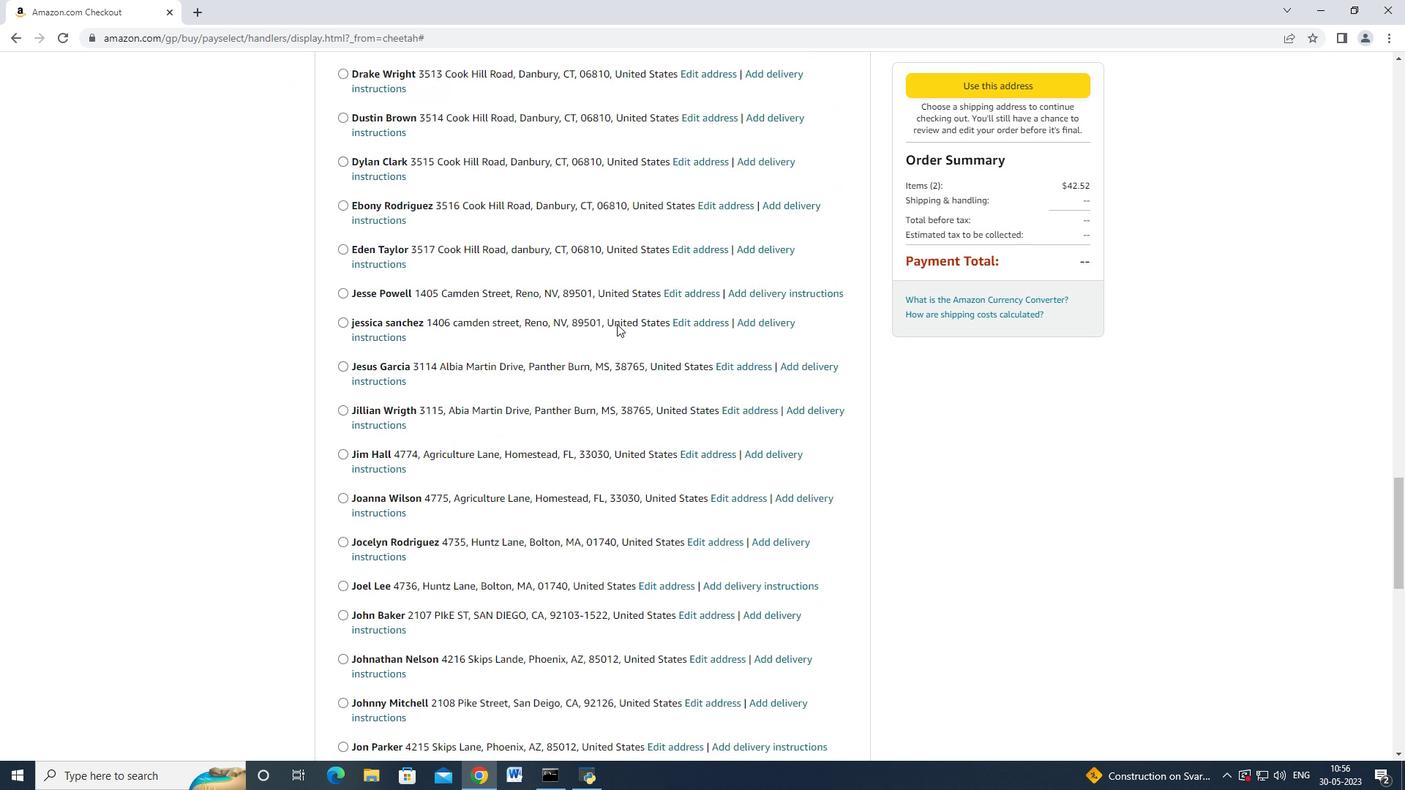 
Action: Mouse scrolled (617, 323) with delta (0, 0)
Screenshot: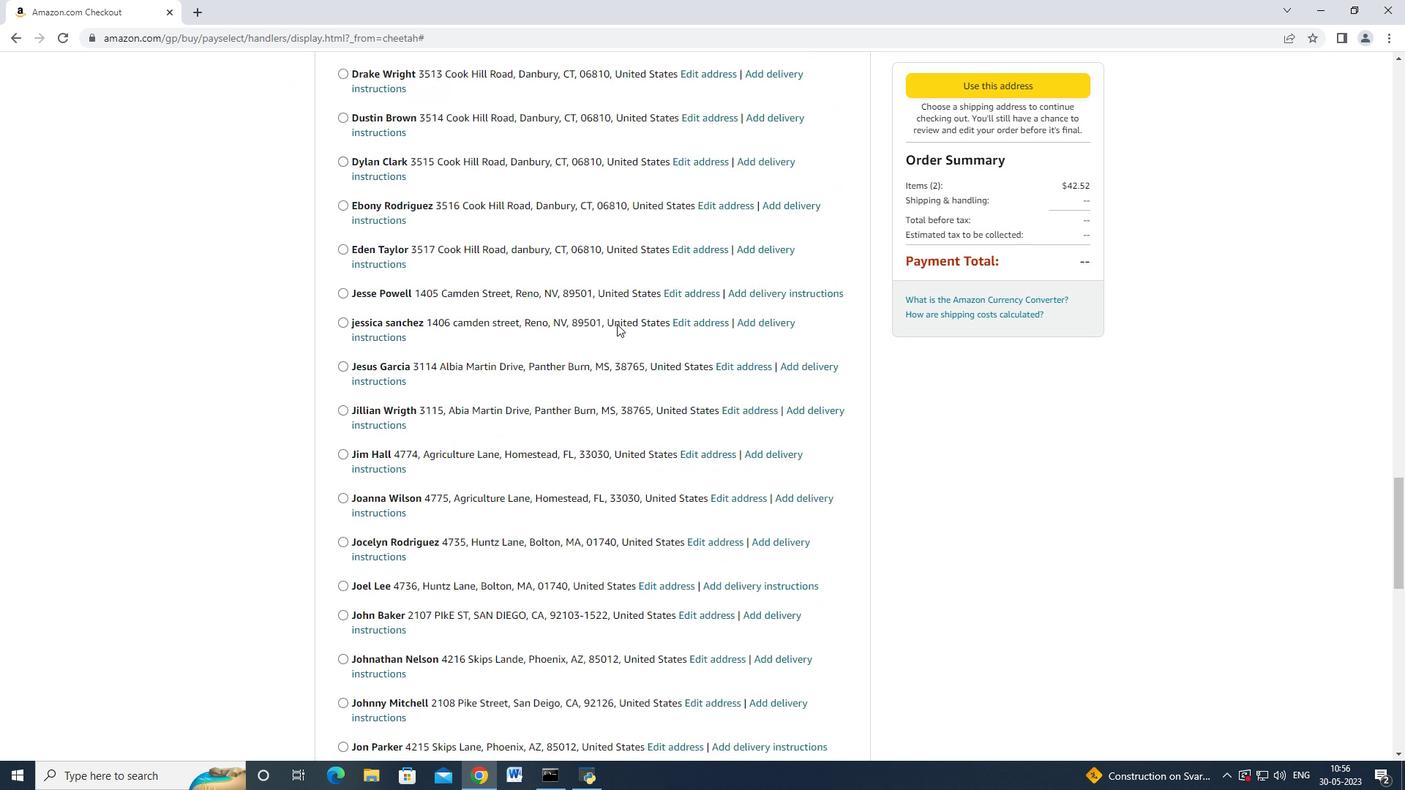 
Action: Mouse scrolled (617, 323) with delta (0, 0)
Screenshot: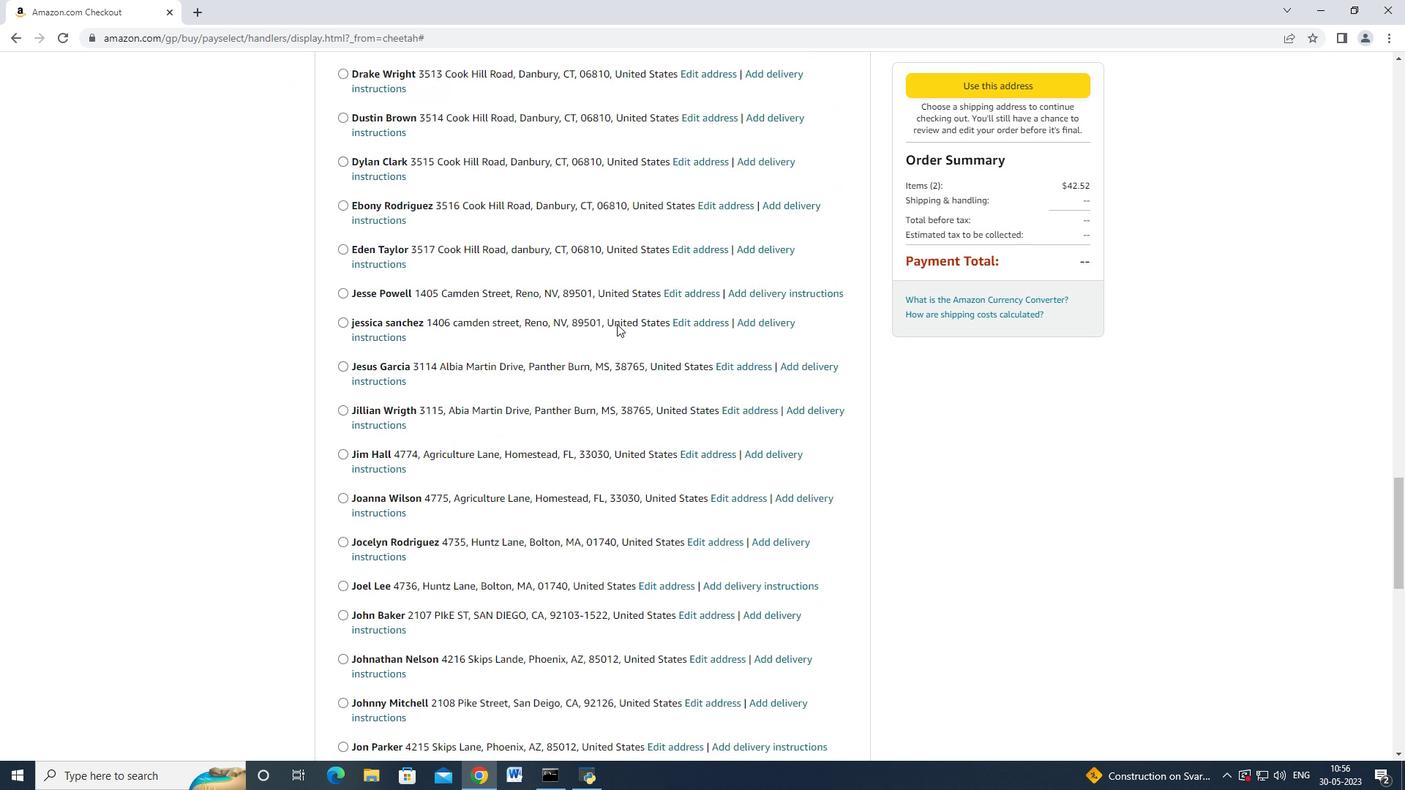 
Action: Mouse scrolled (617, 323) with delta (0, 0)
Screenshot: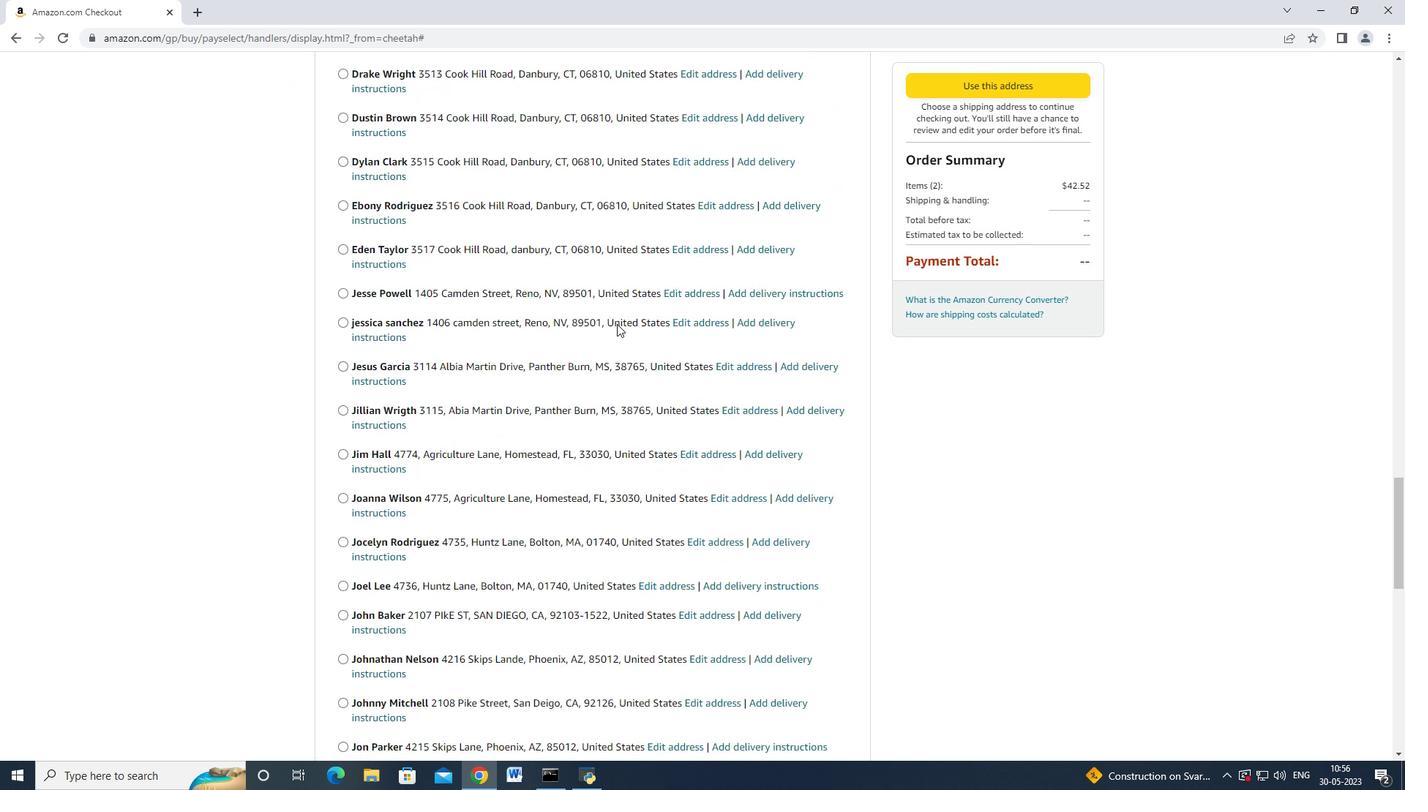 
Action: Mouse scrolled (617, 323) with delta (0, 0)
Screenshot: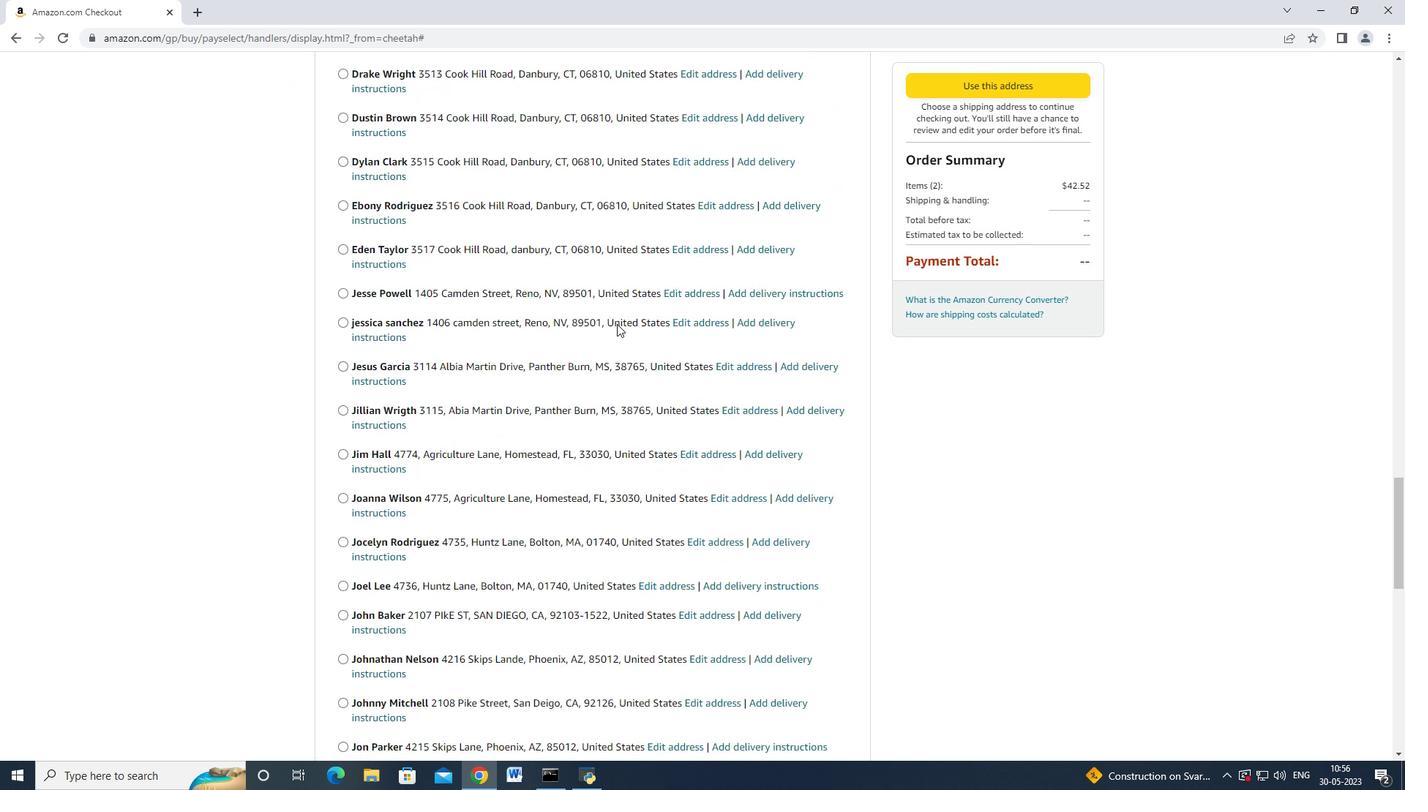 
Action: Mouse scrolled (617, 323) with delta (0, 0)
Screenshot: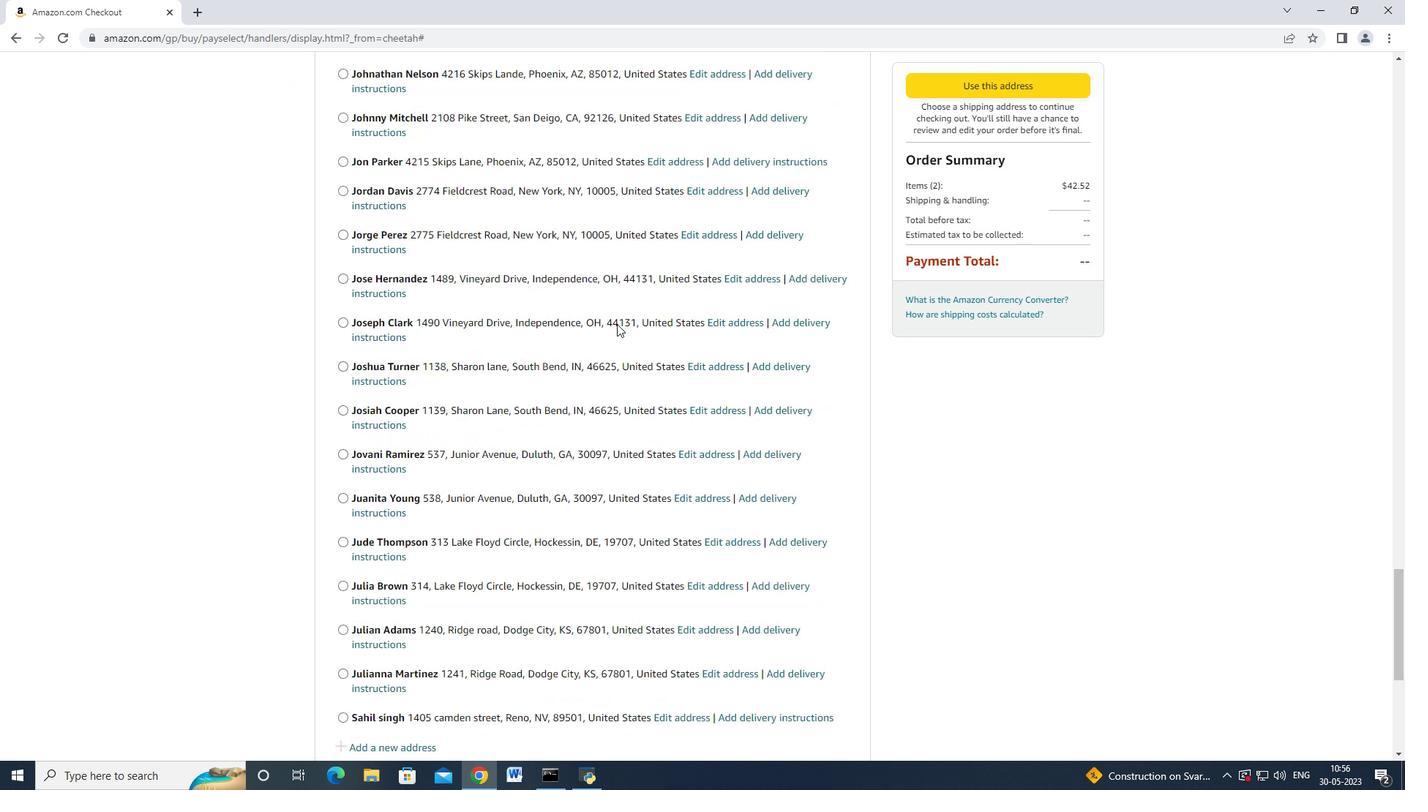 
Action: Mouse scrolled (617, 323) with delta (0, 0)
Screenshot: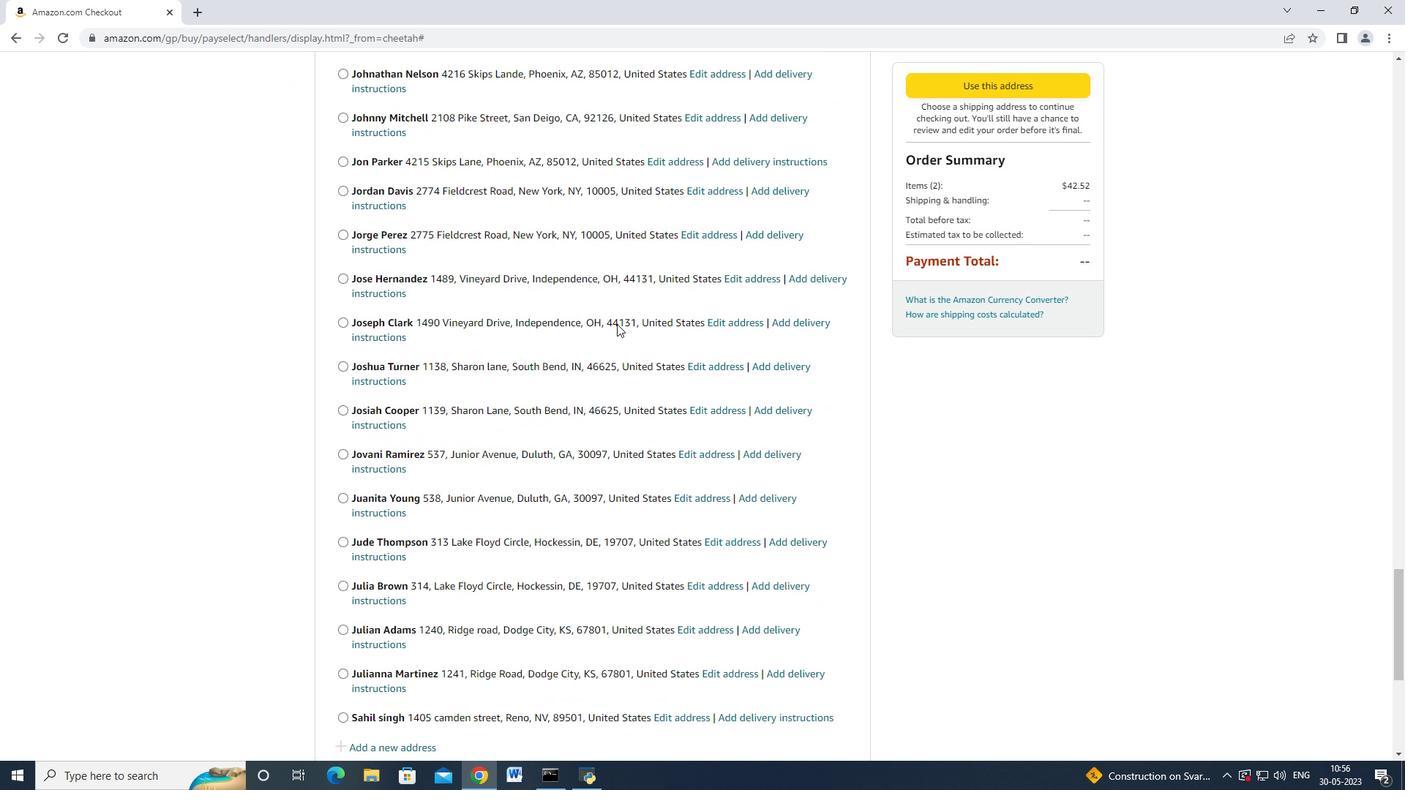 
Action: Mouse scrolled (617, 323) with delta (0, 0)
Screenshot: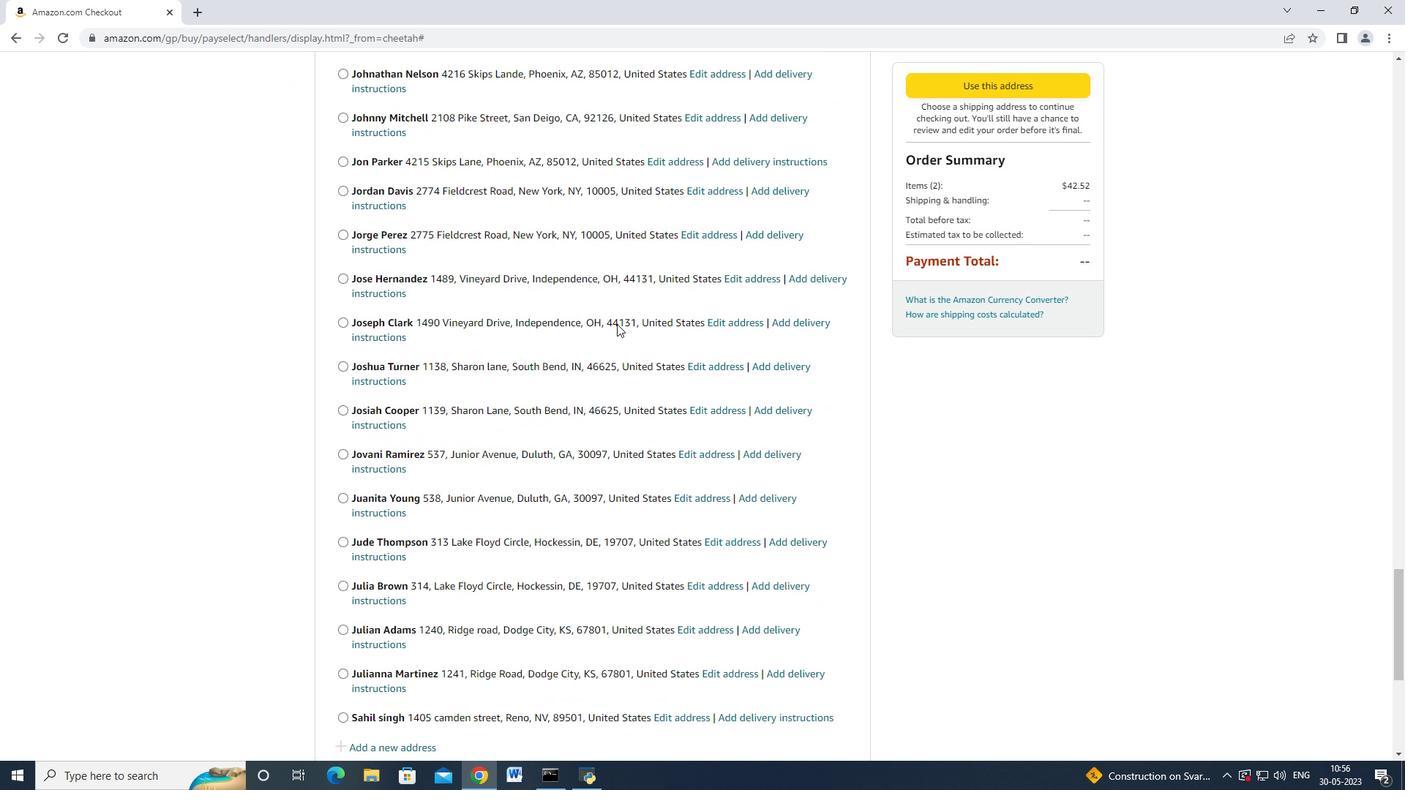 
Action: Mouse scrolled (617, 323) with delta (0, 0)
Screenshot: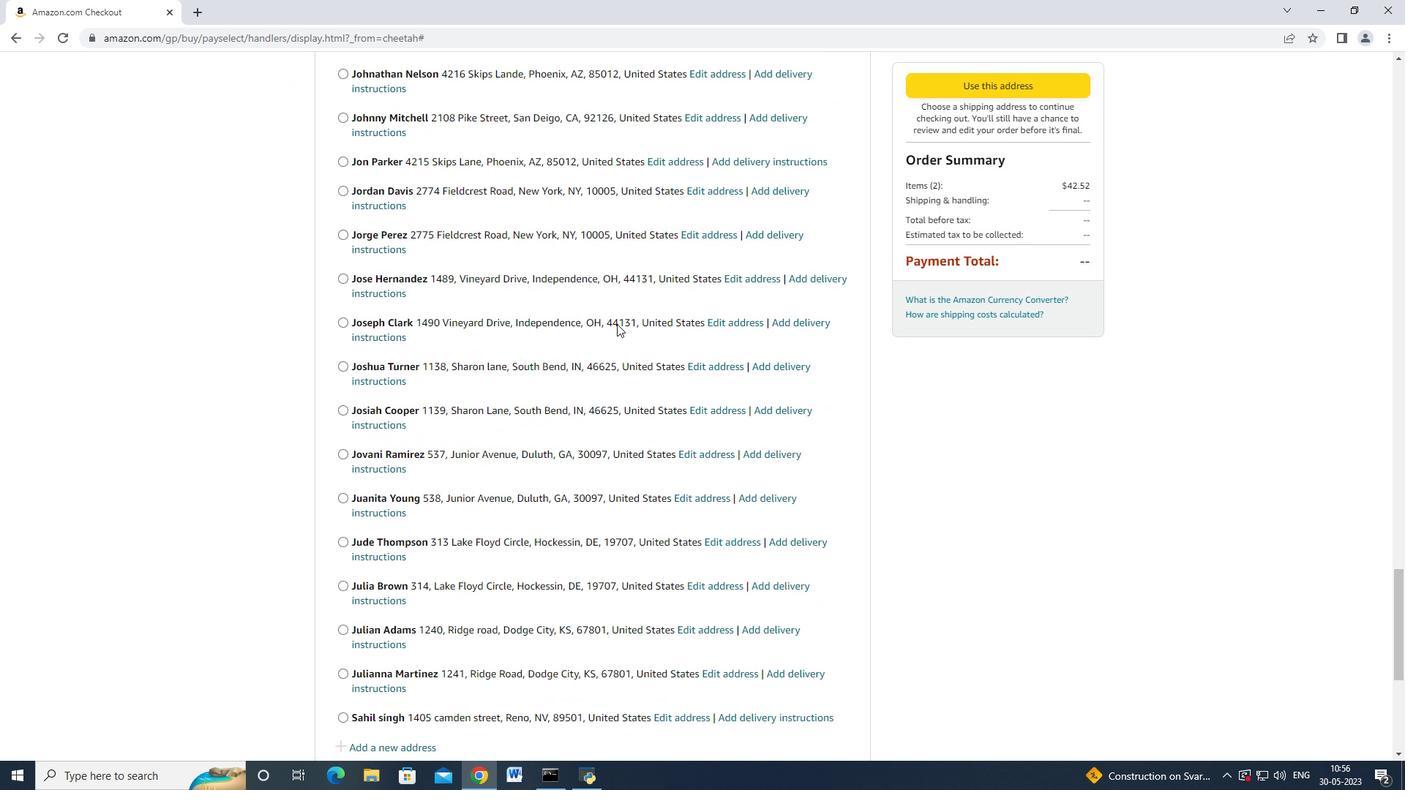 
Action: Mouse scrolled (617, 323) with delta (0, 0)
Screenshot: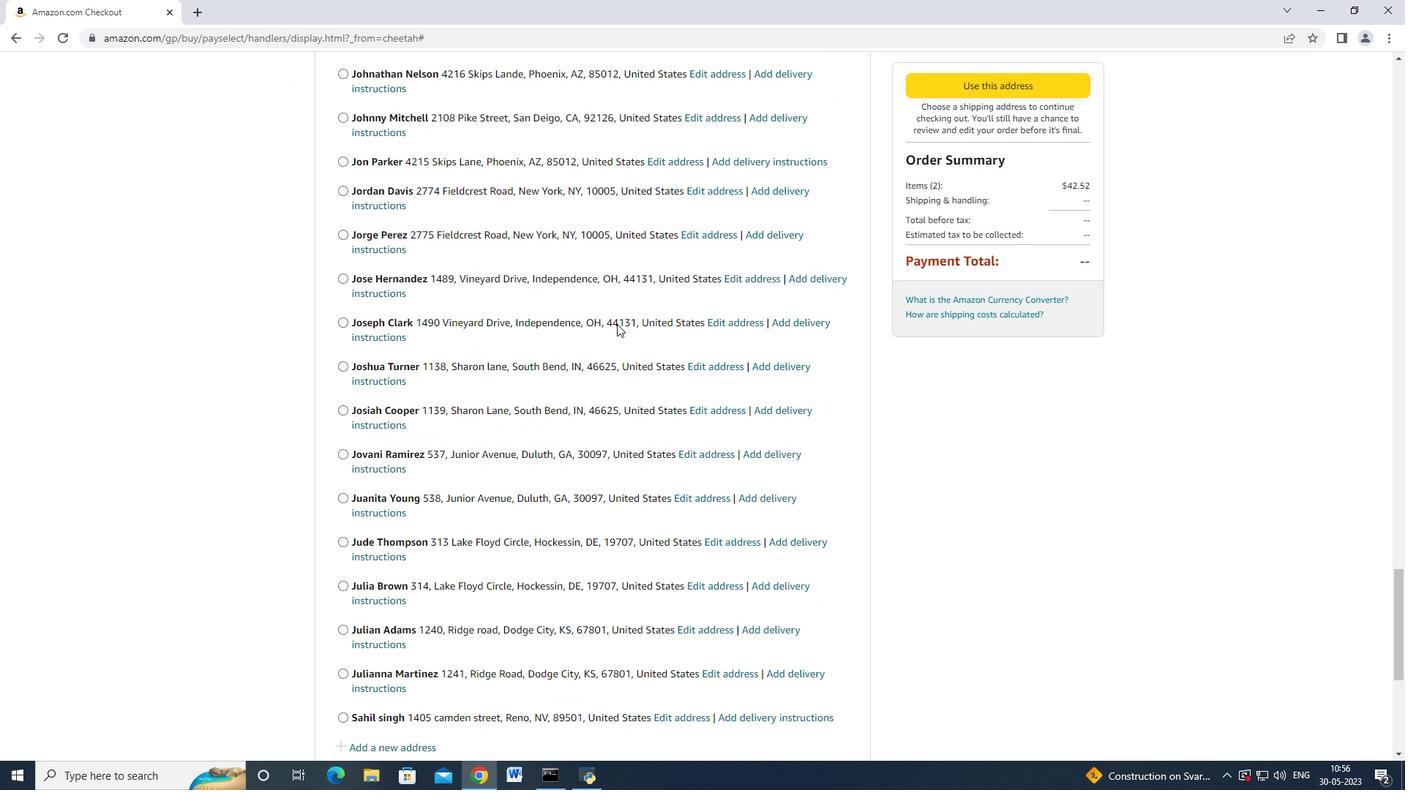 
Action: Mouse scrolled (617, 323) with delta (0, 0)
Screenshot: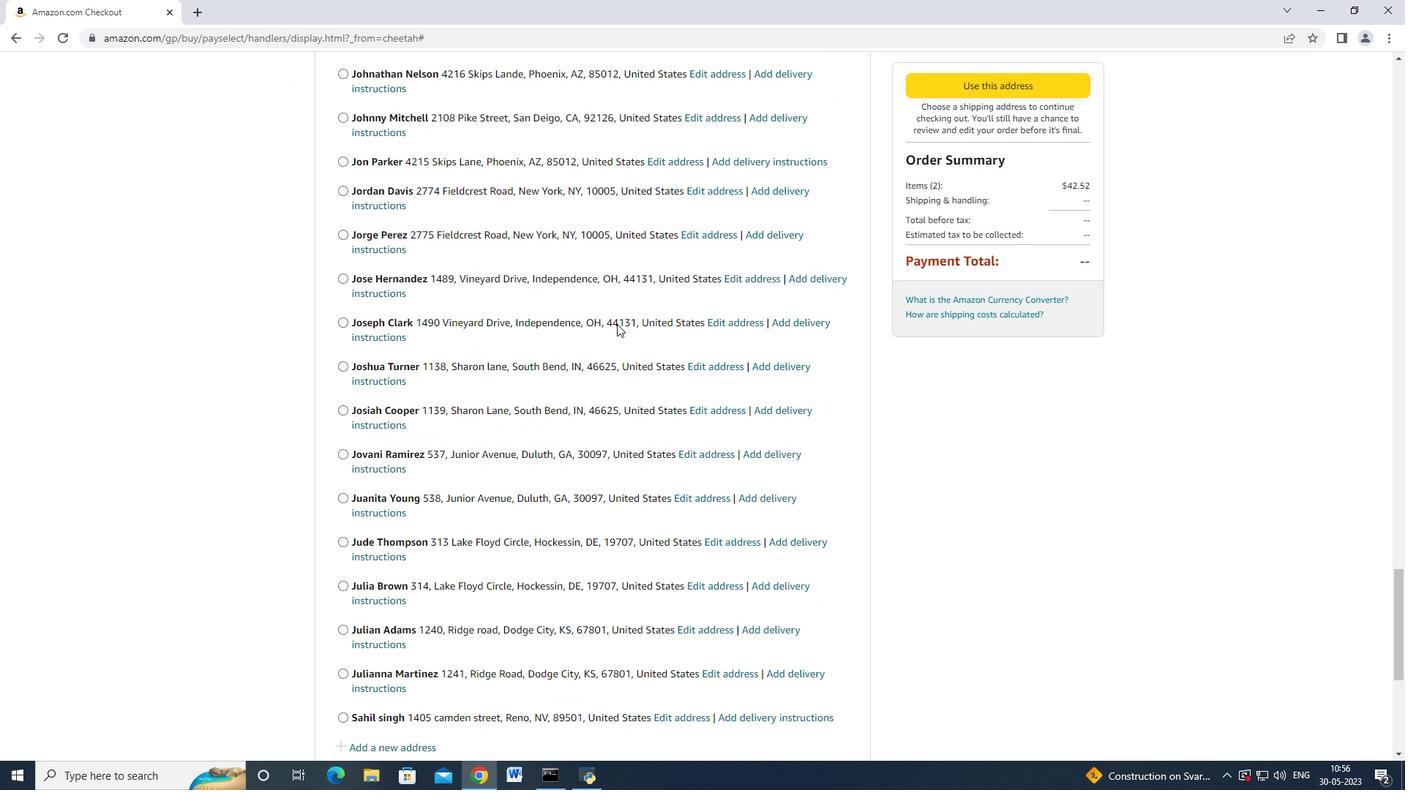 
Action: Mouse scrolled (617, 323) with delta (0, 0)
Screenshot: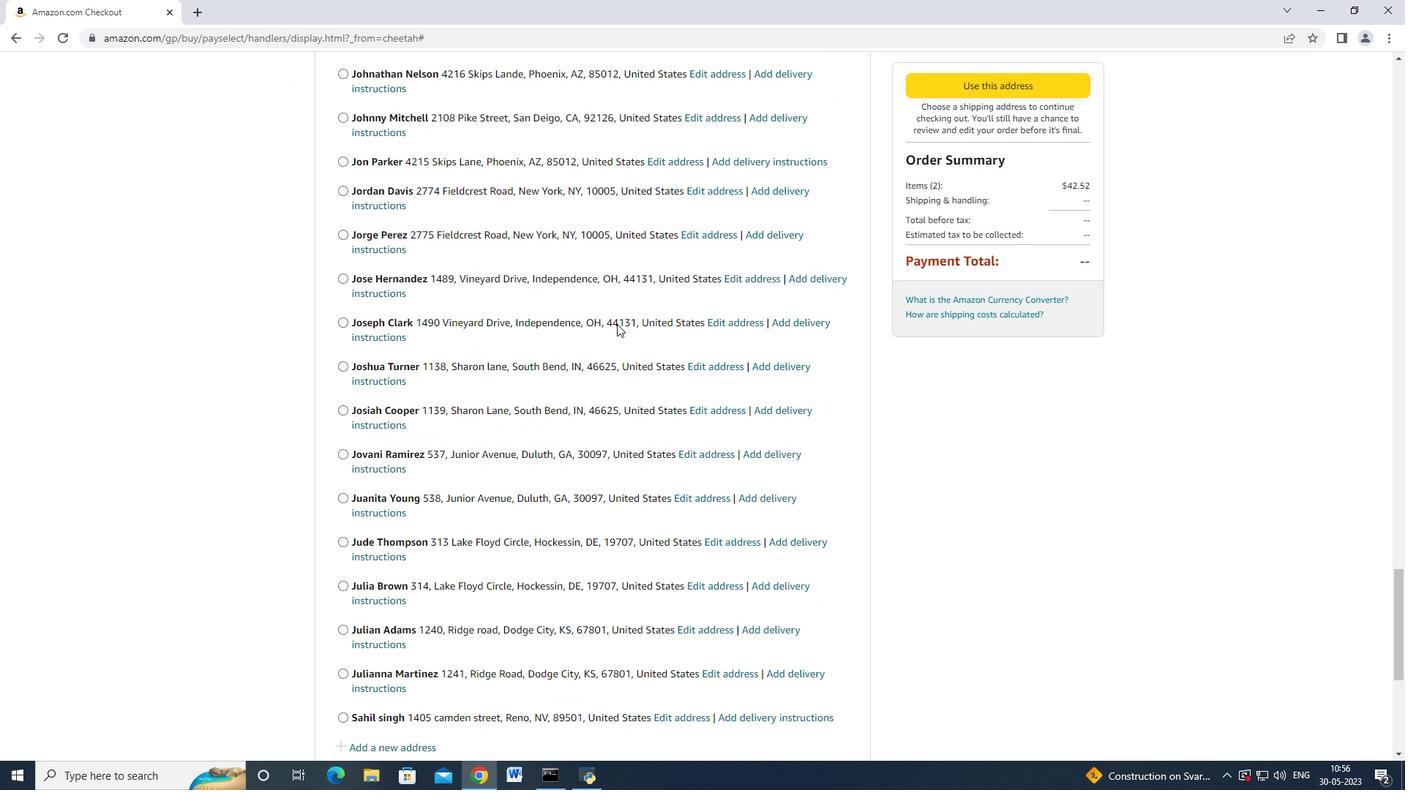 
Action: Mouse scrolled (617, 323) with delta (0, 0)
Screenshot: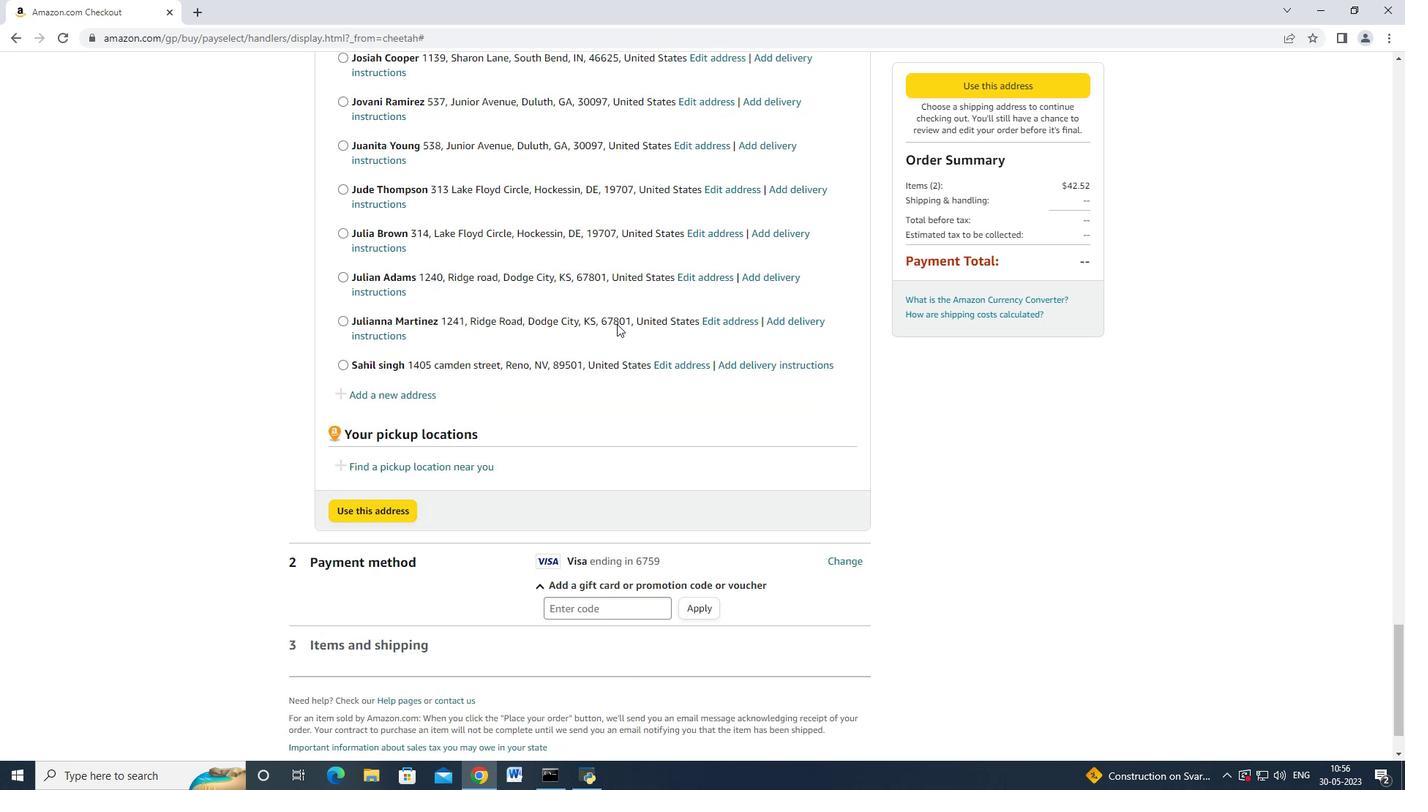 
Action: Mouse scrolled (617, 323) with delta (0, 0)
Screenshot: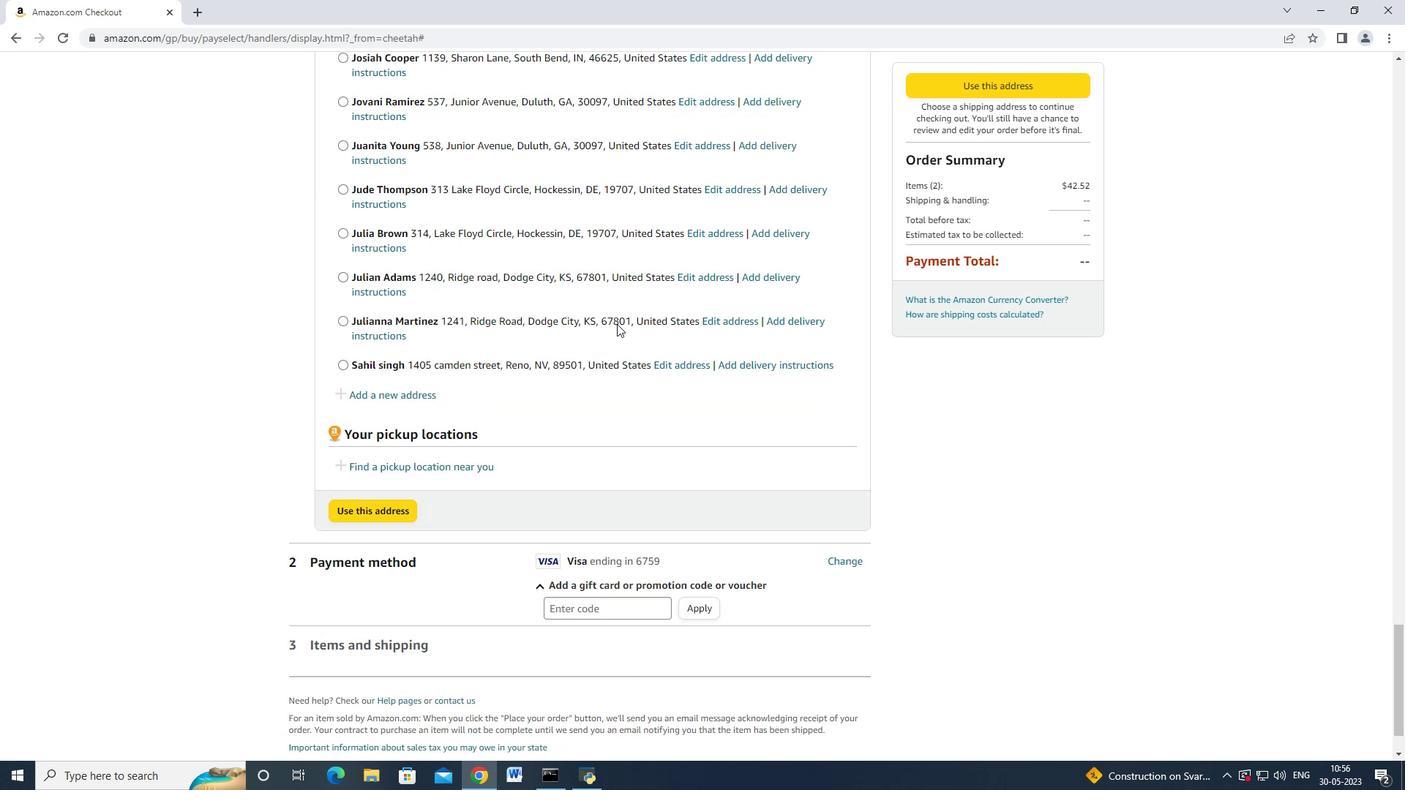 
Action: Mouse scrolled (617, 323) with delta (0, 0)
Screenshot: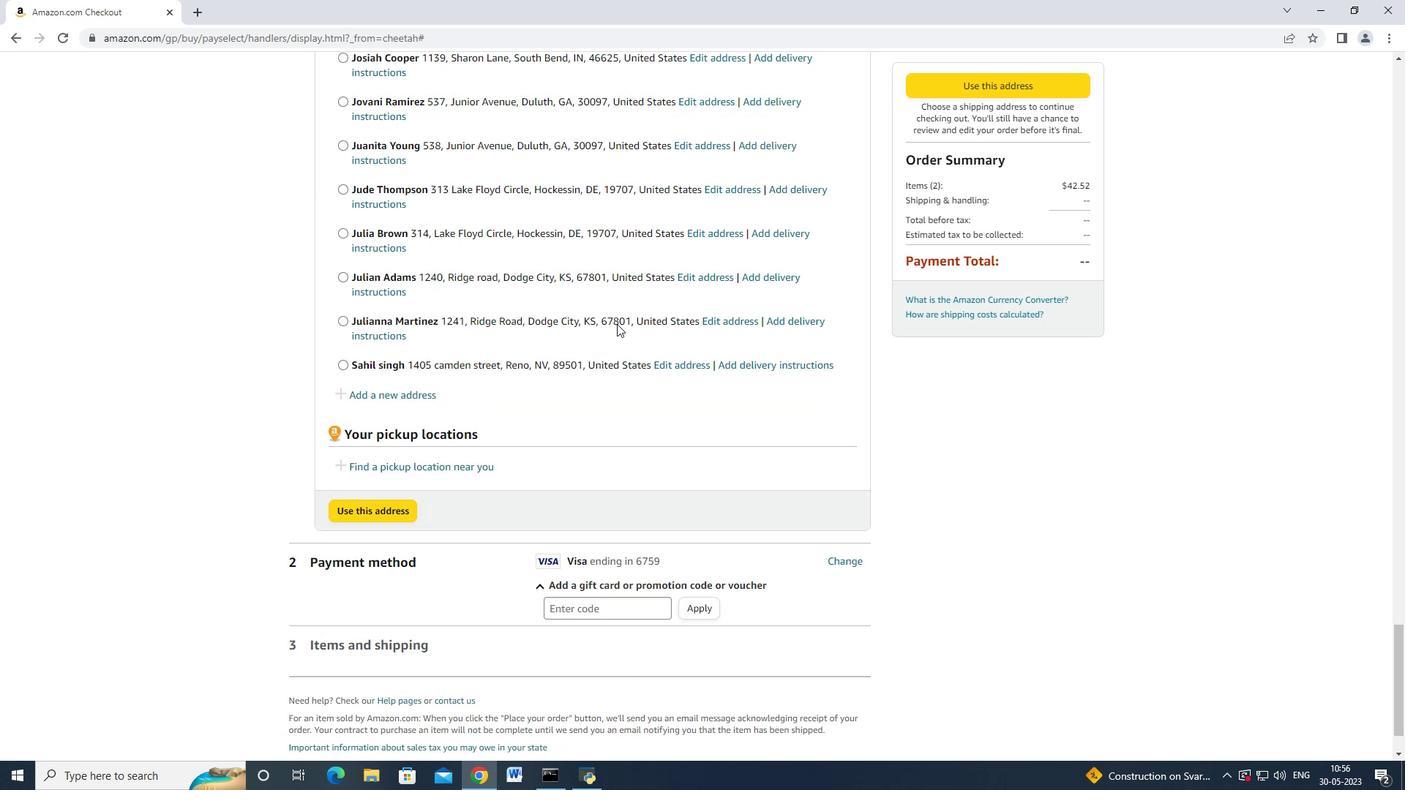 
Action: Mouse scrolled (617, 323) with delta (0, 0)
Screenshot: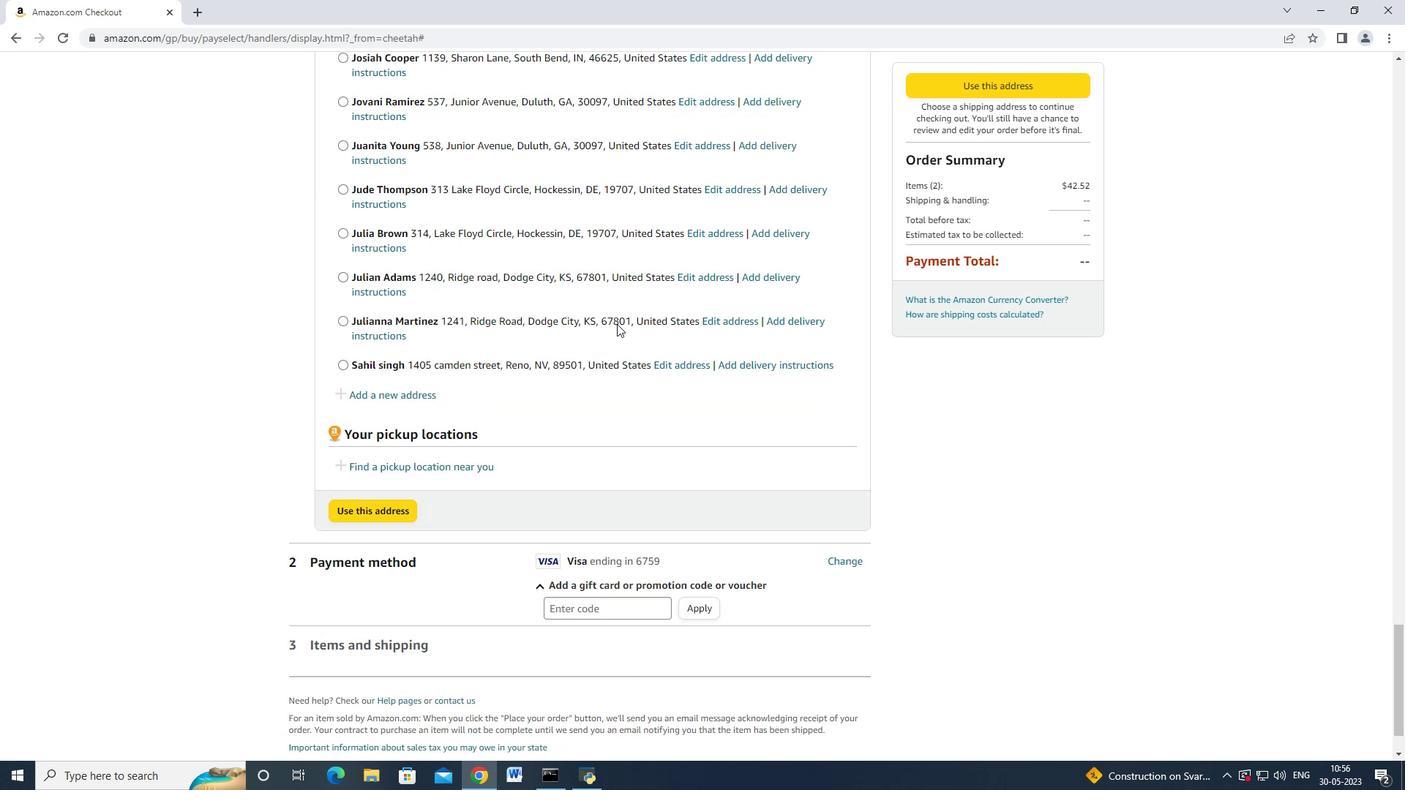 
Action: Mouse scrolled (617, 323) with delta (0, 0)
Screenshot: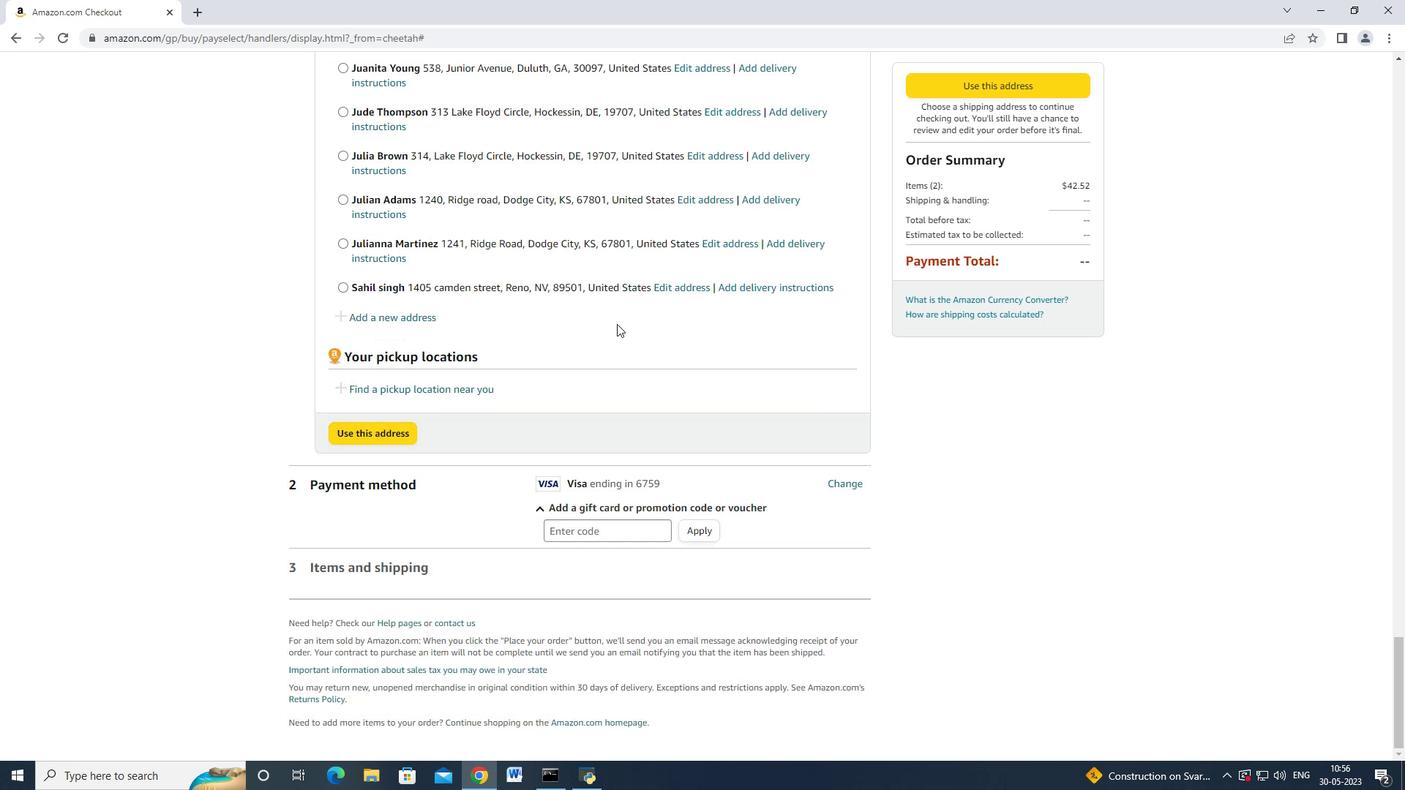 
Action: Mouse scrolled (617, 323) with delta (0, 0)
Screenshot: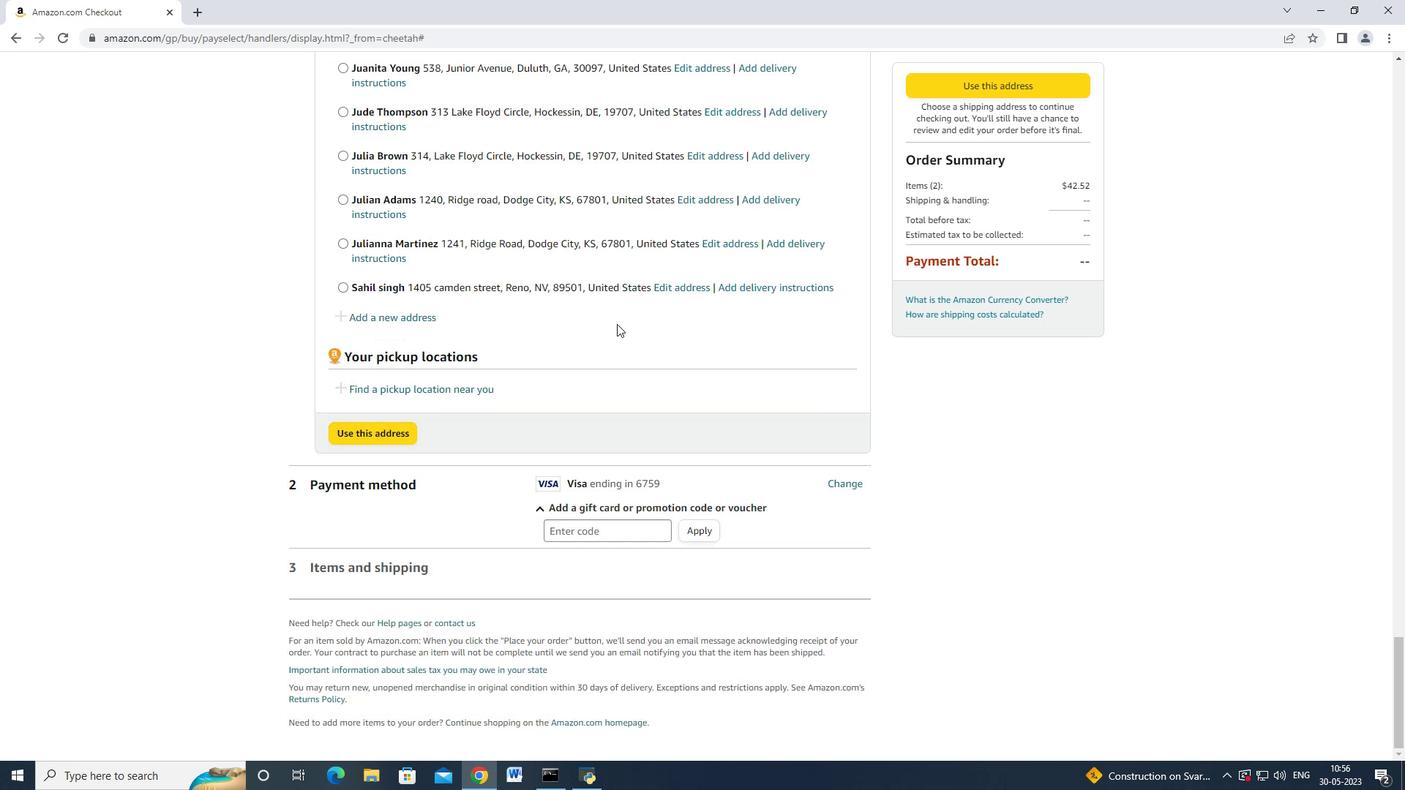 
Action: Mouse moved to (410, 320)
Screenshot: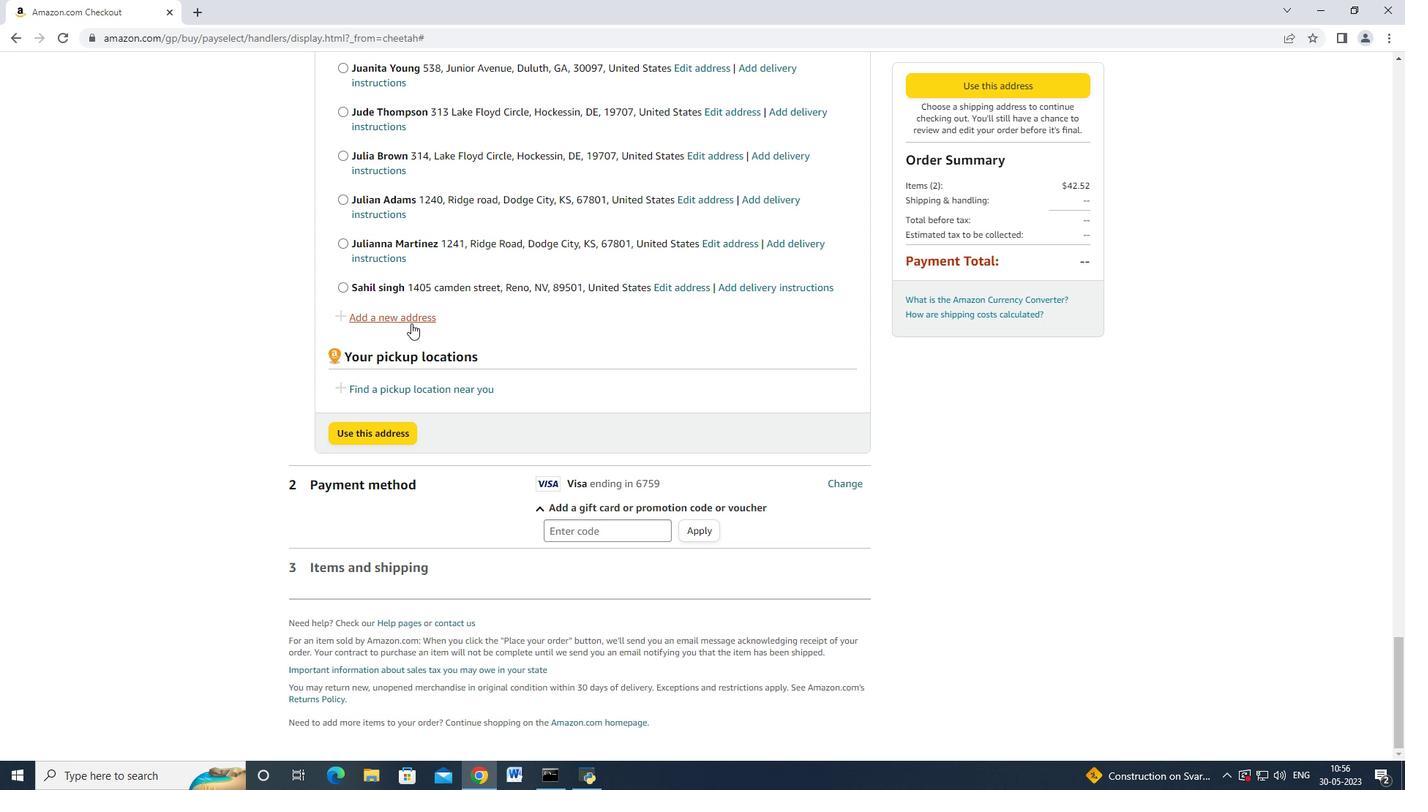 
Action: Mouse pressed left at (410, 320)
Screenshot: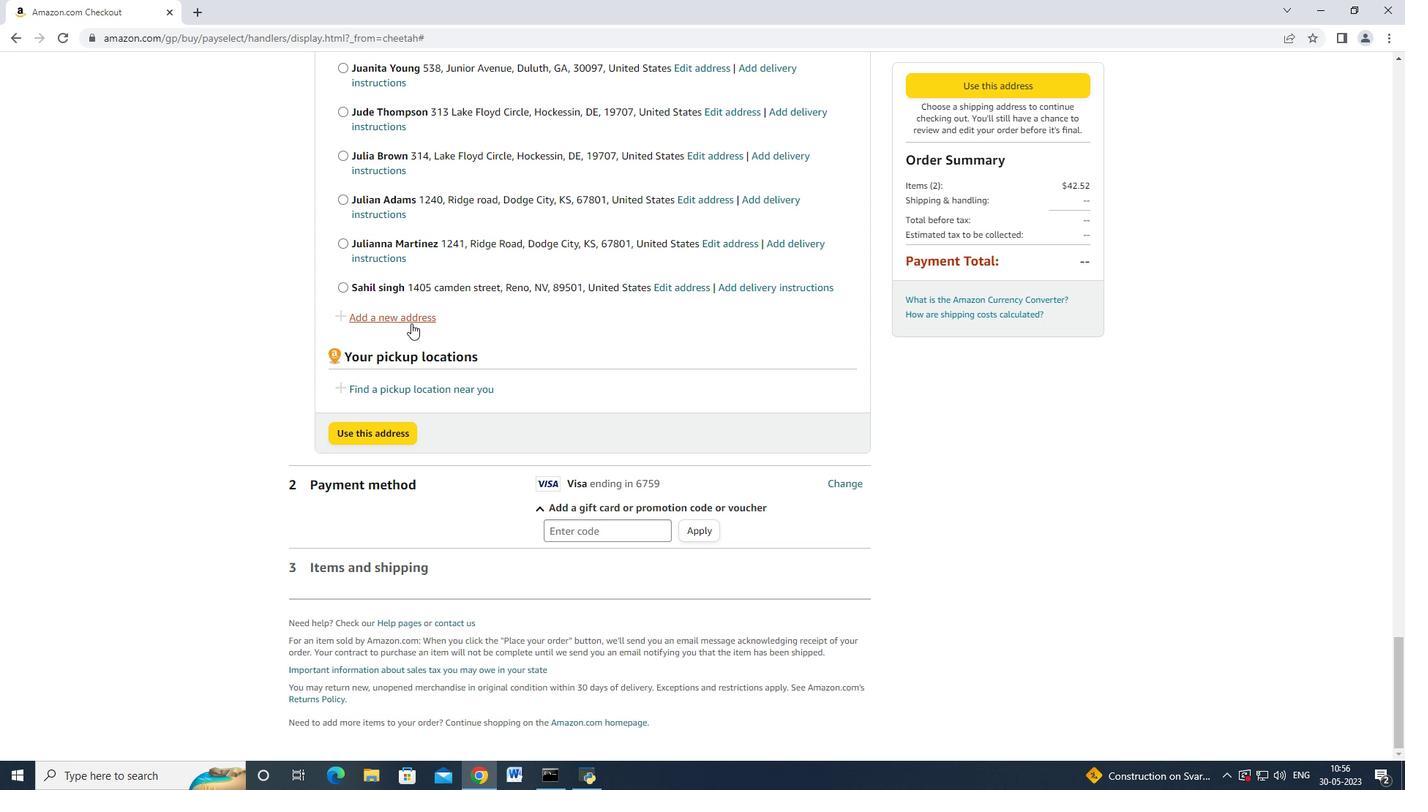 
Action: Mouse moved to (492, 350)
Screenshot: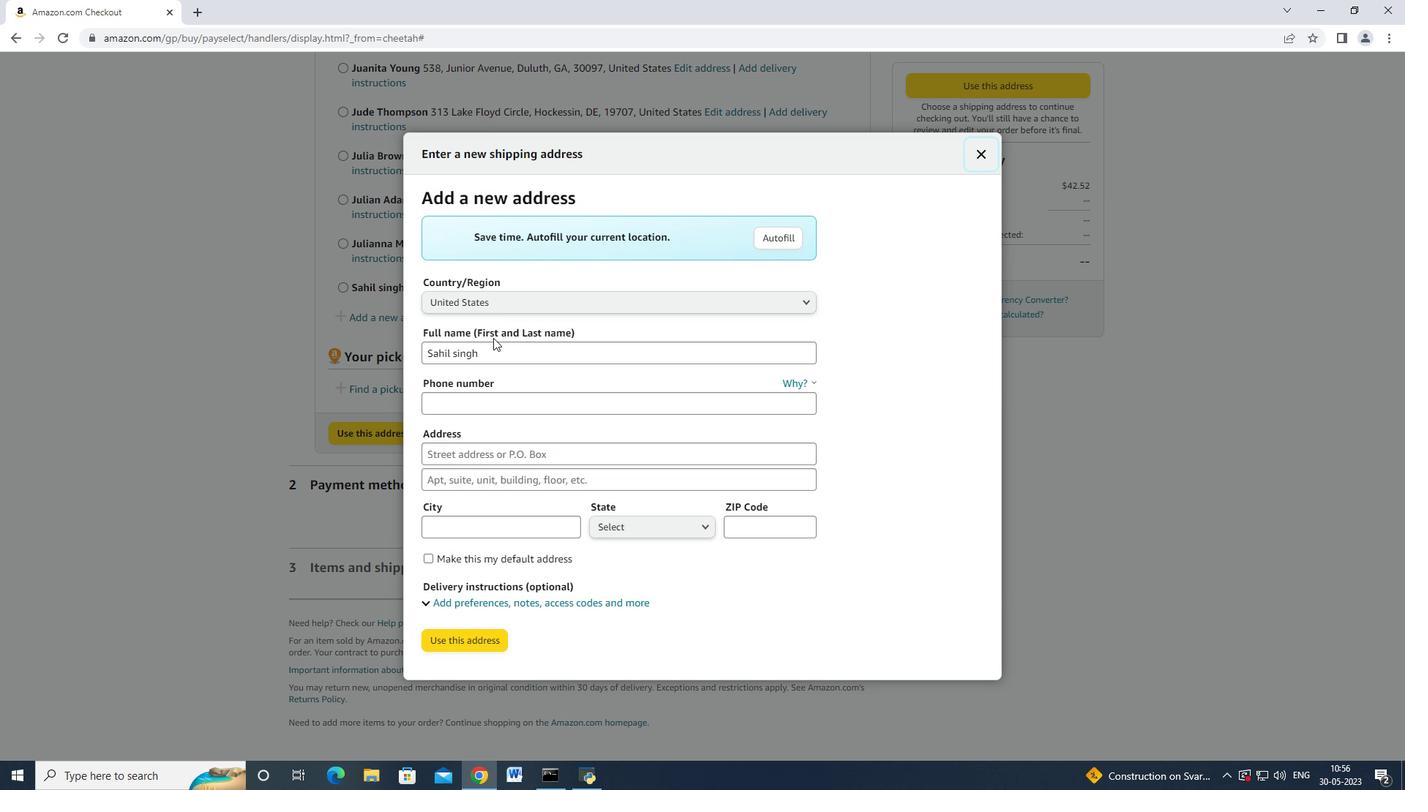 
Action: Mouse pressed left at (492, 350)
Screenshot: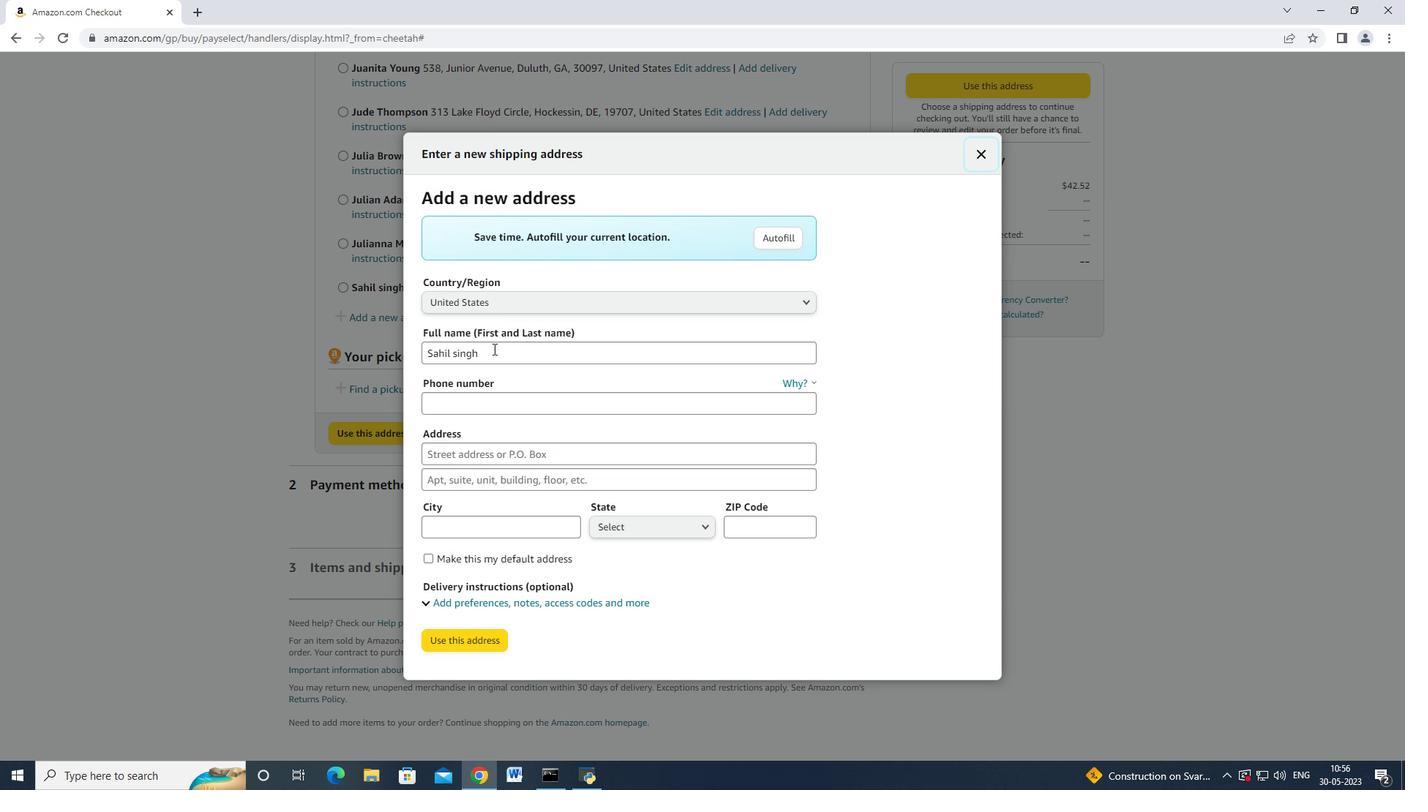 
Action: Mouse moved to (491, 349)
Screenshot: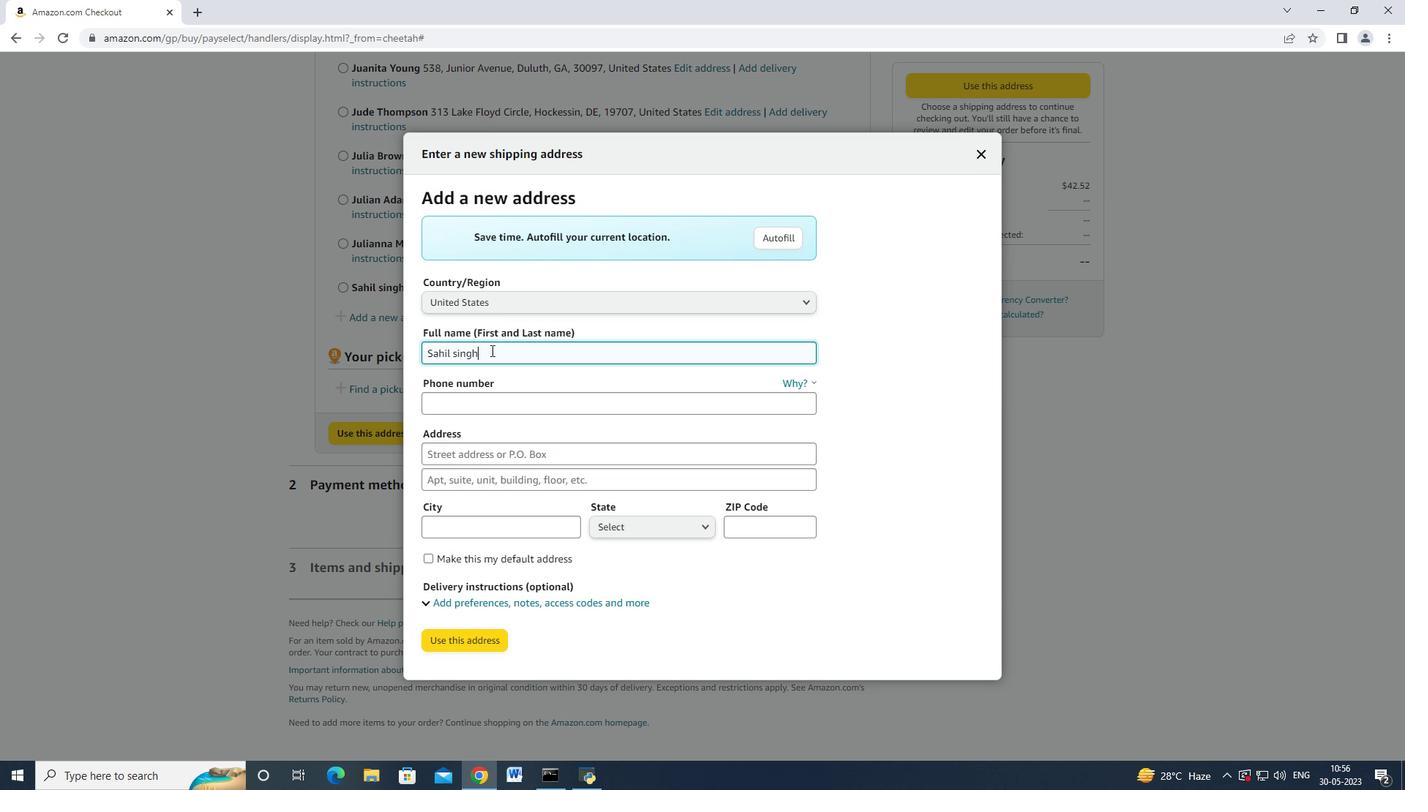 
Action: Key pressed <Key.backspace><Key.backspace><Key.backspace><Key.backspace><Key.backspace><Key.backspace><Key.backspace><Key.backspace><Key.backspace><Key.backspace><Key.backspace><Key.shift_r>Eduardo<Key.space><Key.shift>Lee<Key.tab><Key.tab>2034707320<Key.tab>3518<Key.space><Key.shift>Cook<Key.space><Key.shift>Hill<Key.space><Key.shift>Road<Key.tab><Key.tab><Key.shift_r>Danbury
Screenshot: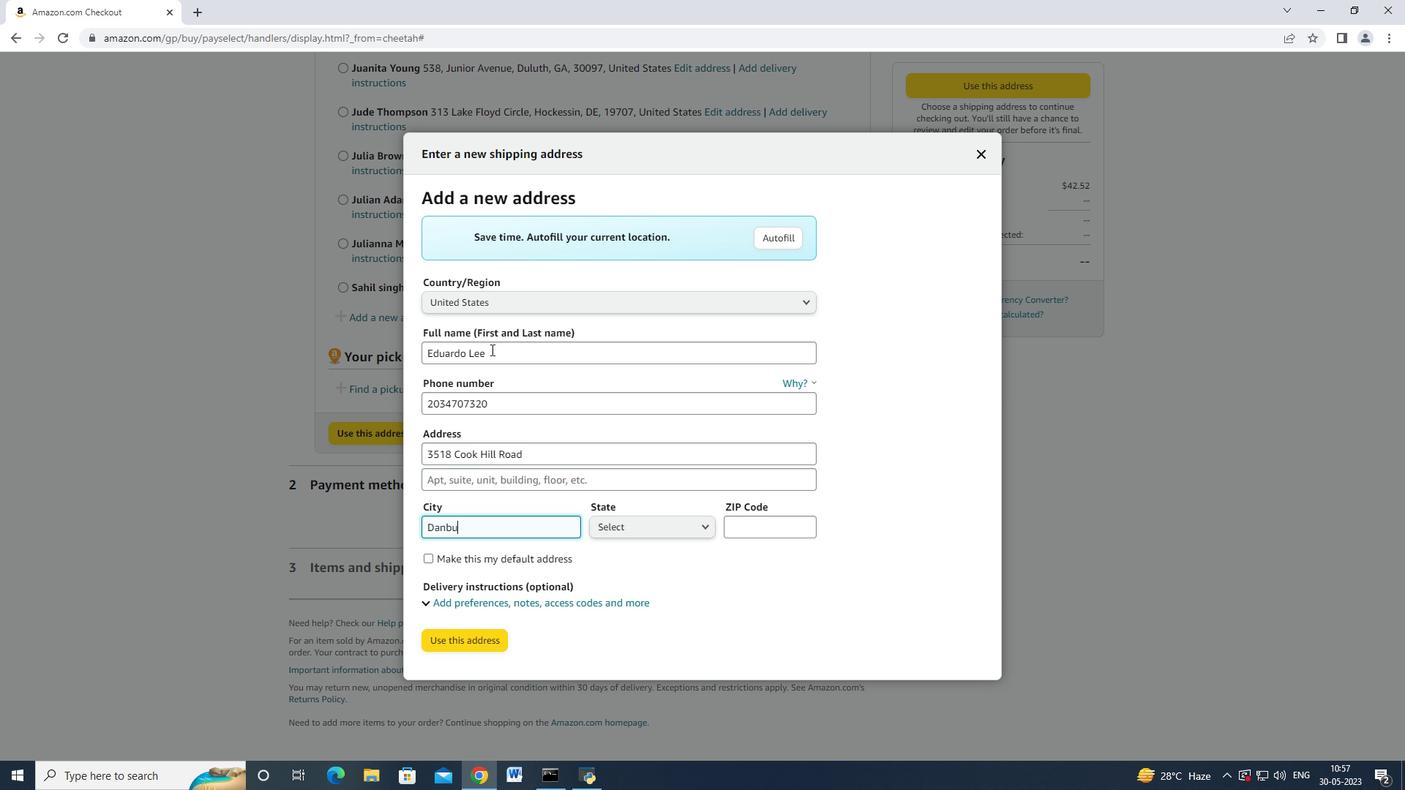 
Action: Mouse moved to (625, 522)
Screenshot: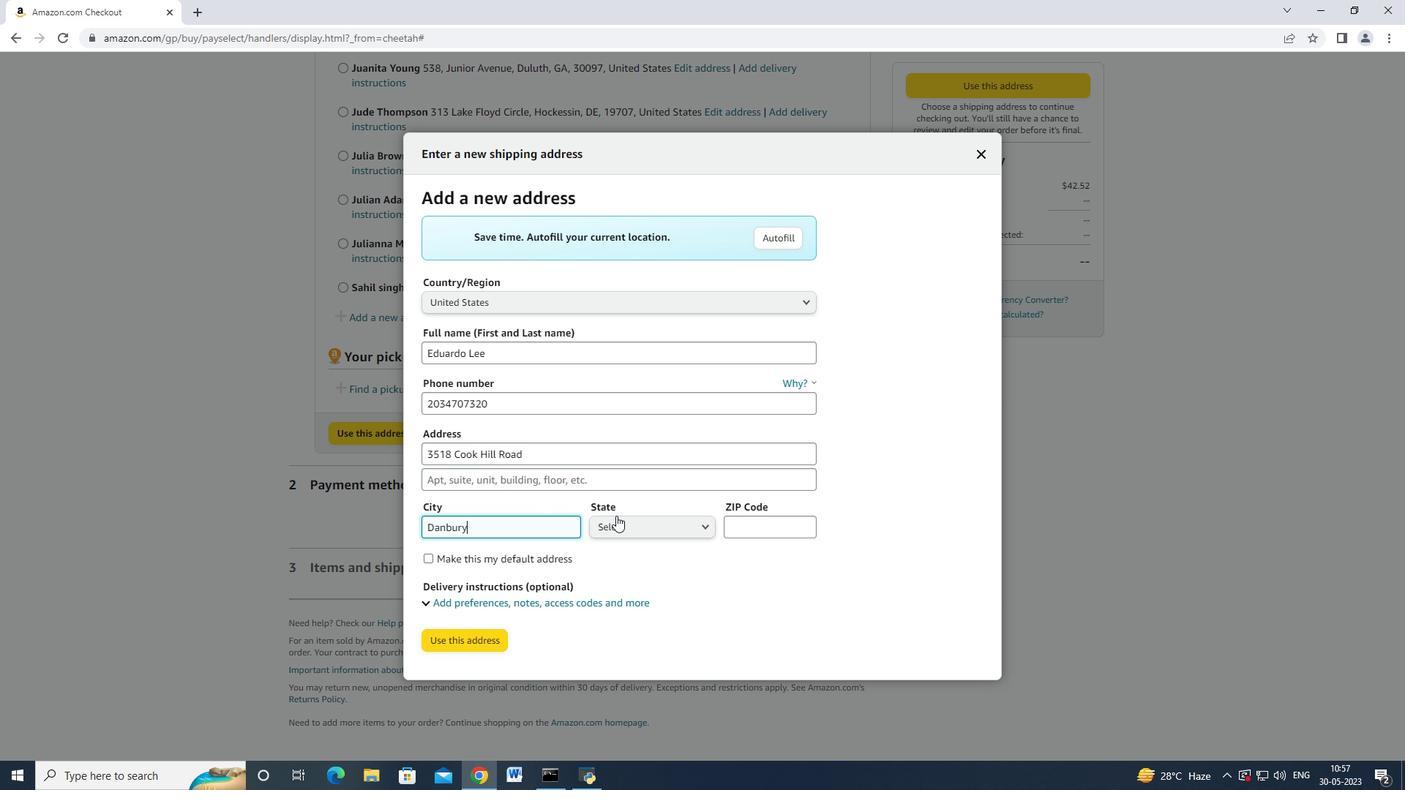 
Action: Mouse pressed left at (625, 522)
Screenshot: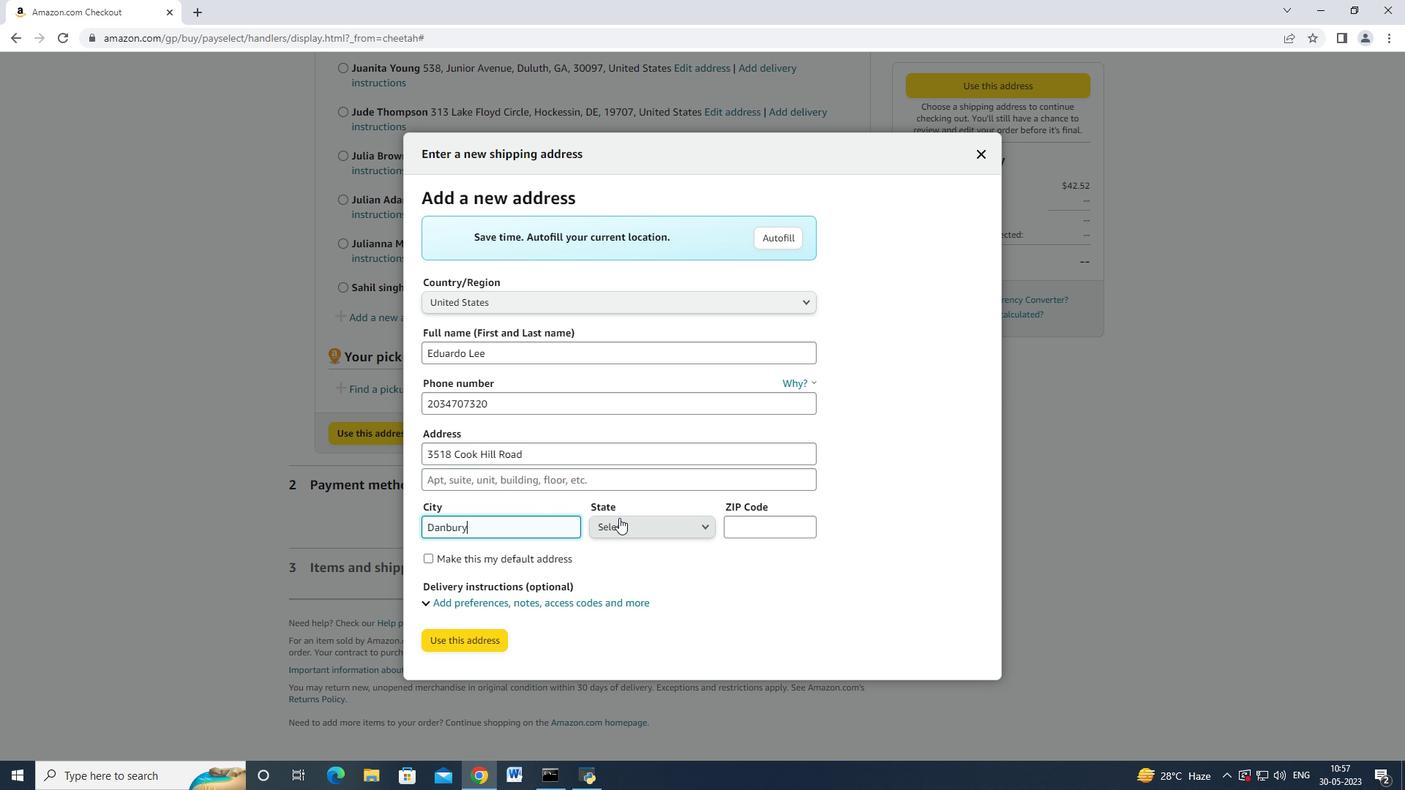 
Action: Mouse moved to (641, 469)
Screenshot: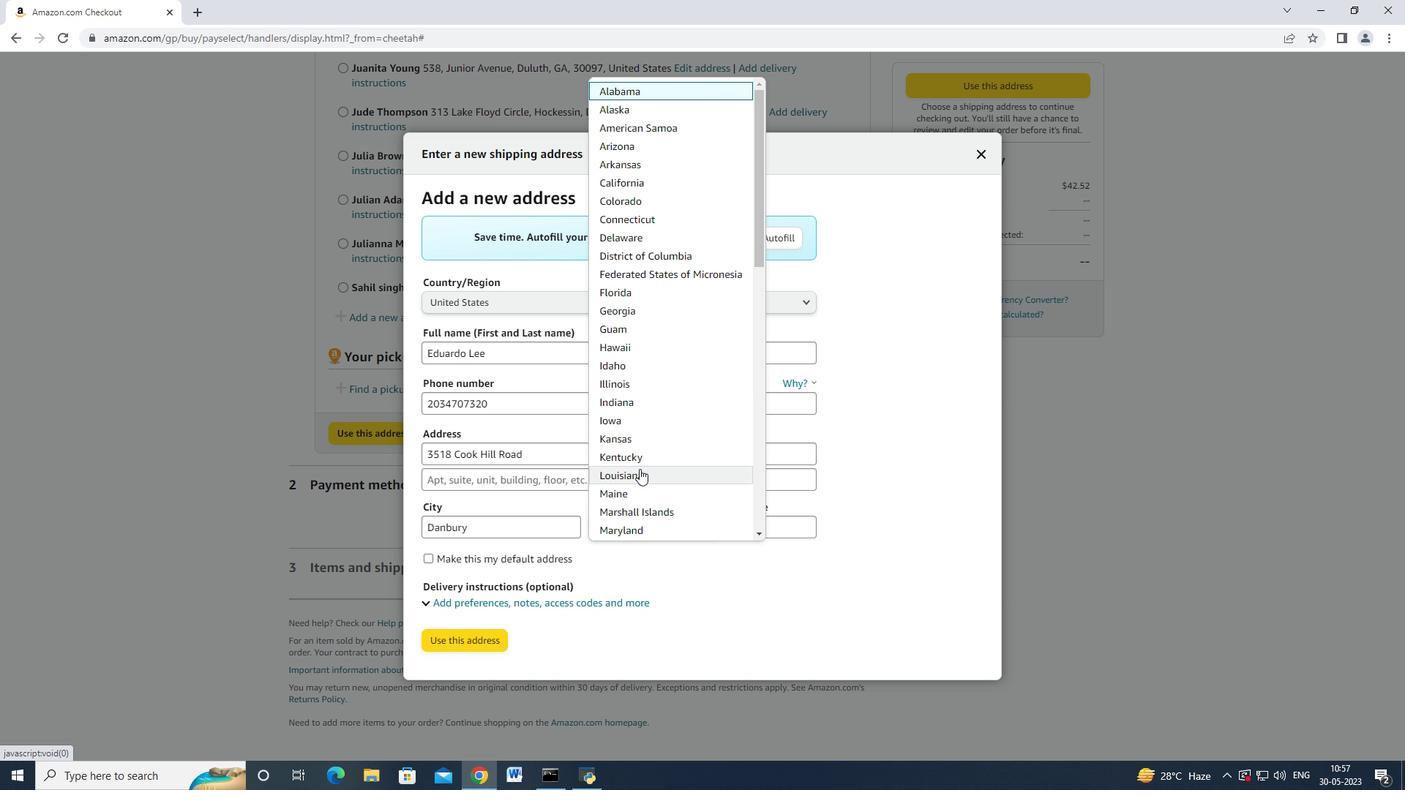 
Action: Mouse scrolled (641, 469) with delta (0, 0)
Screenshot: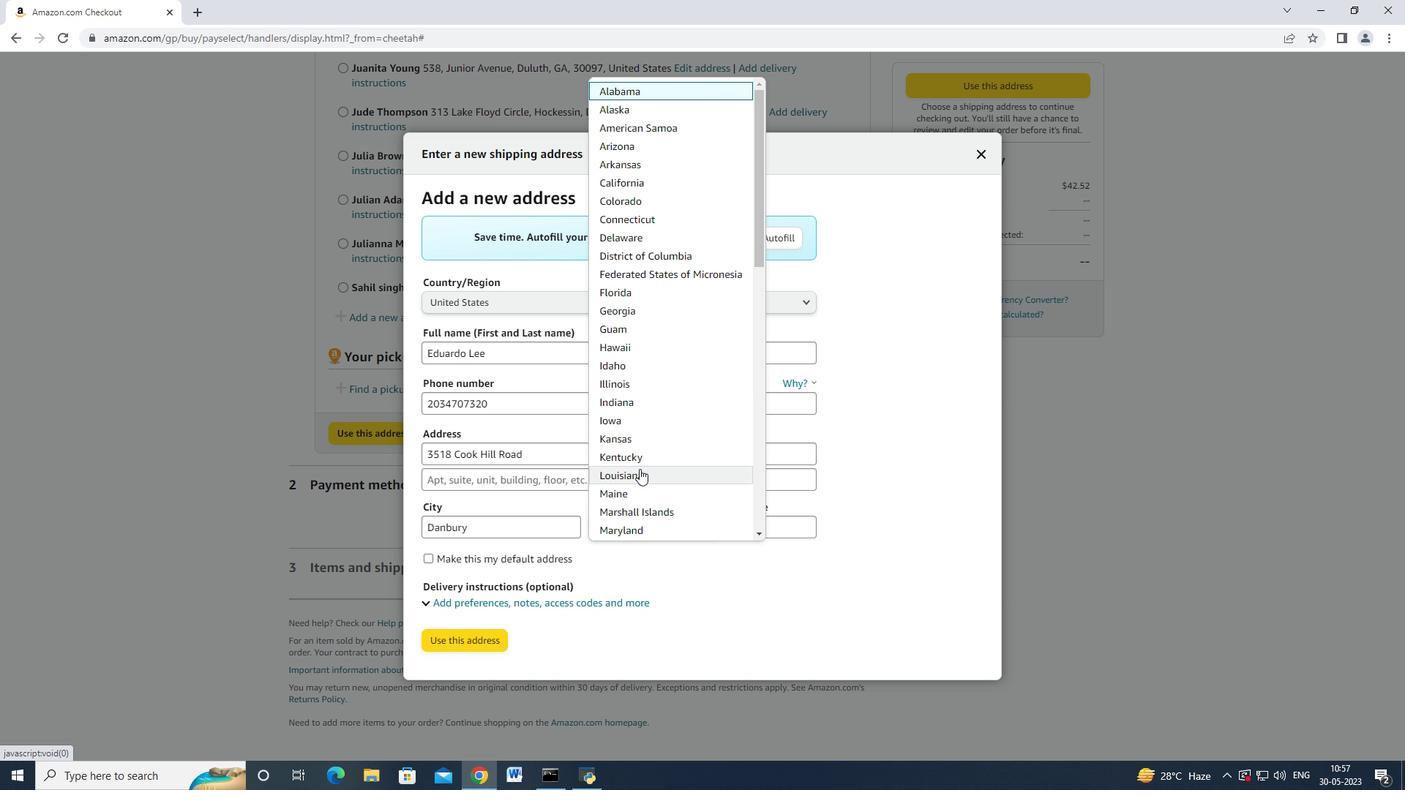 
Action: Mouse moved to (634, 217)
Screenshot: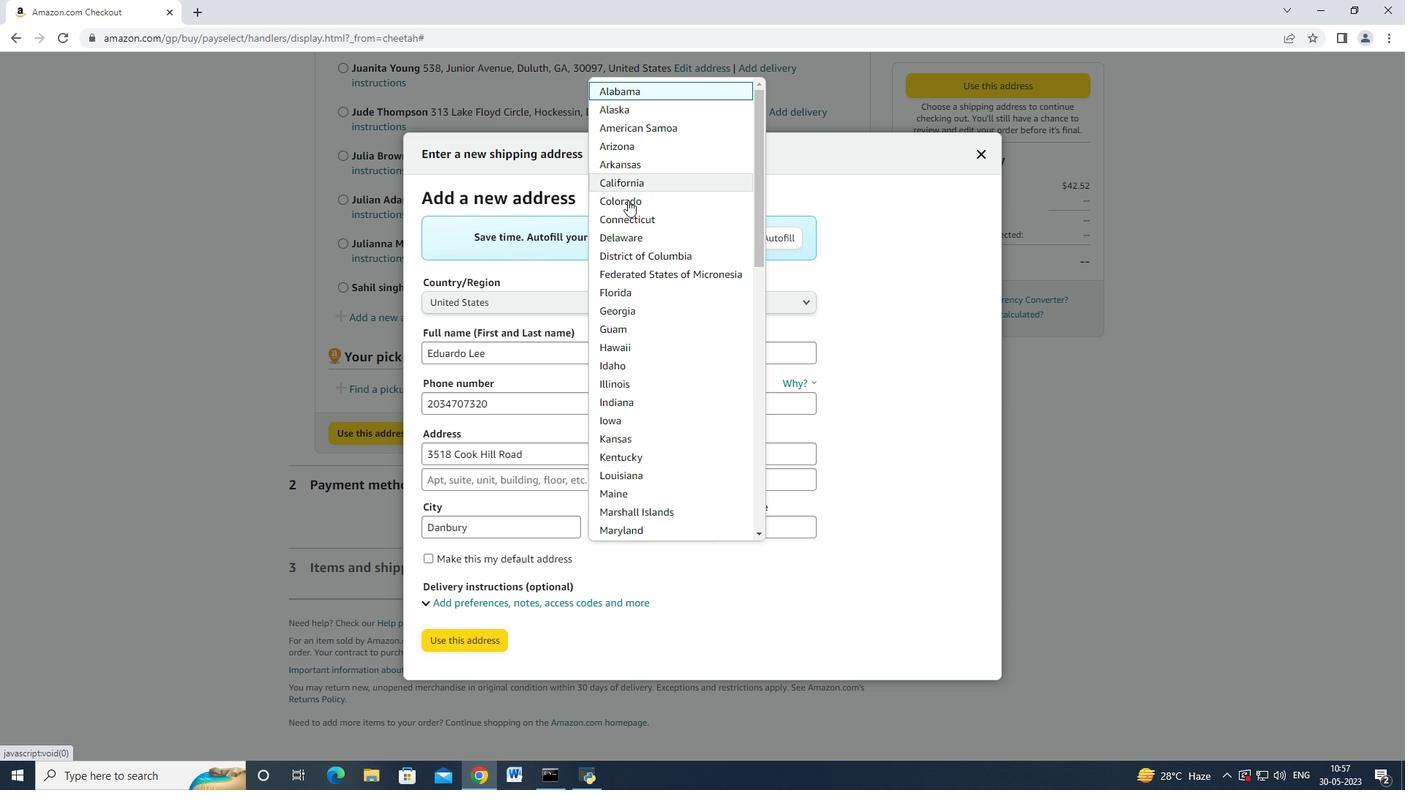 
Action: Mouse pressed left at (634, 217)
Screenshot: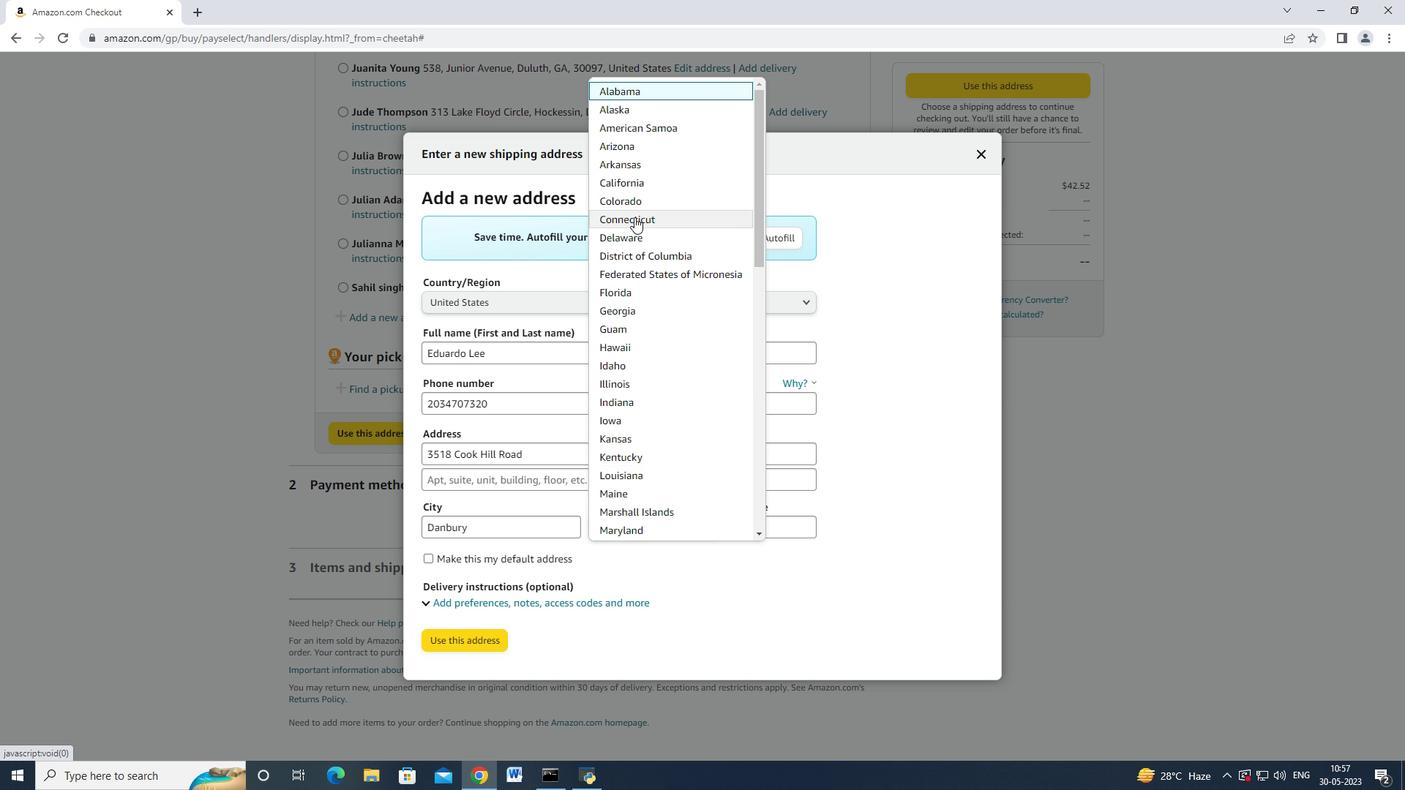 
Action: Mouse moved to (767, 530)
Screenshot: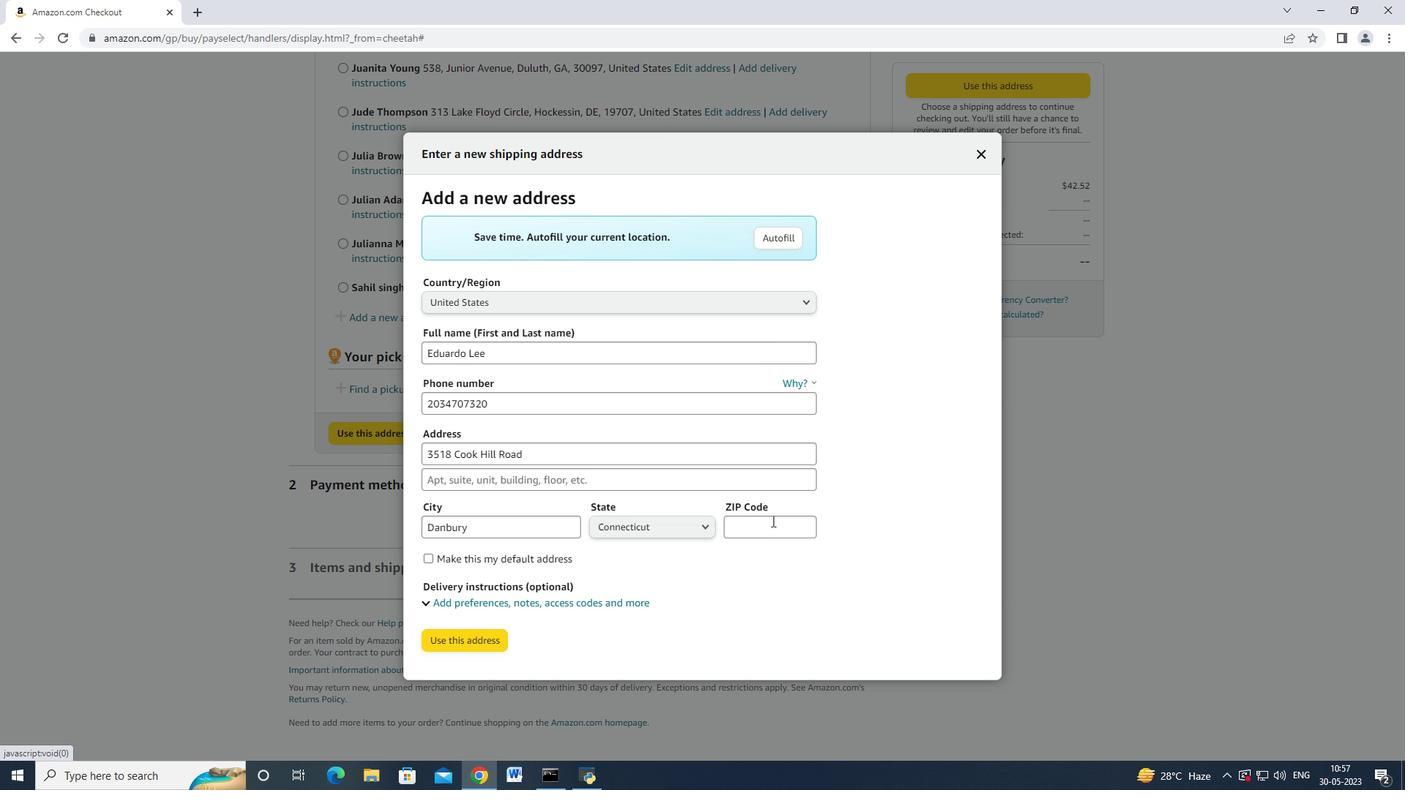 
Action: Mouse pressed left at (767, 530)
Screenshot: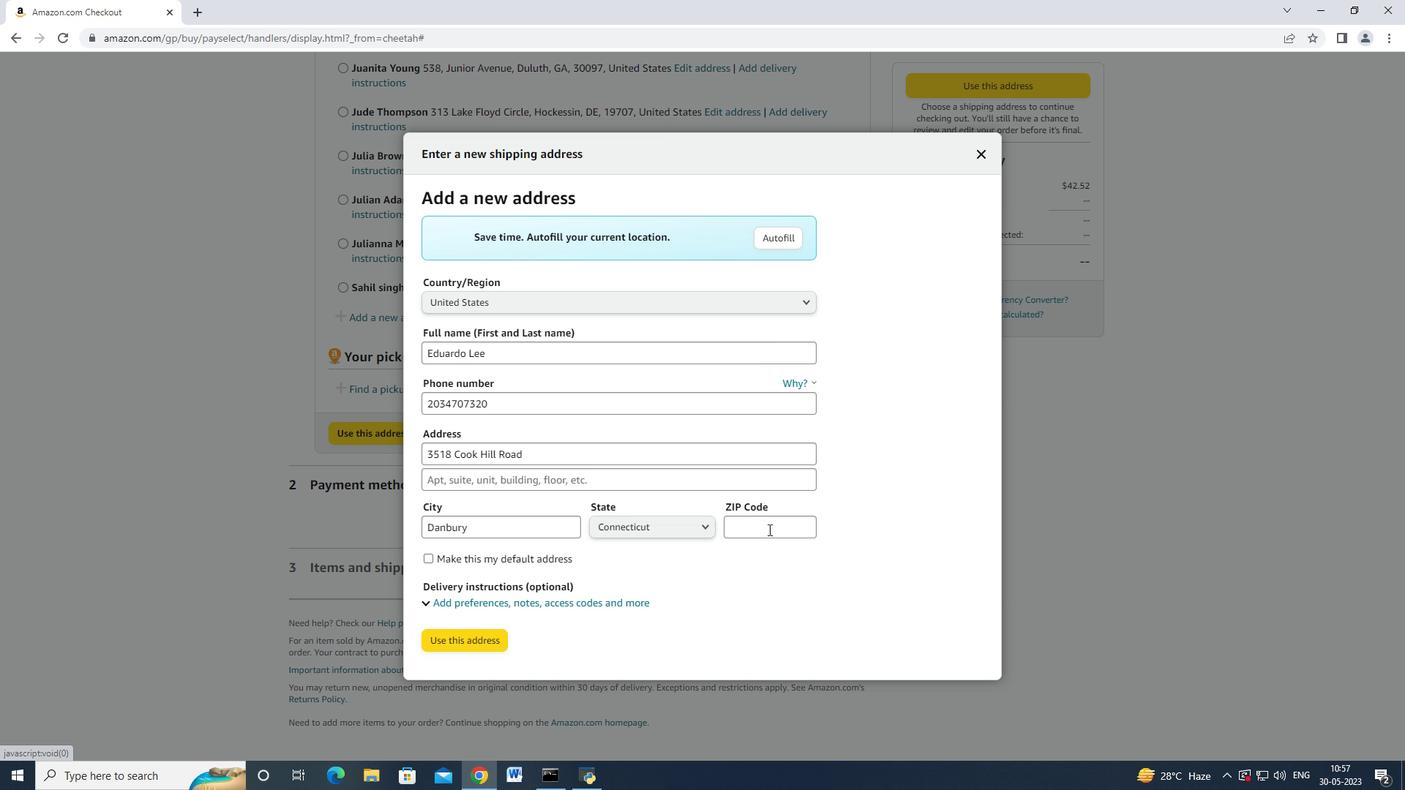 
Action: Mouse moved to (766, 530)
Screenshot: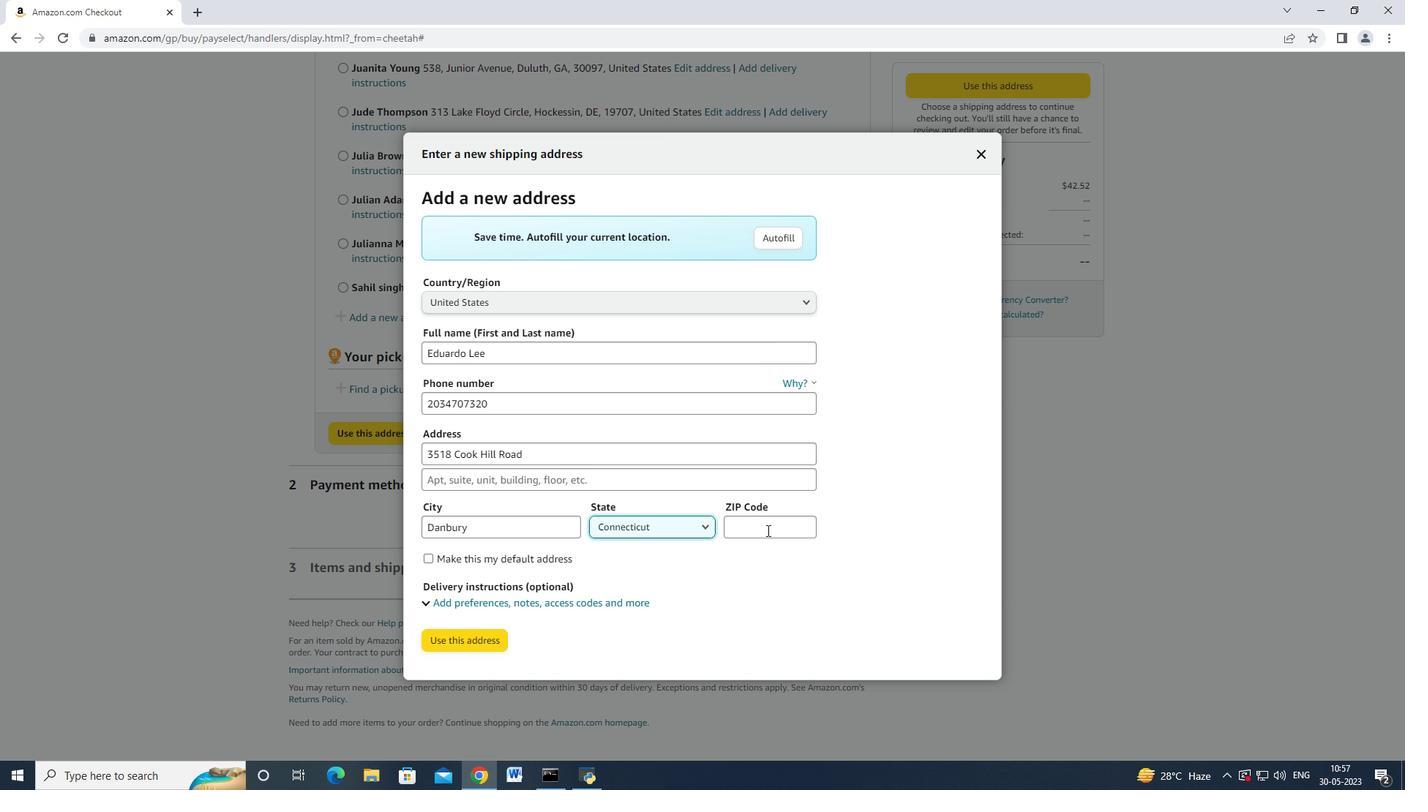 
Action: Key pressed 06810
Screenshot: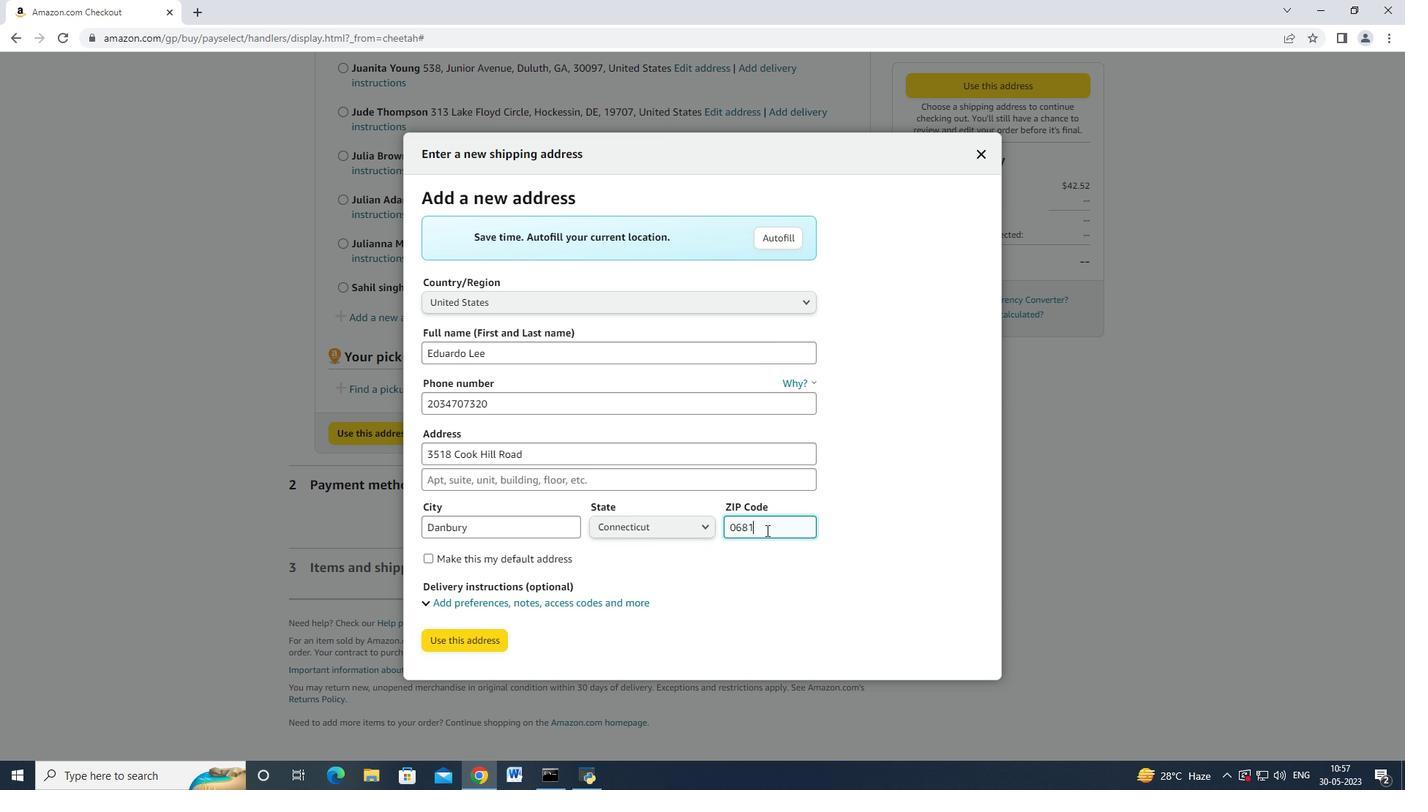 
Action: Mouse moved to (483, 638)
Screenshot: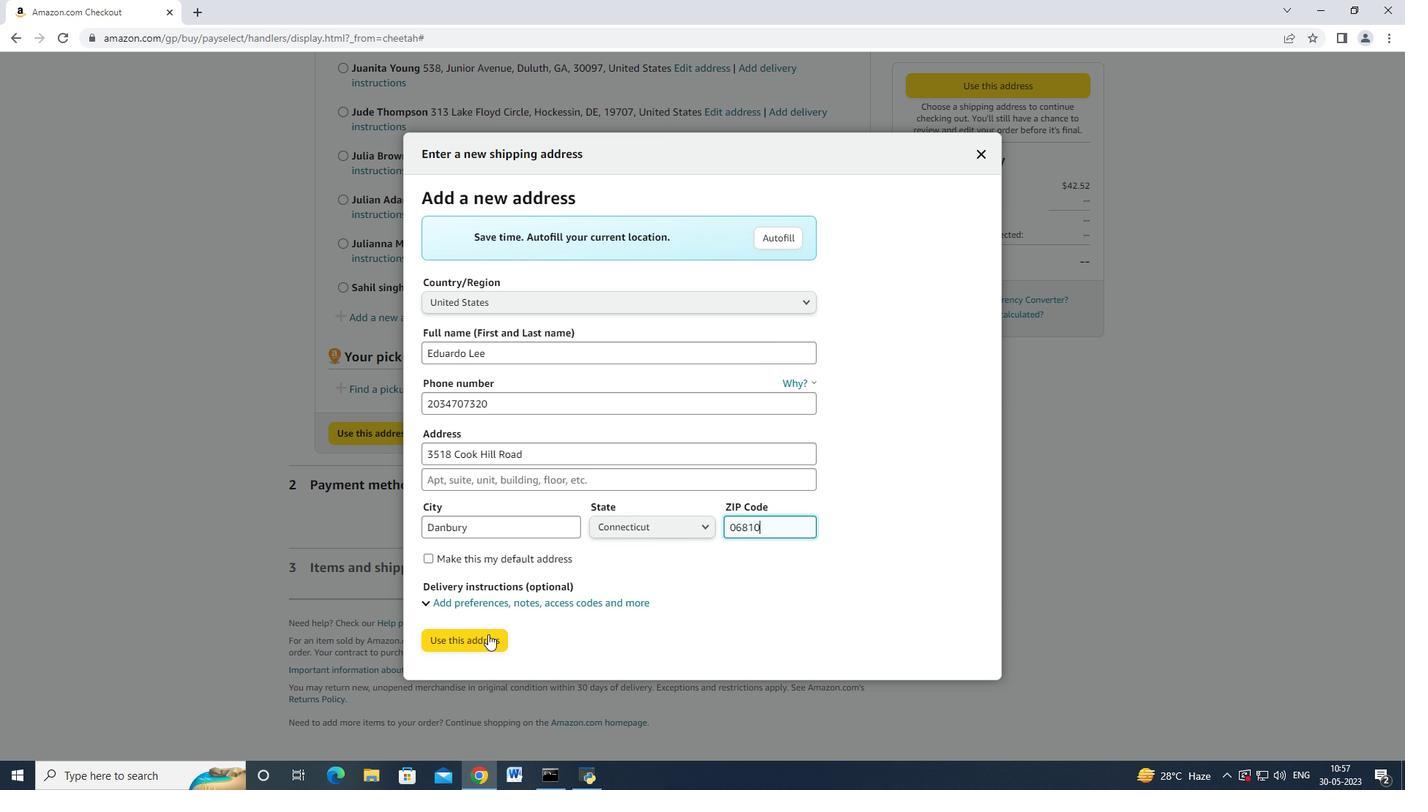 
Action: Mouse pressed left at (483, 638)
Screenshot: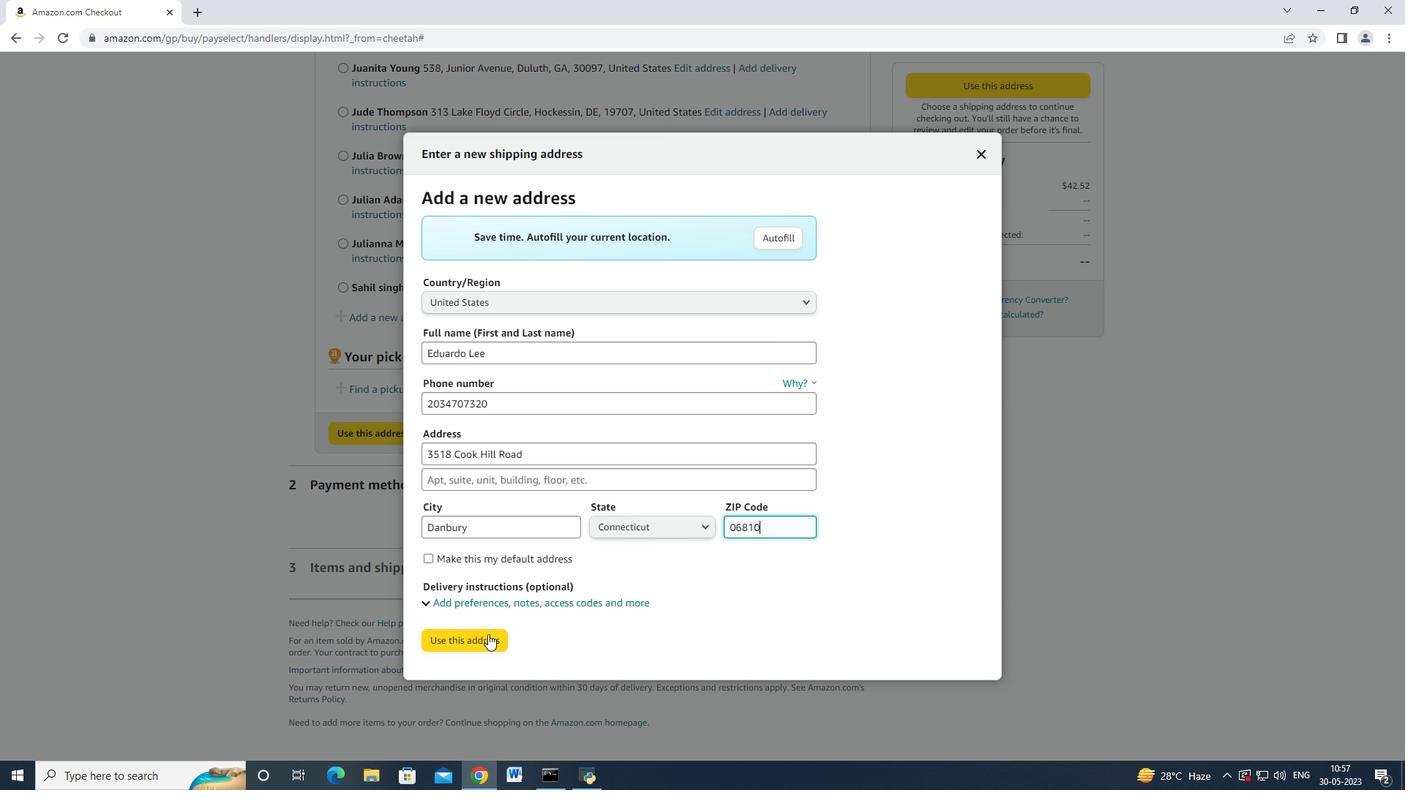 
Action: Mouse scrolled (483, 637) with delta (0, 0)
Screenshot: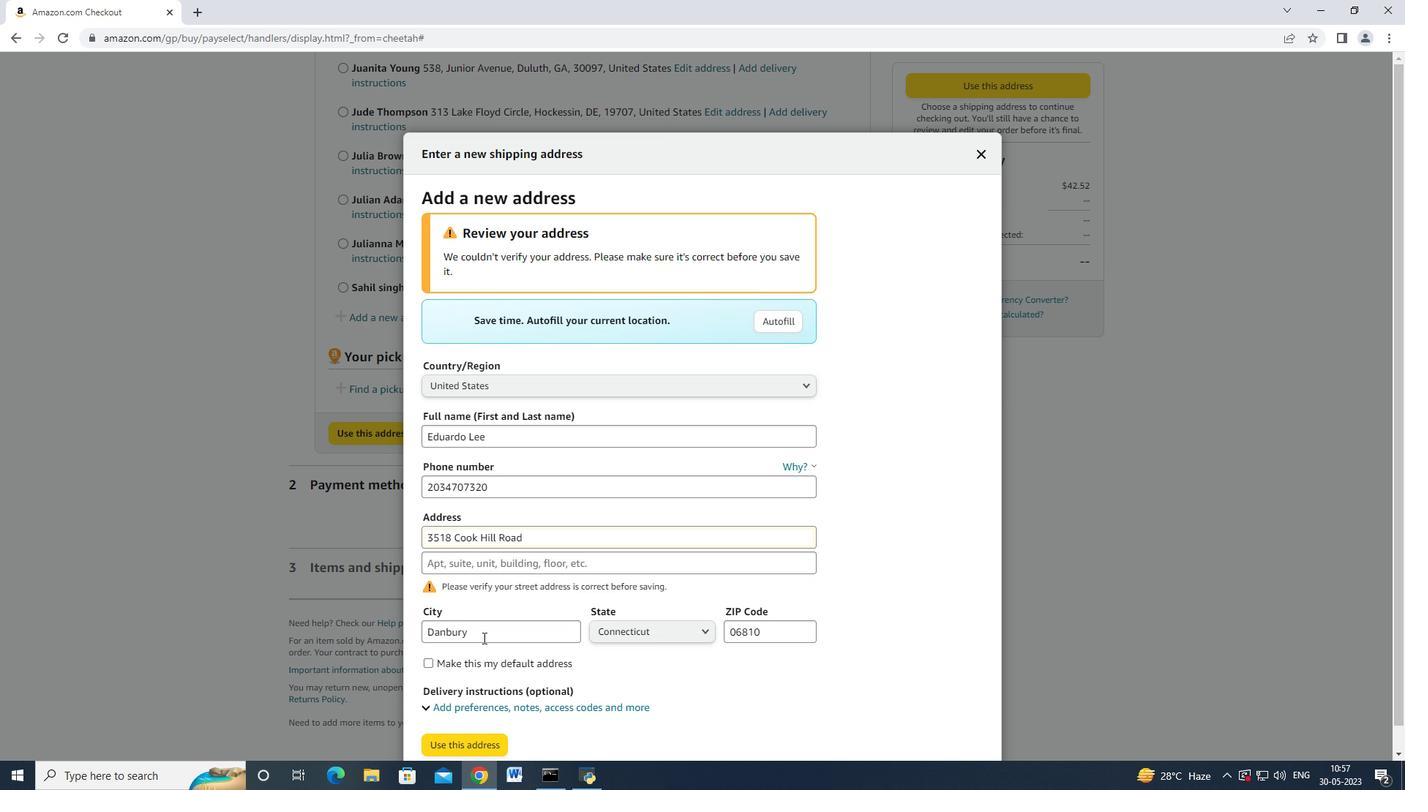 
Action: Mouse scrolled (483, 637) with delta (0, 0)
Screenshot: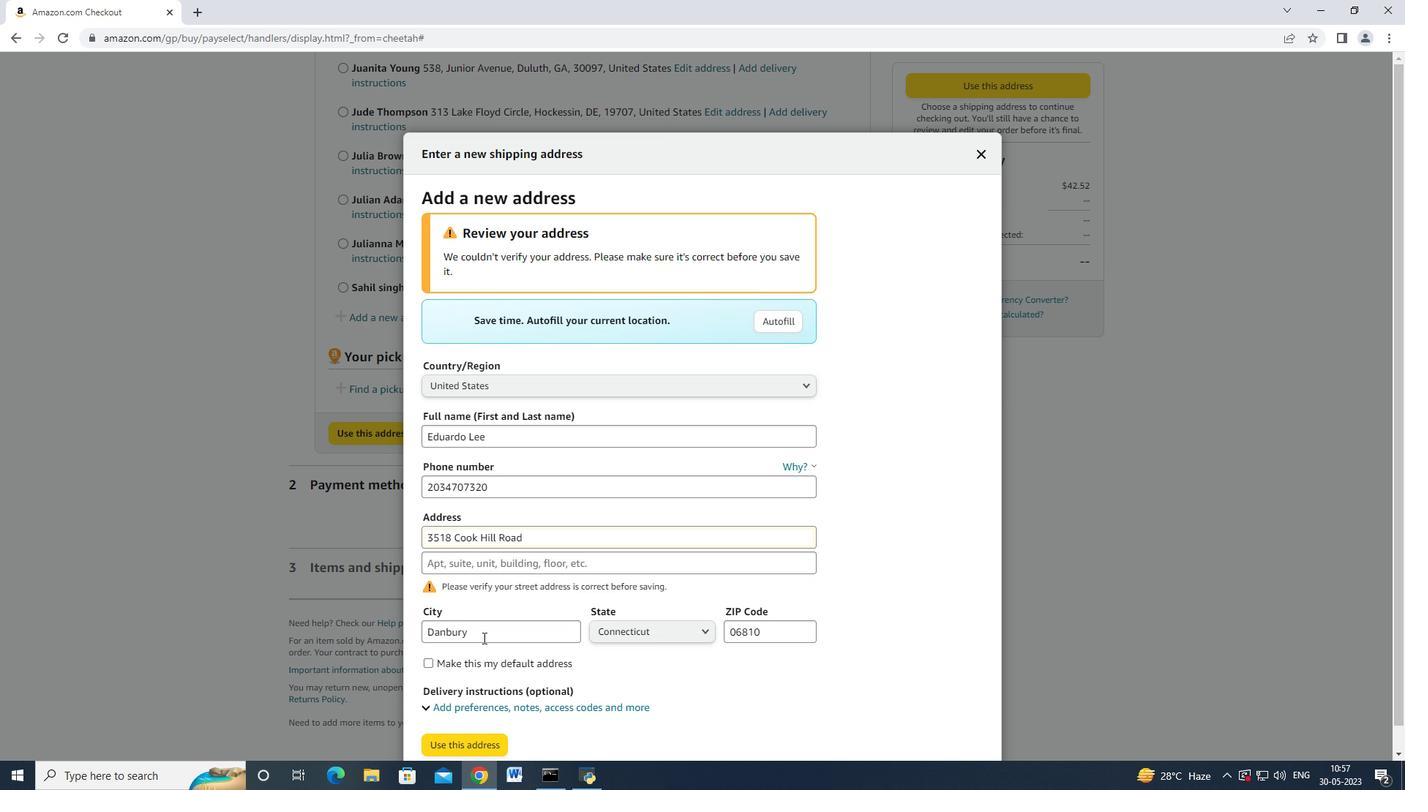 
Action: Mouse scrolled (483, 637) with delta (0, 0)
Screenshot: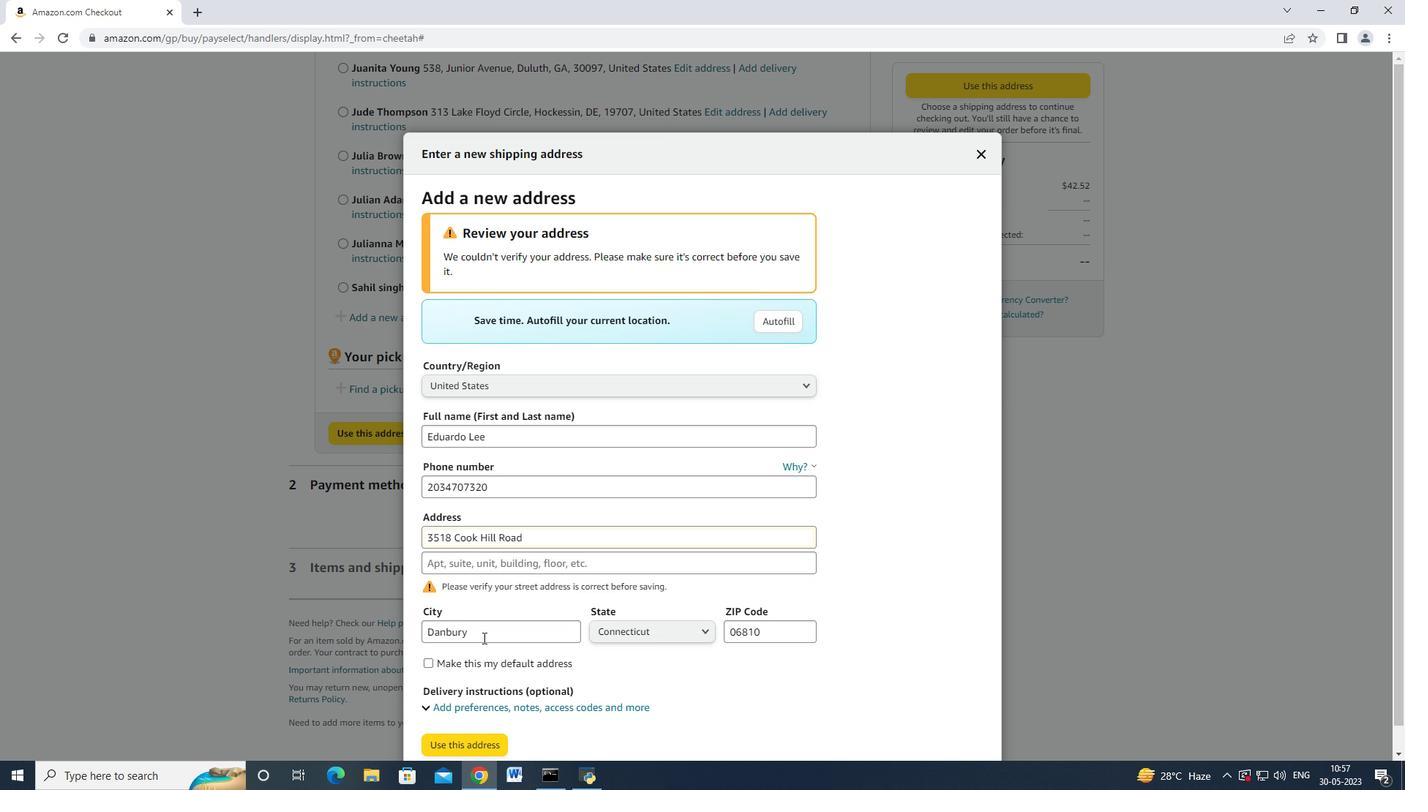 
Action: Mouse scrolled (483, 637) with delta (0, 0)
Screenshot: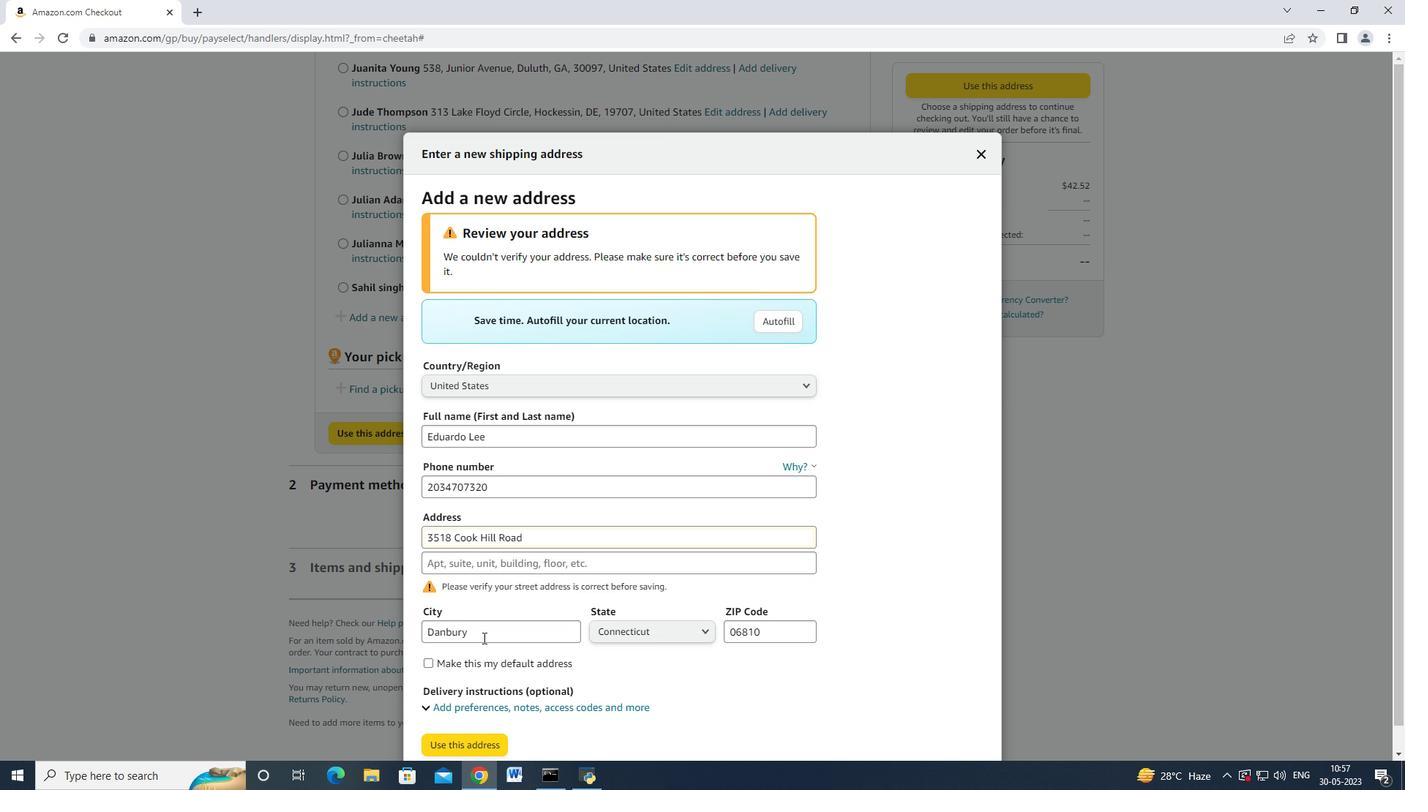 
Action: Mouse scrolled (483, 637) with delta (0, 0)
Screenshot: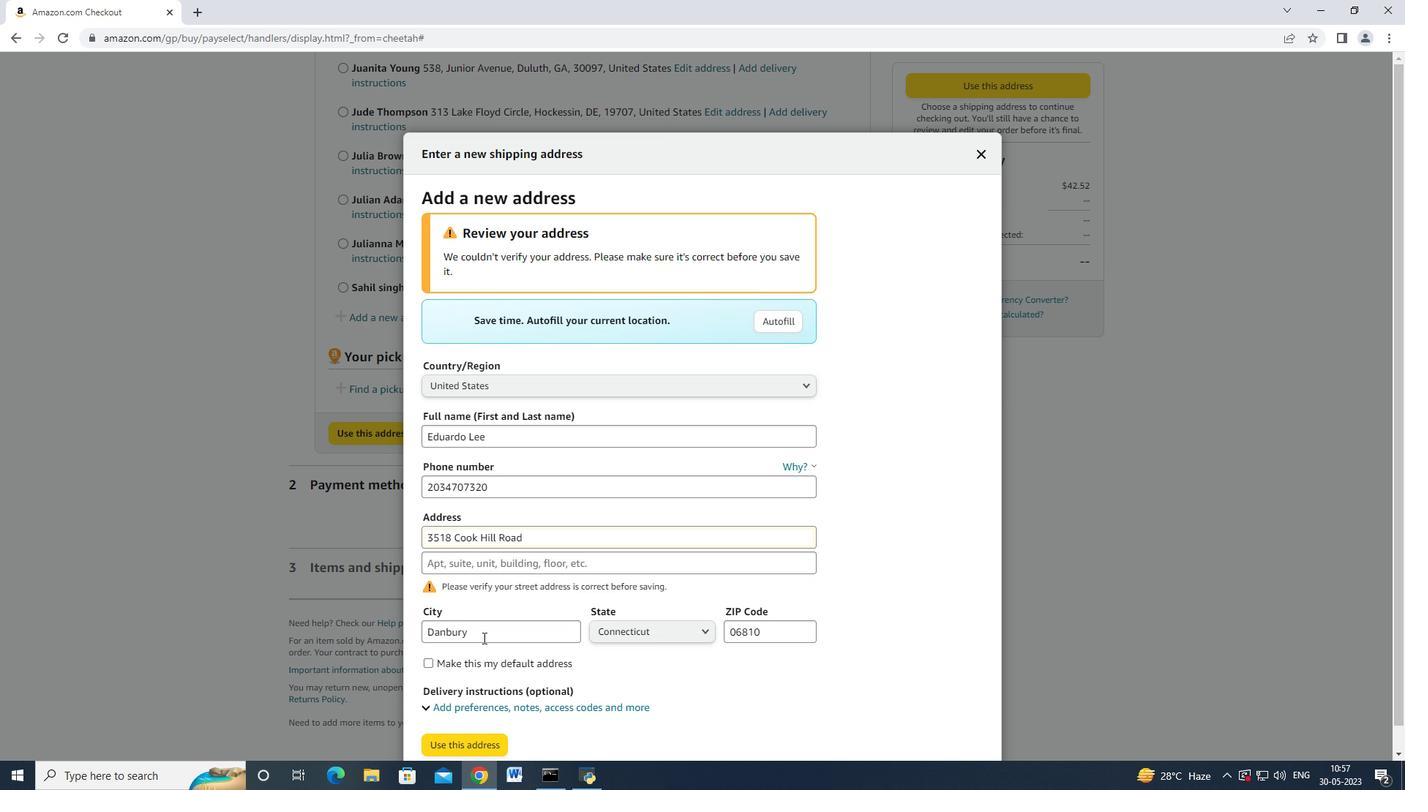 
Action: Mouse scrolled (483, 637) with delta (0, 0)
Screenshot: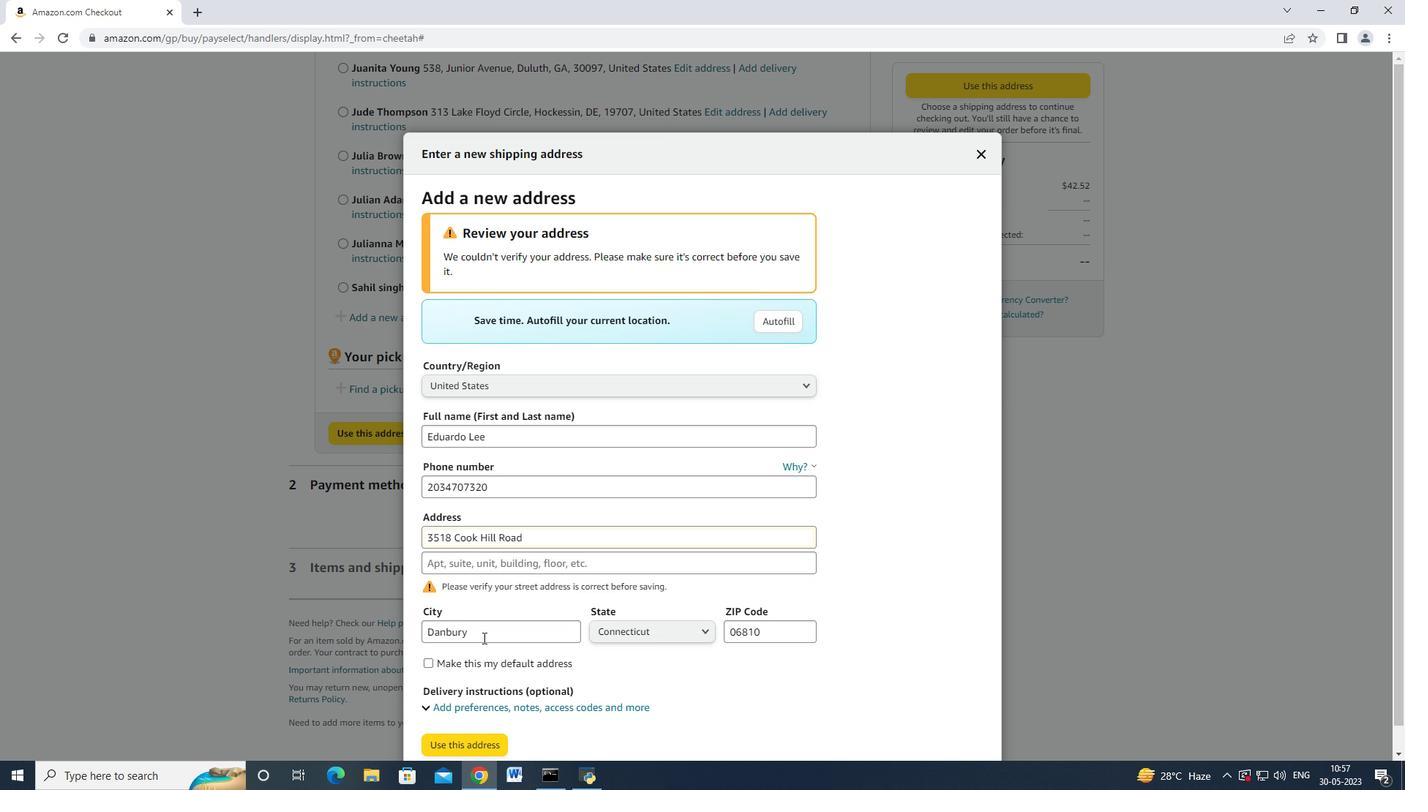 
Action: Mouse moved to (464, 722)
Screenshot: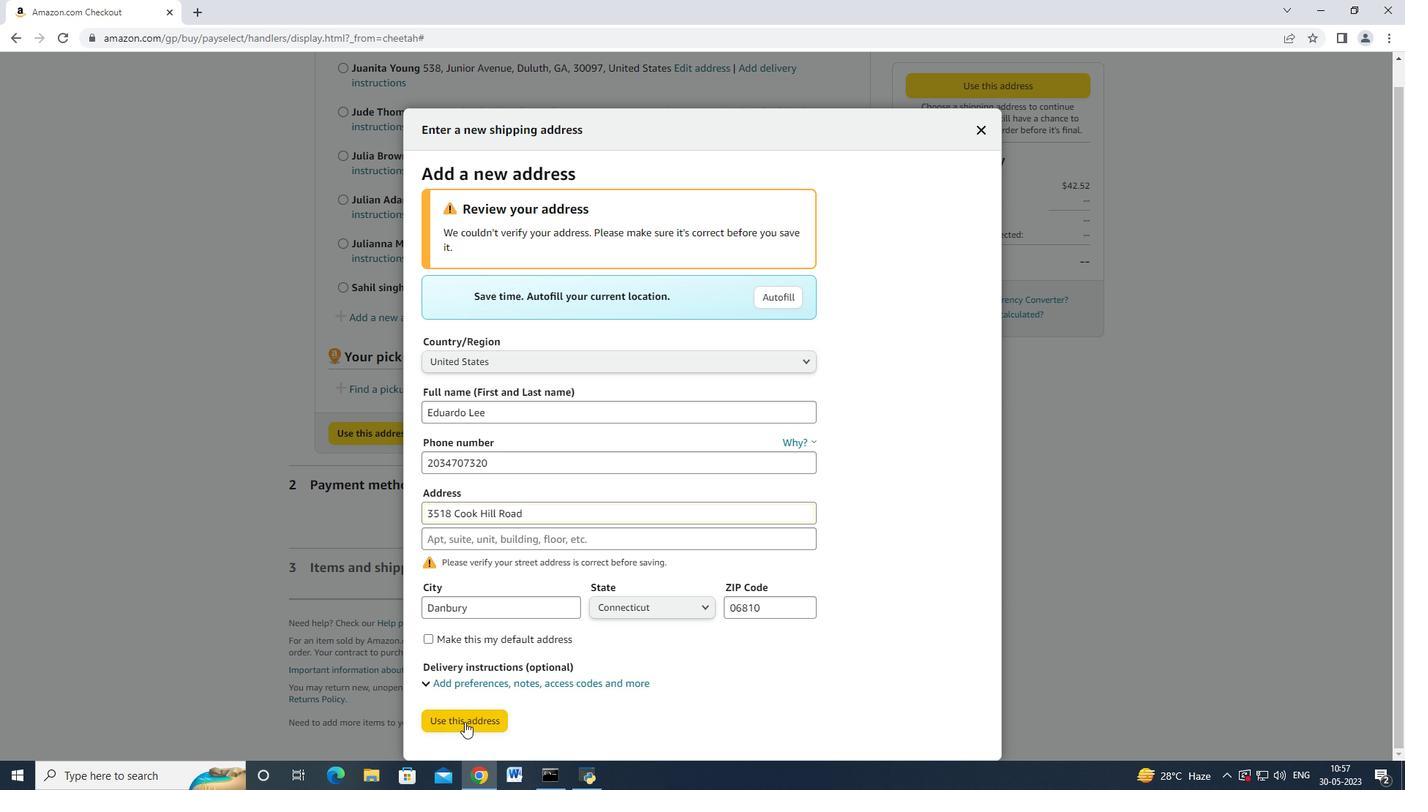 
Action: Mouse pressed left at (464, 722)
Screenshot: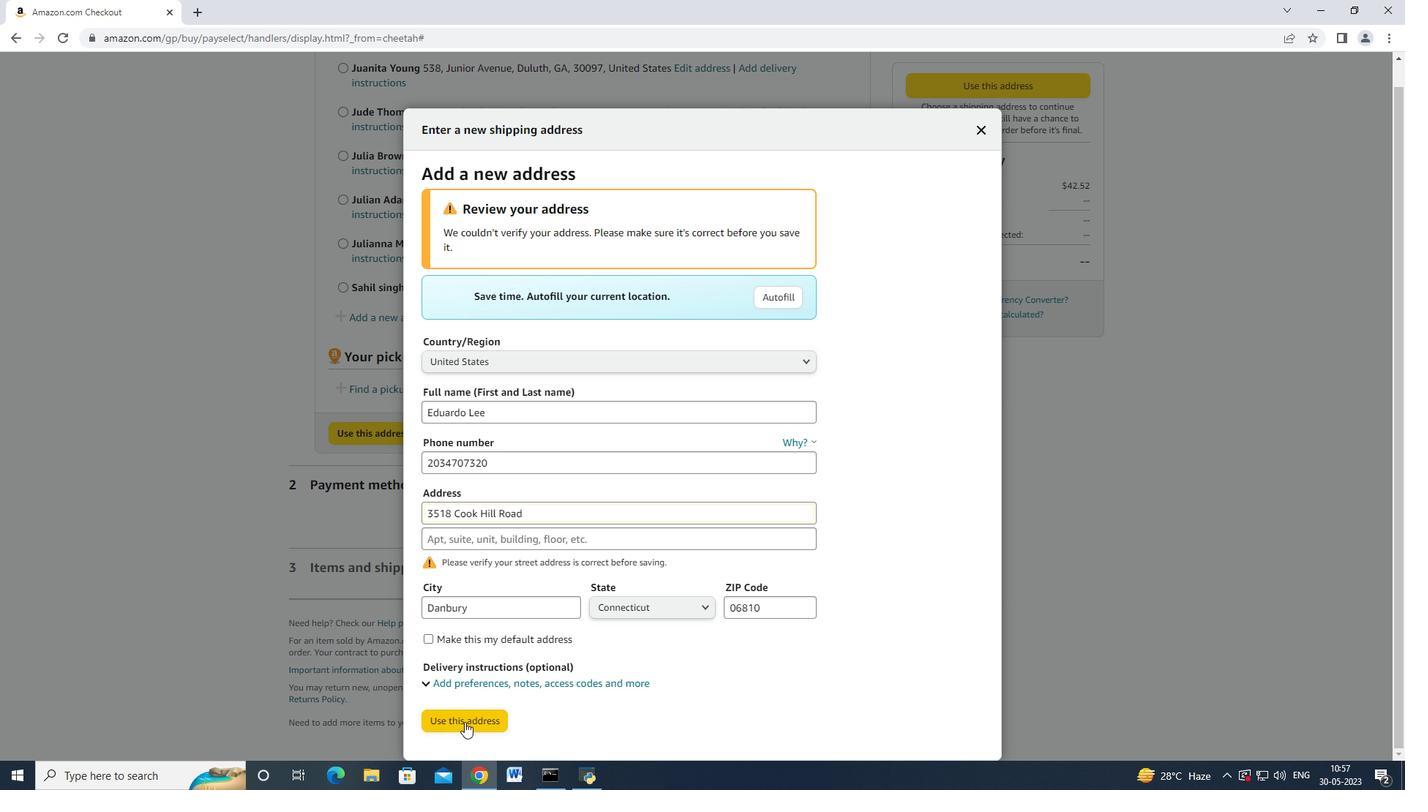 
Action: Mouse moved to (537, 558)
Screenshot: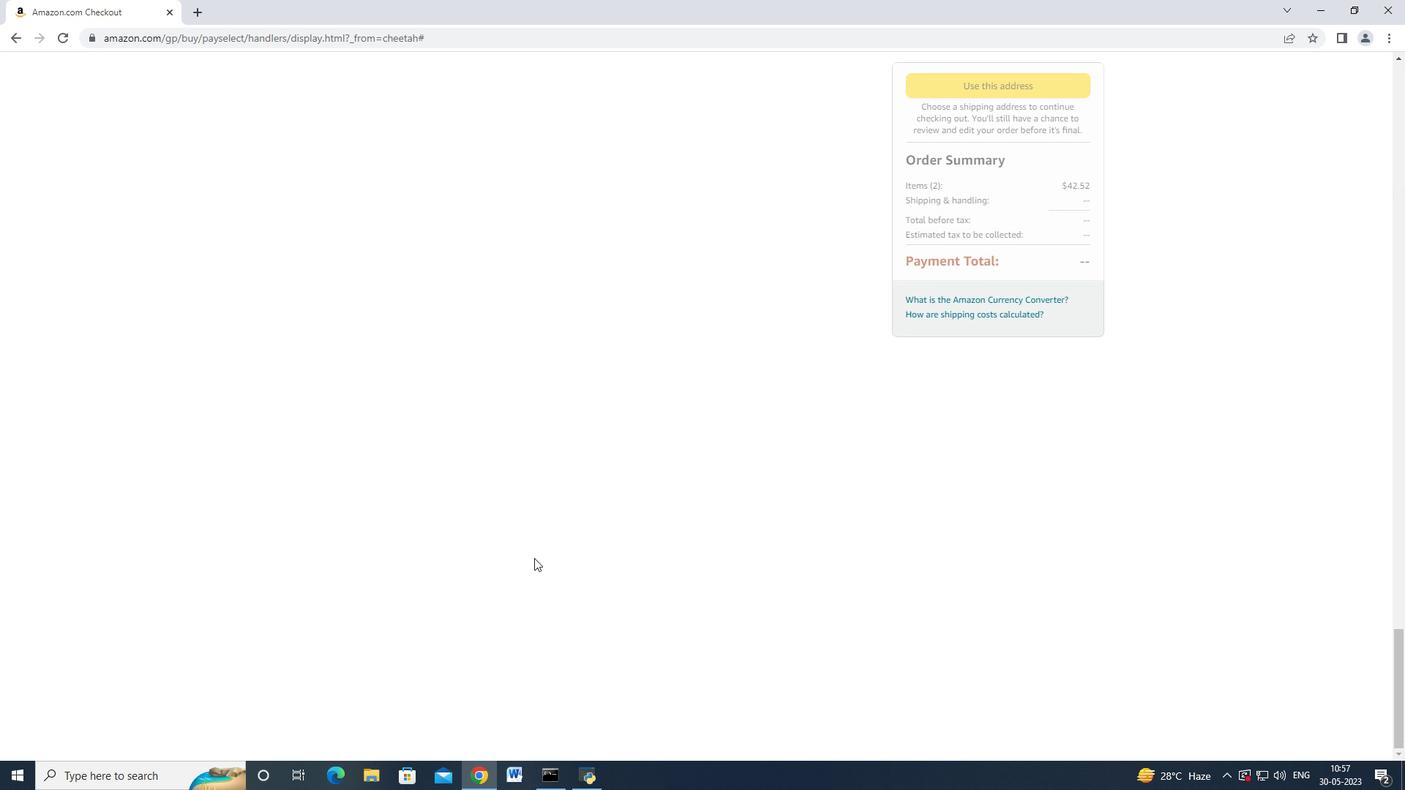 
Action: Mouse scrolled (537, 559) with delta (0, 0)
Screenshot: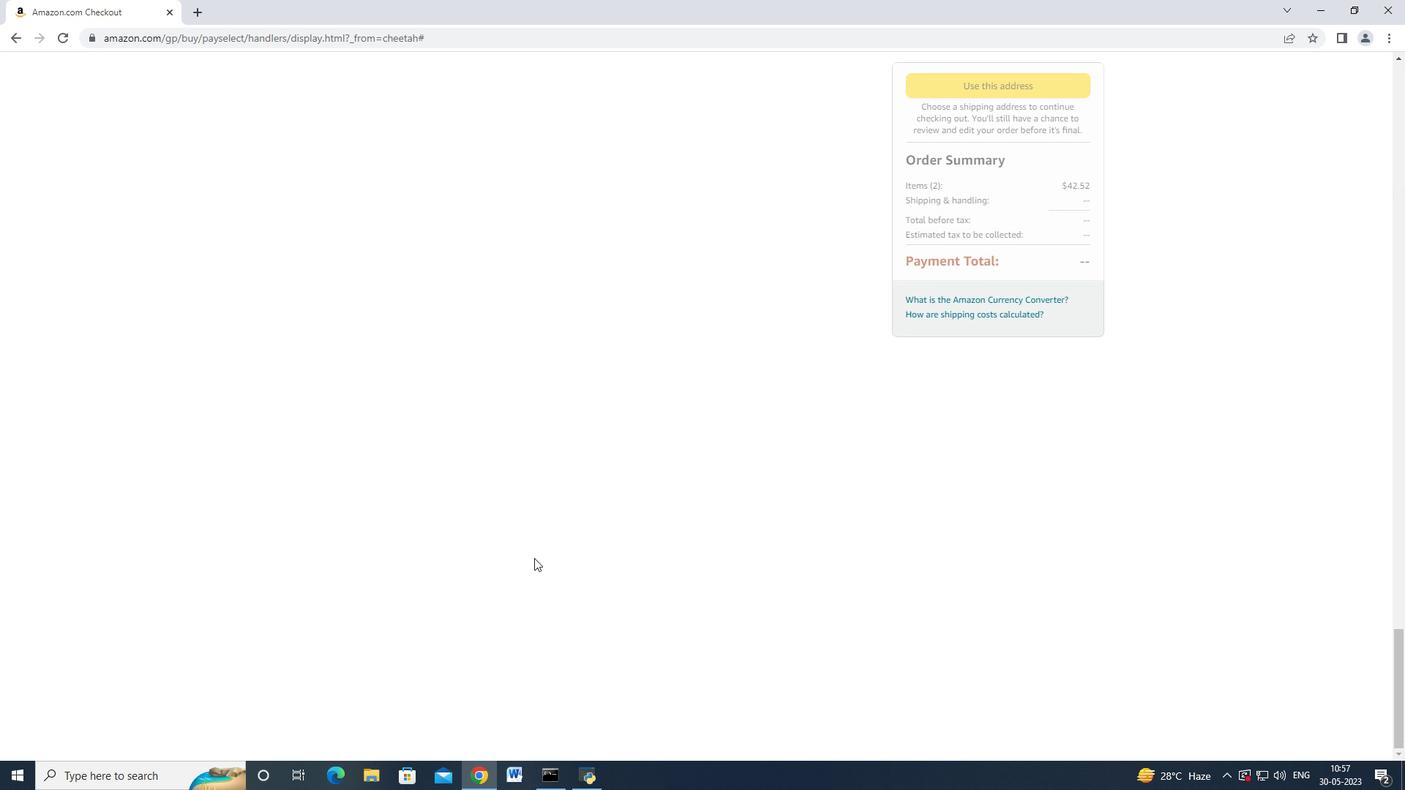 
Action: Mouse scrolled (537, 559) with delta (0, 0)
Screenshot: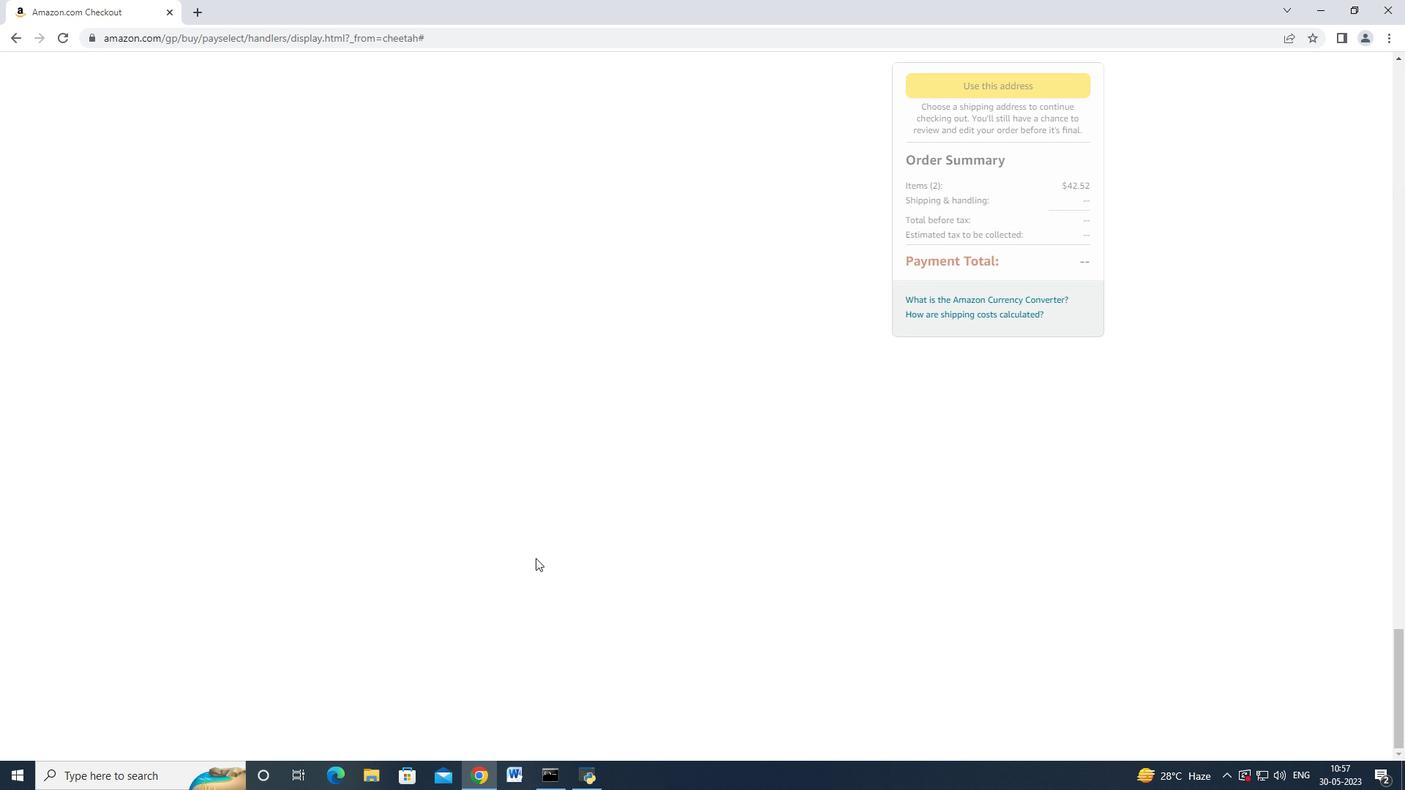 
Action: Mouse moved to (537, 559)
Screenshot: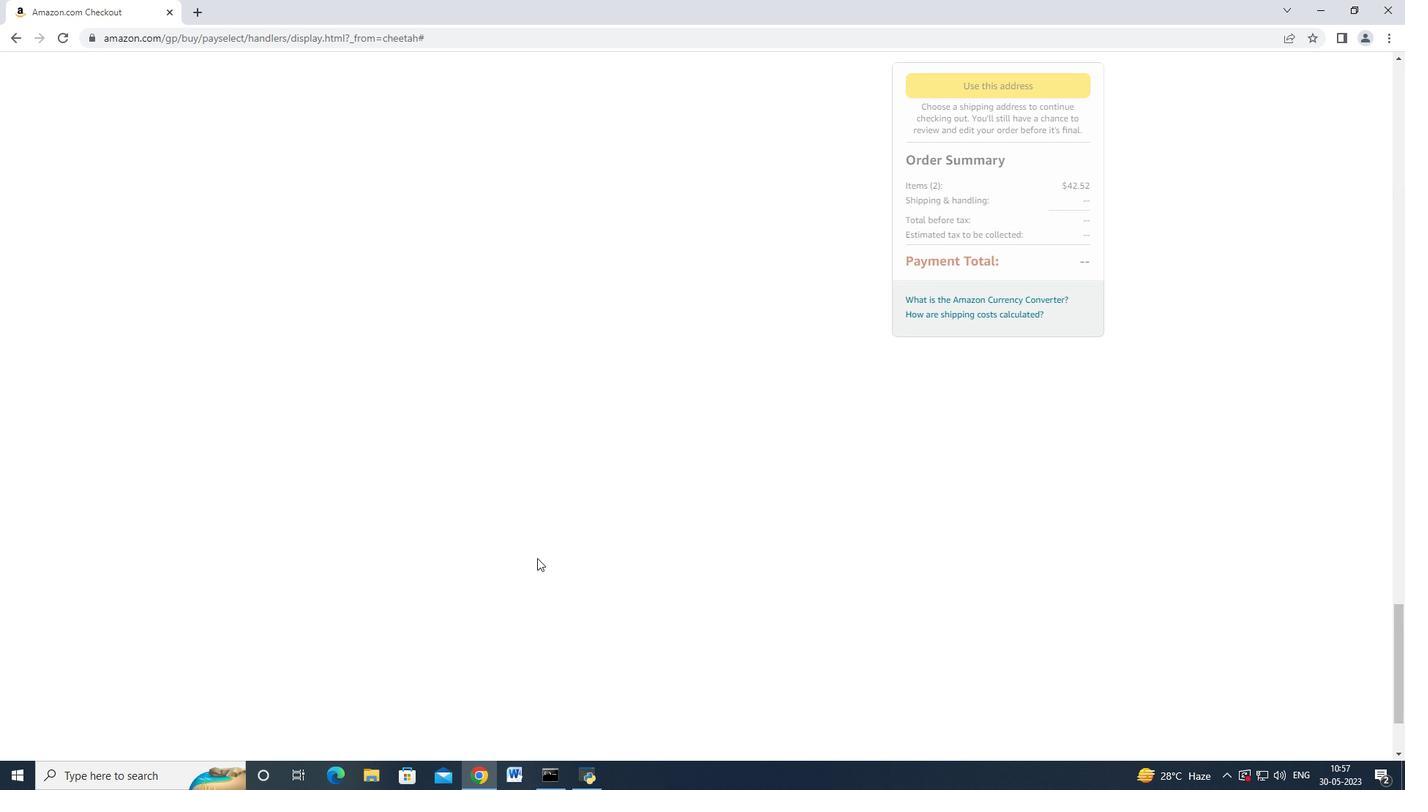 
Action: Mouse scrolled (537, 559) with delta (0, 0)
Screenshot: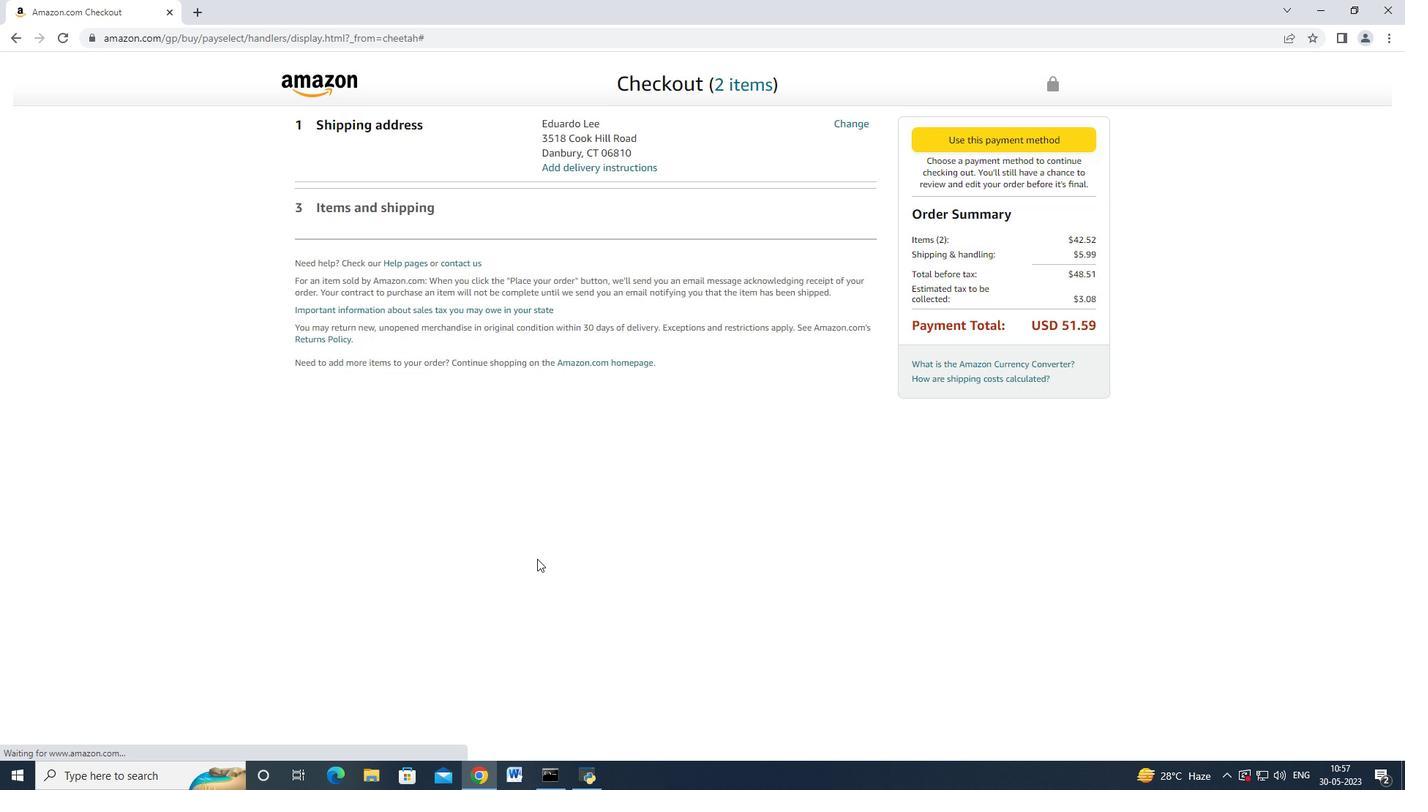 
Action: Mouse moved to (458, 346)
Screenshot: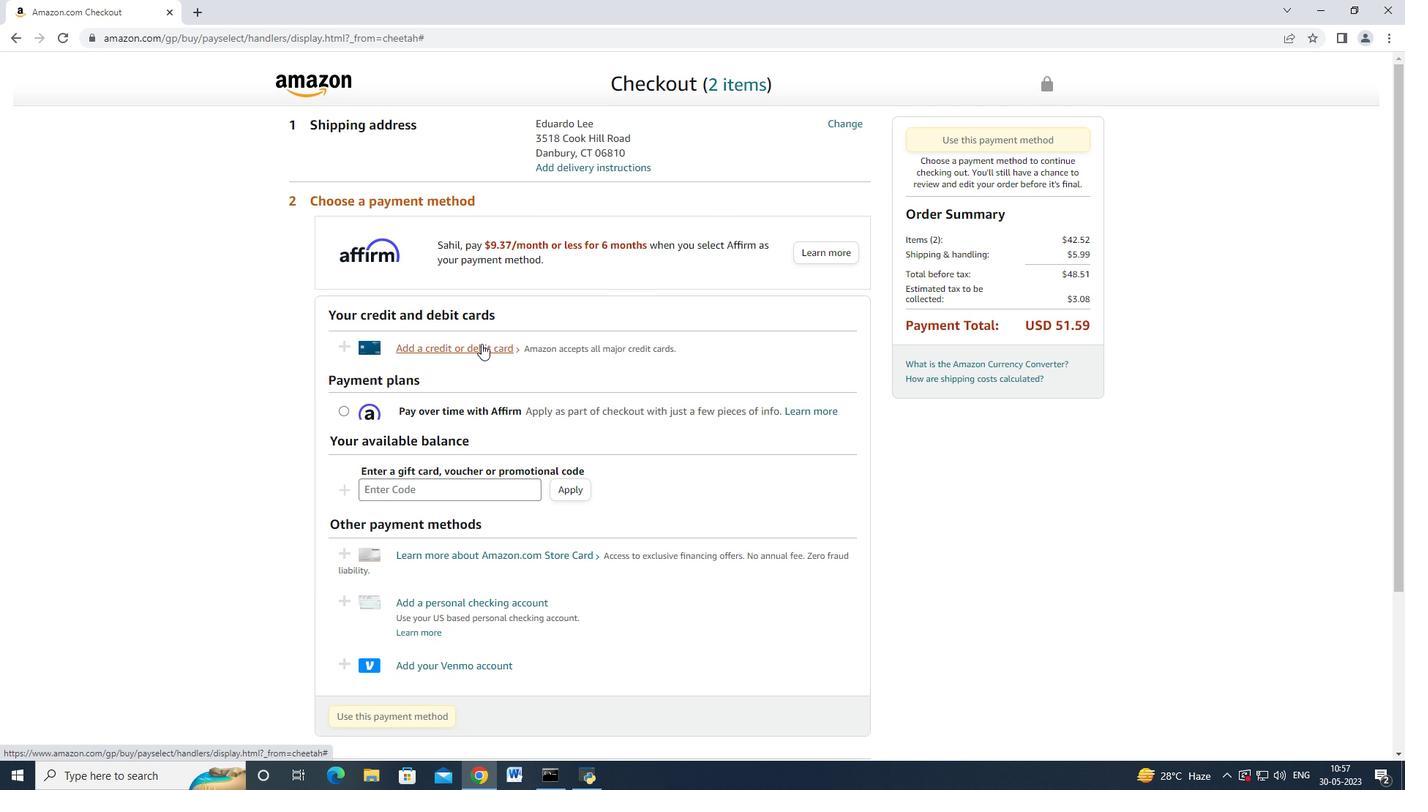 
Action: Mouse pressed left at (458, 346)
Screenshot: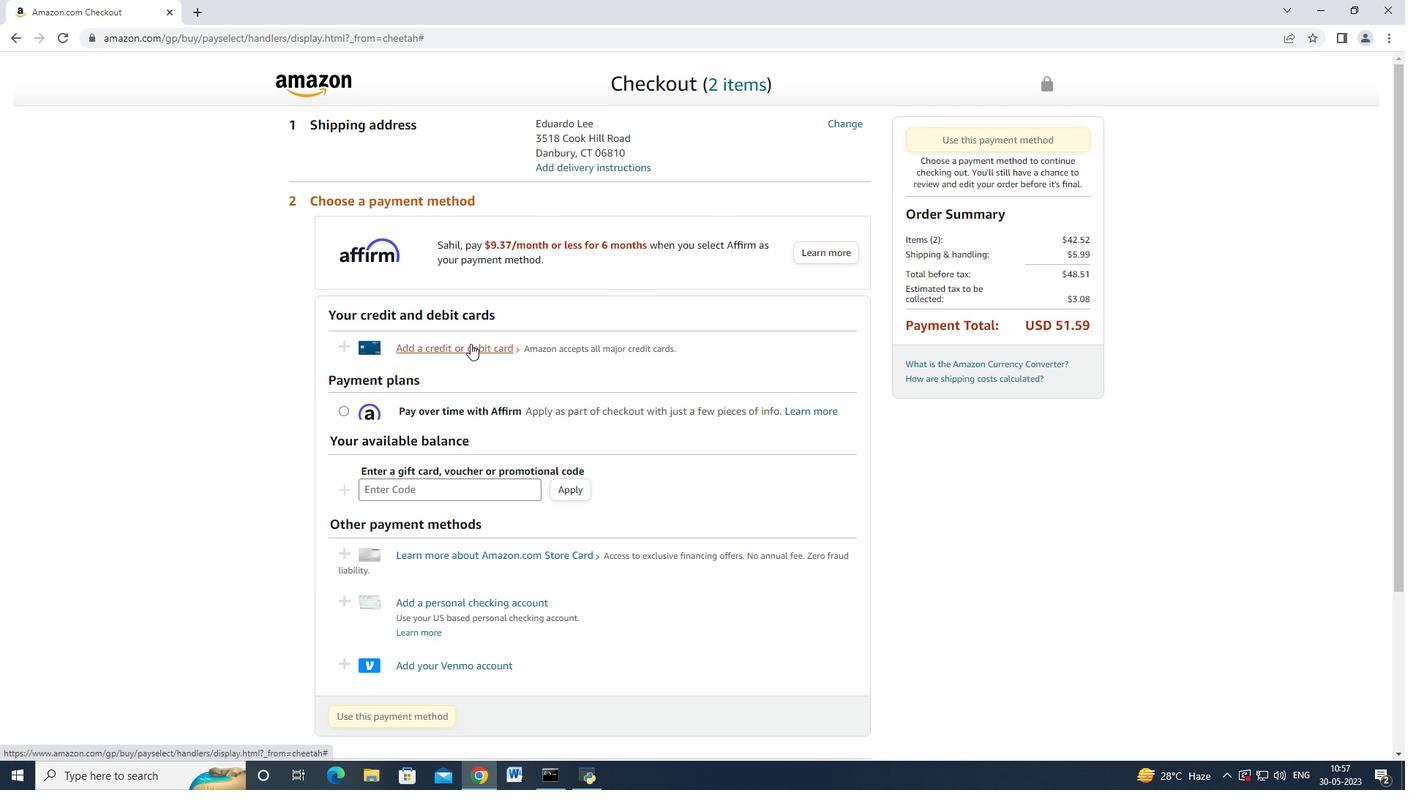 
Action: Mouse moved to (649, 326)
Screenshot: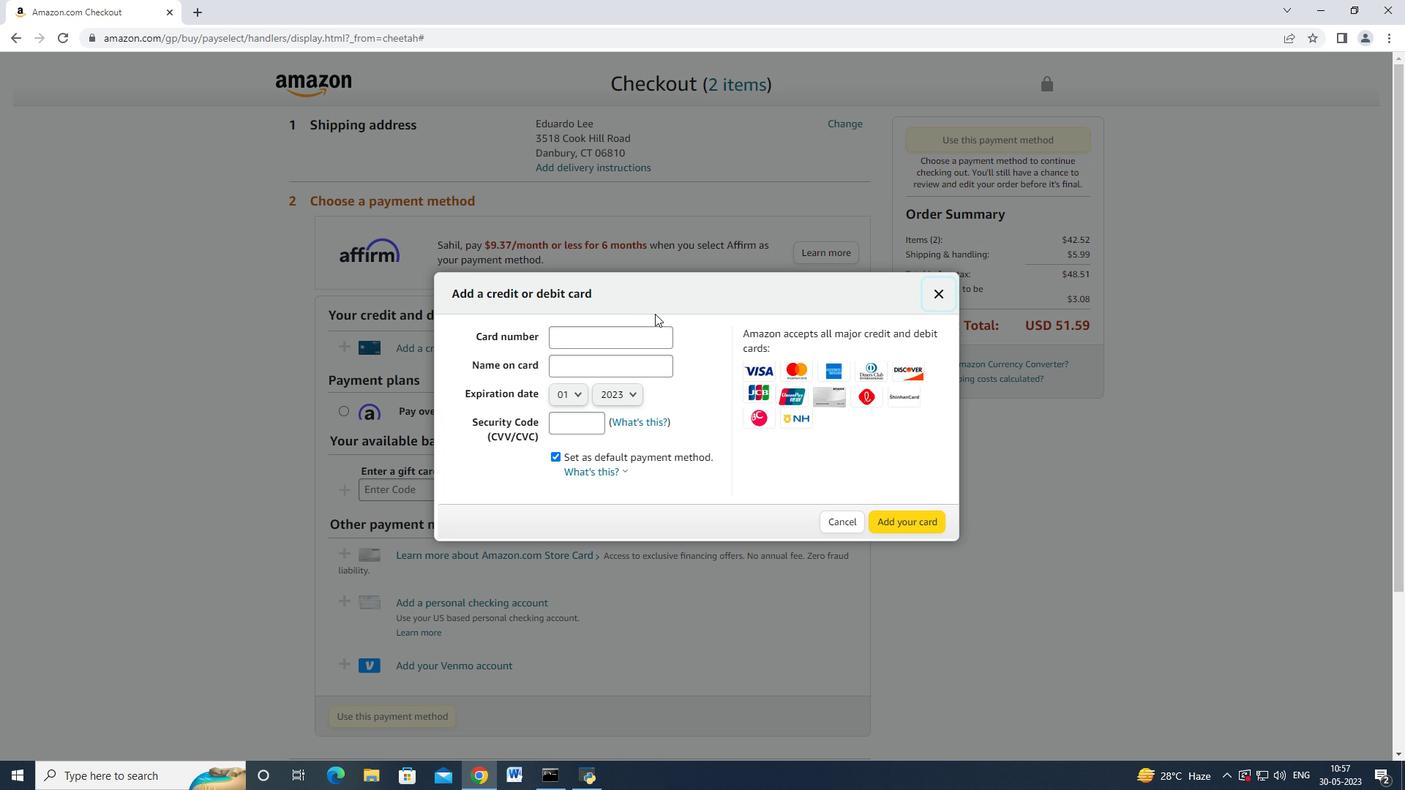 
Action: Mouse pressed left at (649, 326)
Screenshot: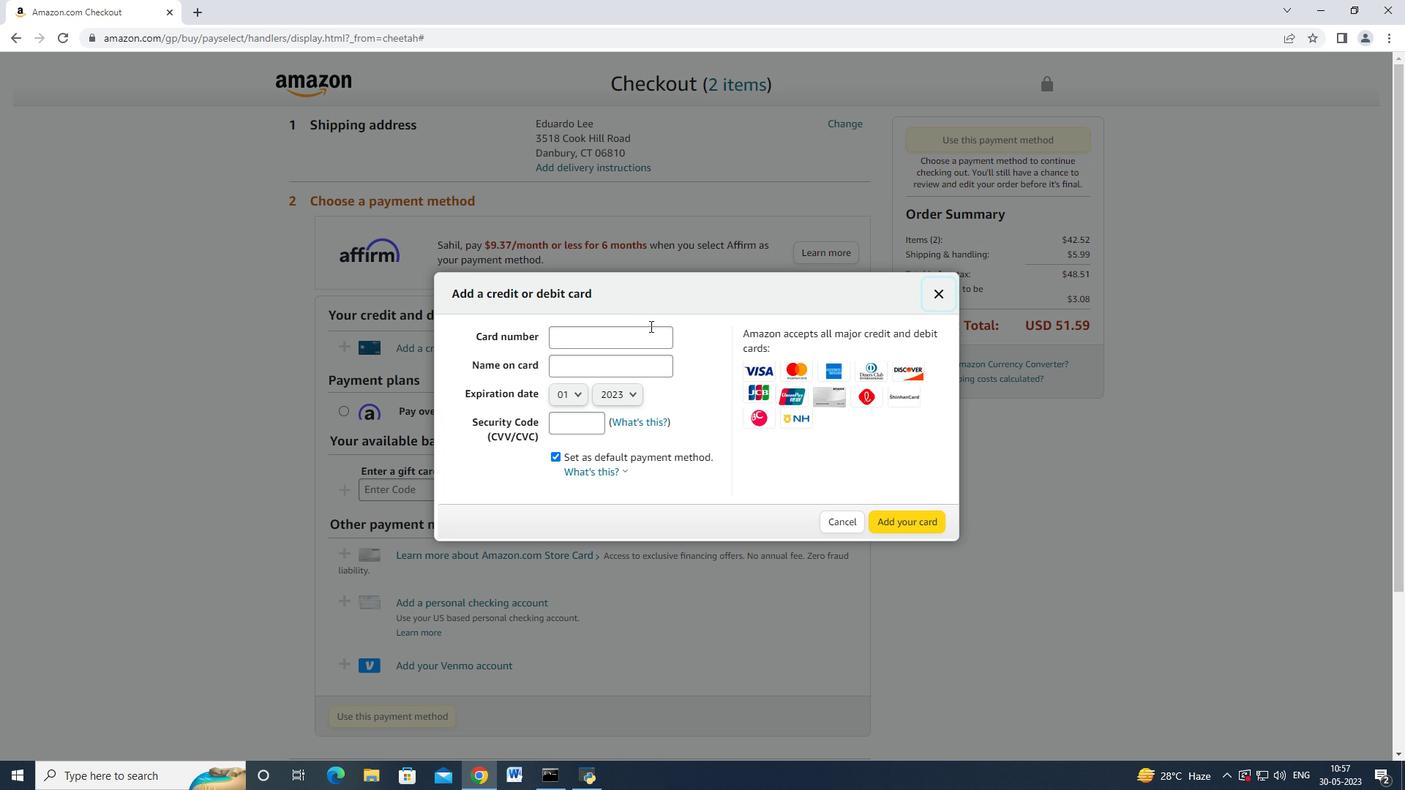 
Action: Mouse moved to (649, 326)
Screenshot: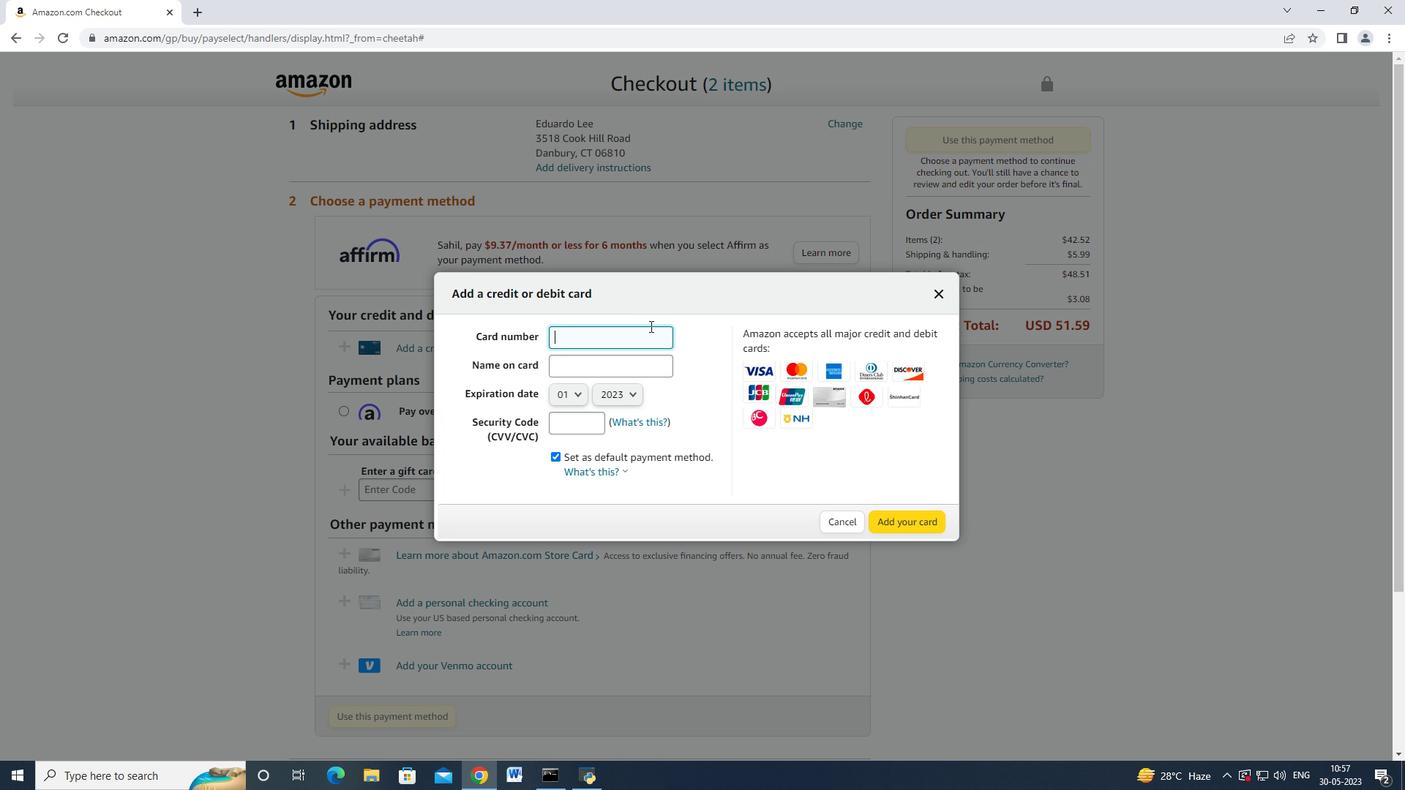 
Action: Key pressed 4672664477556010
Screenshot: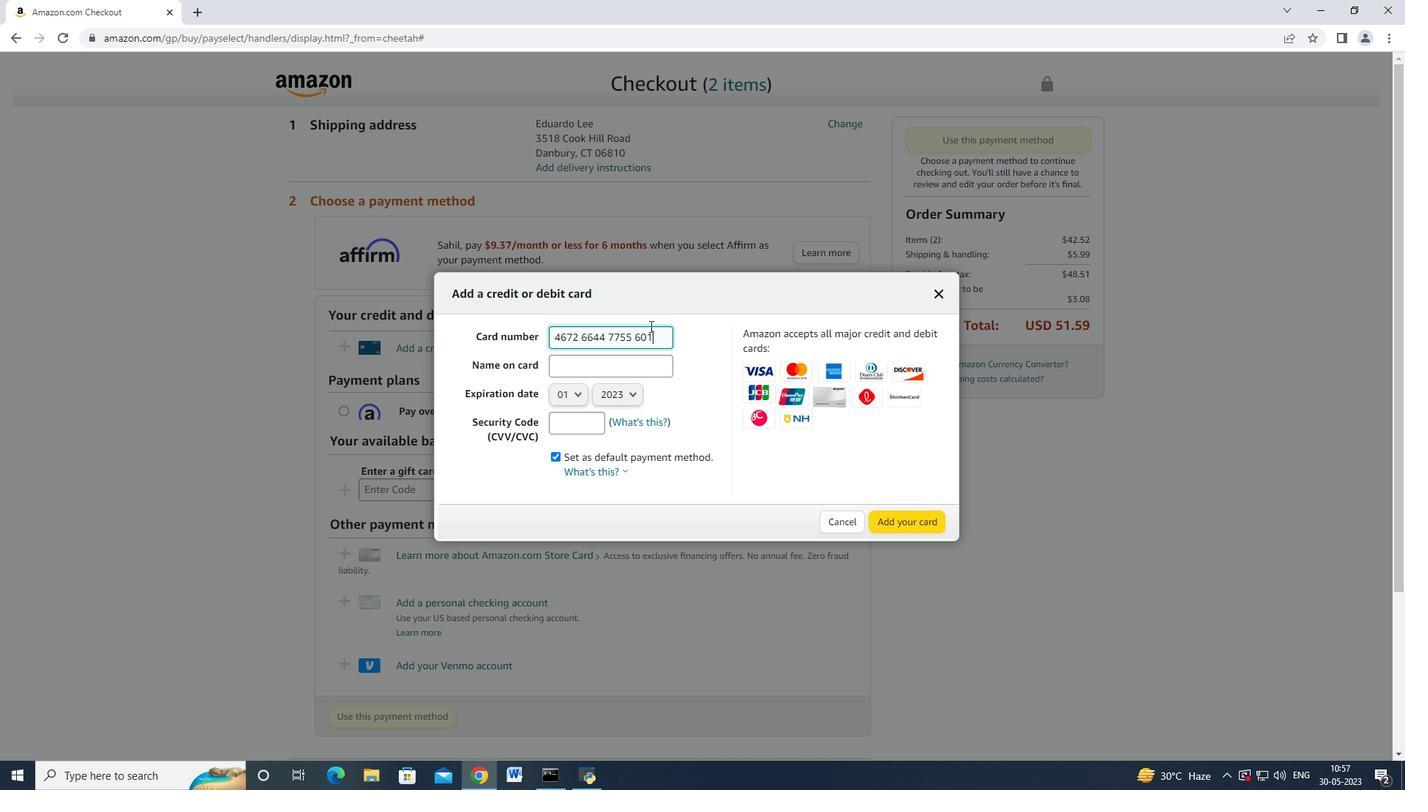 
Action: Mouse moved to (611, 373)
Screenshot: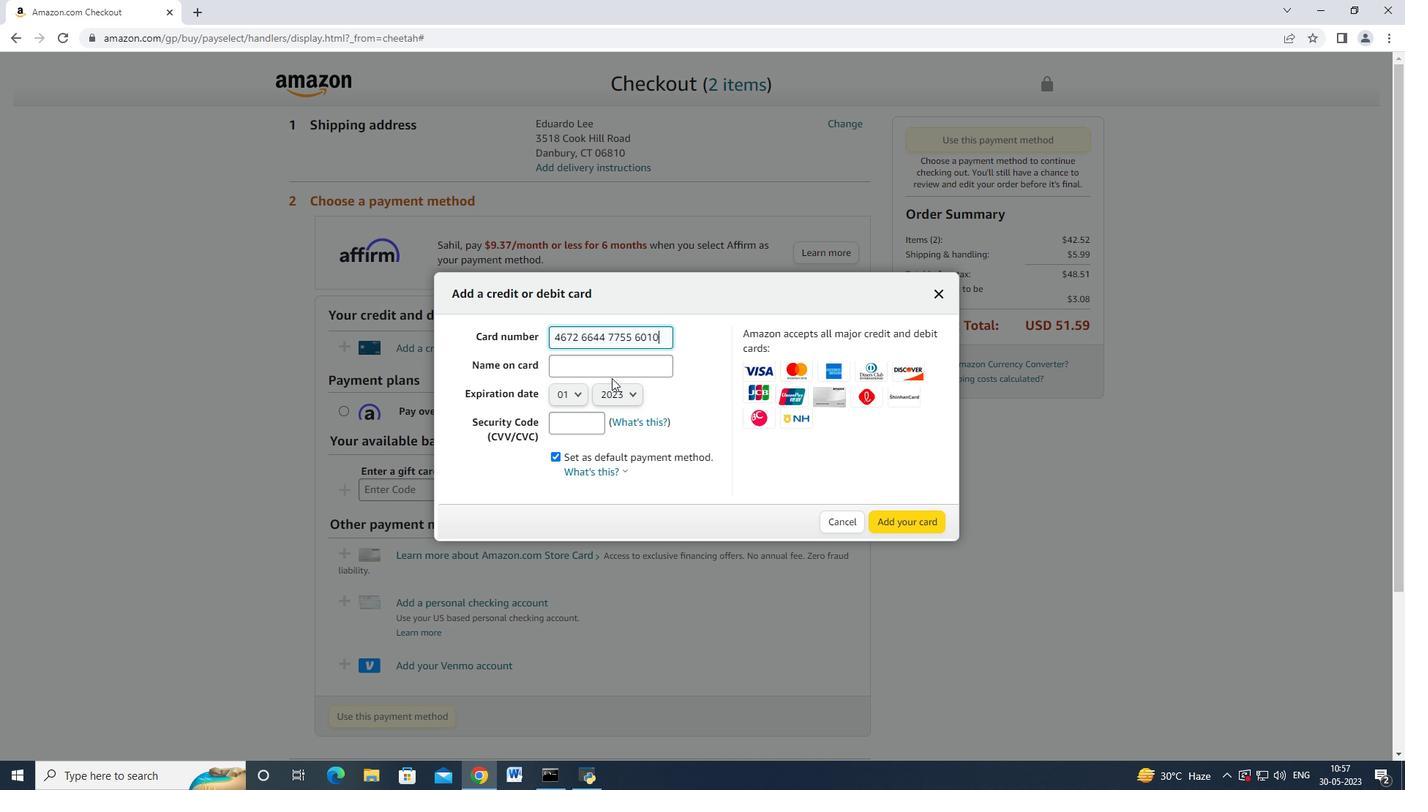 
Action: Mouse pressed left at (611, 373)
Screenshot: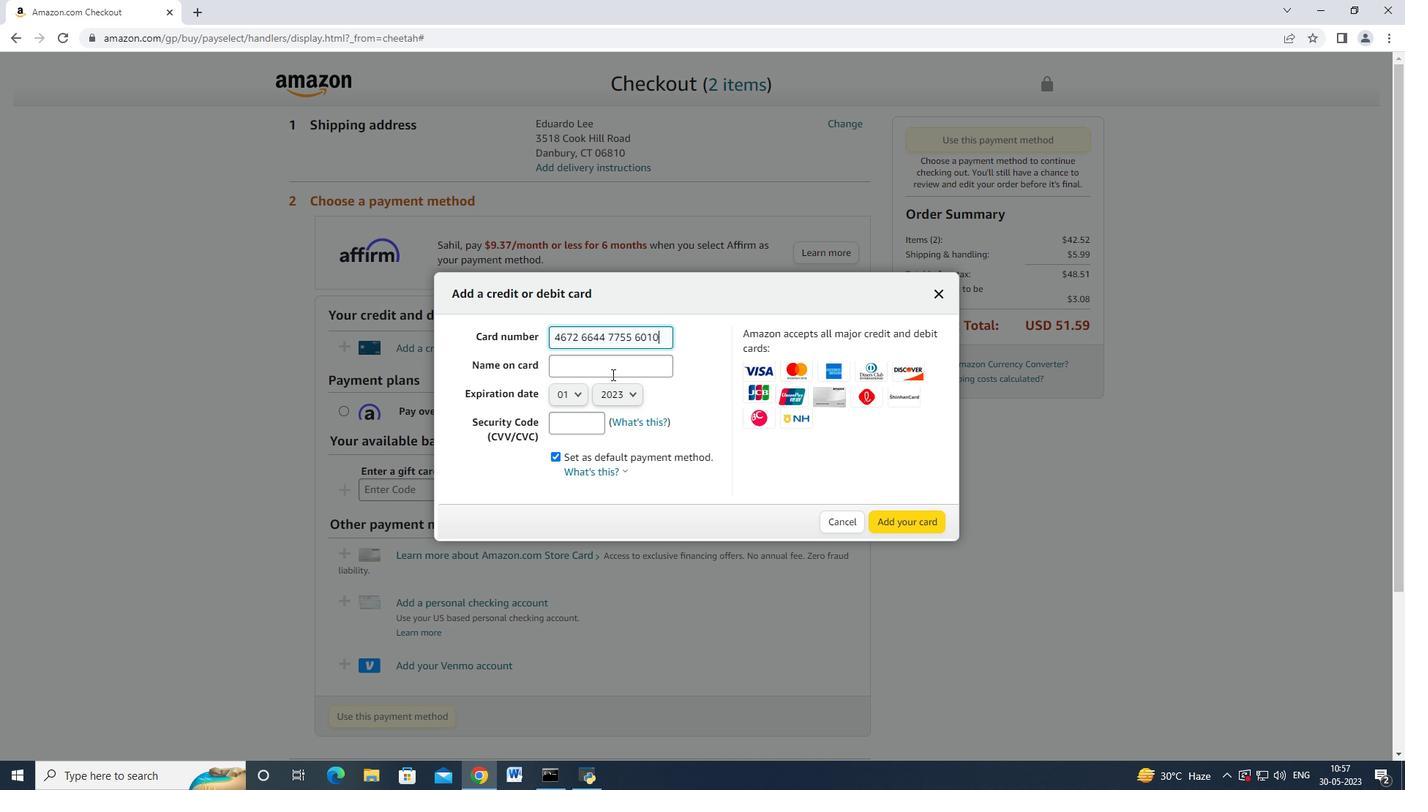 
Action: Key pressed <Key.shift>Mark<Key.space><Key.shift_r>Adams
Screenshot: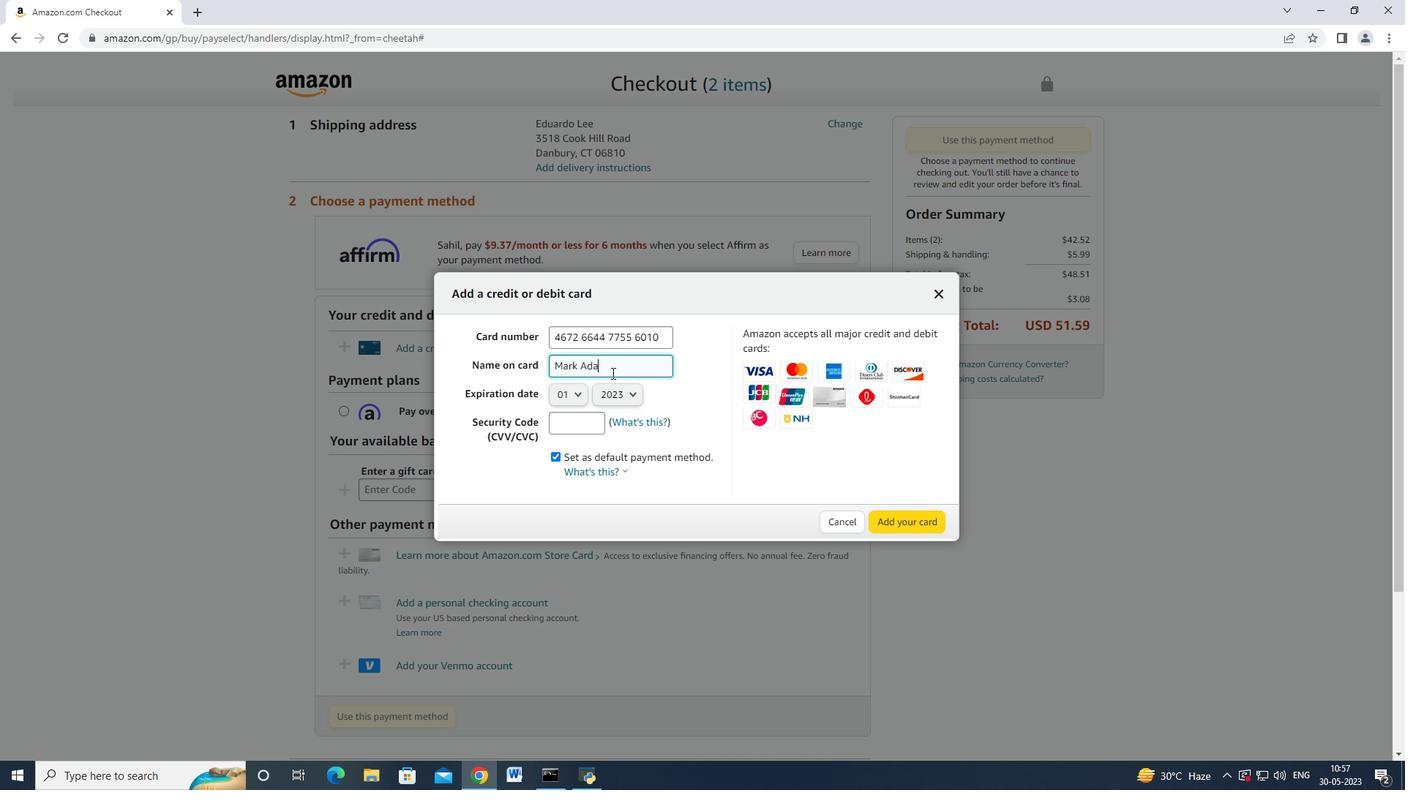 
Action: Mouse moved to (562, 402)
Screenshot: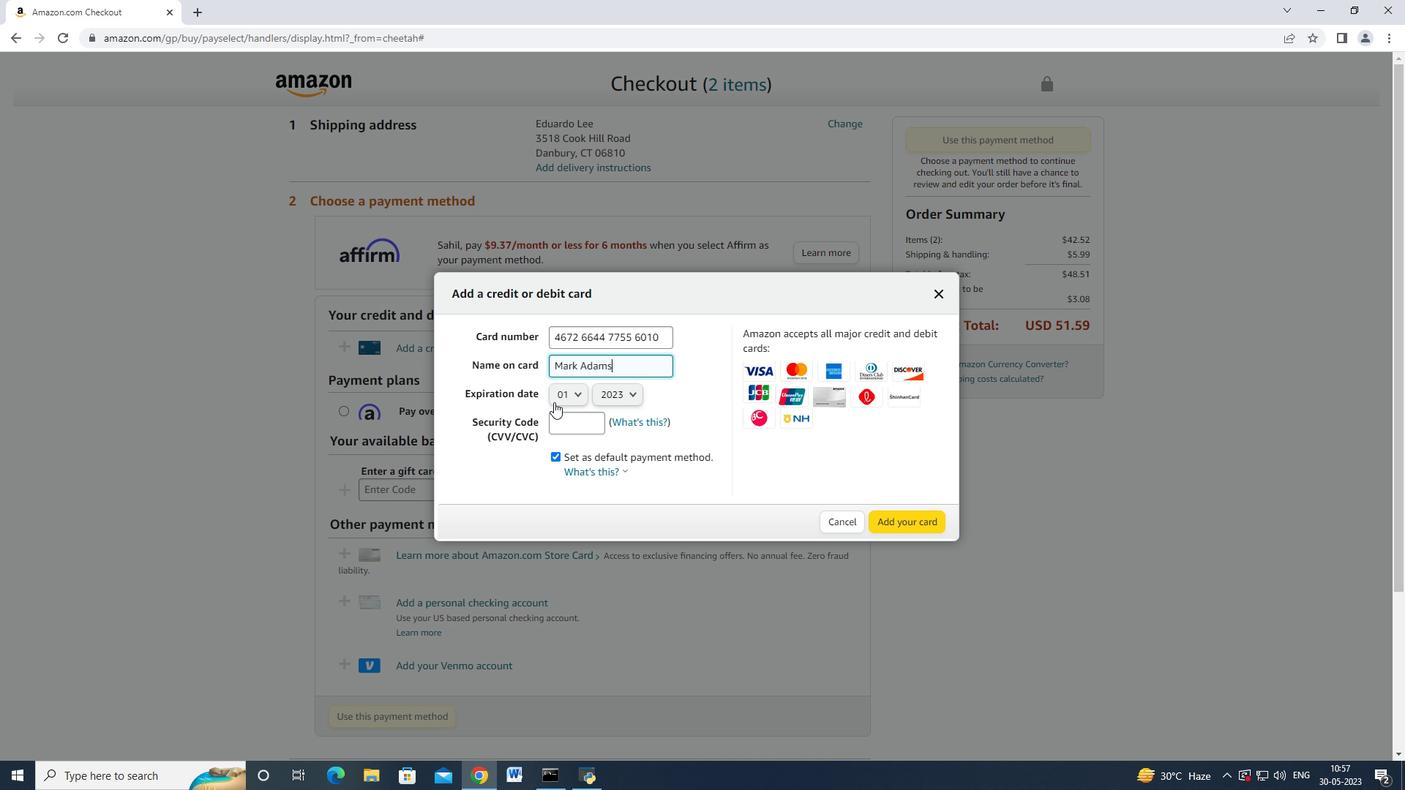 
Action: Mouse pressed left at (562, 402)
Screenshot: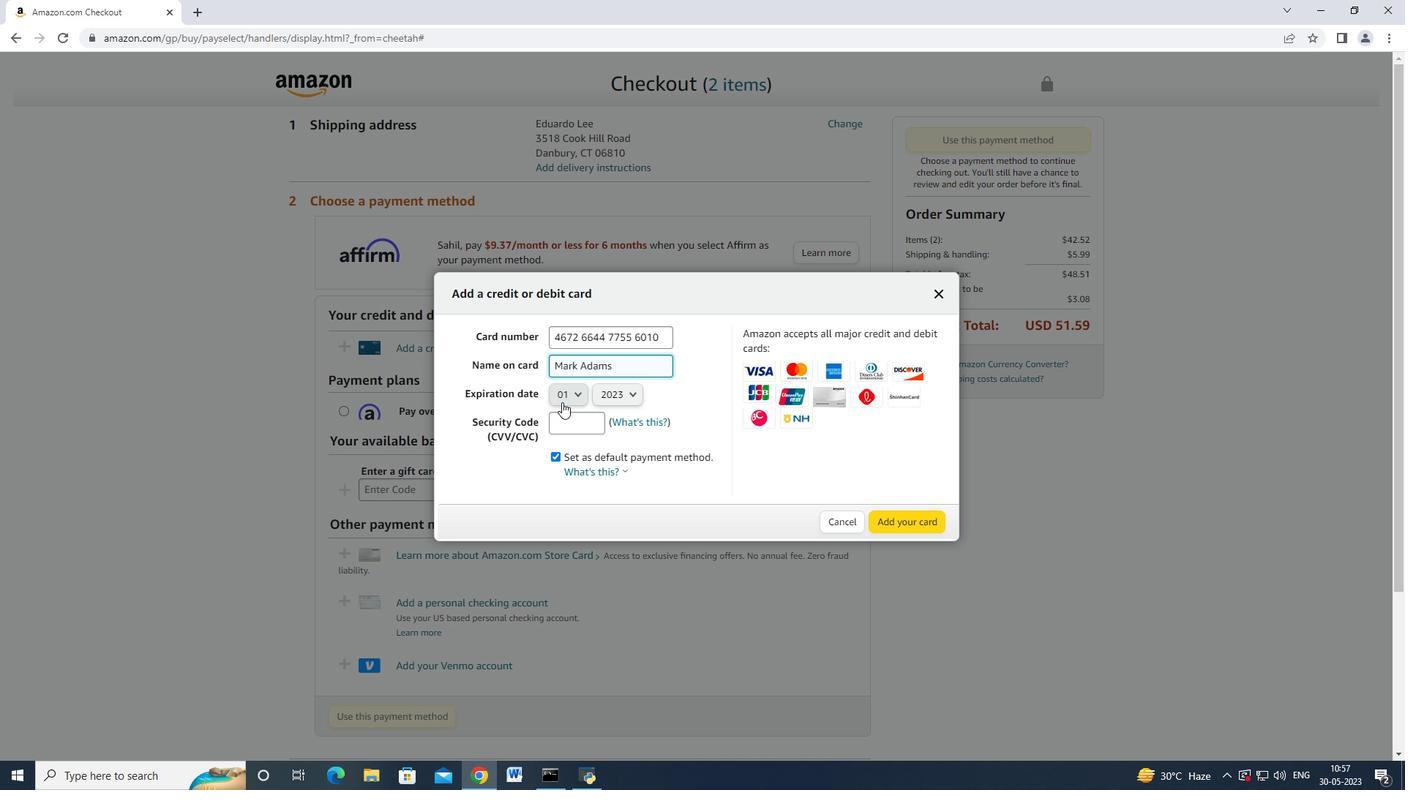 
Action: Mouse moved to (562, 445)
Screenshot: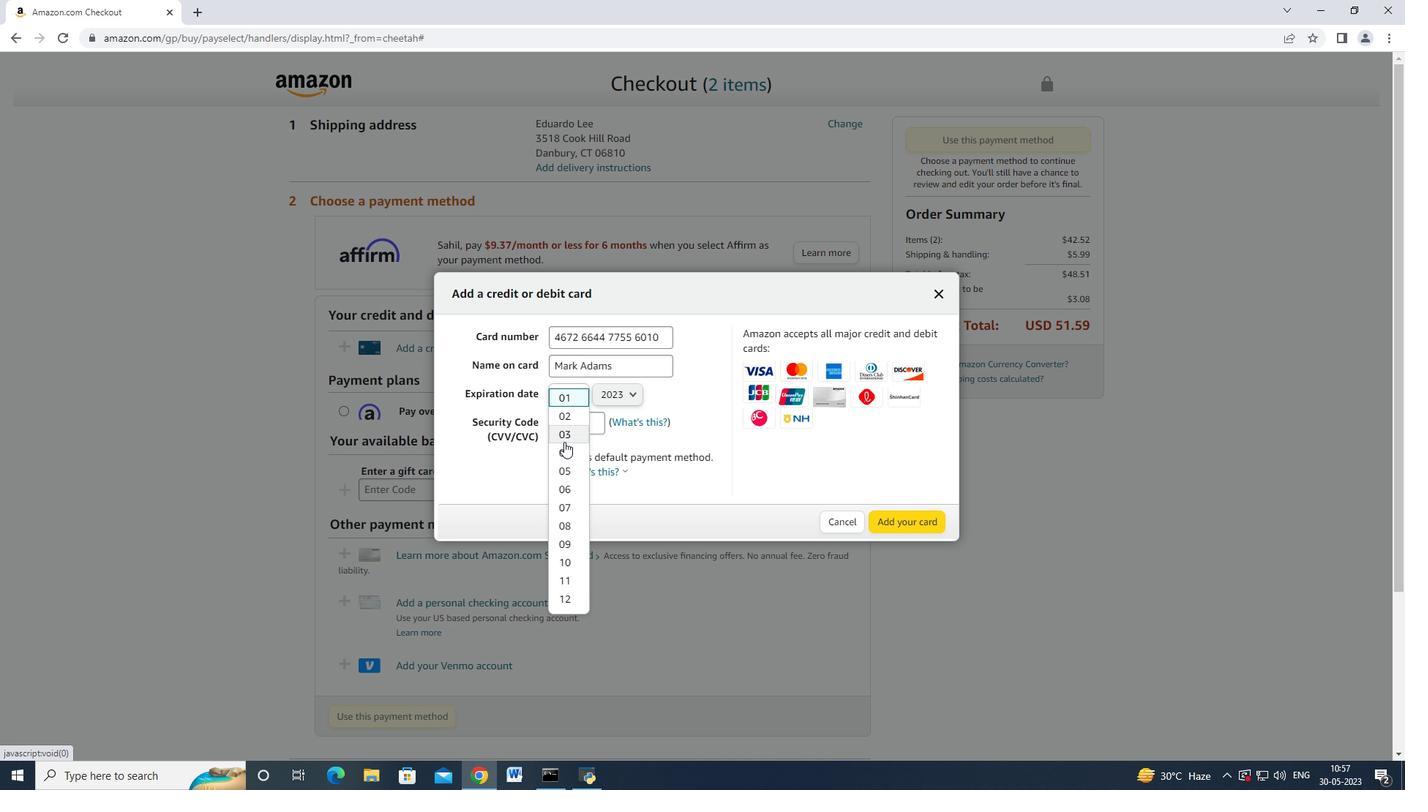 
Action: Mouse pressed left at (562, 445)
Screenshot: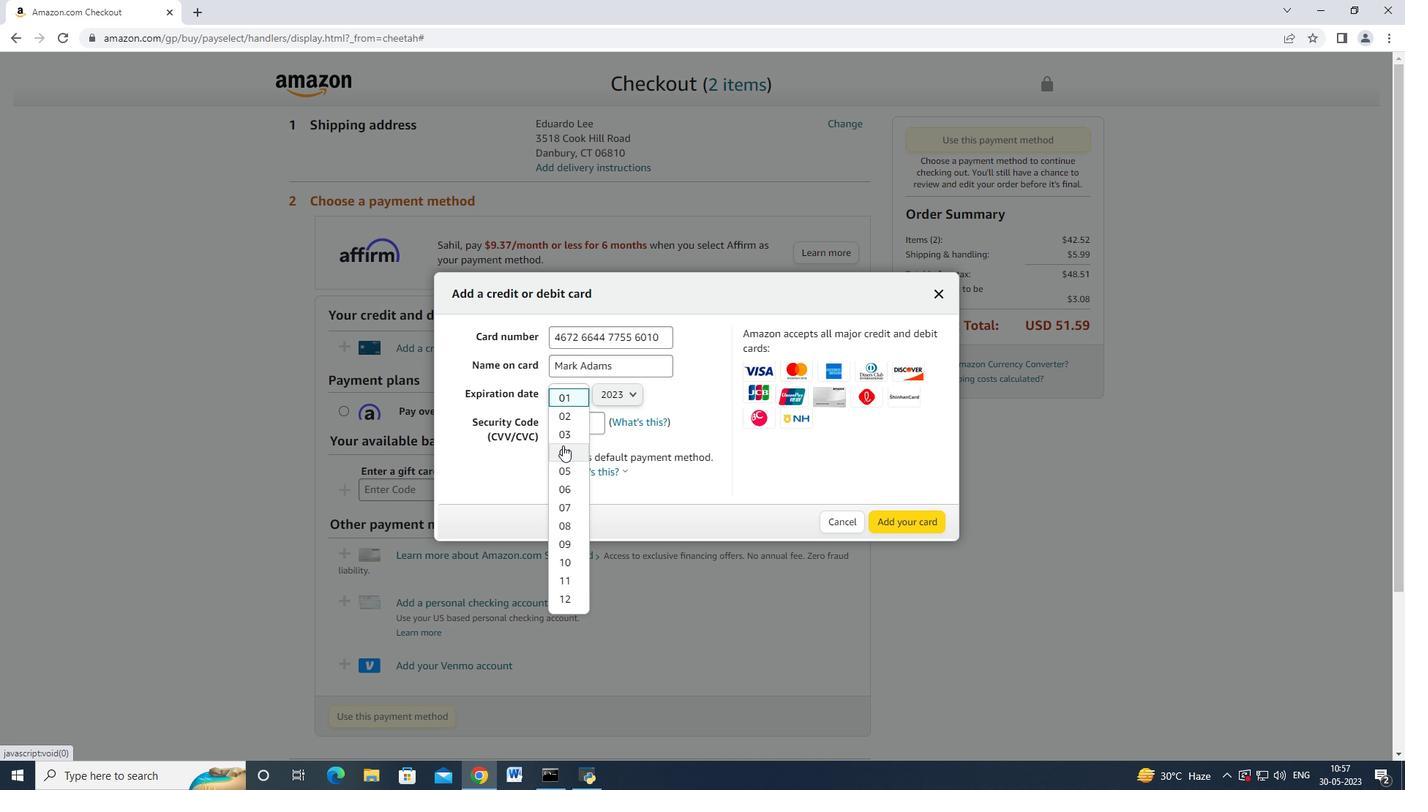 
Action: Mouse moved to (602, 395)
Screenshot: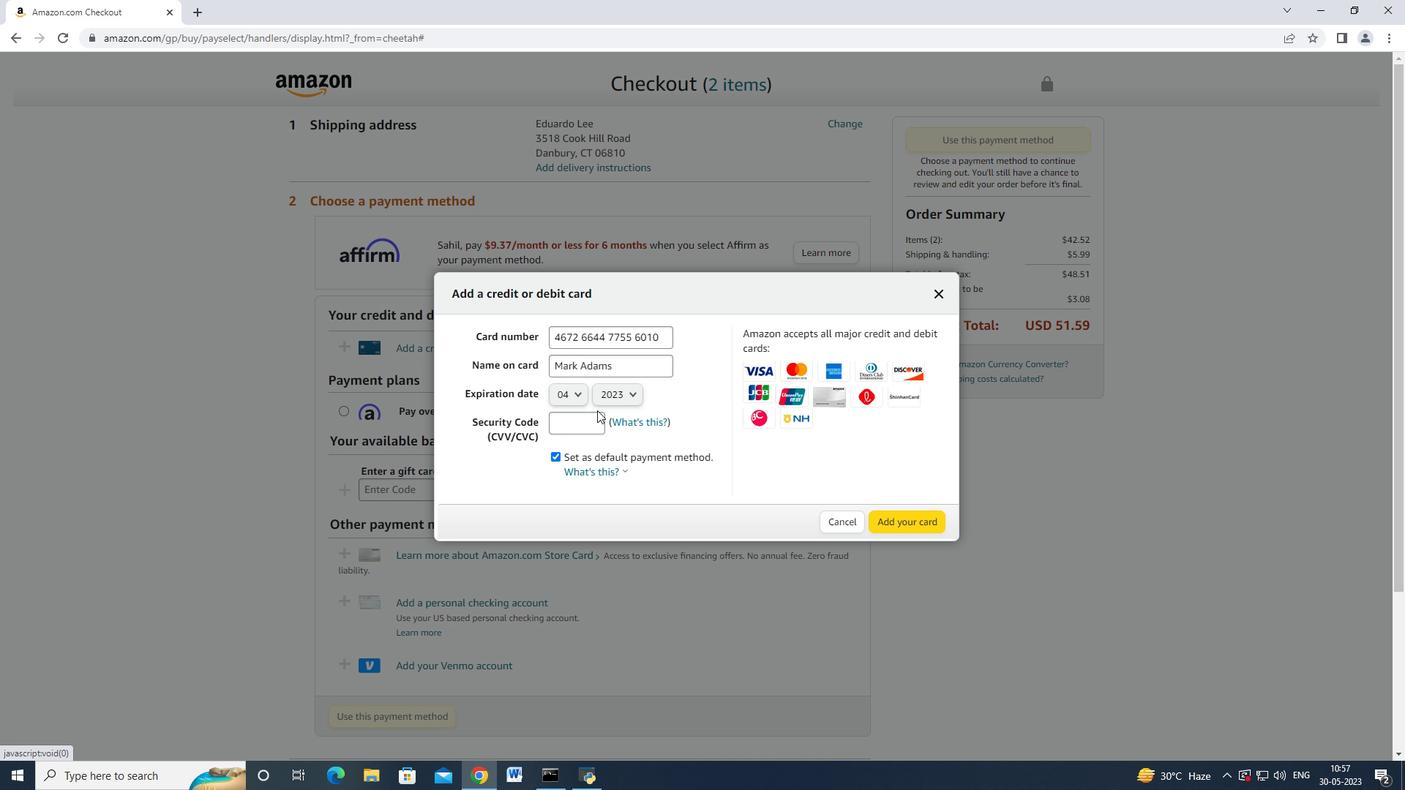 
Action: Mouse pressed left at (602, 395)
Screenshot: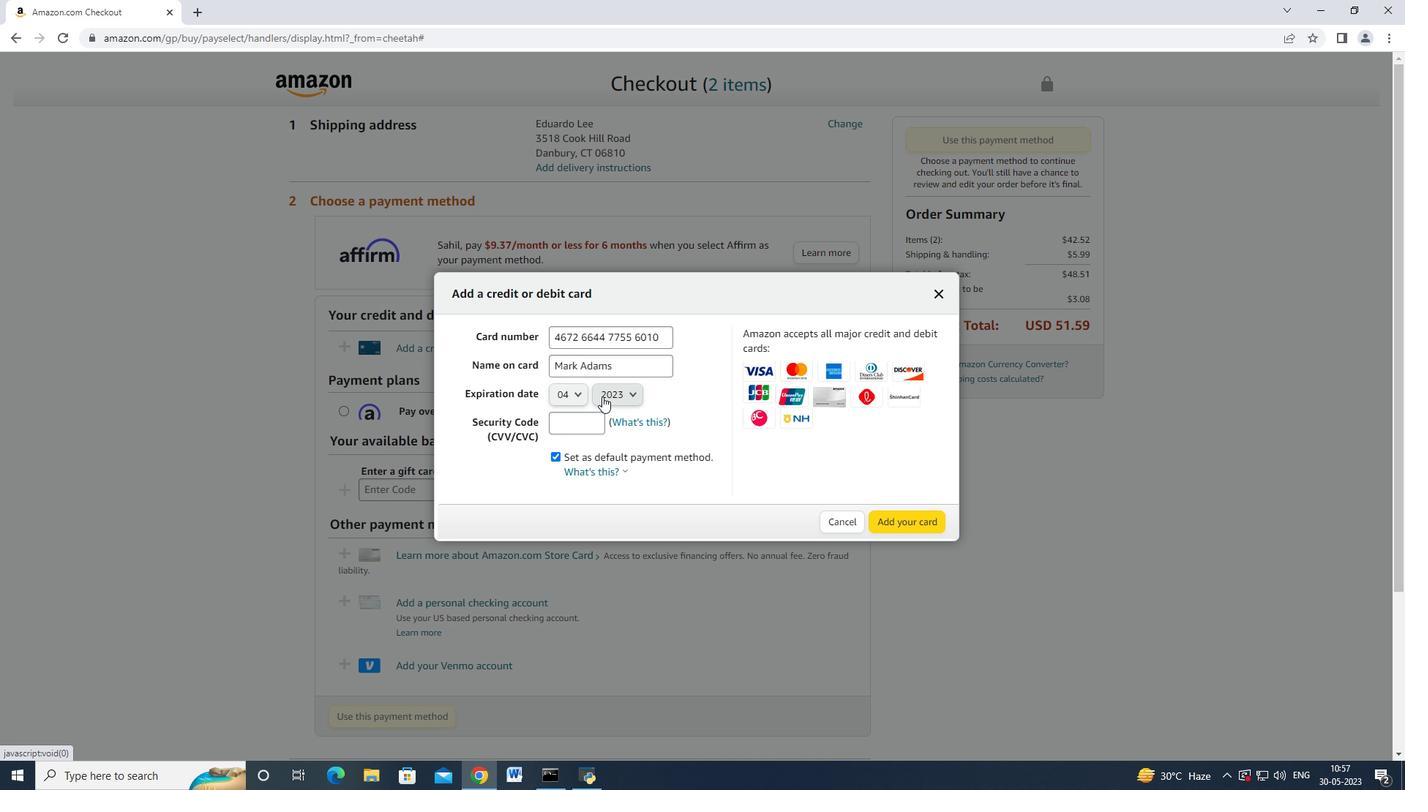 
Action: Mouse moved to (597, 434)
Screenshot: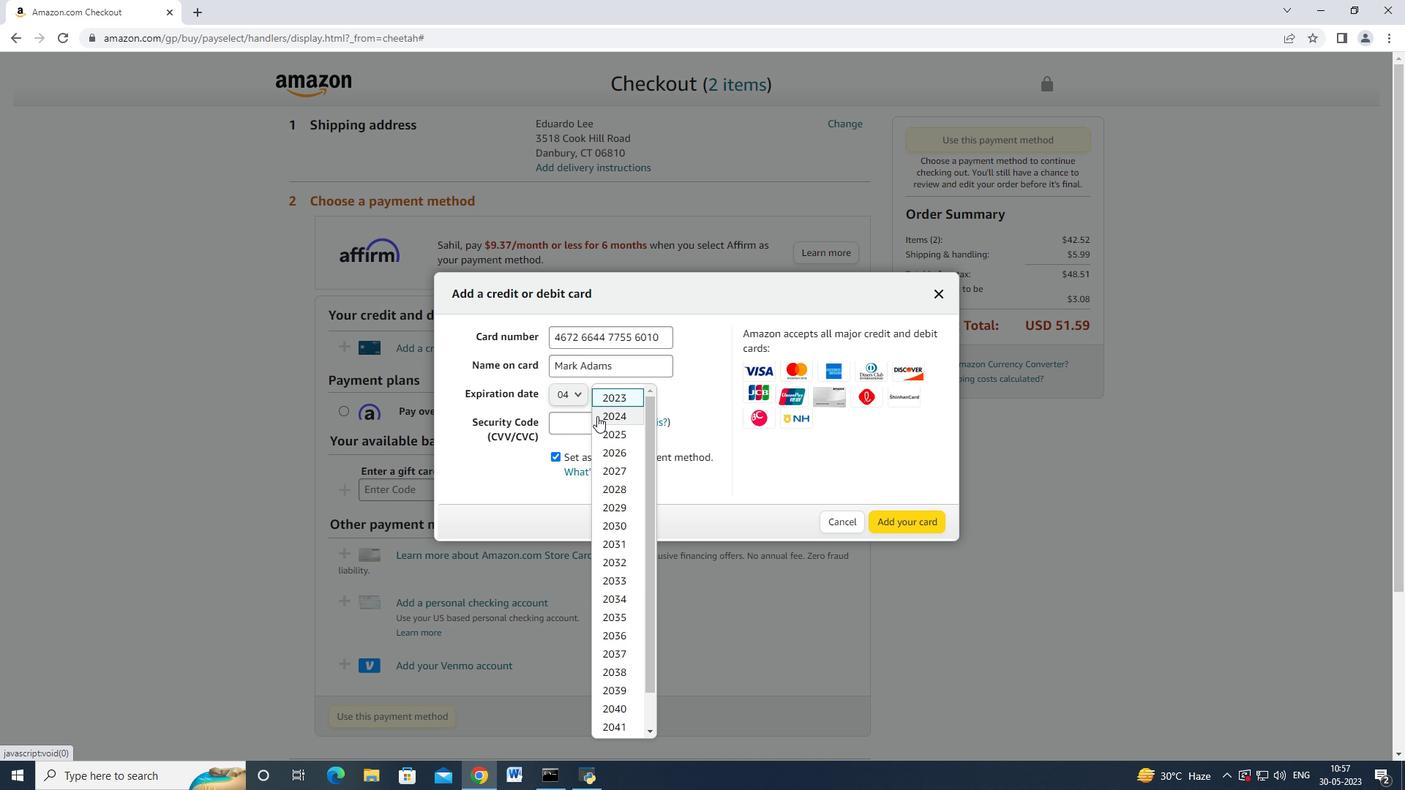 
Action: Mouse pressed left at (597, 434)
Screenshot: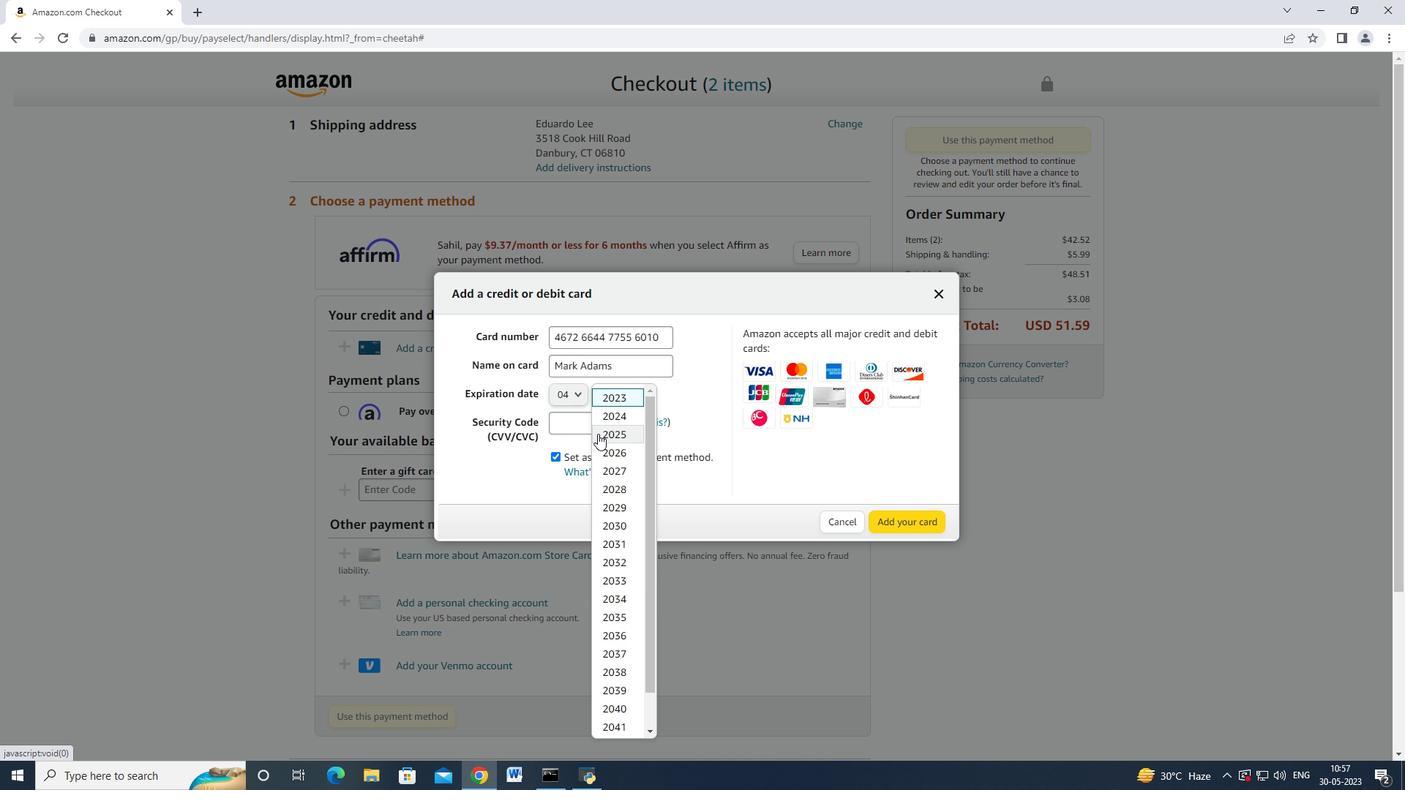 
Action: Mouse moved to (589, 428)
Screenshot: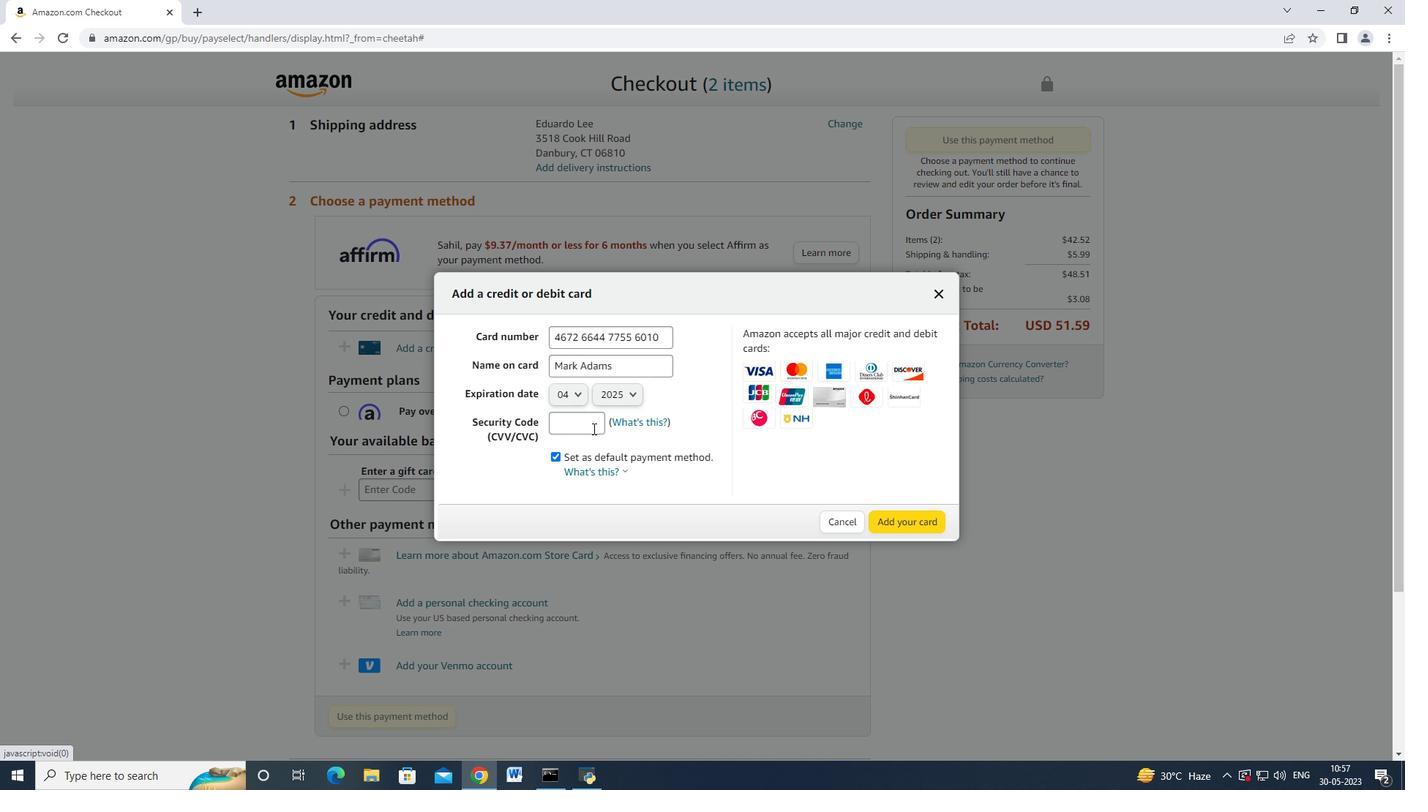 
Action: Mouse pressed left at (589, 428)
Screenshot: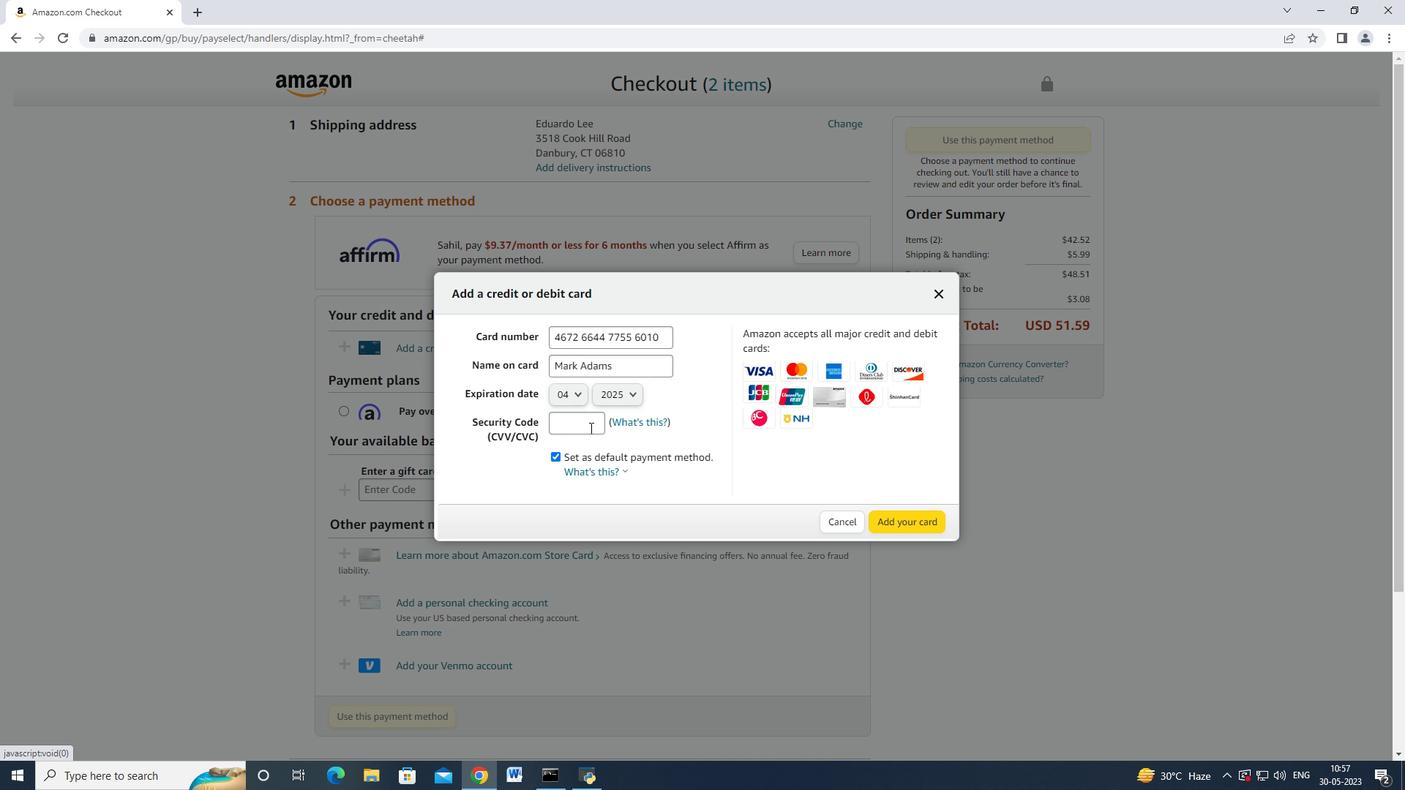 
Action: Mouse moved to (589, 427)
Screenshot: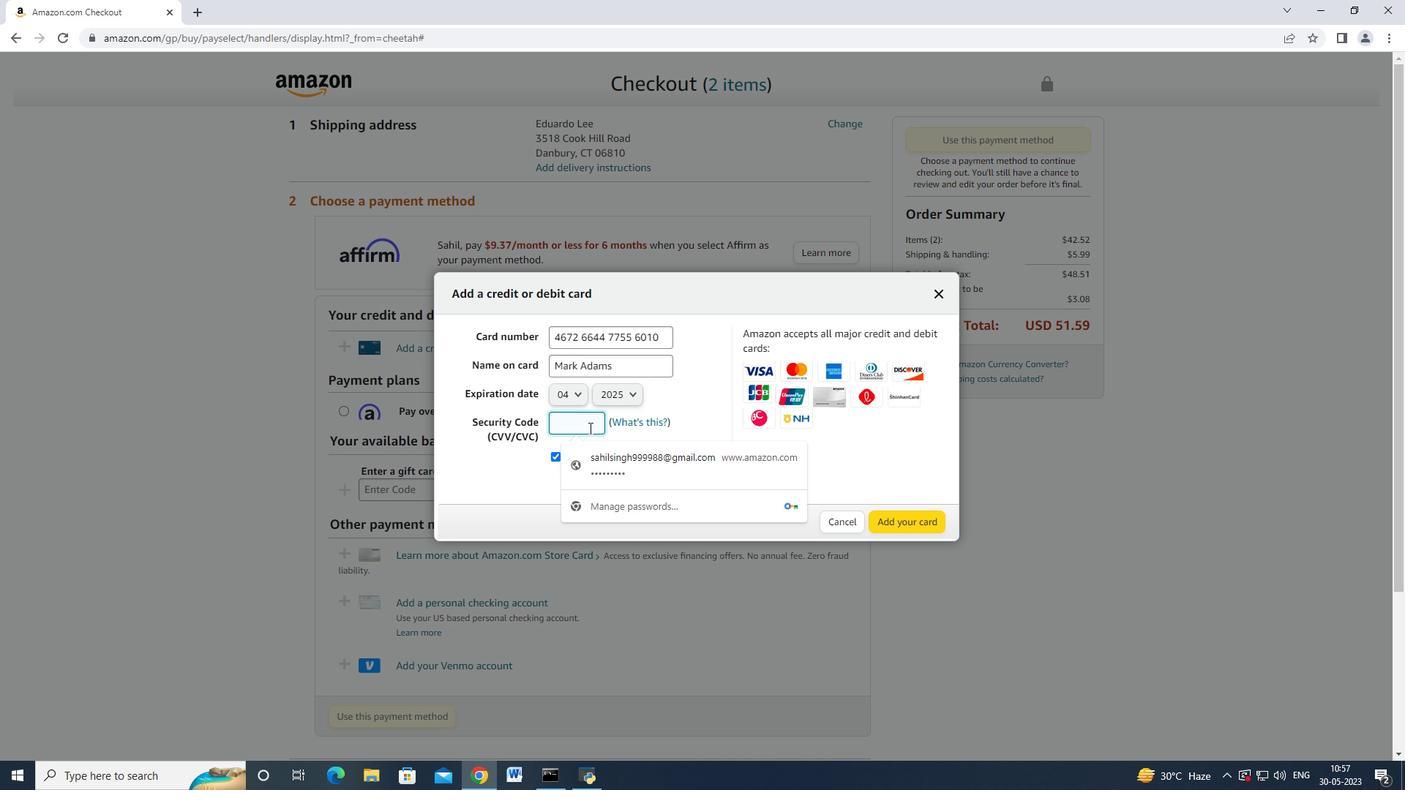
Action: Key pressed 682
Screenshot: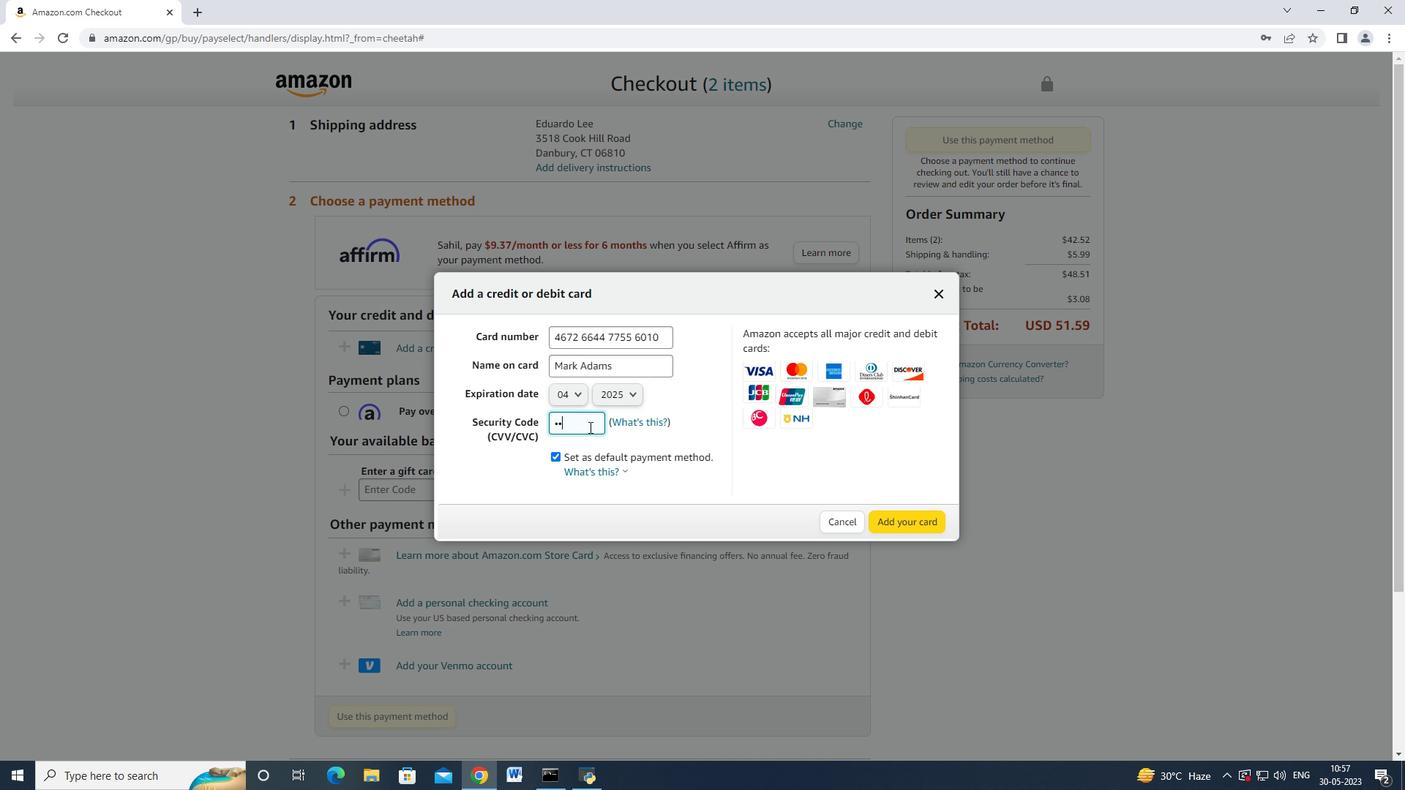 
Action: Mouse moved to (879, 514)
Screenshot: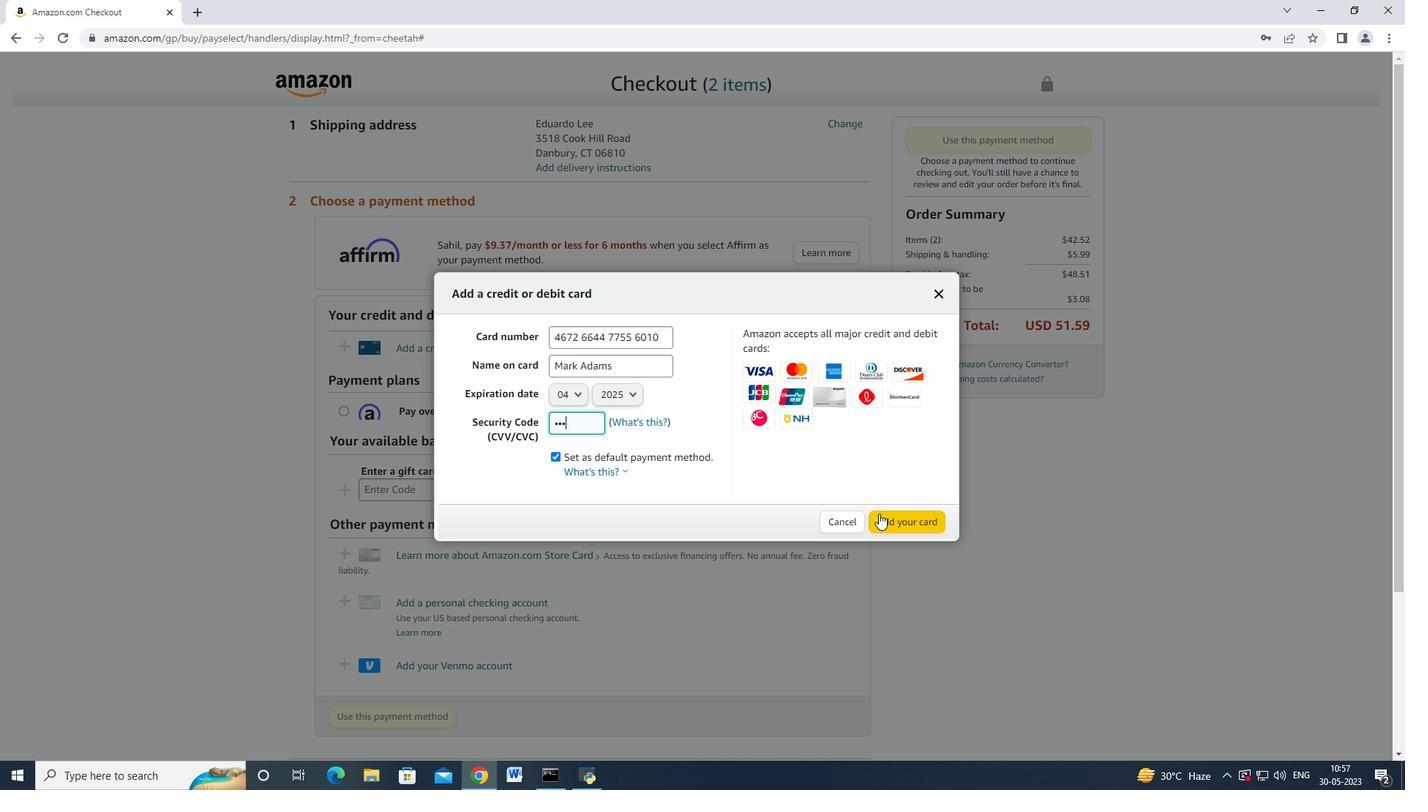 
